 Task: Explore Airbnb accommodation in Lukuledi, Tanzania from 21st December, 2023 to 23rd December, 2023 for 1 adult. Place can be private room with 1  bedroom having 1 bed and 1 bathroom. Property type can be hotel.
Action: Mouse moved to (445, 89)
Screenshot: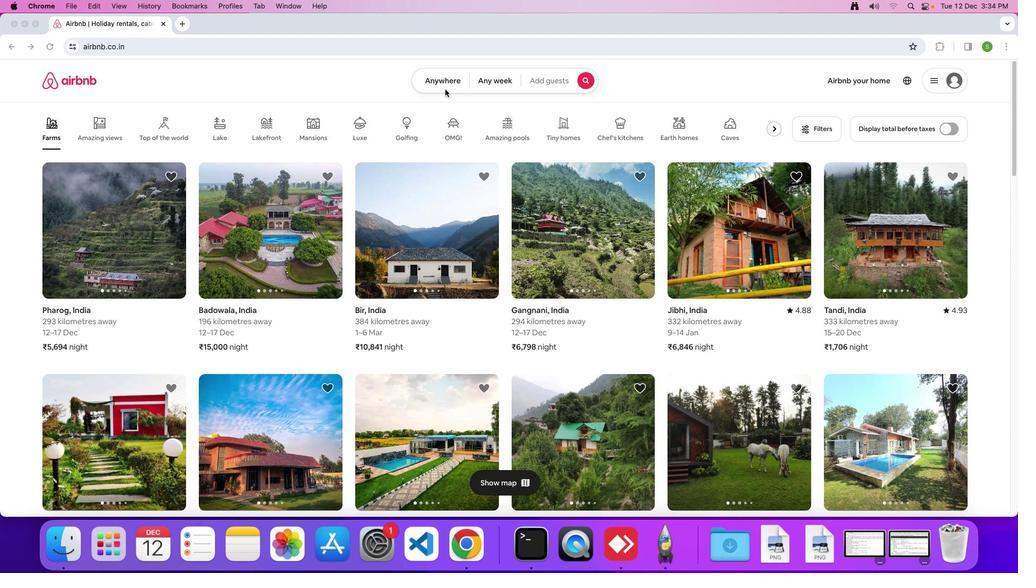 
Action: Mouse pressed left at (445, 89)
Screenshot: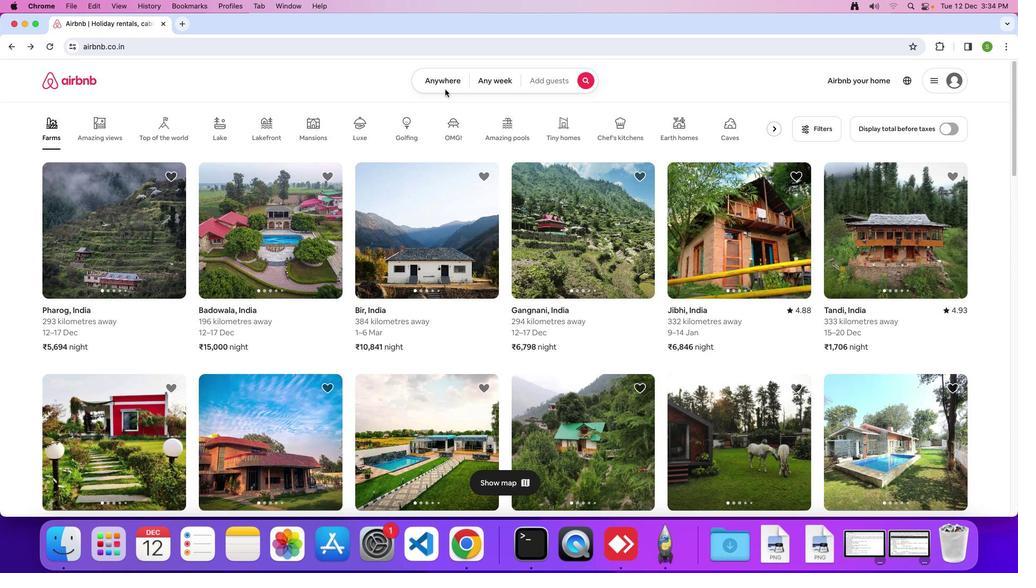 
Action: Mouse pressed left at (445, 89)
Screenshot: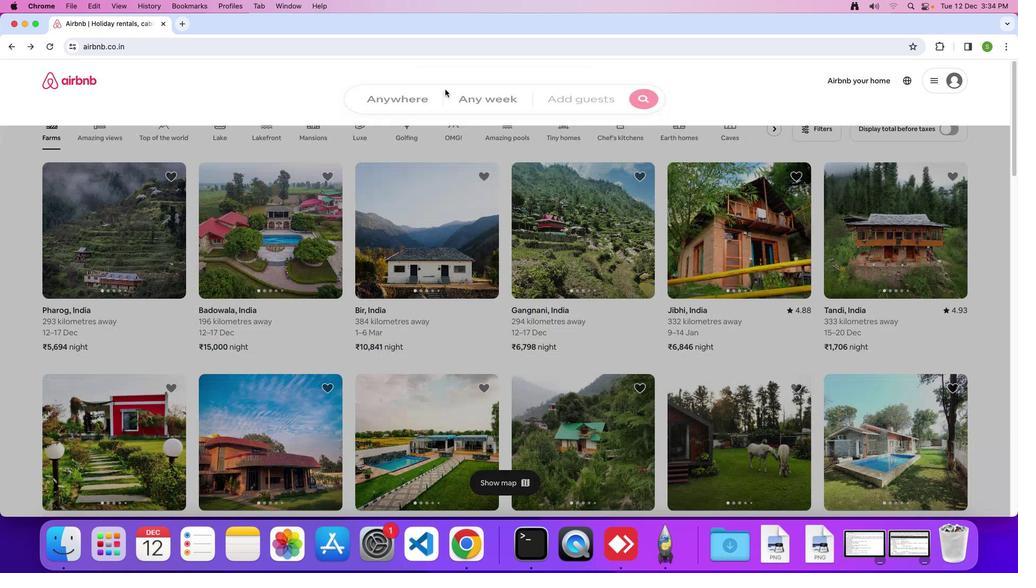 
Action: Mouse moved to (390, 118)
Screenshot: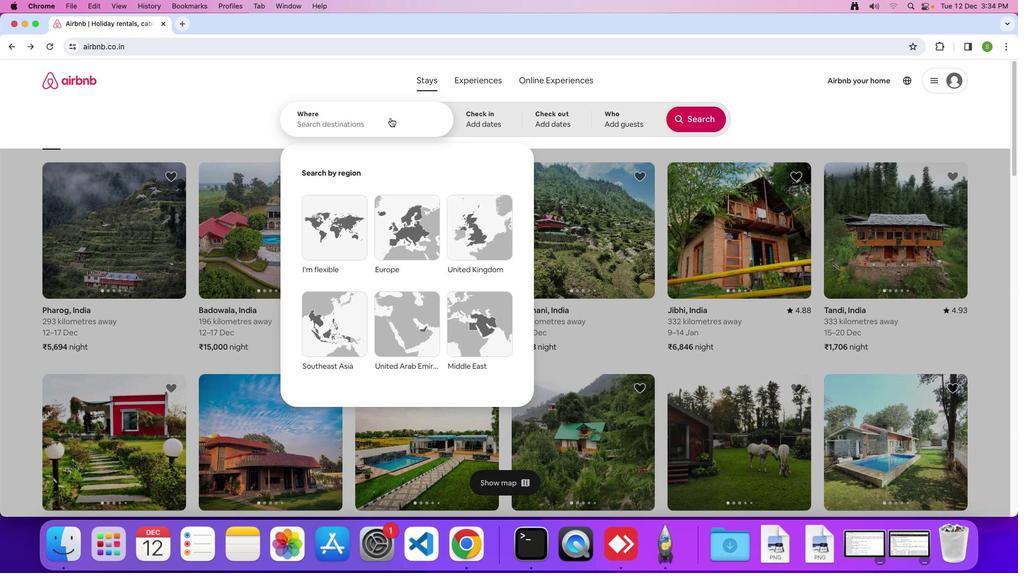 
Action: Mouse pressed left at (390, 118)
Screenshot: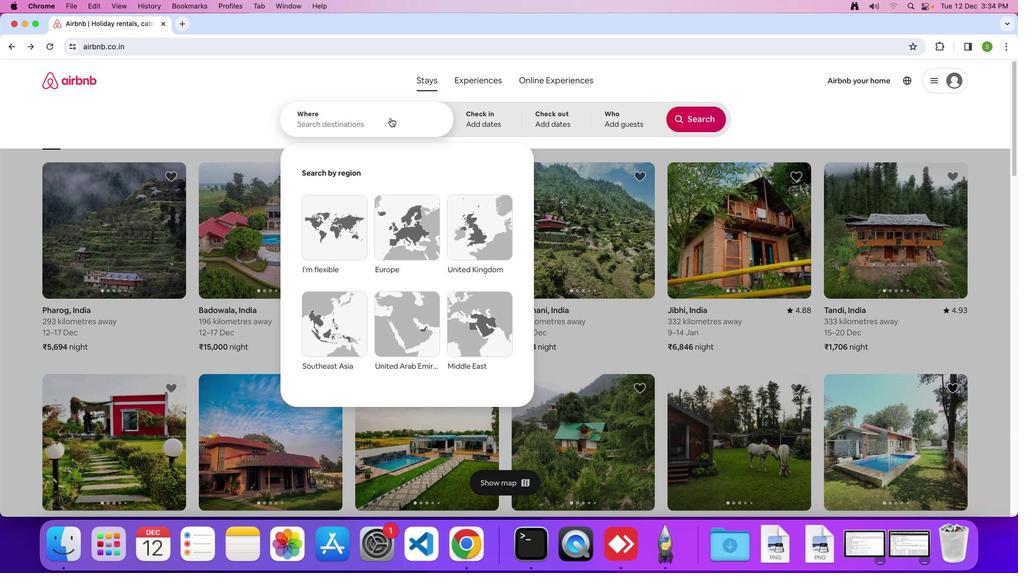 
Action: Key pressed 'L'Key.caps_lock'u''k''u''l''e''d''i'','Key.spaceKey.shift'T''a''n''z''a''n''i''a'Key.enter
Screenshot: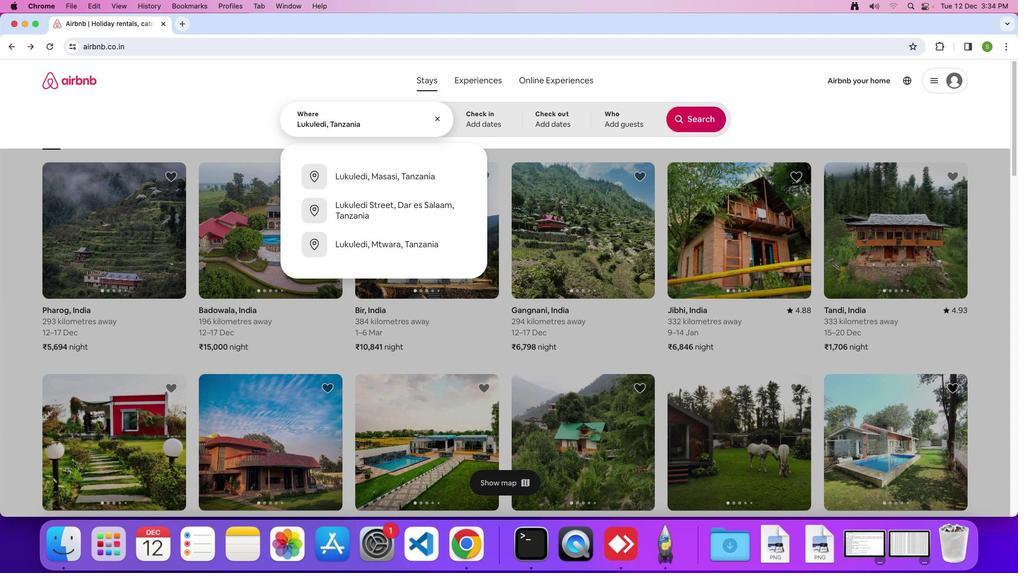 
Action: Mouse moved to (426, 327)
Screenshot: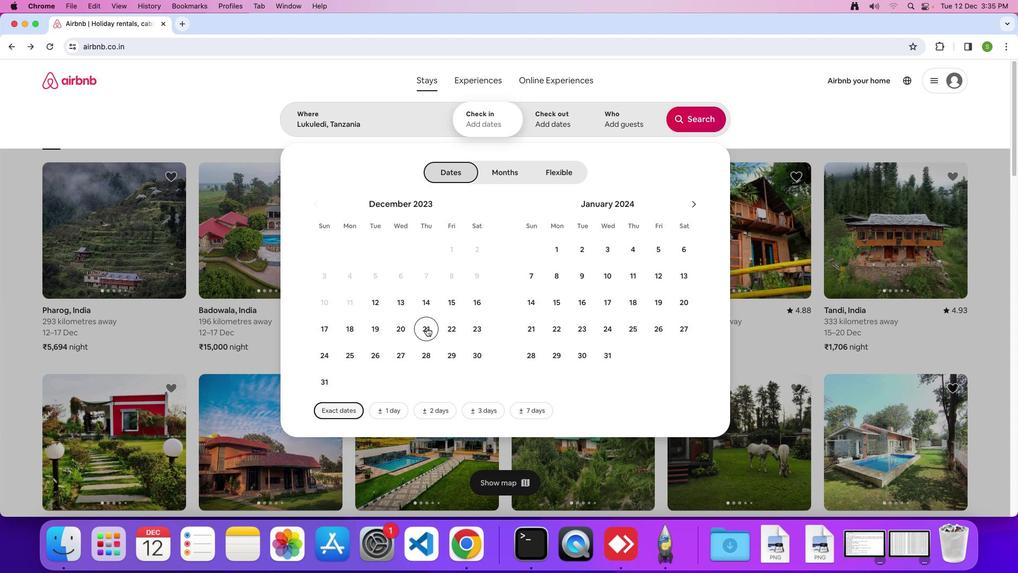 
Action: Mouse pressed left at (426, 327)
Screenshot: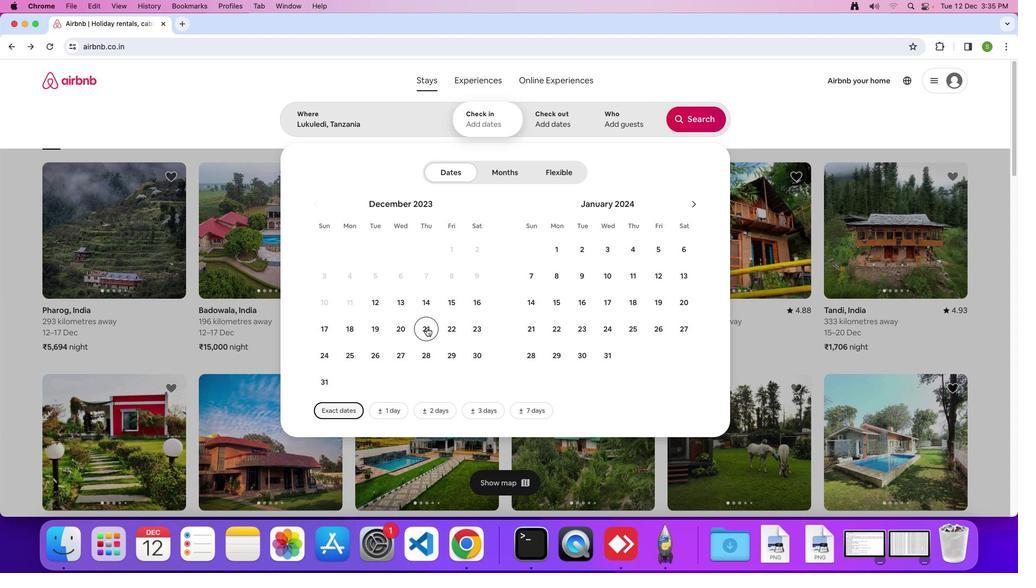 
Action: Mouse moved to (475, 332)
Screenshot: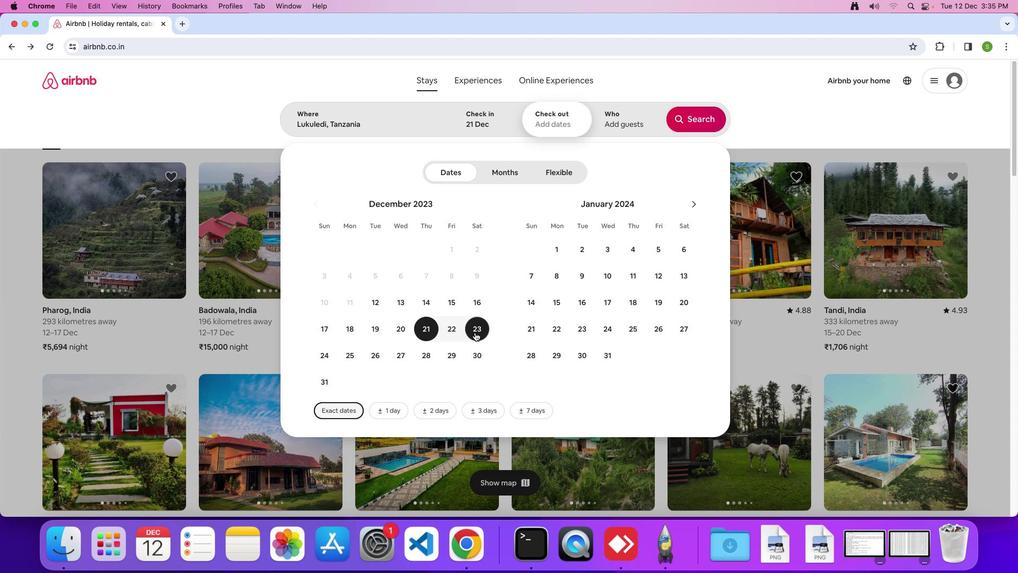 
Action: Mouse pressed left at (475, 332)
Screenshot: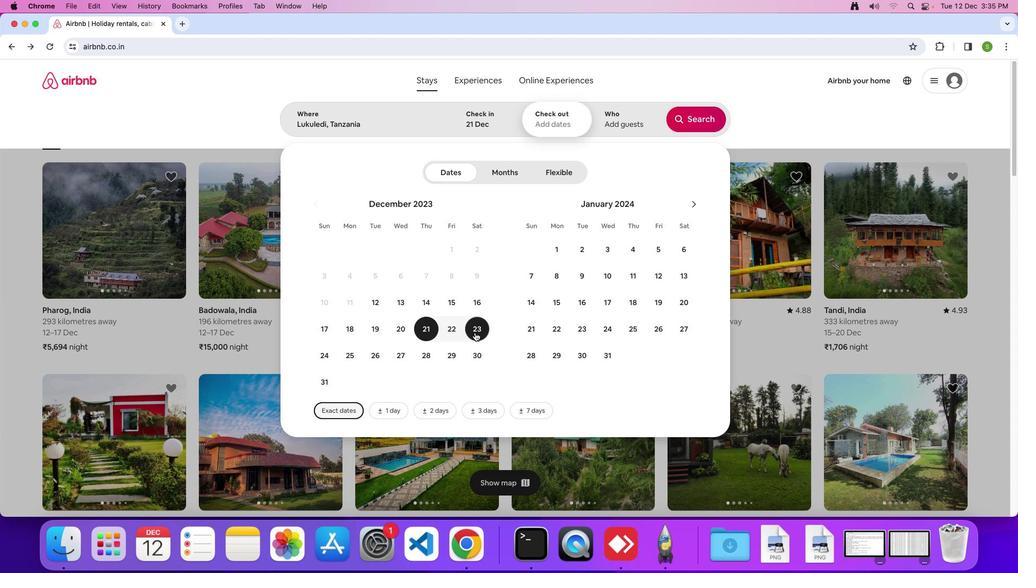 
Action: Mouse moved to (610, 127)
Screenshot: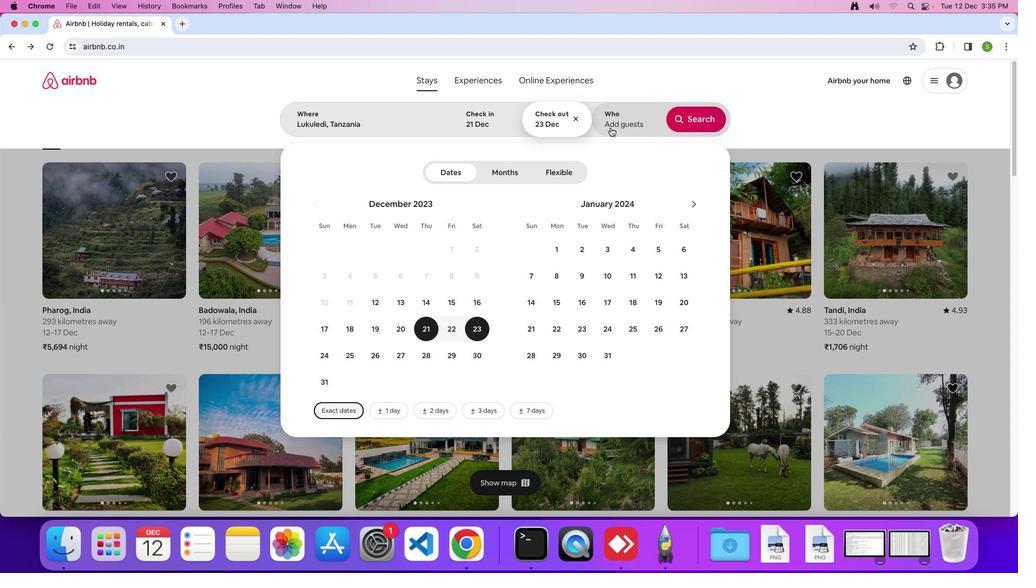 
Action: Mouse pressed left at (610, 127)
Screenshot: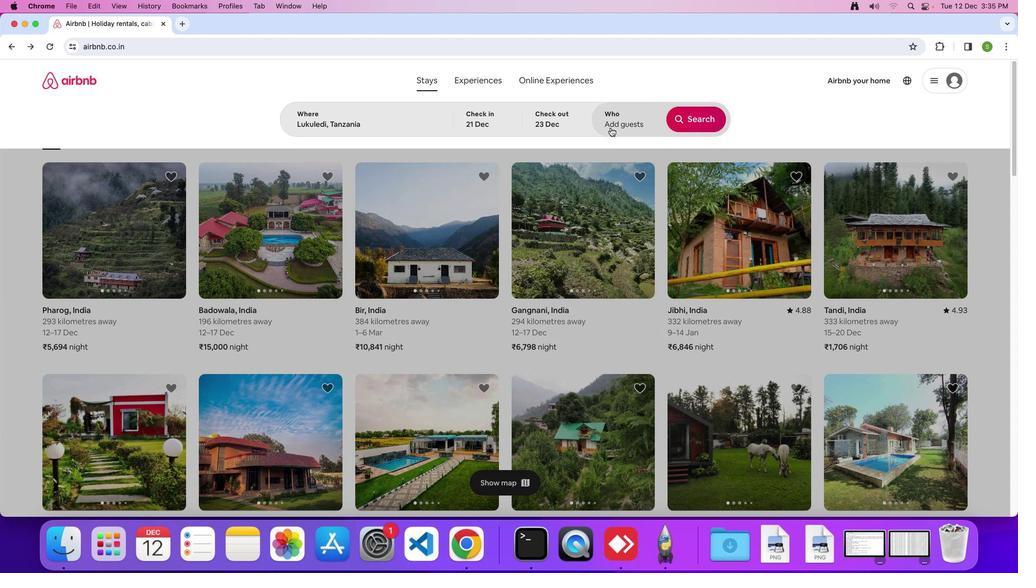 
Action: Mouse moved to (699, 176)
Screenshot: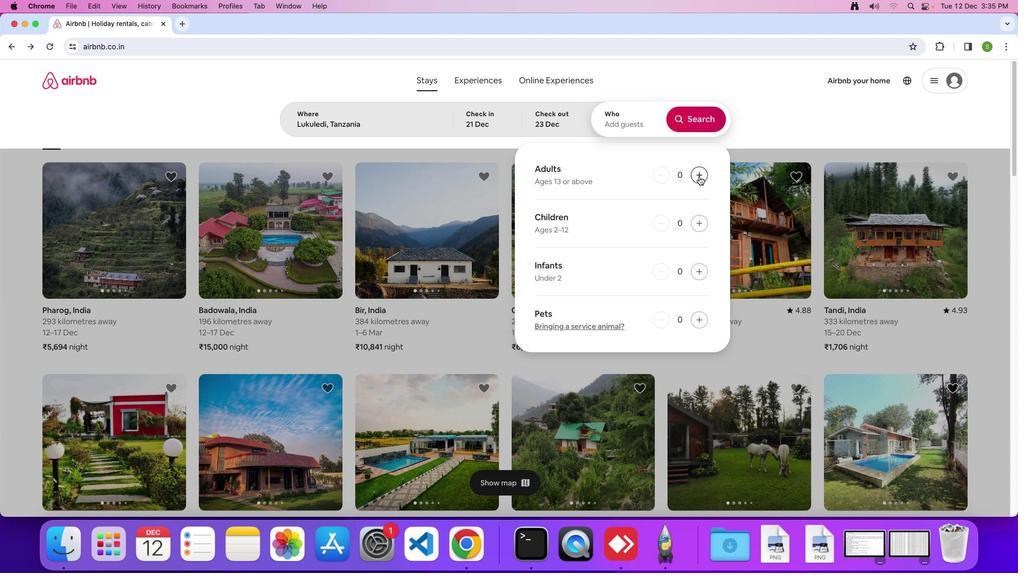 
Action: Mouse pressed left at (699, 176)
Screenshot: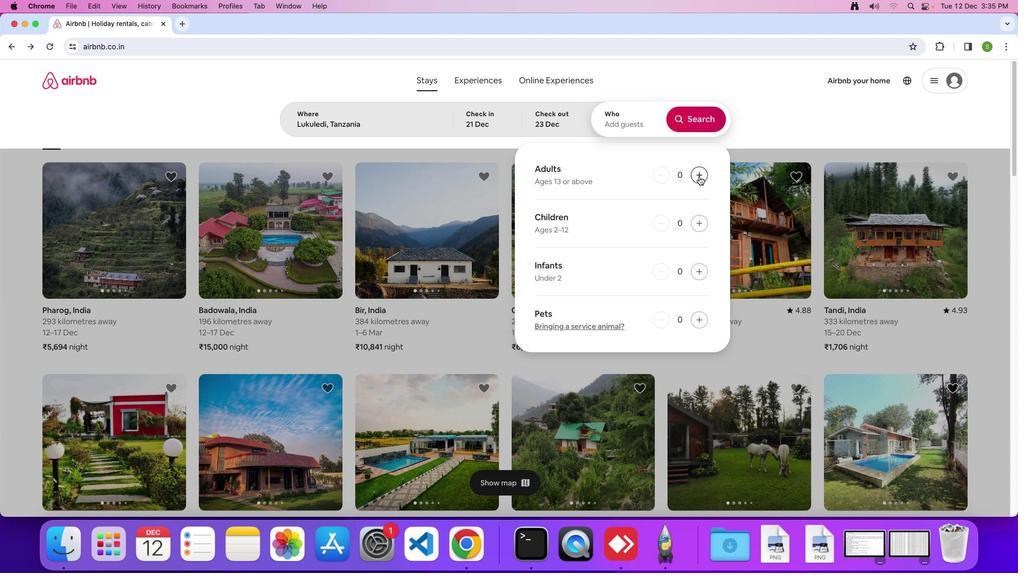
Action: Mouse moved to (692, 120)
Screenshot: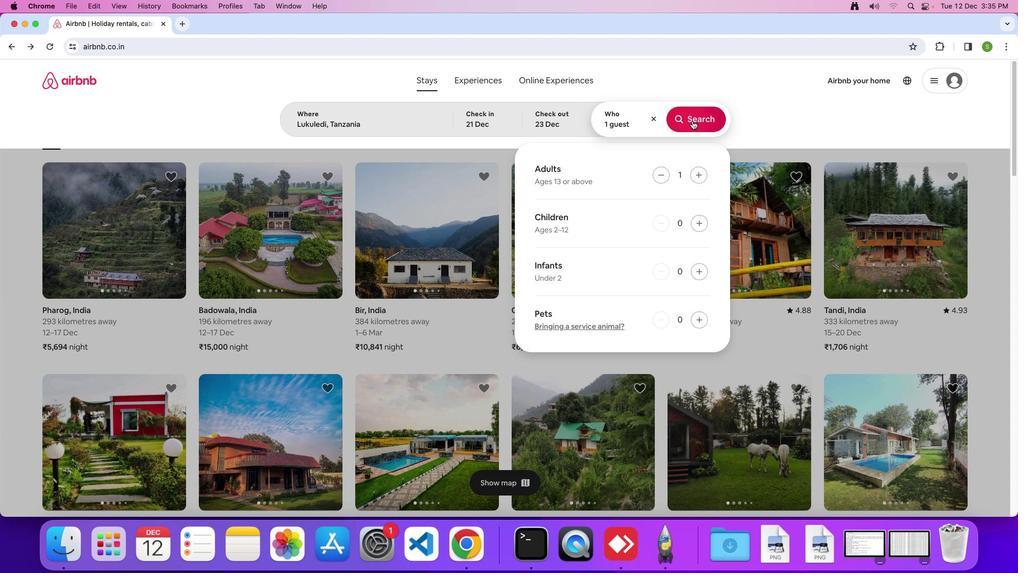 
Action: Mouse pressed left at (692, 120)
Screenshot: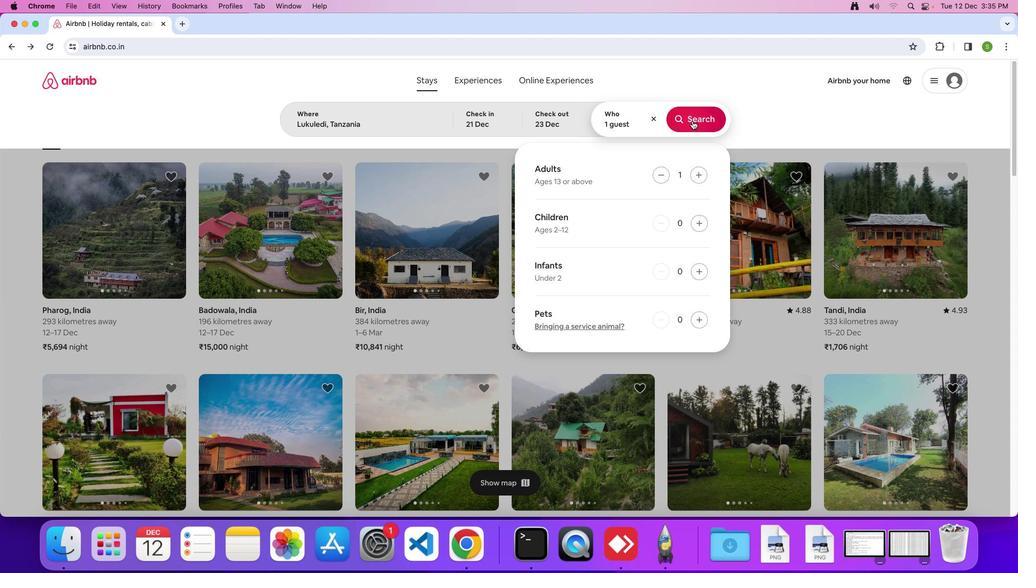 
Action: Mouse moved to (836, 119)
Screenshot: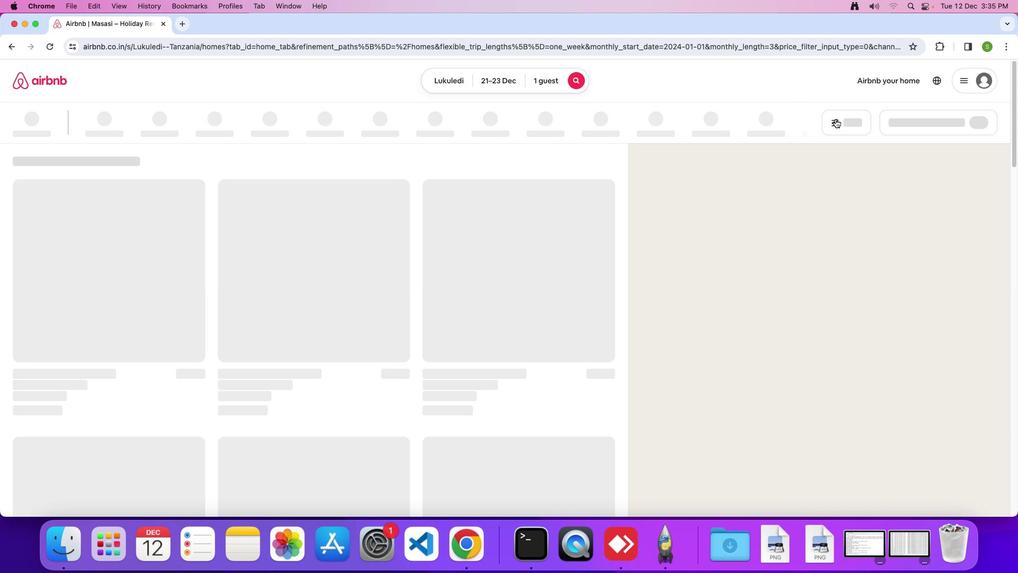 
Action: Mouse pressed left at (836, 119)
Screenshot: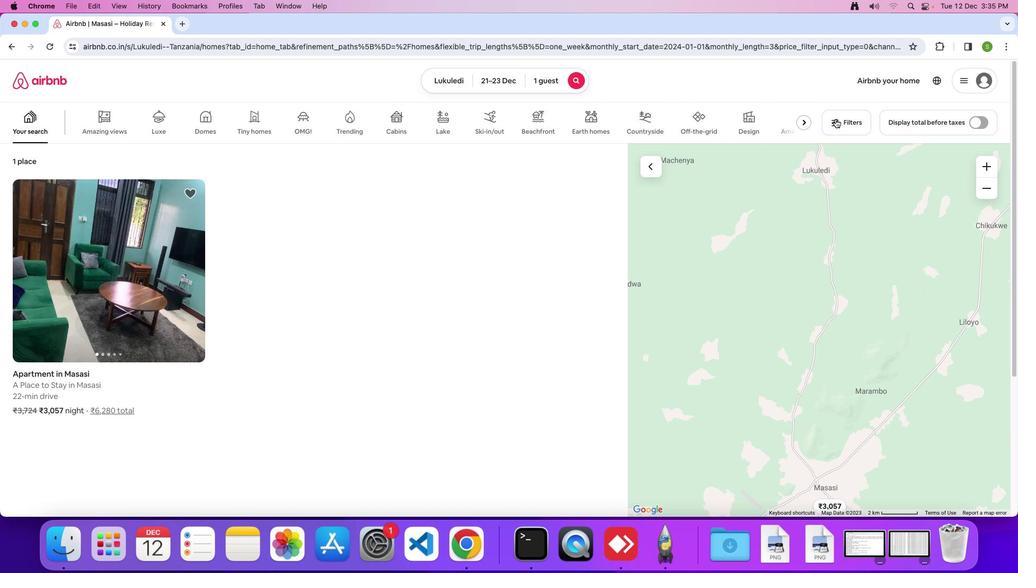 
Action: Mouse moved to (512, 309)
Screenshot: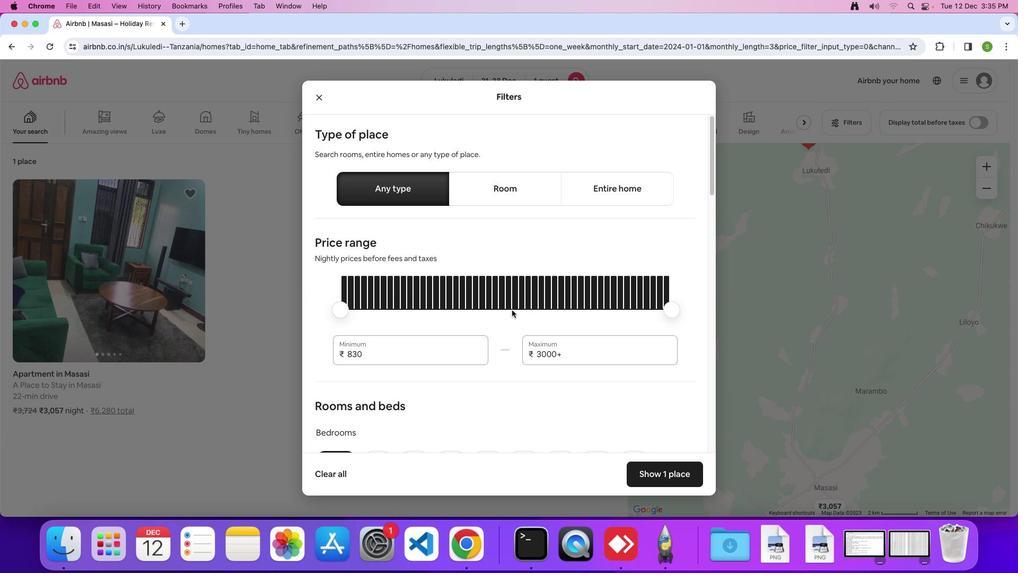
Action: Mouse scrolled (512, 309) with delta (0, 0)
Screenshot: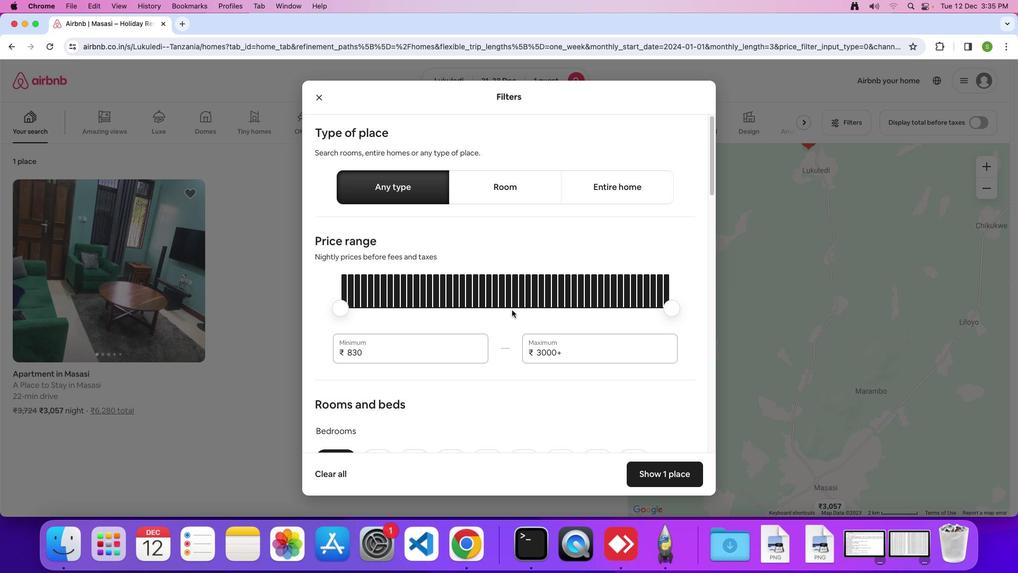
Action: Mouse scrolled (512, 309) with delta (0, 0)
Screenshot: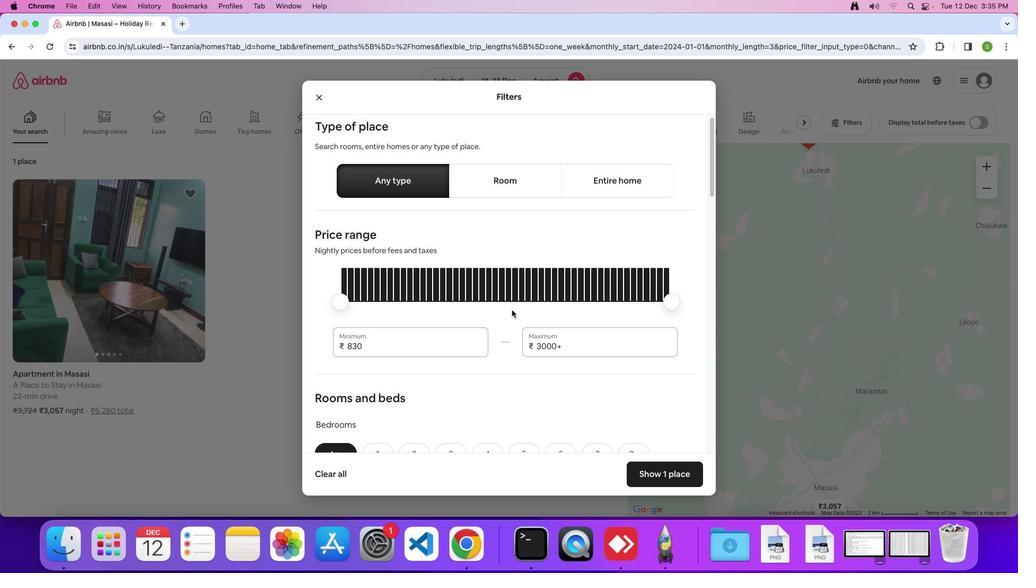 
Action: Mouse scrolled (512, 309) with delta (0, 0)
Screenshot: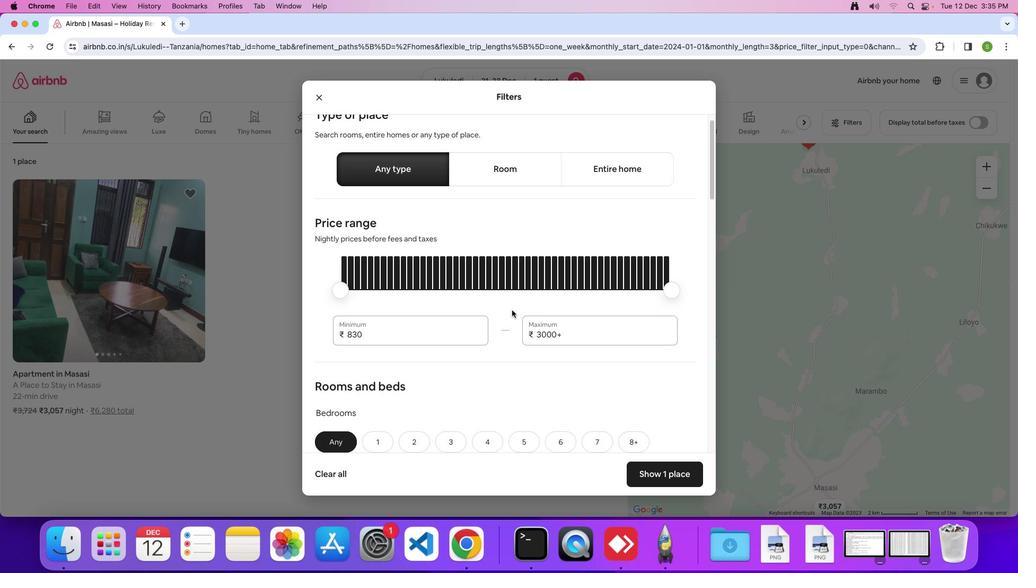 
Action: Mouse scrolled (512, 309) with delta (0, 0)
Screenshot: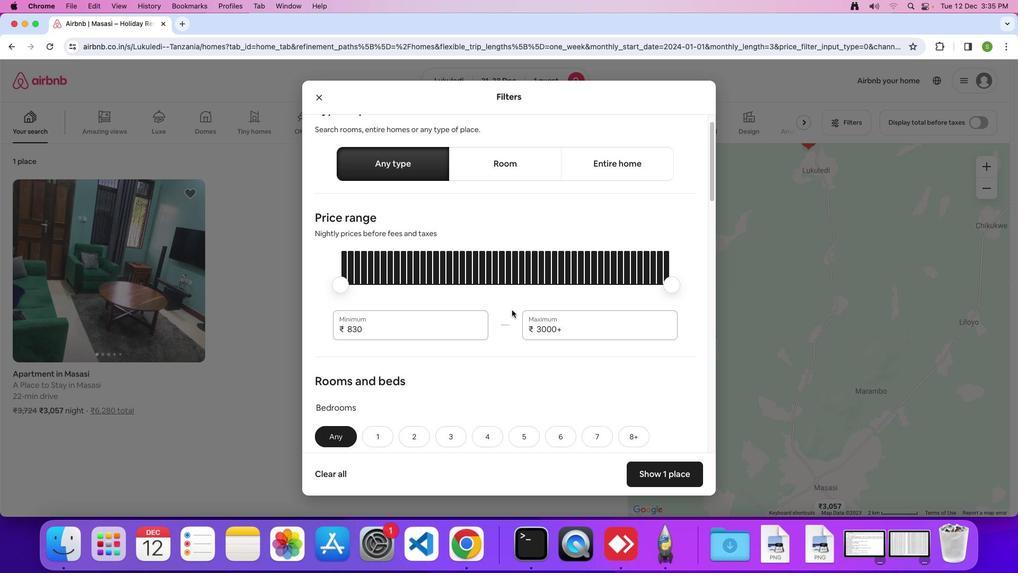 
Action: Mouse scrolled (512, 309) with delta (0, -1)
Screenshot: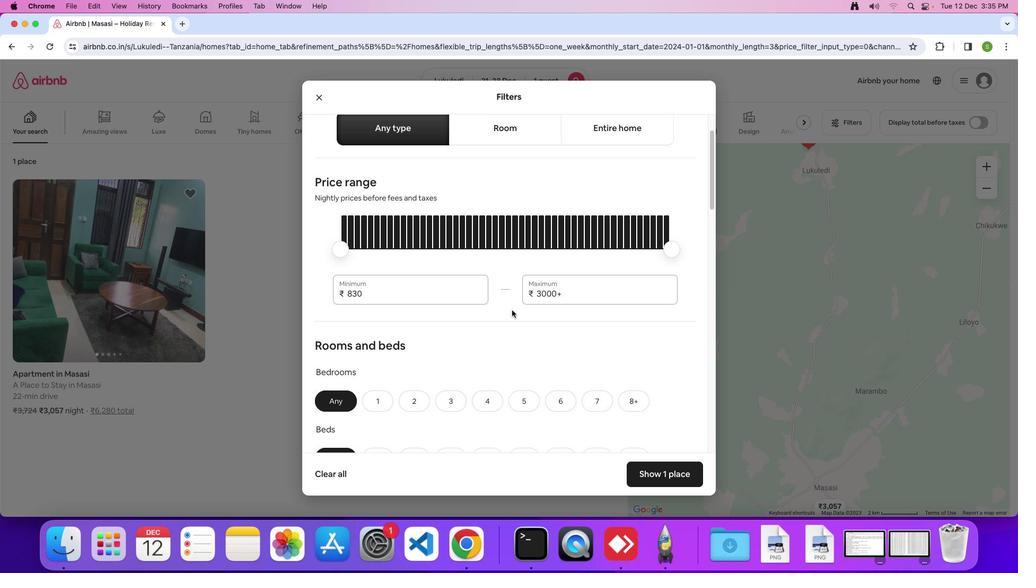
Action: Mouse scrolled (512, 309) with delta (0, -1)
Screenshot: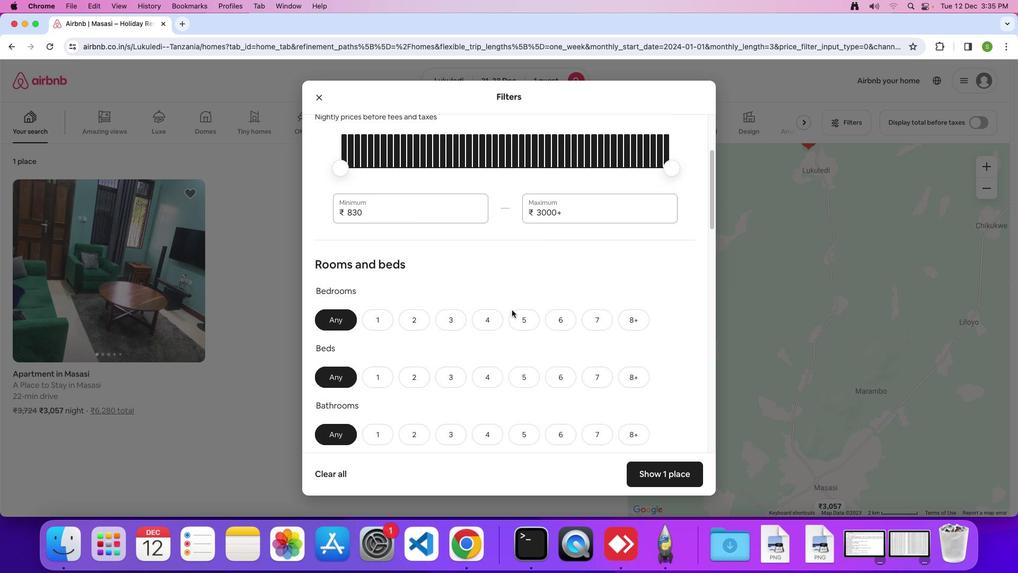
Action: Mouse scrolled (512, 309) with delta (0, 0)
Screenshot: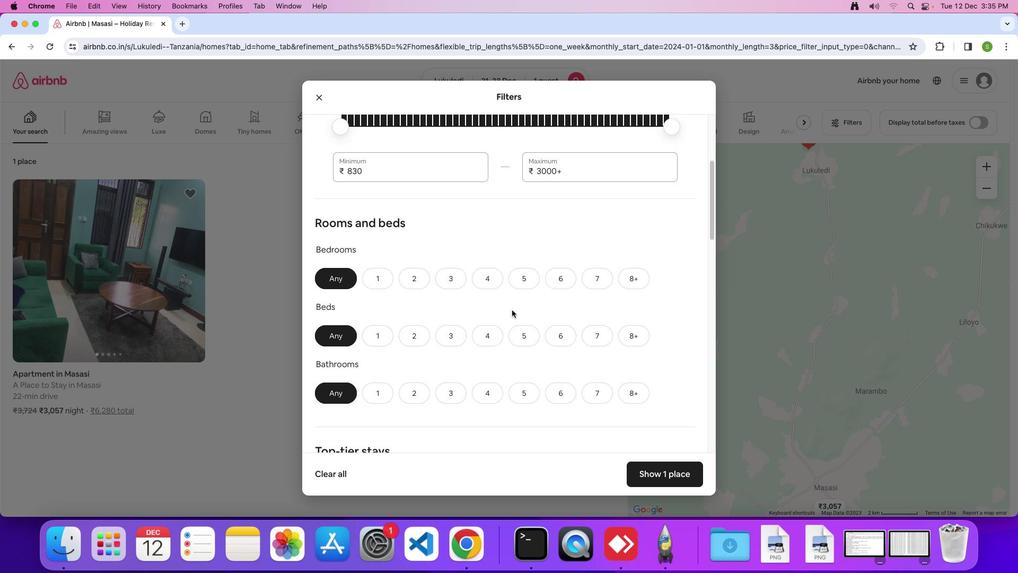 
Action: Mouse scrolled (512, 309) with delta (0, 0)
Screenshot: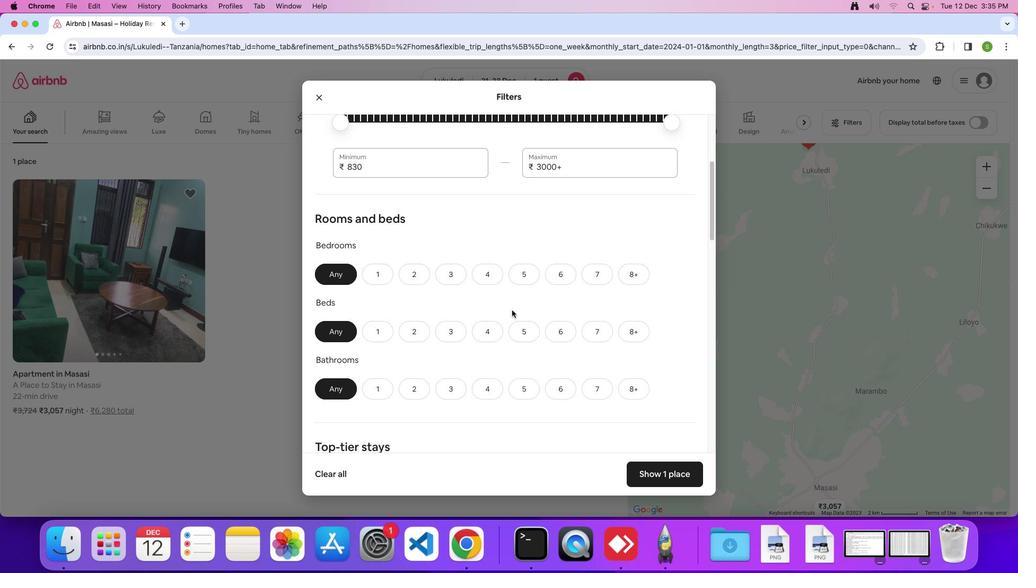 
Action: Mouse moved to (374, 265)
Screenshot: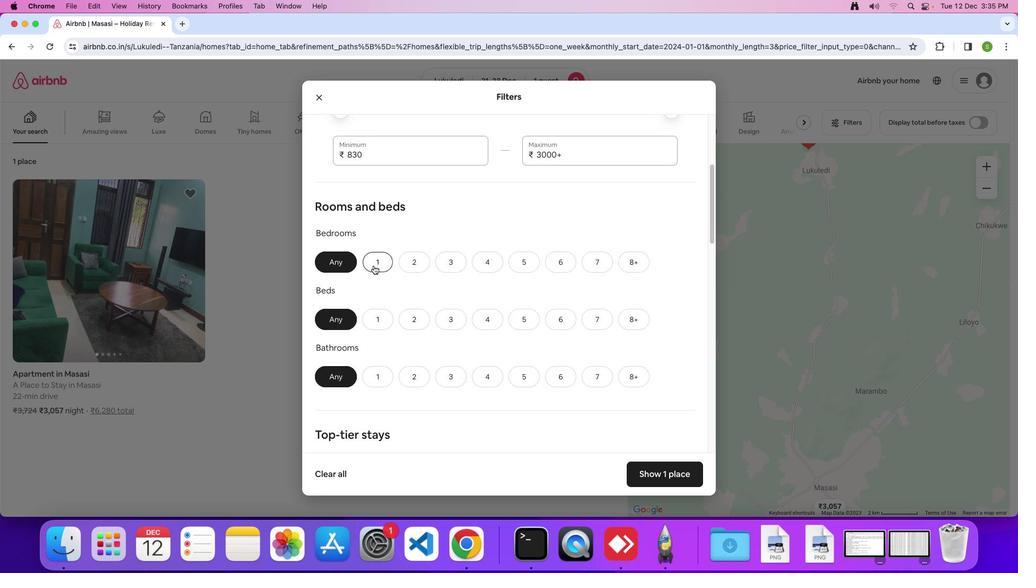 
Action: Mouse pressed left at (374, 265)
Screenshot: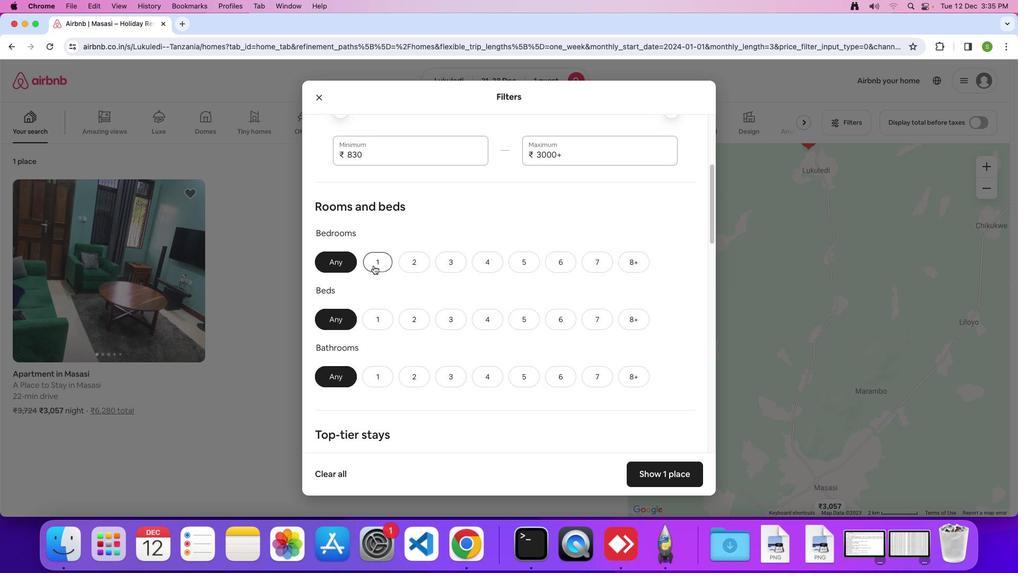 
Action: Mouse moved to (380, 323)
Screenshot: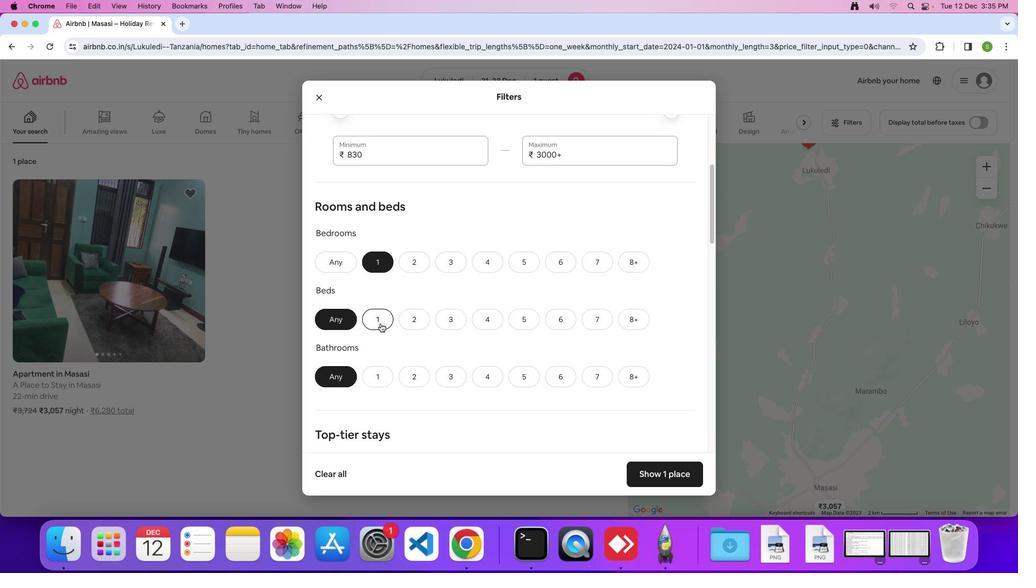 
Action: Mouse pressed left at (380, 323)
Screenshot: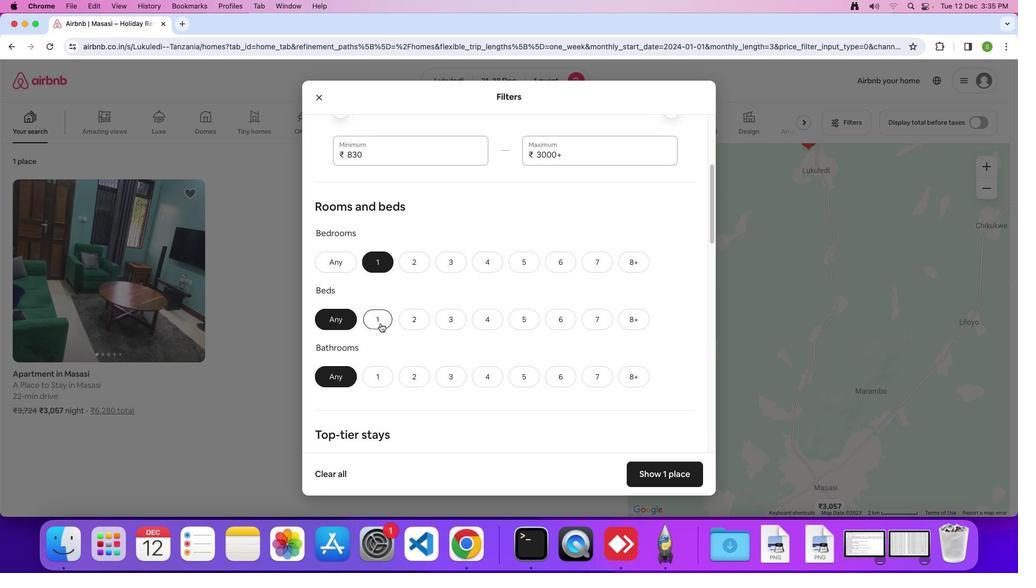 
Action: Mouse moved to (375, 372)
Screenshot: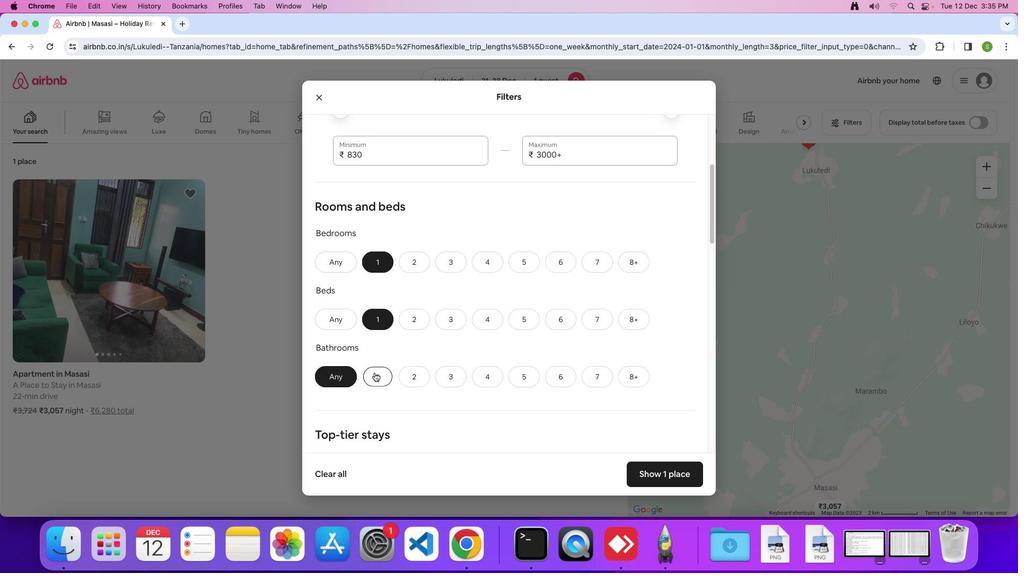 
Action: Mouse pressed left at (375, 372)
Screenshot: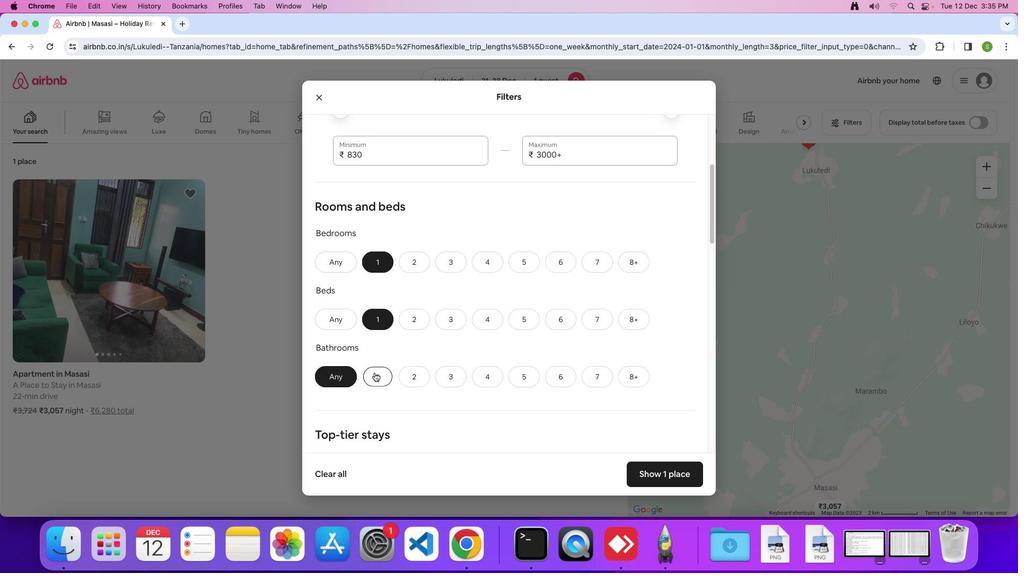 
Action: Mouse moved to (505, 321)
Screenshot: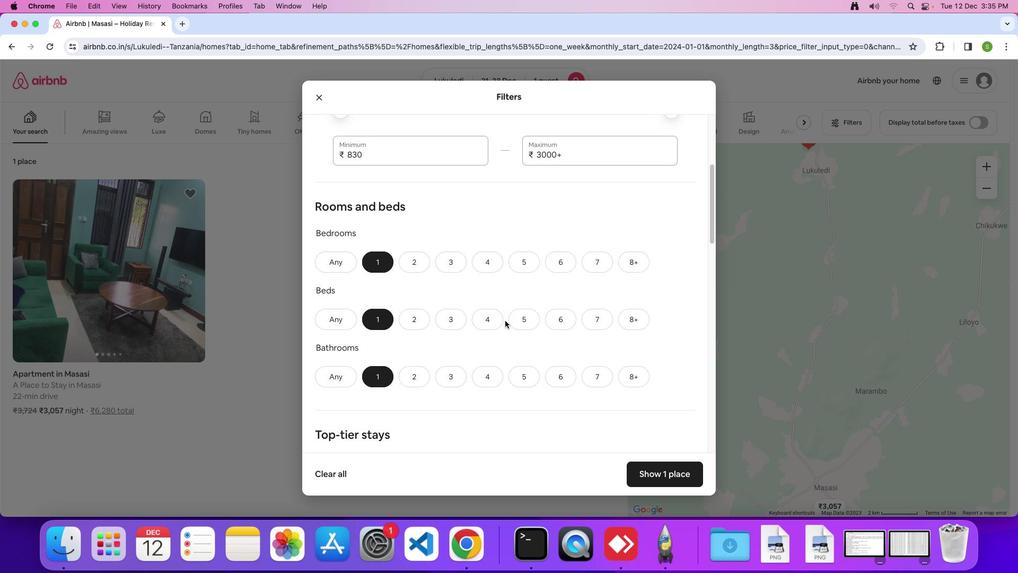 
Action: Mouse scrolled (505, 321) with delta (0, 0)
Screenshot: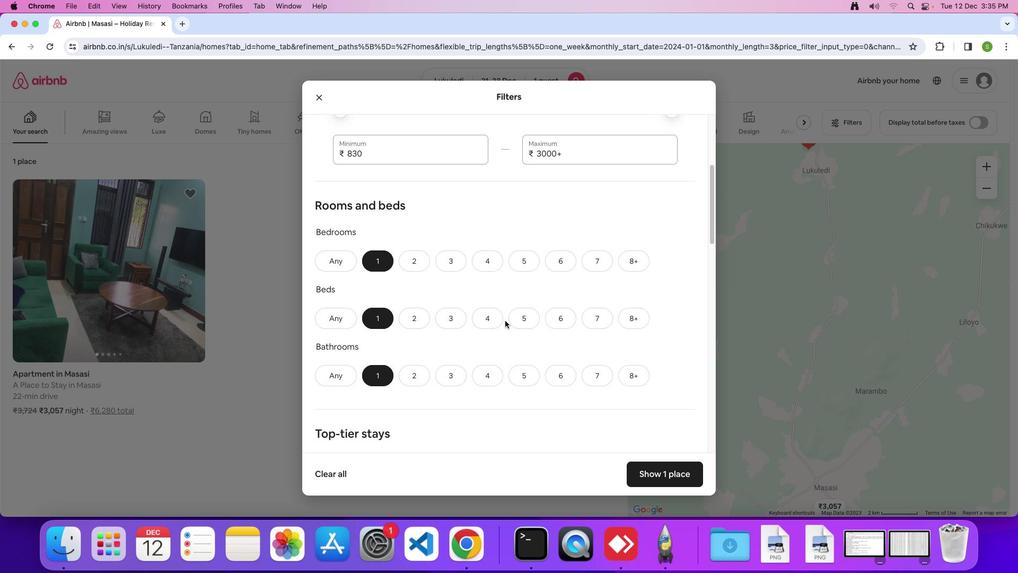 
Action: Mouse scrolled (505, 321) with delta (0, 0)
Screenshot: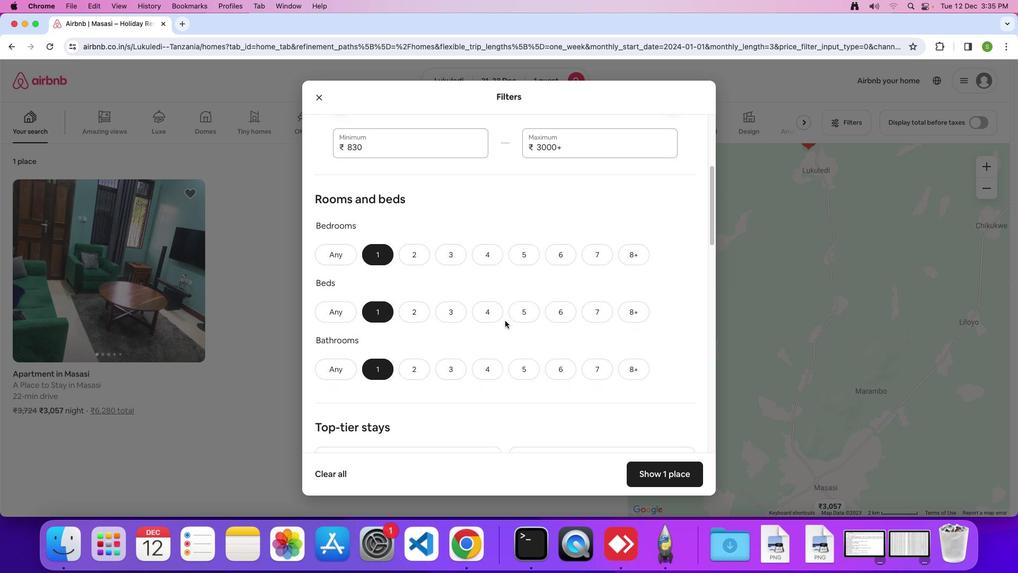 
Action: Mouse scrolled (505, 321) with delta (0, 0)
Screenshot: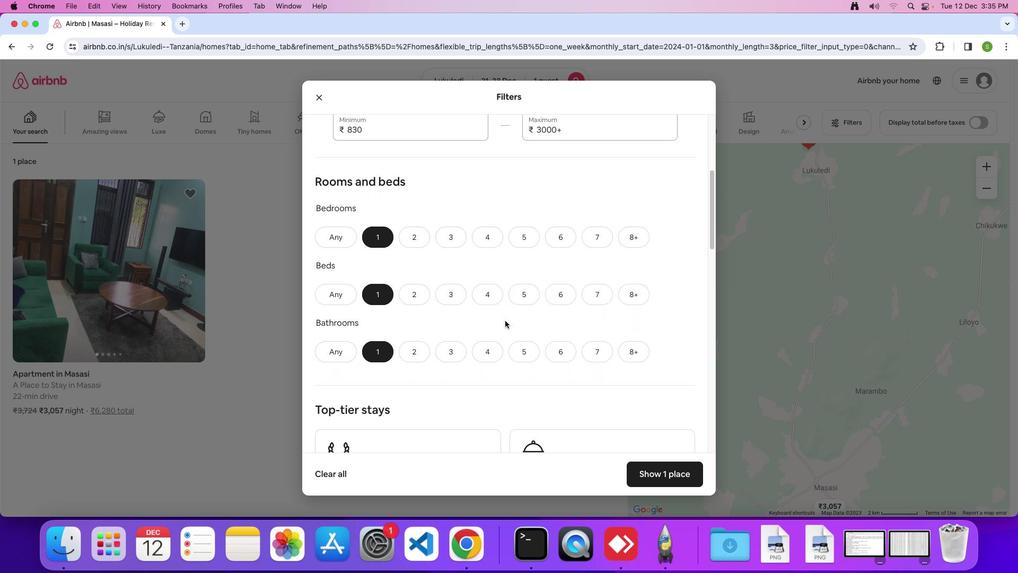 
Action: Mouse scrolled (505, 321) with delta (0, 0)
Screenshot: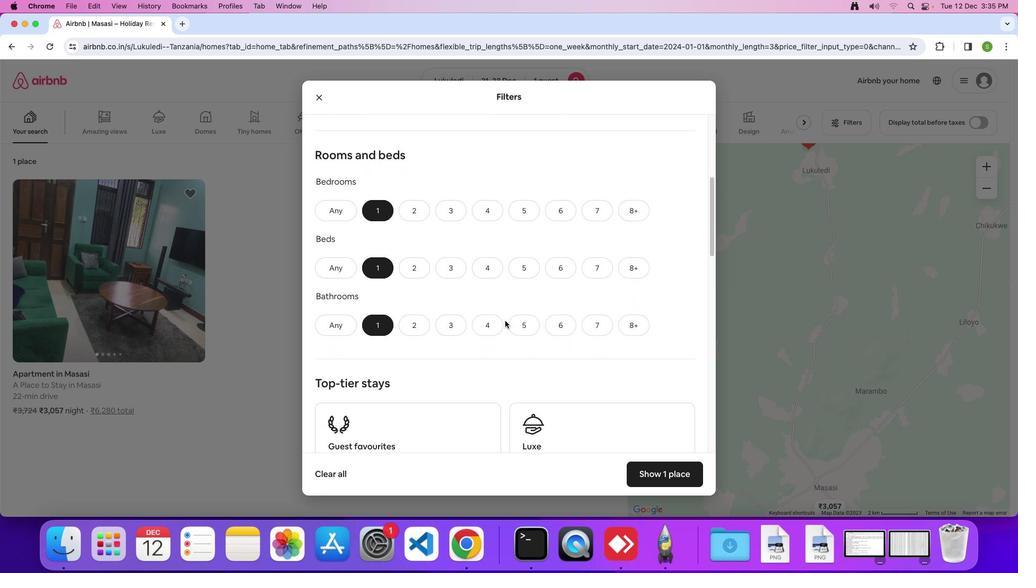 
Action: Mouse scrolled (505, 321) with delta (0, 0)
Screenshot: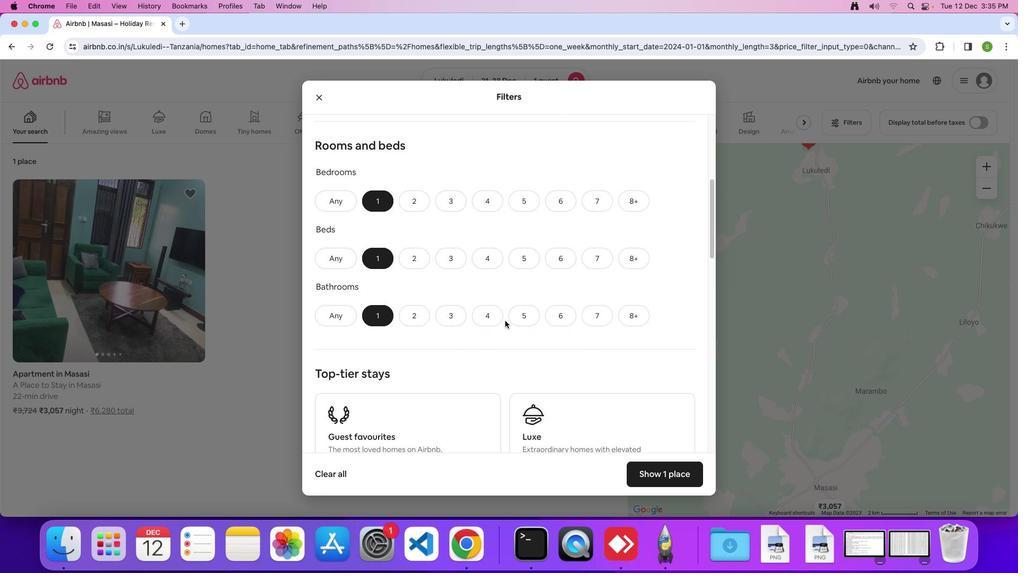 
Action: Mouse scrolled (505, 321) with delta (0, 0)
Screenshot: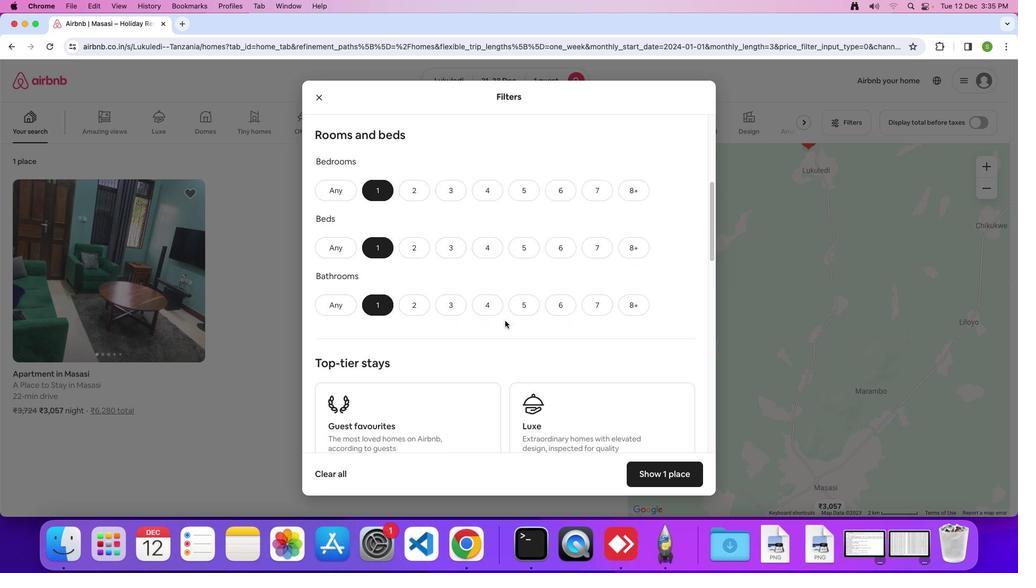 
Action: Mouse scrolled (505, 321) with delta (0, 0)
Screenshot: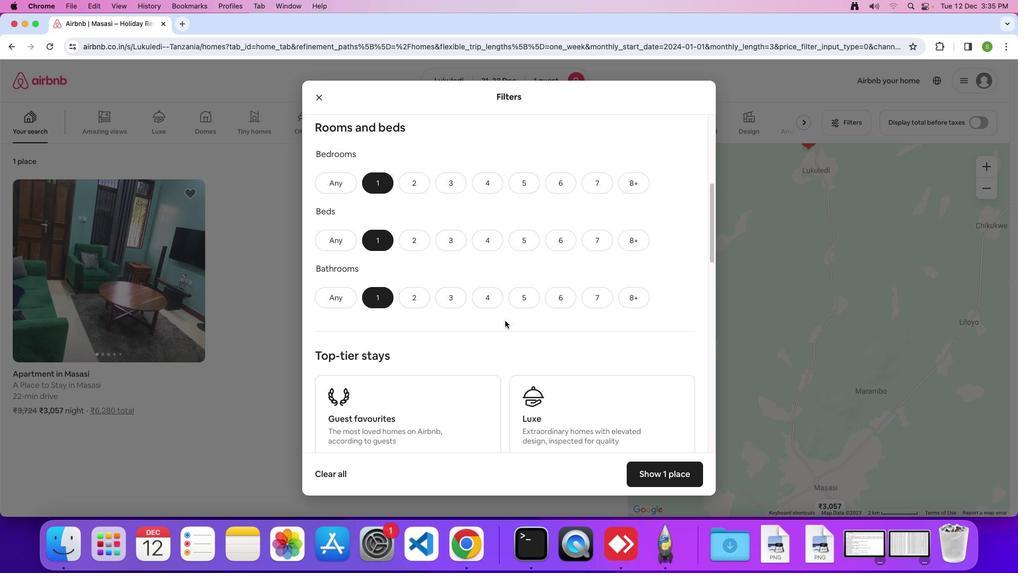 
Action: Mouse scrolled (505, 321) with delta (0, 0)
Screenshot: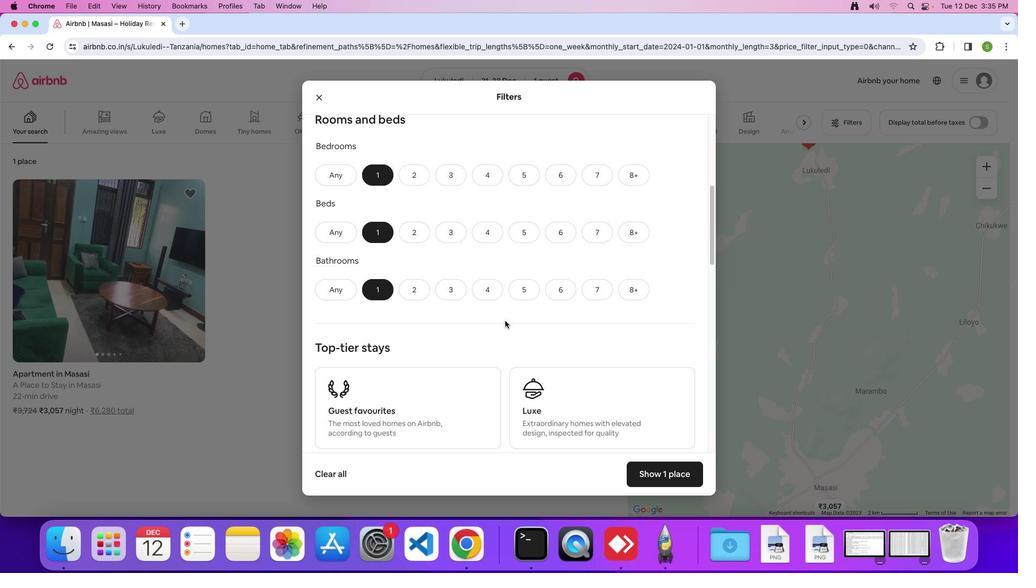 
Action: Mouse scrolled (505, 321) with delta (0, 0)
Screenshot: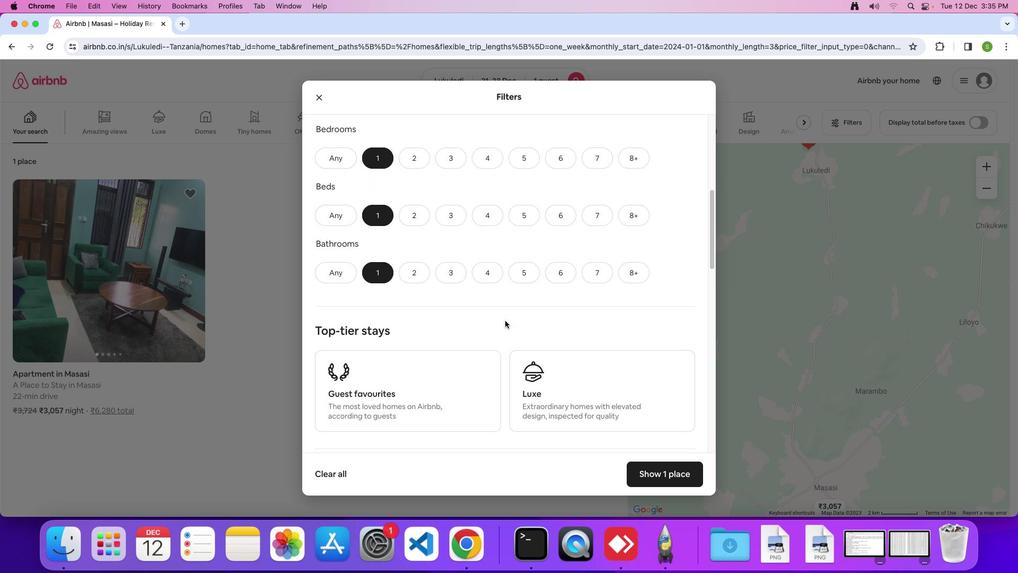 
Action: Mouse scrolled (505, 321) with delta (0, 0)
Screenshot: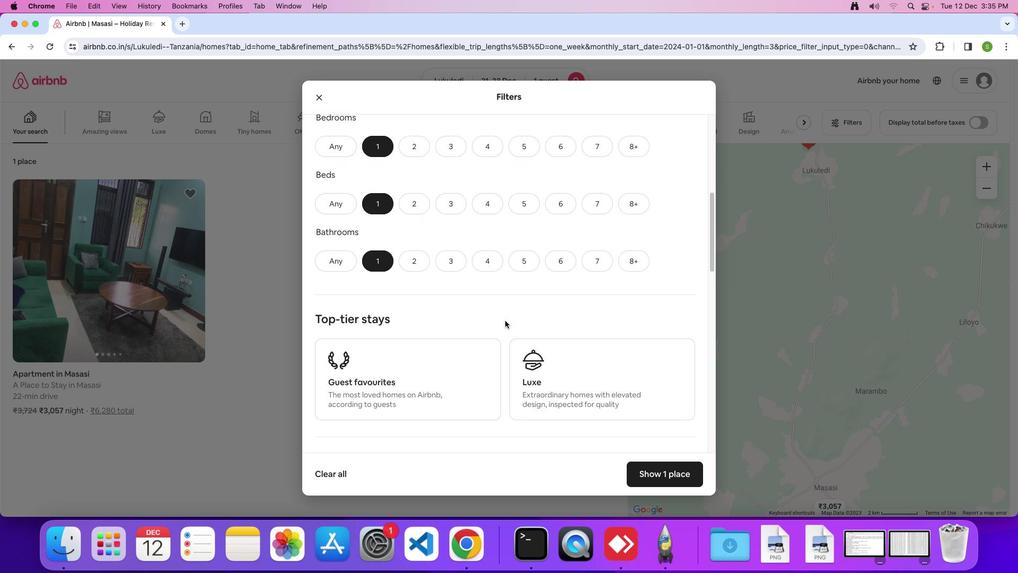 
Action: Mouse scrolled (505, 321) with delta (0, 0)
Screenshot: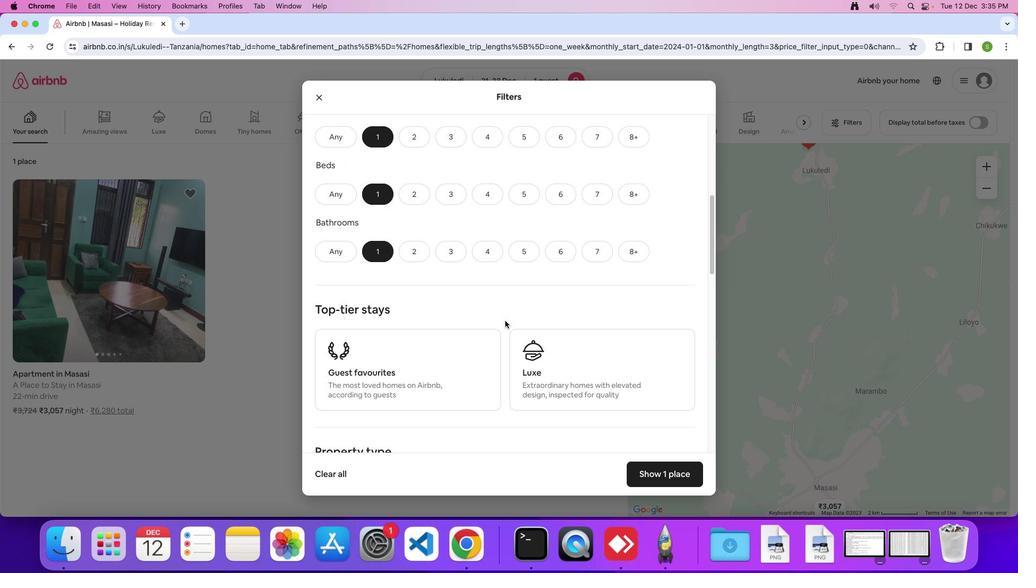 
Action: Mouse scrolled (505, 321) with delta (0, 0)
Screenshot: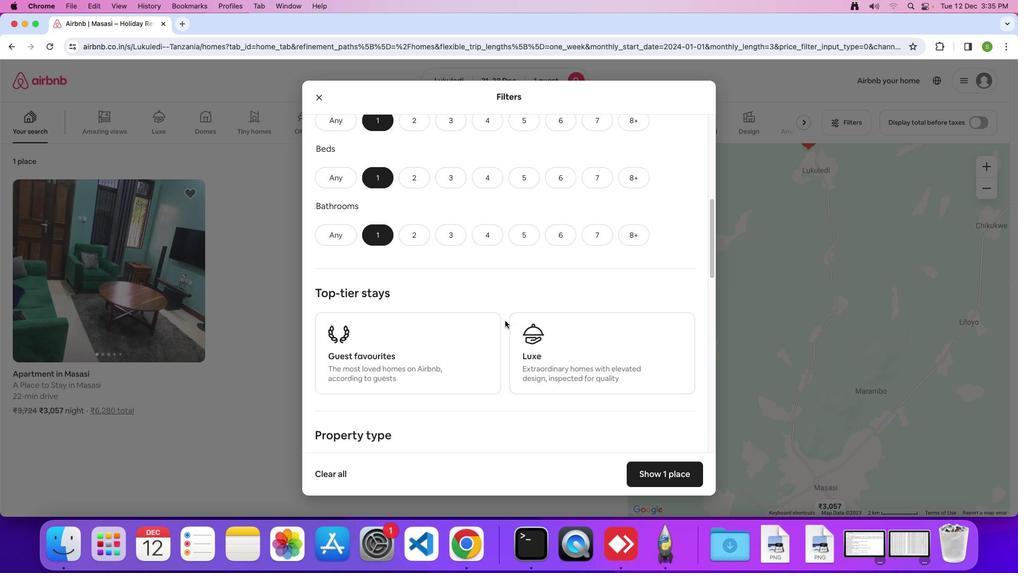 
Action: Mouse scrolled (505, 321) with delta (0, 0)
Screenshot: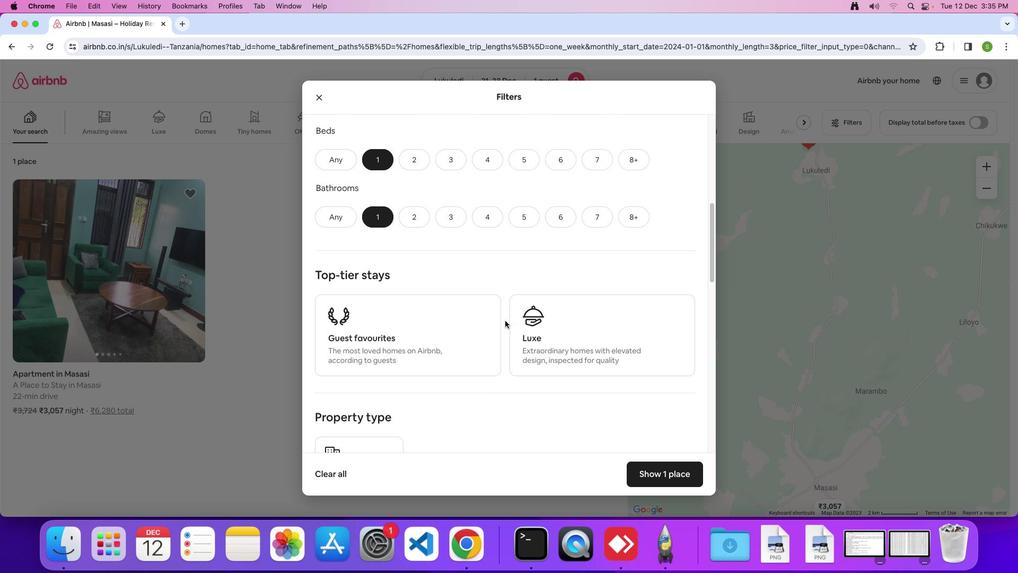 
Action: Mouse scrolled (505, 321) with delta (0, -1)
Screenshot: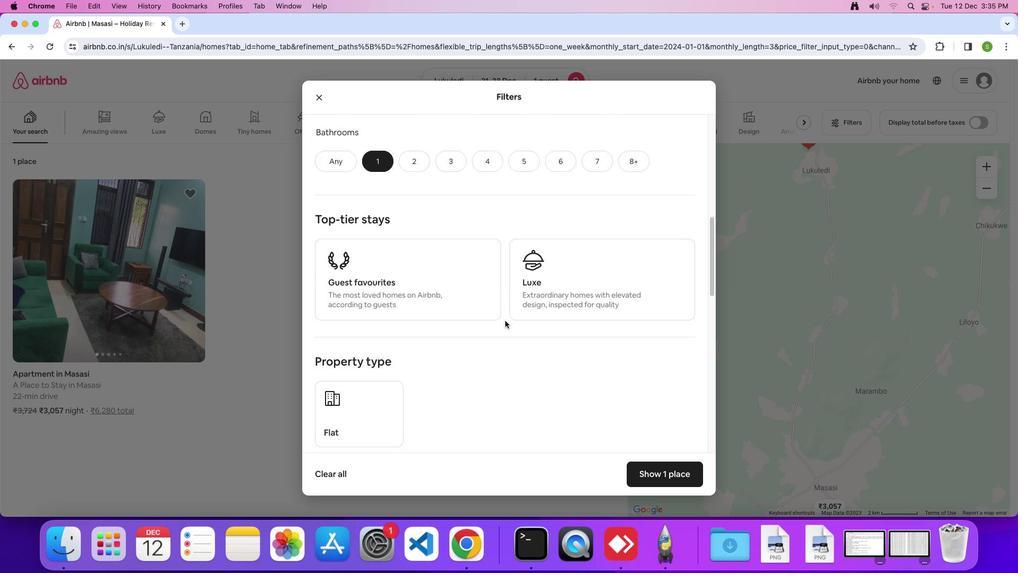 
Action: Mouse scrolled (505, 321) with delta (0, 0)
Screenshot: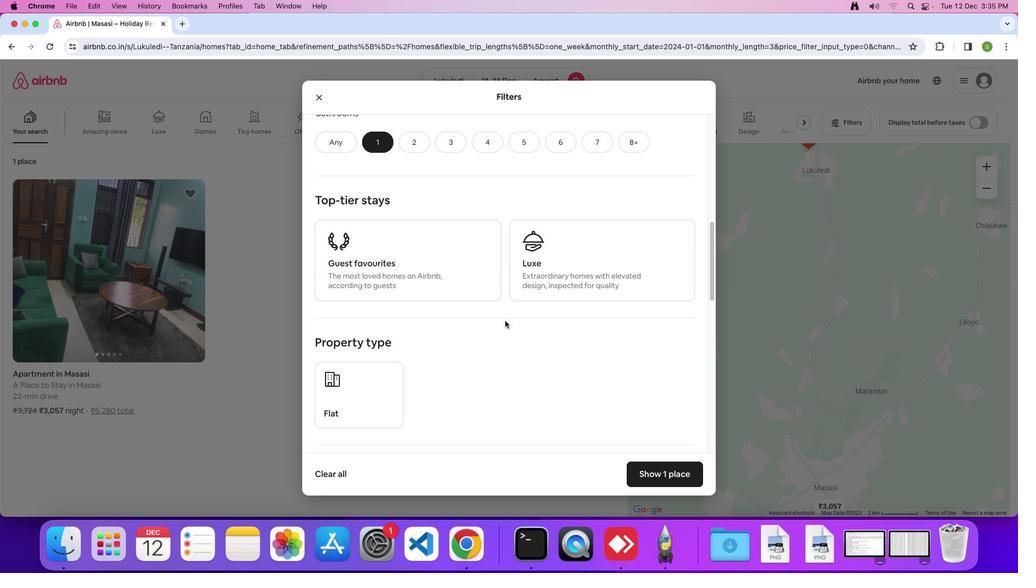 
Action: Mouse scrolled (505, 321) with delta (0, 0)
Screenshot: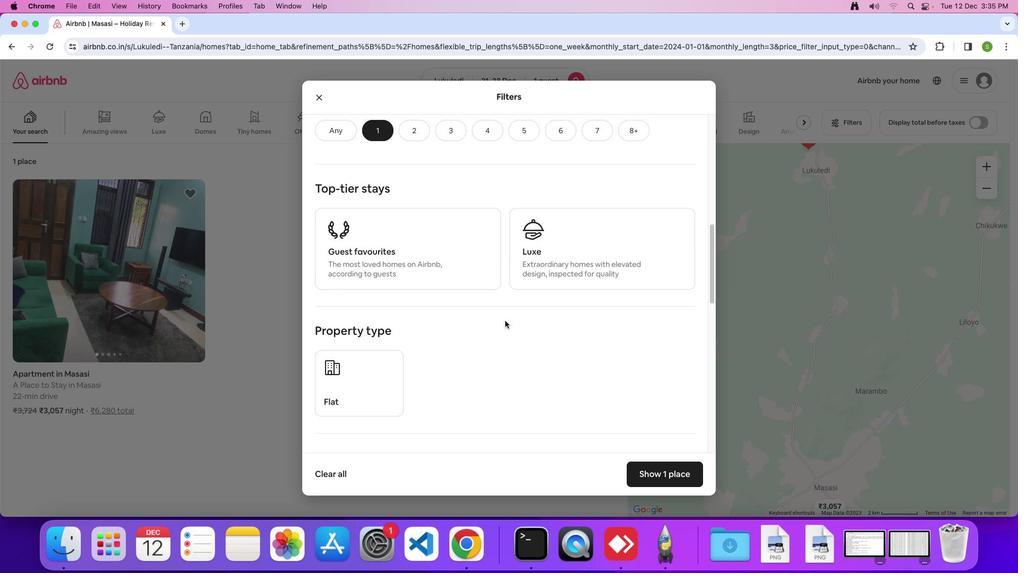 
Action: Mouse scrolled (505, 321) with delta (0, -1)
Screenshot: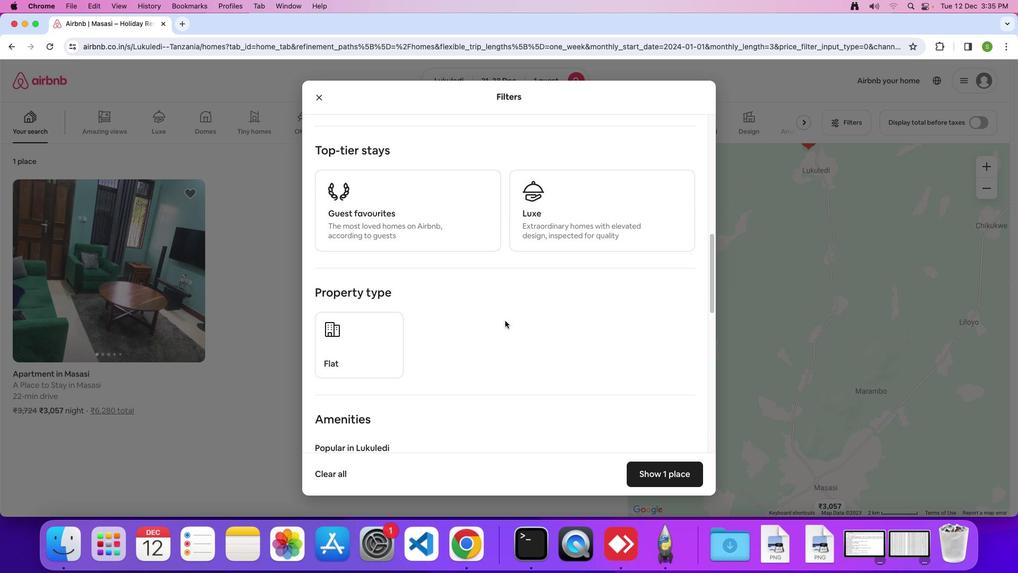 
Action: Mouse scrolled (505, 321) with delta (0, 0)
Screenshot: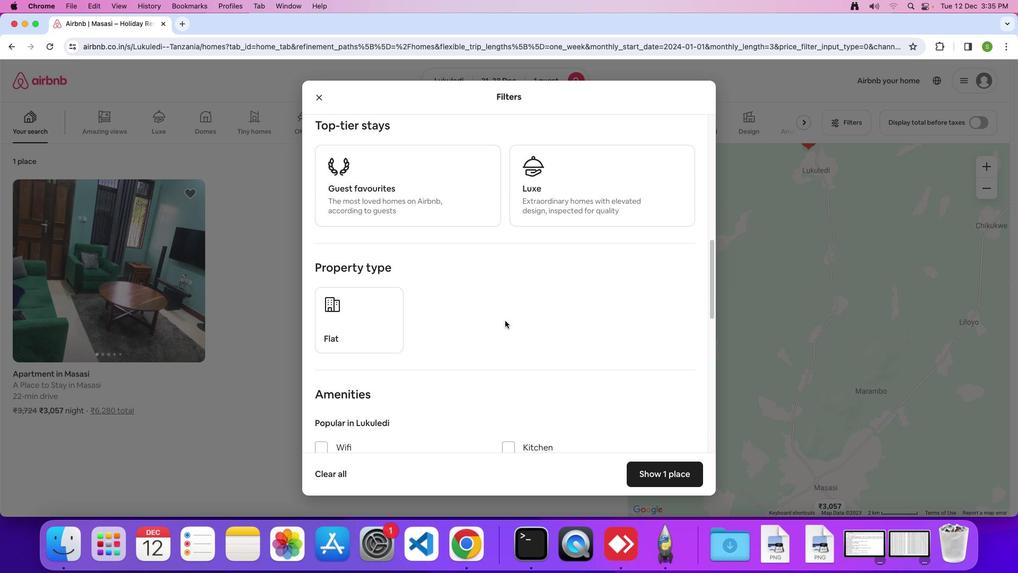 
Action: Mouse scrolled (505, 321) with delta (0, 0)
Screenshot: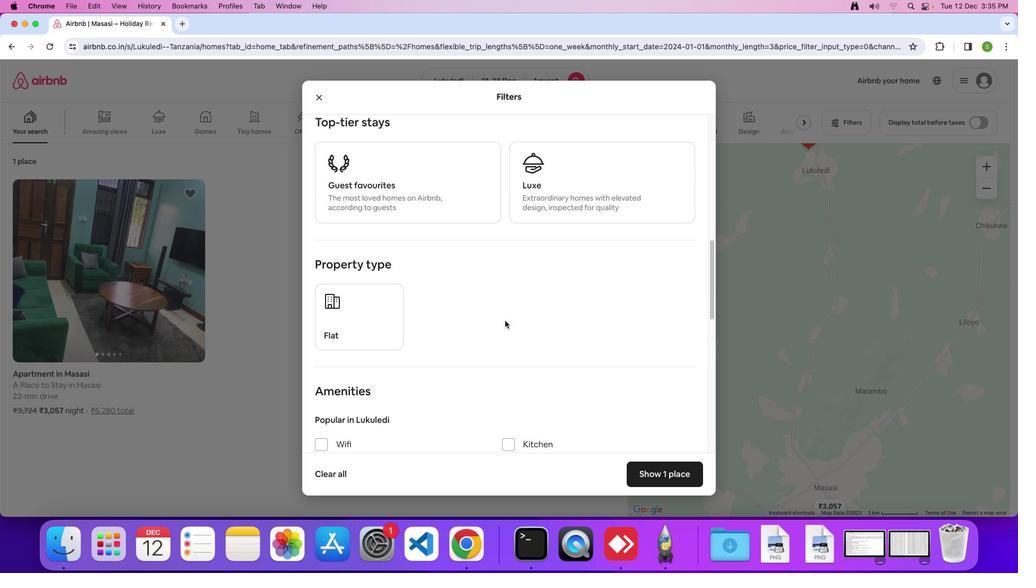 
Action: Mouse scrolled (505, 321) with delta (0, 0)
Screenshot: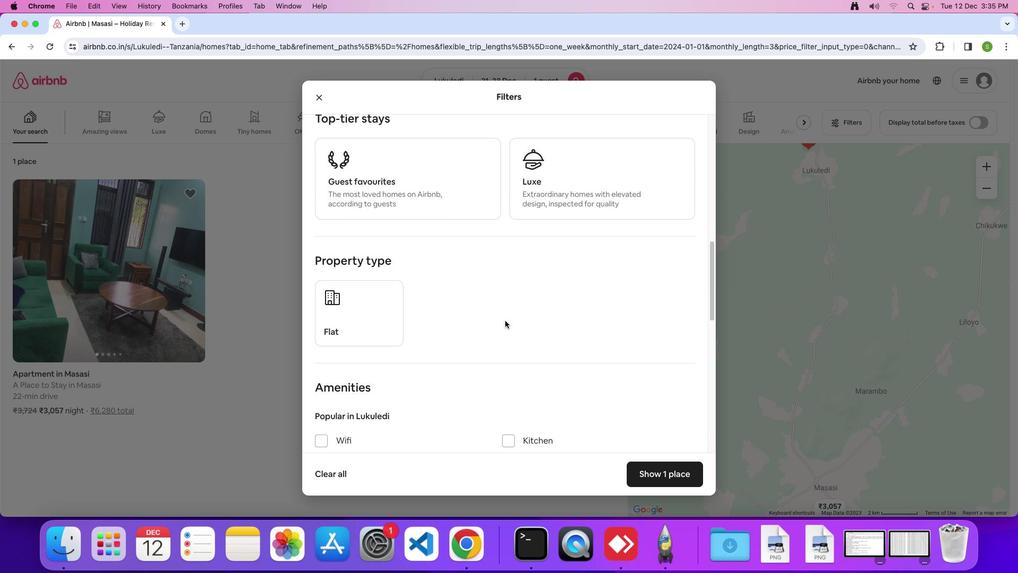 
Action: Mouse scrolled (505, 321) with delta (0, 0)
Screenshot: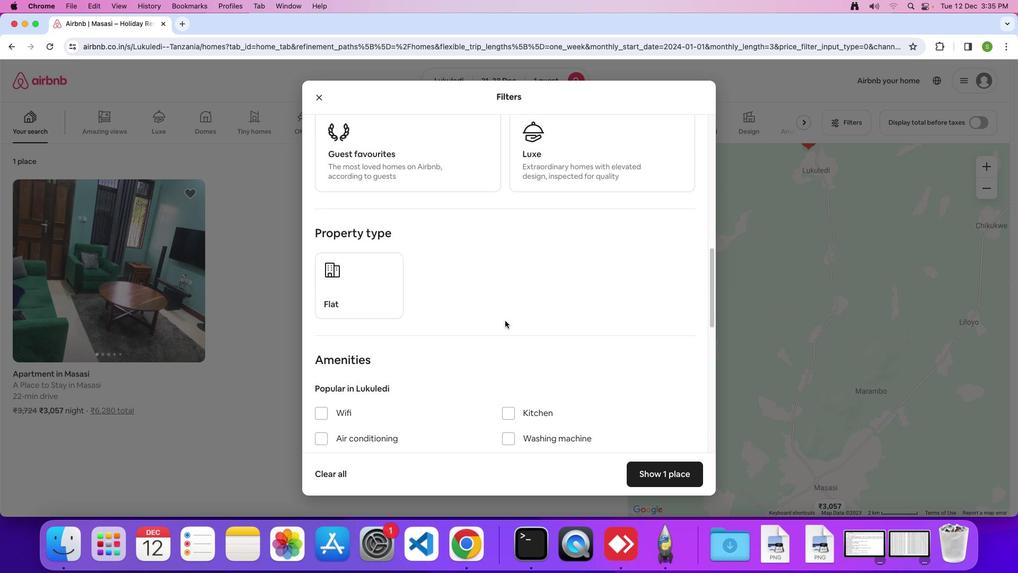 
Action: Mouse scrolled (505, 321) with delta (0, 0)
Screenshot: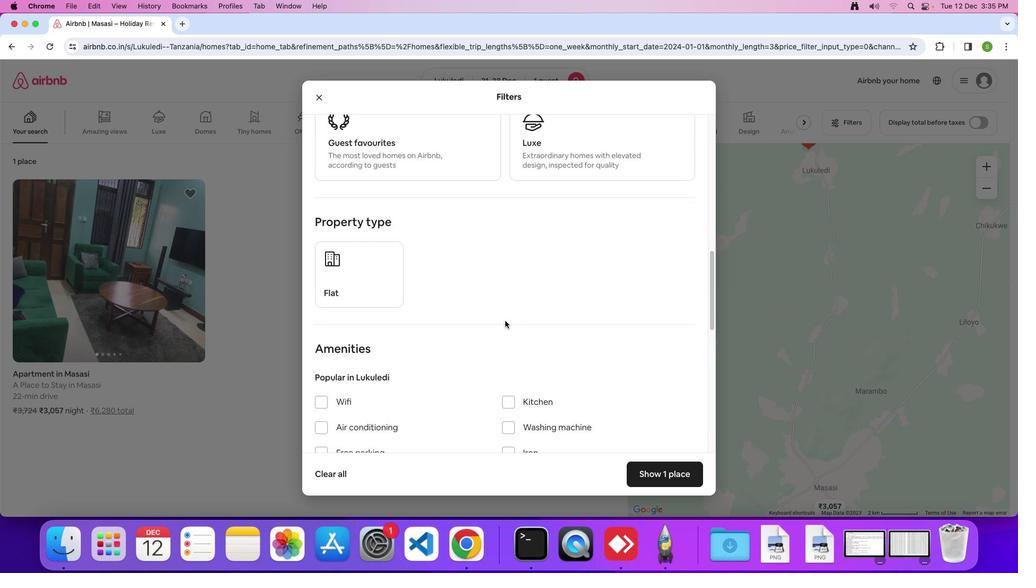 
Action: Mouse scrolled (505, 321) with delta (0, -1)
Screenshot: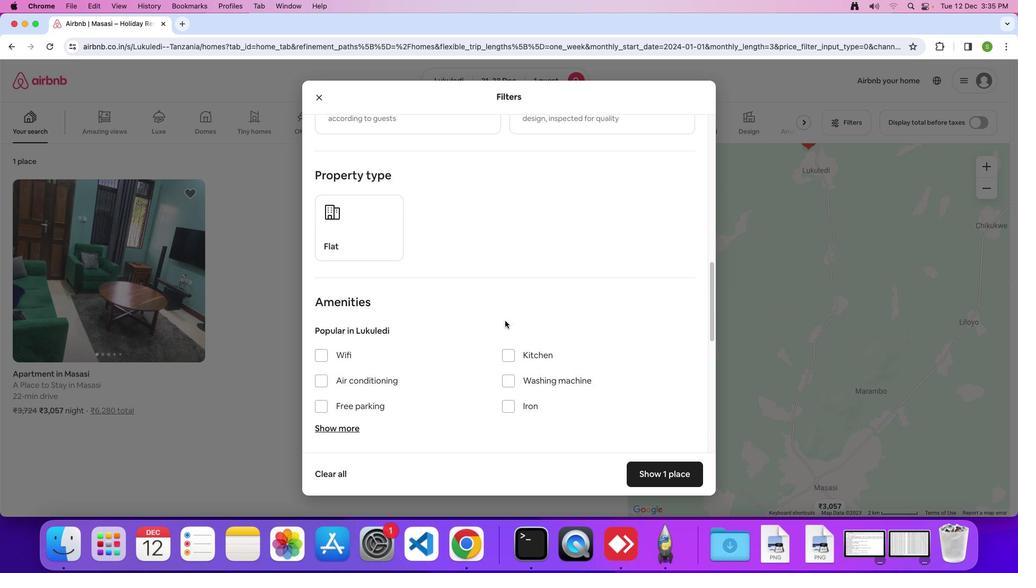 
Action: Mouse scrolled (505, 321) with delta (0, 0)
Screenshot: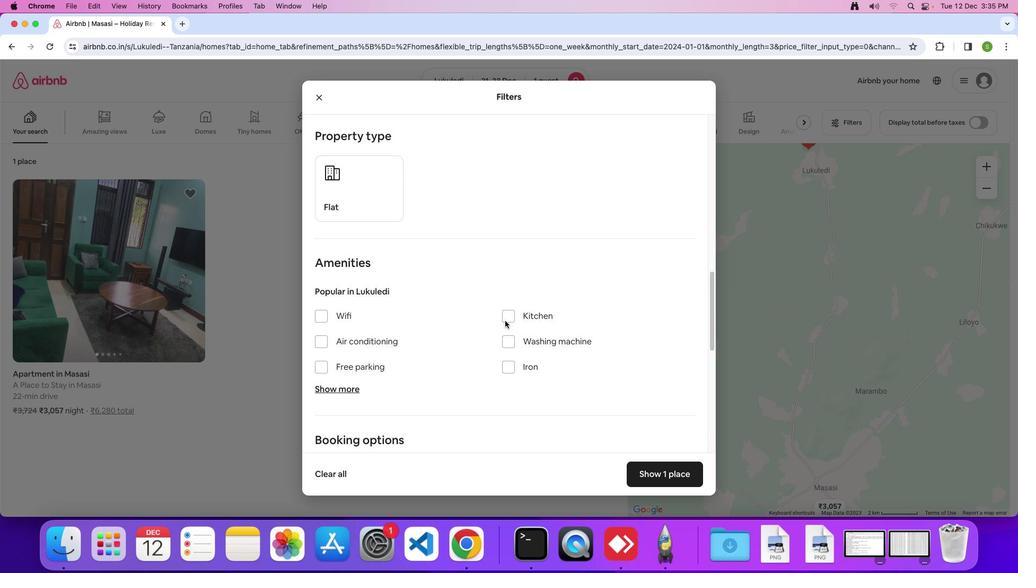 
Action: Mouse scrolled (505, 321) with delta (0, 0)
Screenshot: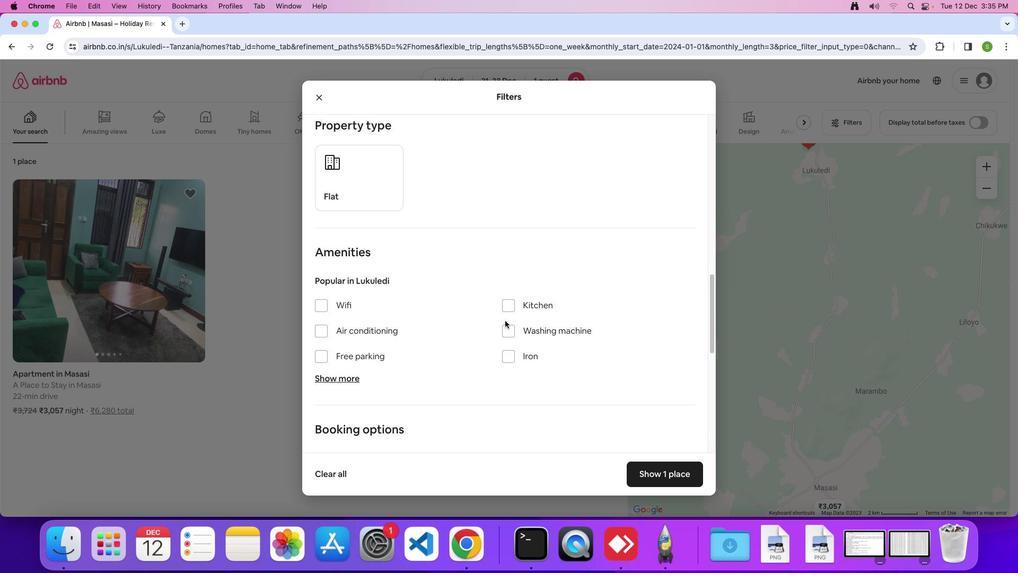 
Action: Mouse scrolled (505, 321) with delta (0, -1)
Screenshot: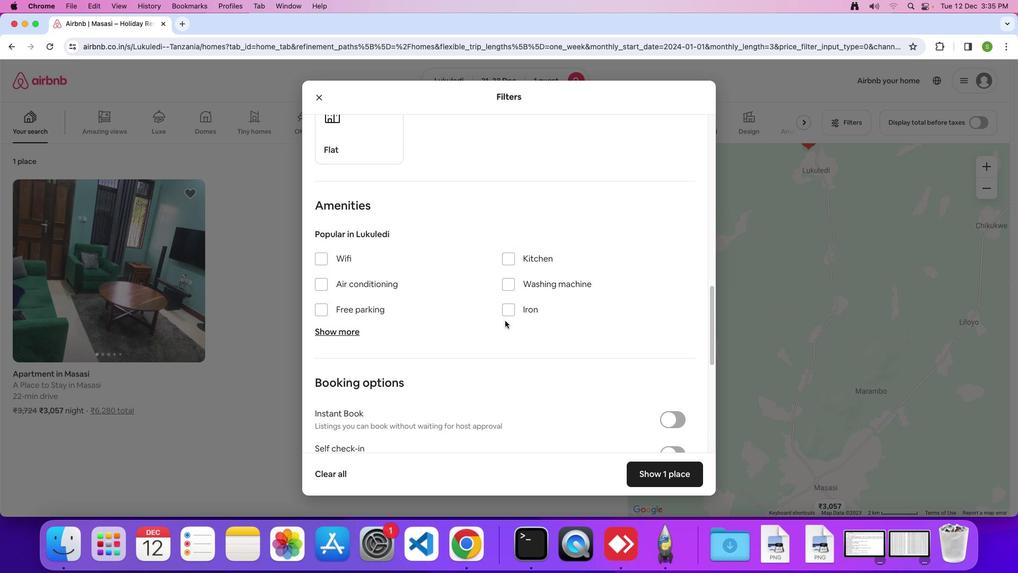 
Action: Mouse scrolled (505, 321) with delta (0, 0)
Screenshot: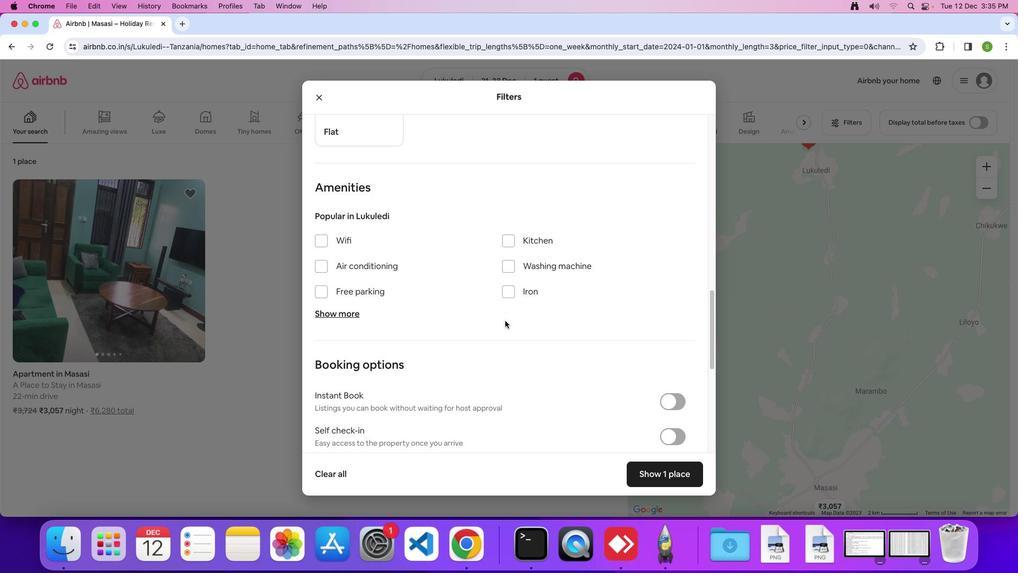 
Action: Mouse scrolled (505, 321) with delta (0, 0)
Screenshot: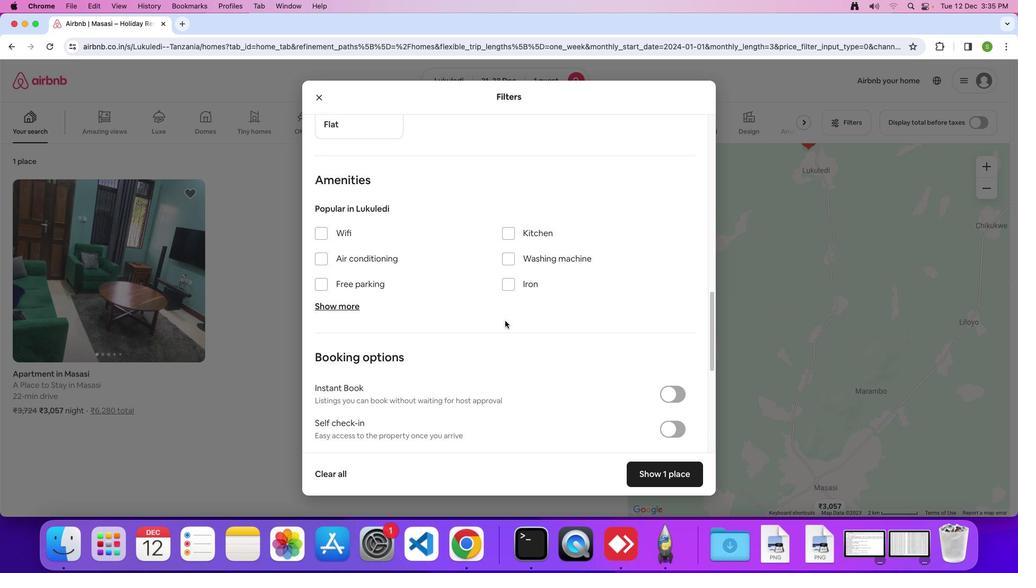 
Action: Mouse scrolled (505, 321) with delta (0, 0)
Screenshot: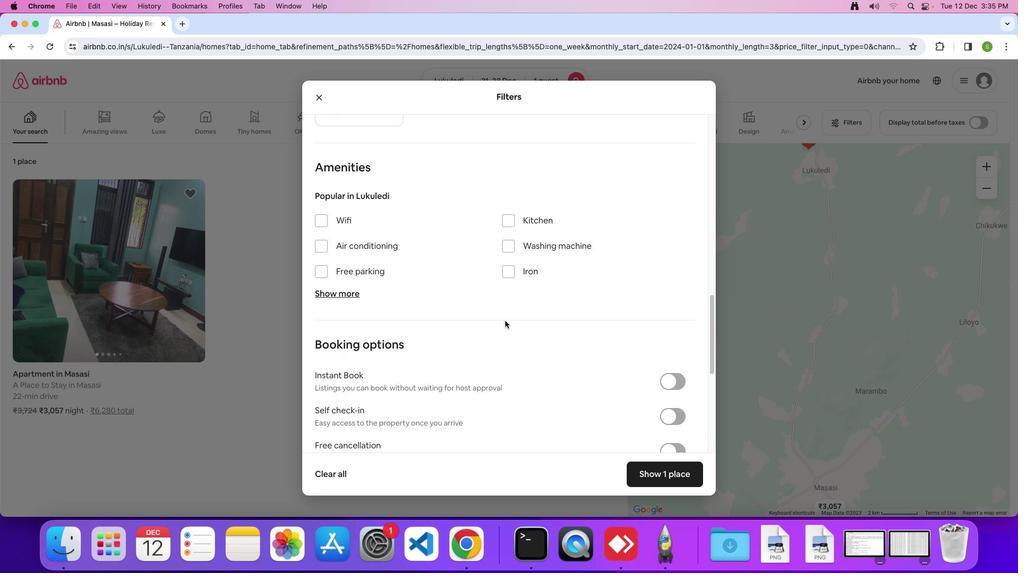 
Action: Mouse scrolled (505, 321) with delta (0, 0)
Screenshot: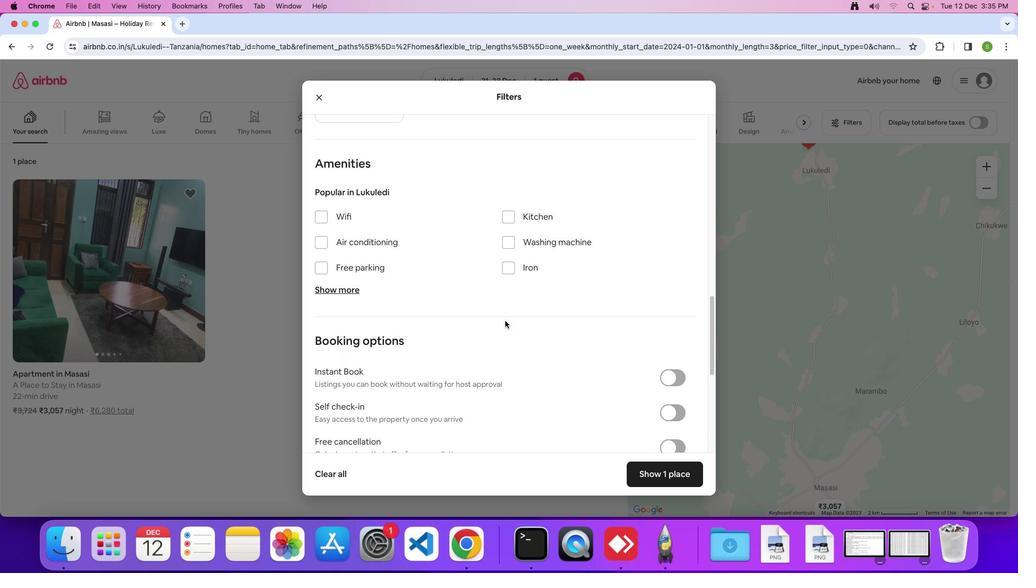 
Action: Mouse scrolled (505, 321) with delta (0, -1)
Screenshot: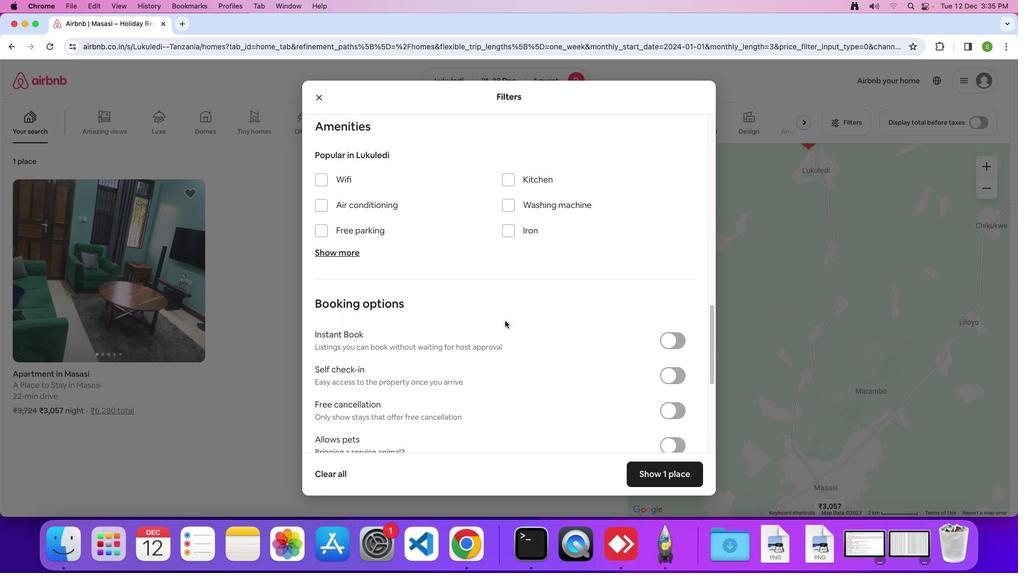 
Action: Mouse scrolled (505, 321) with delta (0, 0)
Screenshot: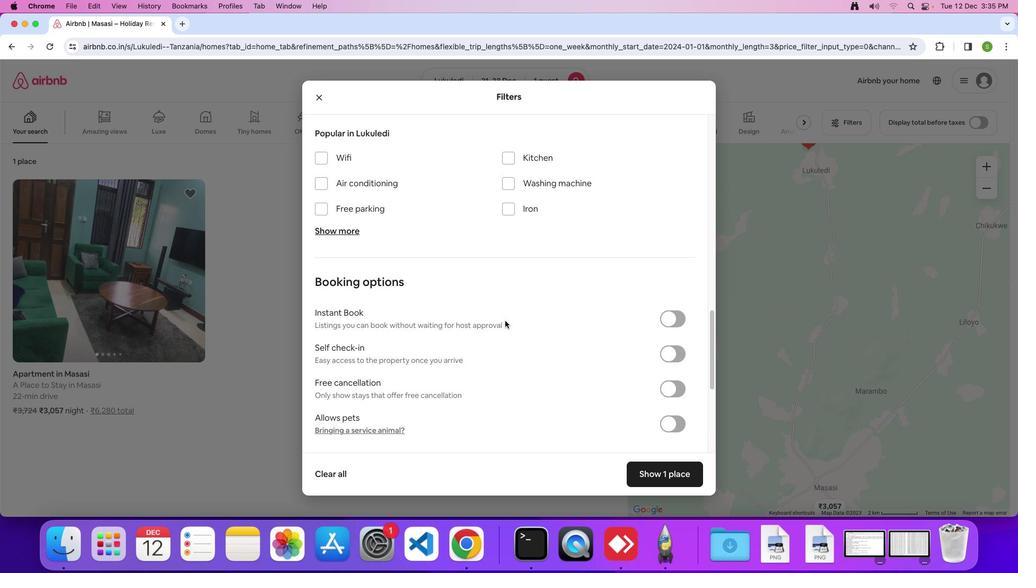 
Action: Mouse scrolled (505, 321) with delta (0, 0)
Screenshot: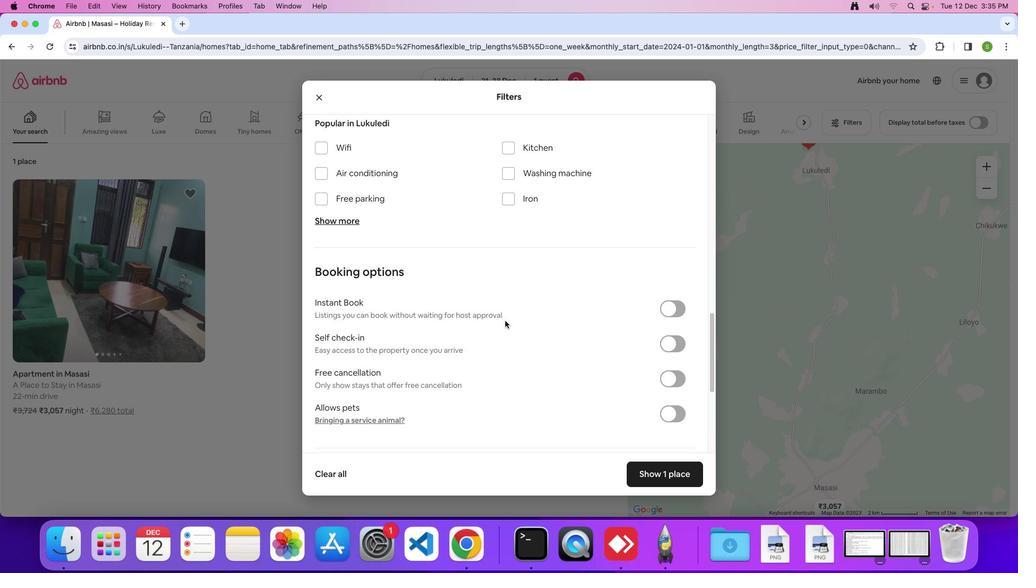 
Action: Mouse scrolled (505, 321) with delta (0, 0)
Screenshot: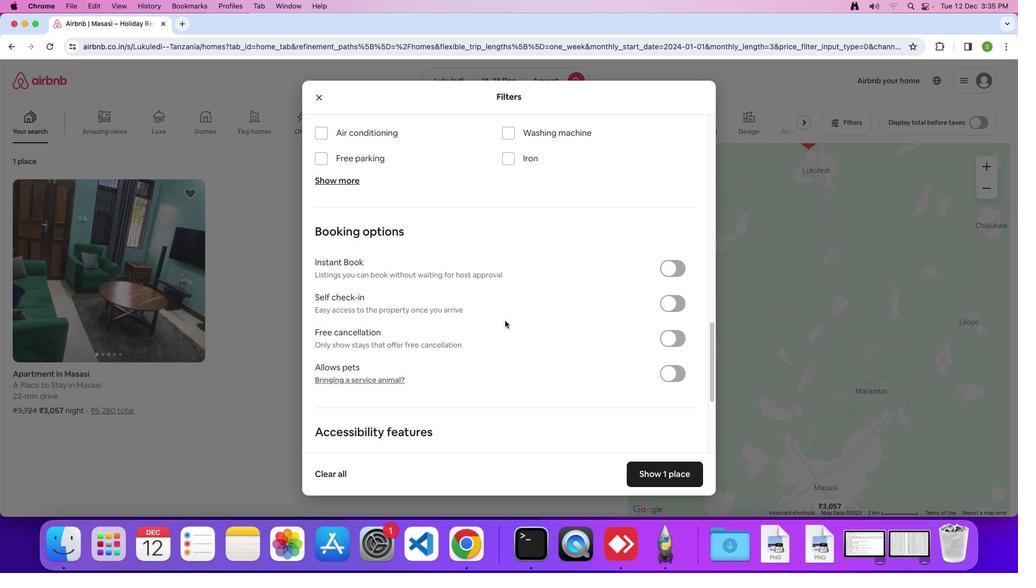 
Action: Mouse scrolled (505, 321) with delta (0, 0)
Screenshot: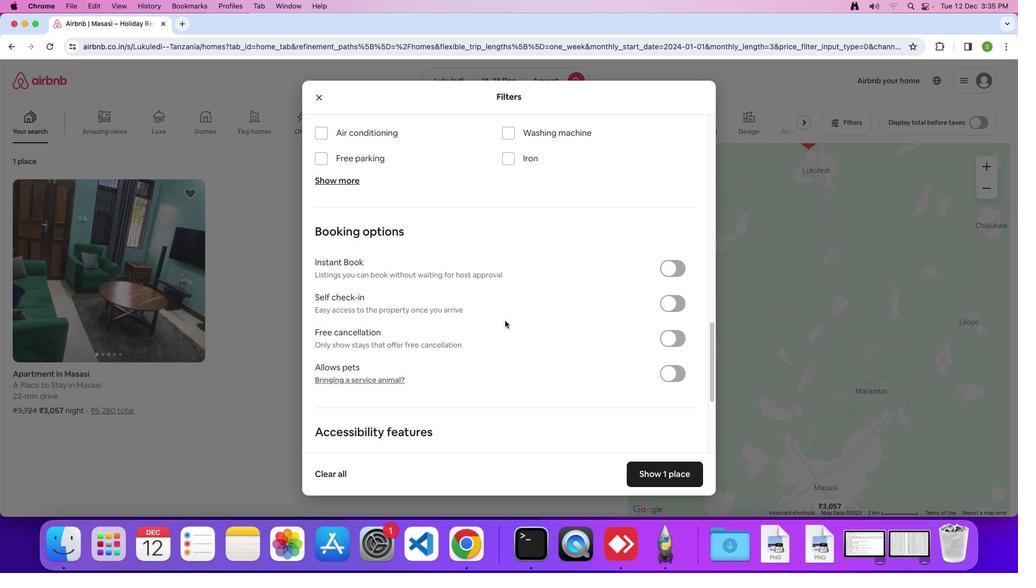 
Action: Mouse scrolled (505, 321) with delta (0, -1)
Screenshot: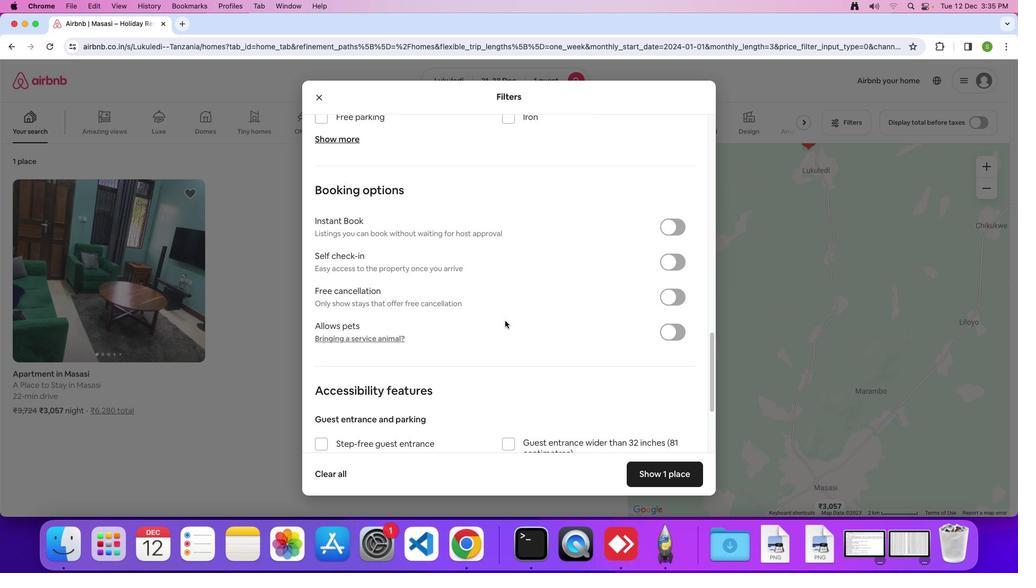 
Action: Mouse scrolled (505, 321) with delta (0, 0)
Screenshot: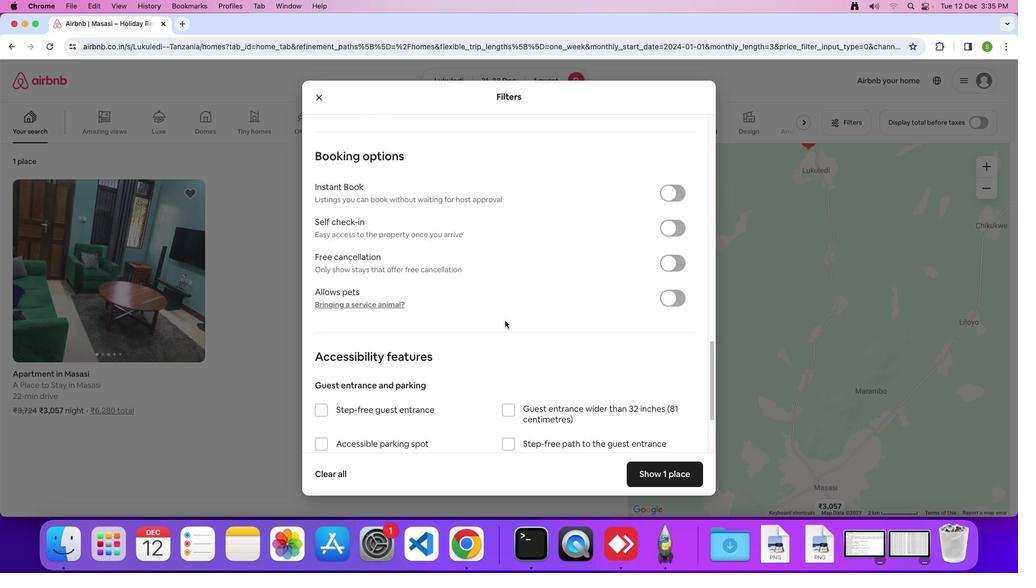
Action: Mouse scrolled (505, 321) with delta (0, 0)
Screenshot: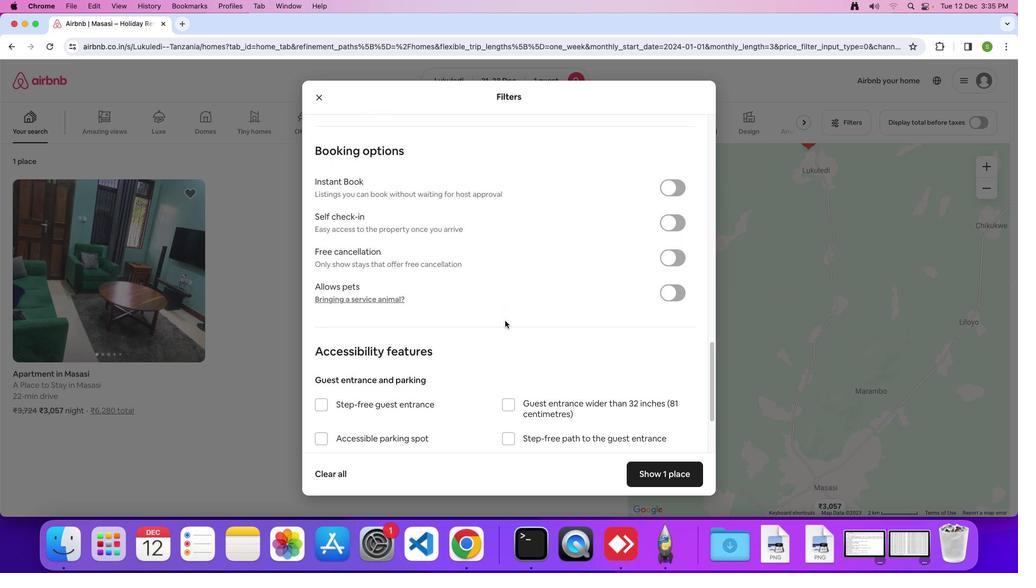 
Action: Mouse scrolled (505, 321) with delta (0, 0)
Screenshot: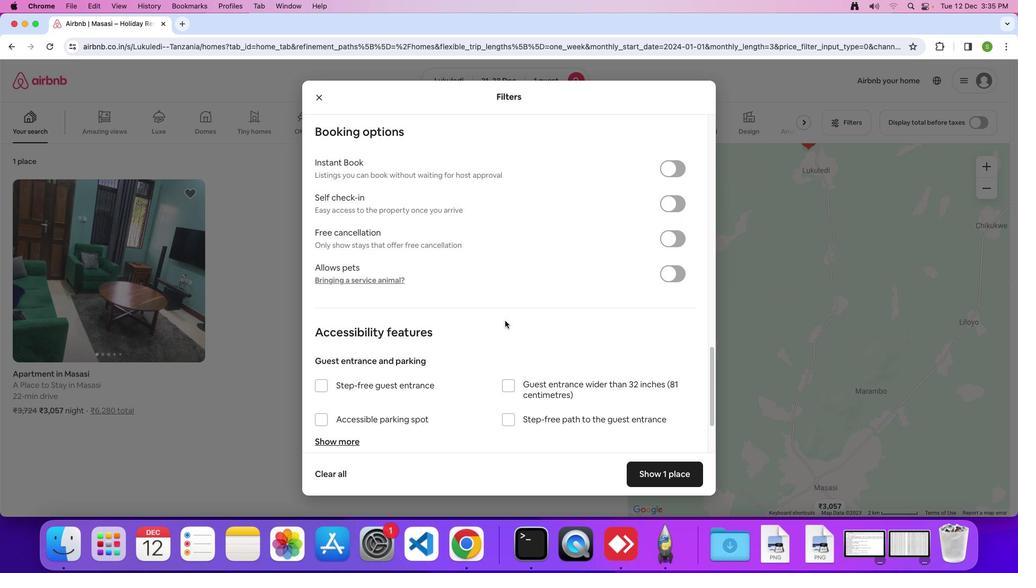 
Action: Mouse scrolled (505, 321) with delta (0, 0)
Screenshot: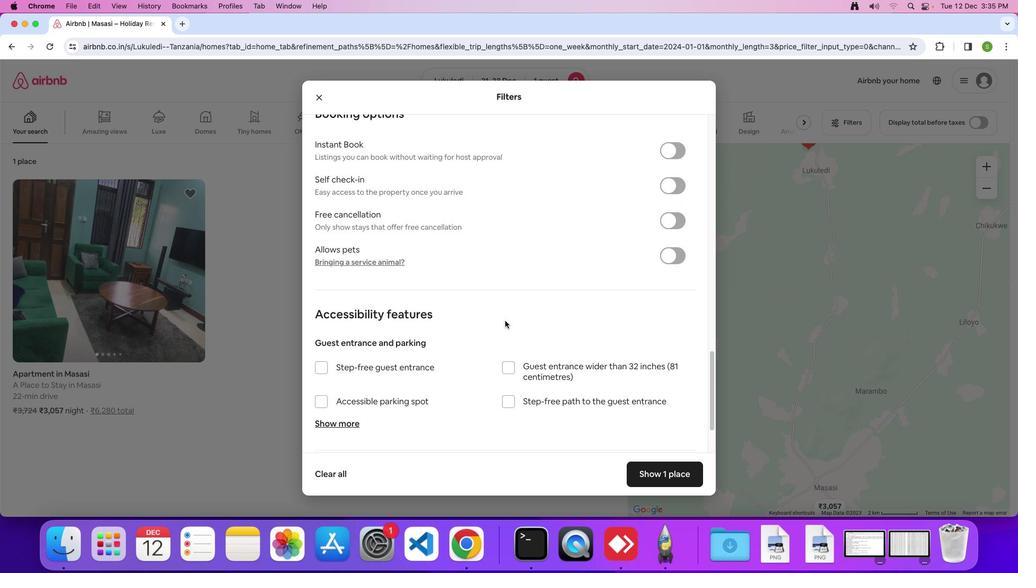 
Action: Mouse scrolled (505, 321) with delta (0, -1)
Screenshot: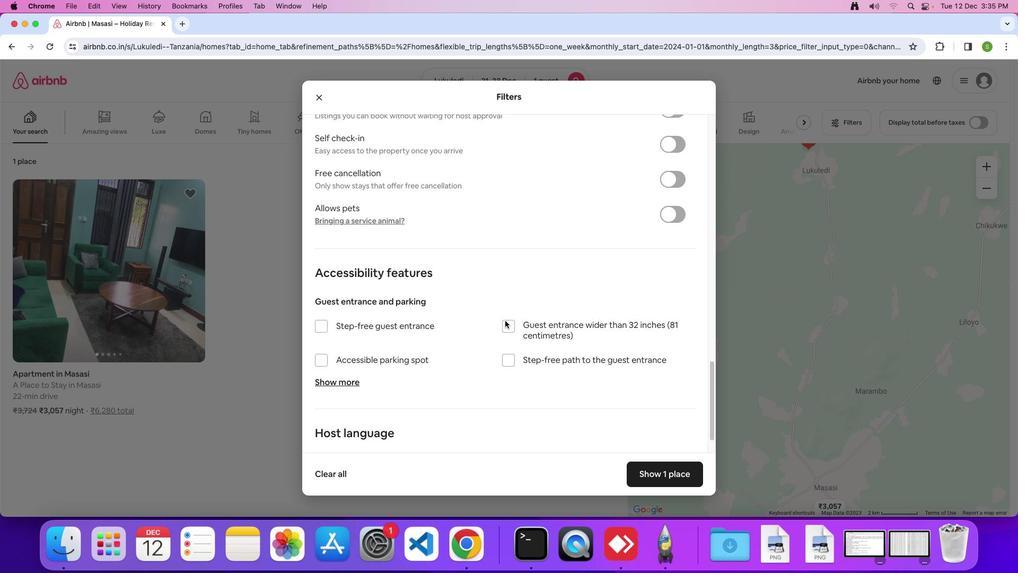 
Action: Mouse scrolled (505, 321) with delta (0, 0)
Screenshot: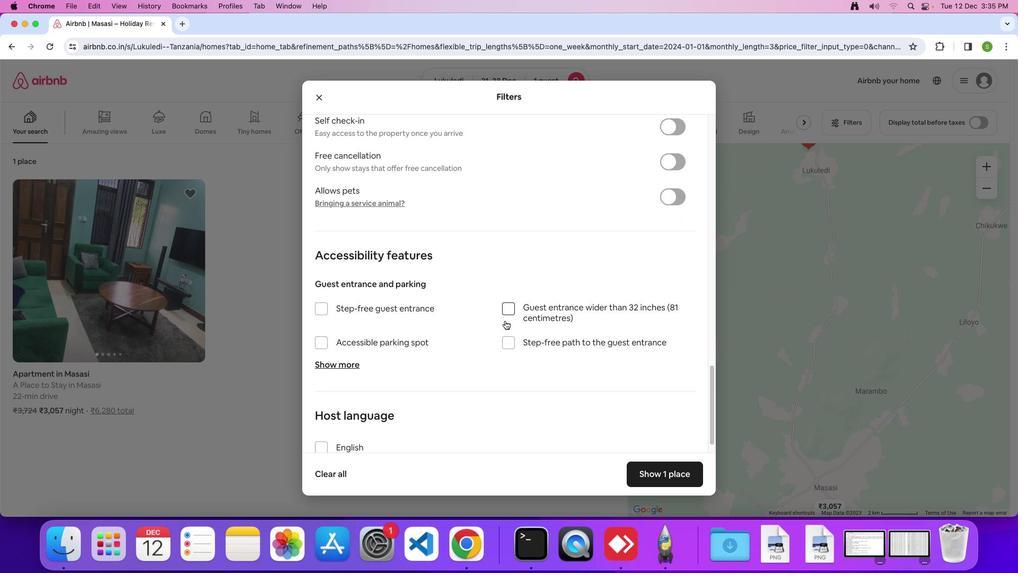 
Action: Mouse scrolled (505, 321) with delta (0, 0)
Screenshot: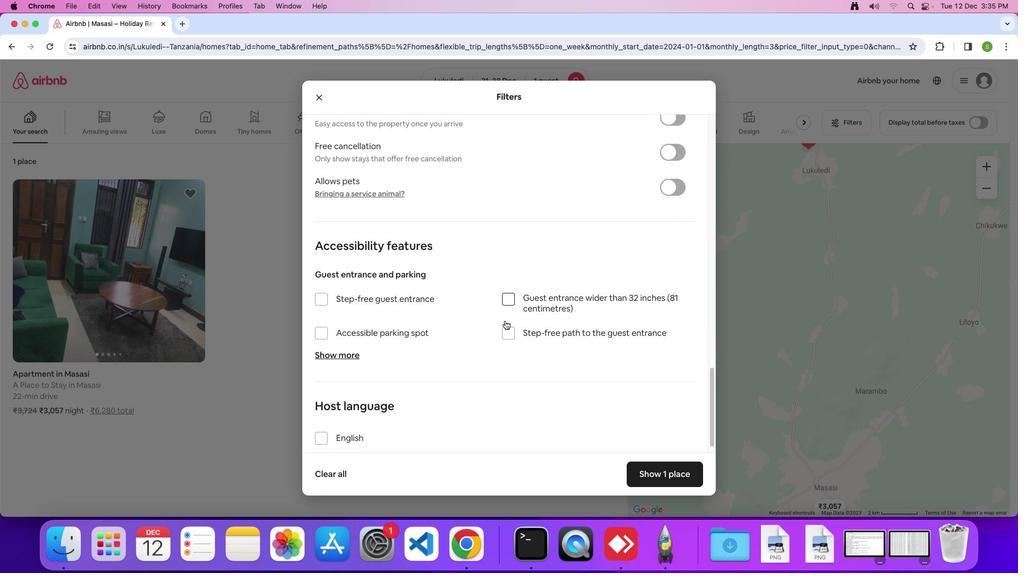 
Action: Mouse scrolled (505, 321) with delta (0, 0)
Screenshot: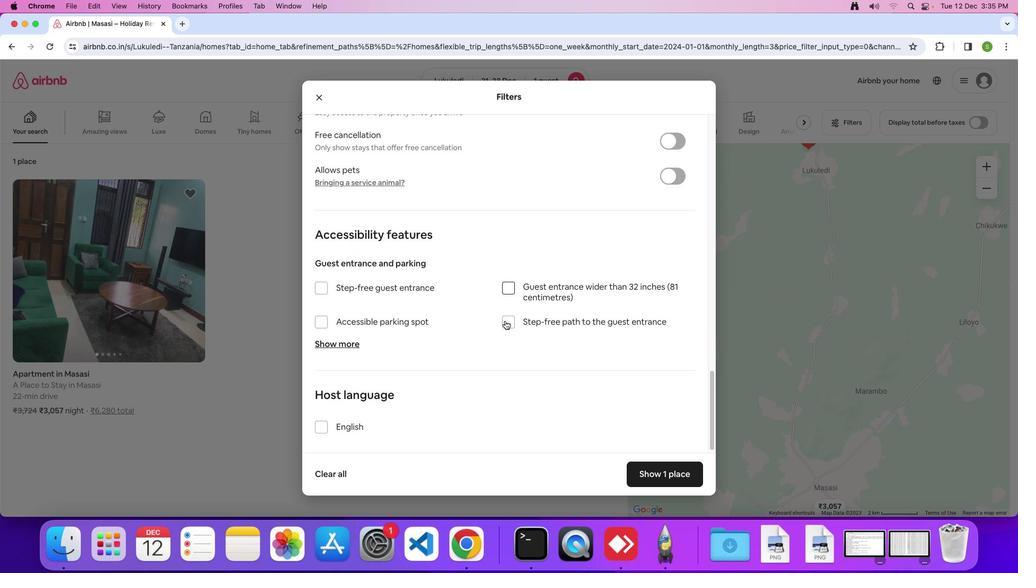 
Action: Mouse scrolled (505, 321) with delta (0, 0)
Screenshot: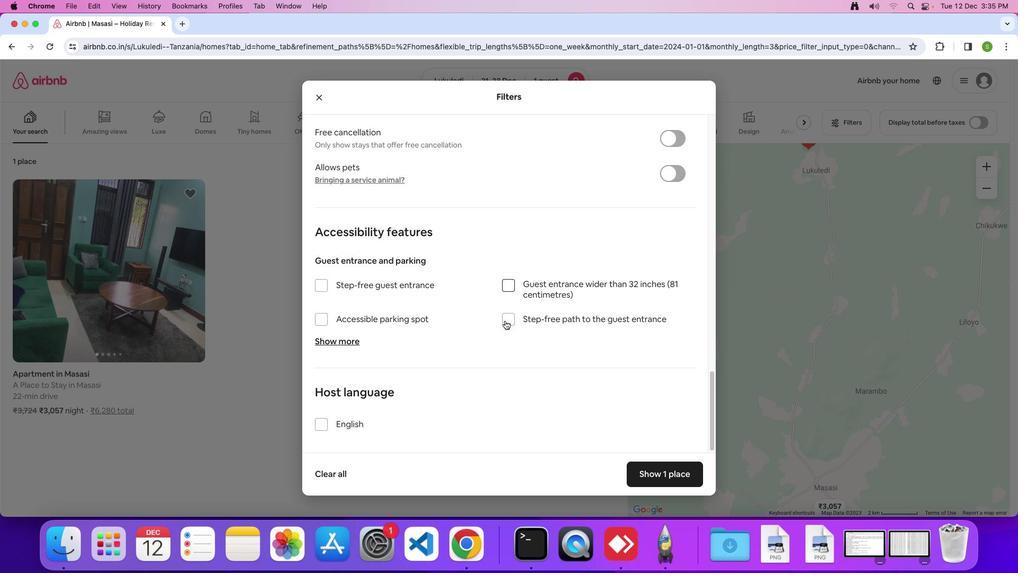 
Action: Mouse scrolled (505, 321) with delta (0, -1)
Screenshot: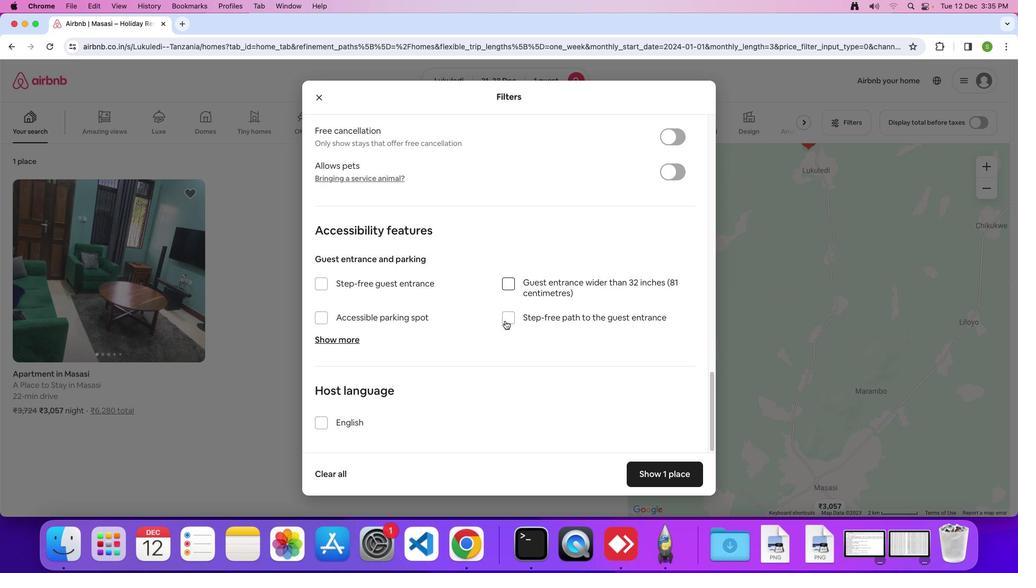 
Action: Mouse scrolled (505, 321) with delta (0, 0)
Screenshot: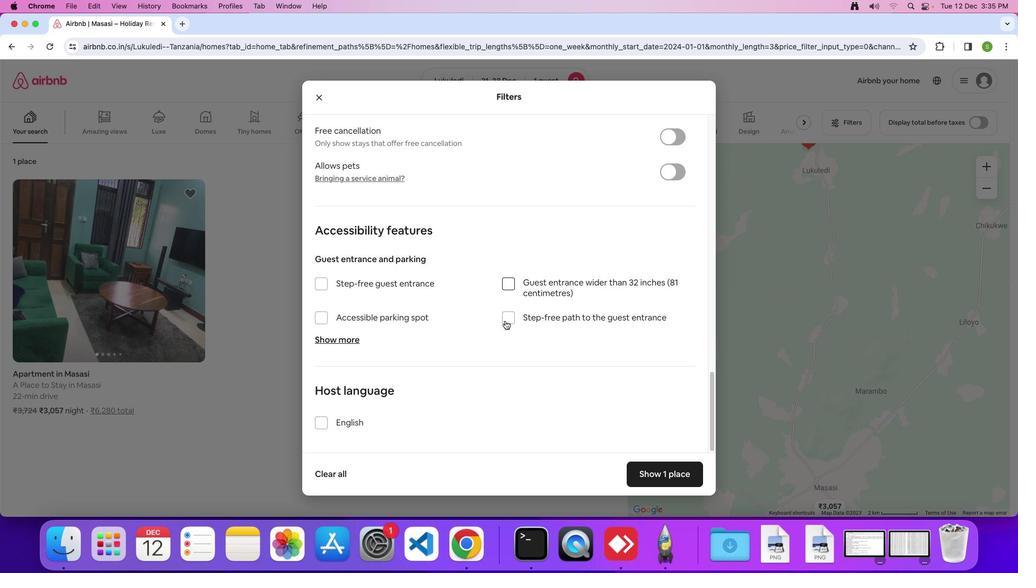 
Action: Mouse scrolled (505, 321) with delta (0, 0)
Screenshot: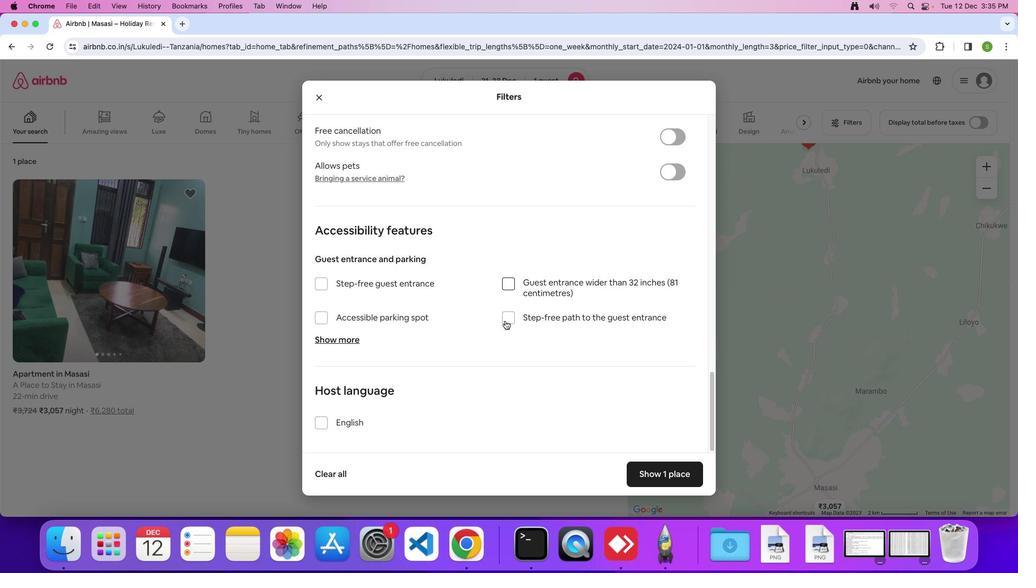 
Action: Mouse scrolled (505, 321) with delta (0, -1)
Screenshot: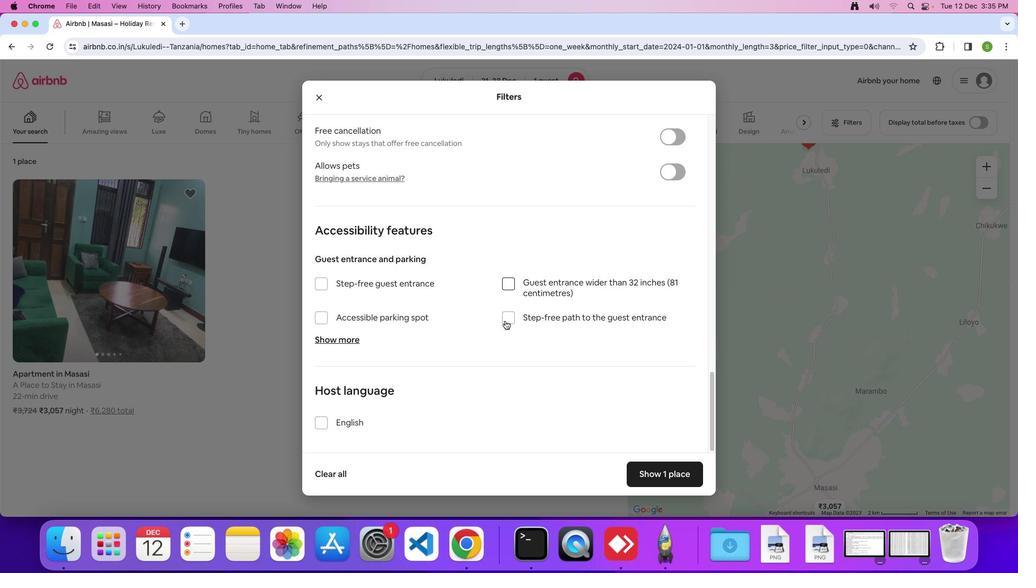 
Action: Mouse moved to (654, 469)
Screenshot: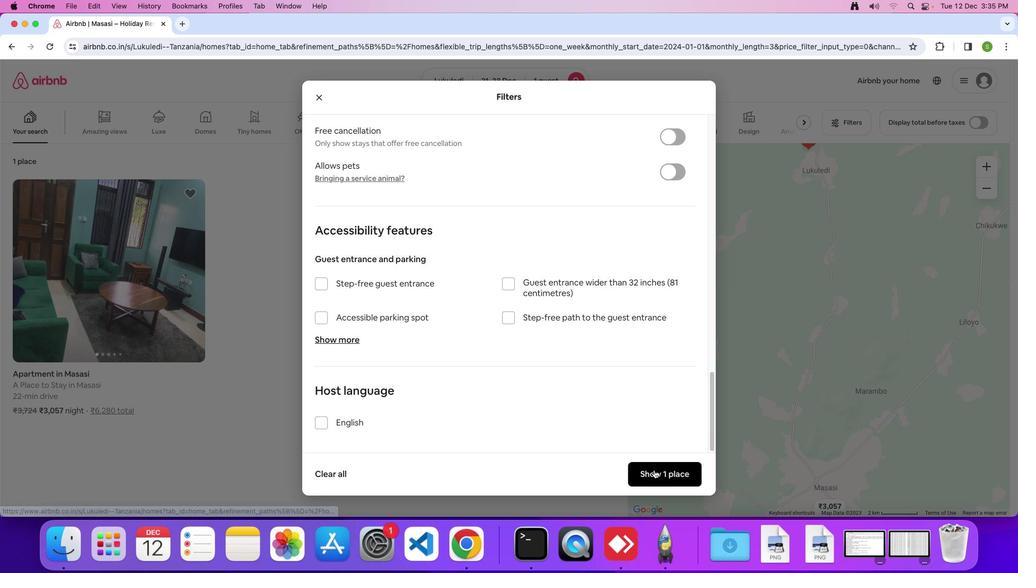 
Action: Mouse pressed left at (654, 469)
Screenshot: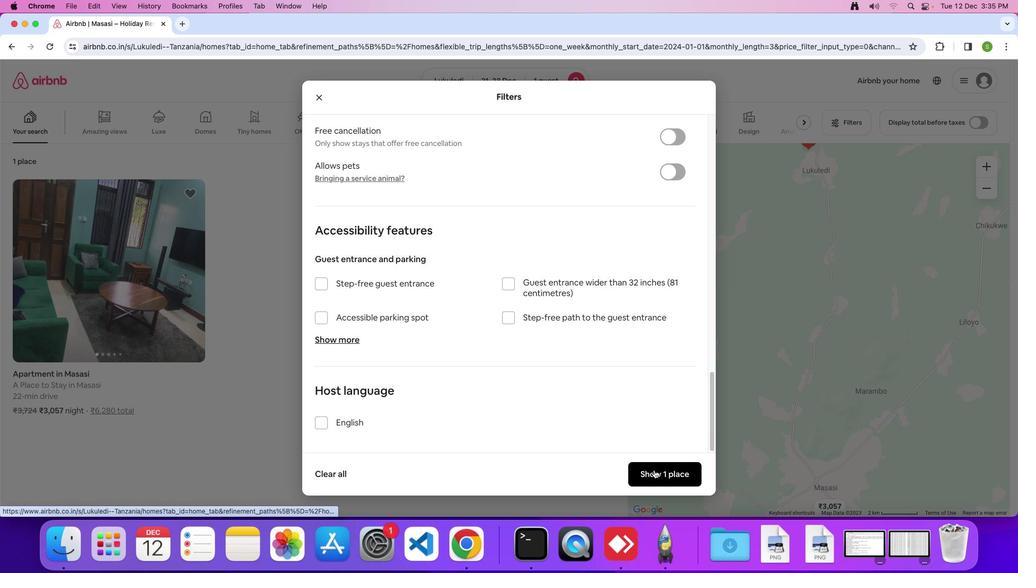 
Action: Mouse moved to (121, 263)
Screenshot: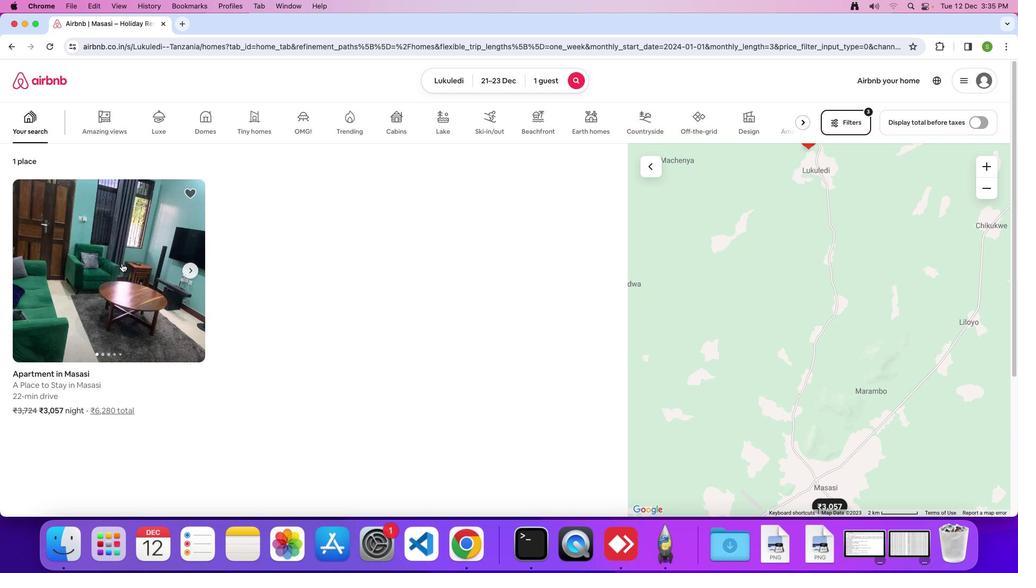 
Action: Mouse pressed left at (121, 263)
Screenshot: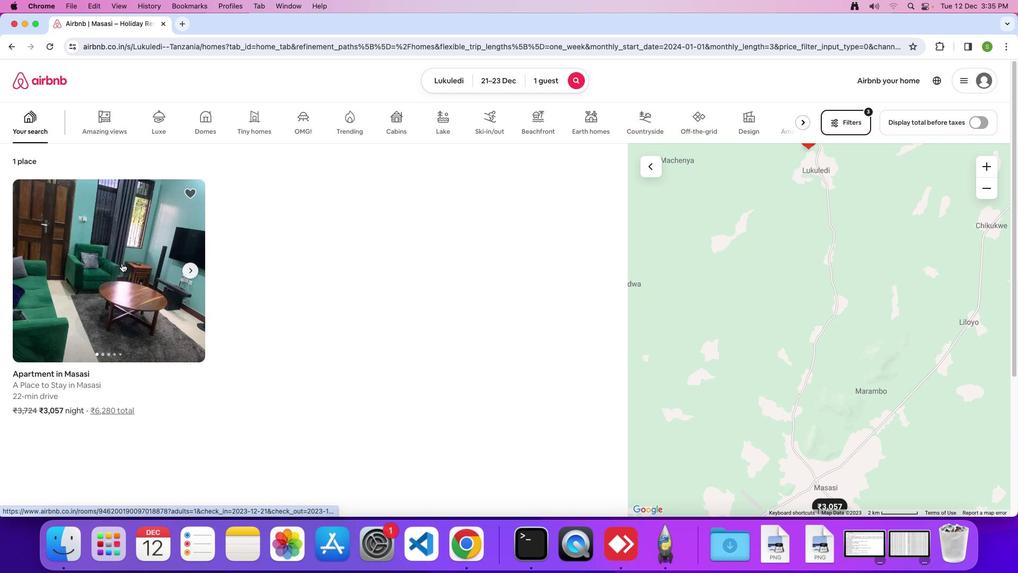 
Action: Mouse moved to (396, 232)
Screenshot: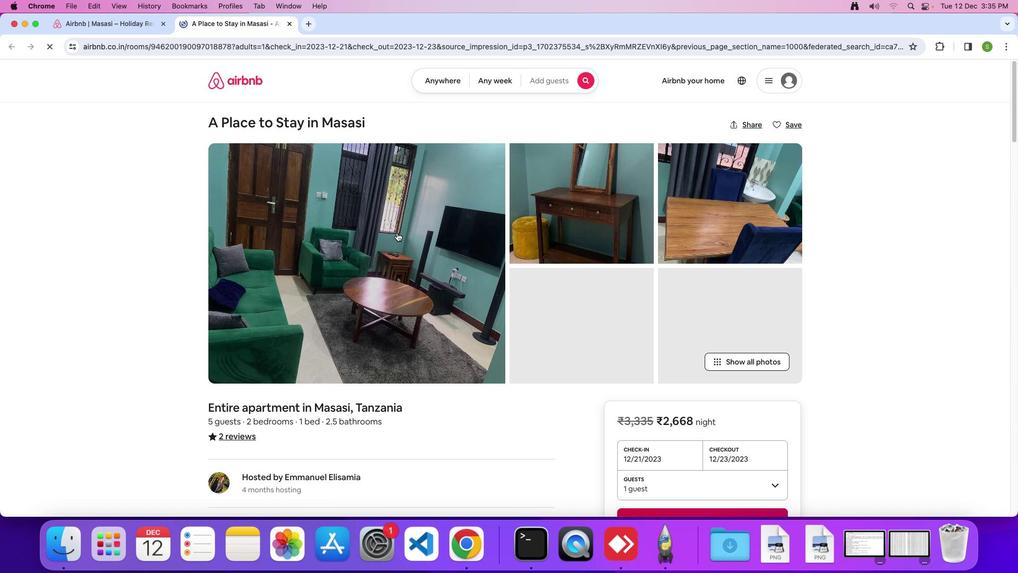 
Action: Mouse pressed left at (396, 232)
Screenshot: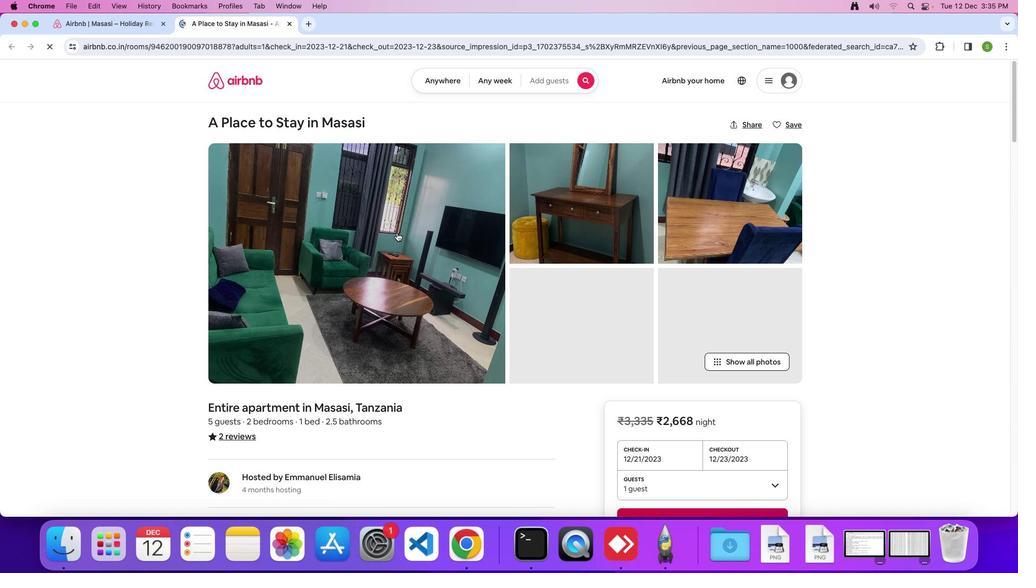 
Action: Mouse moved to (465, 305)
Screenshot: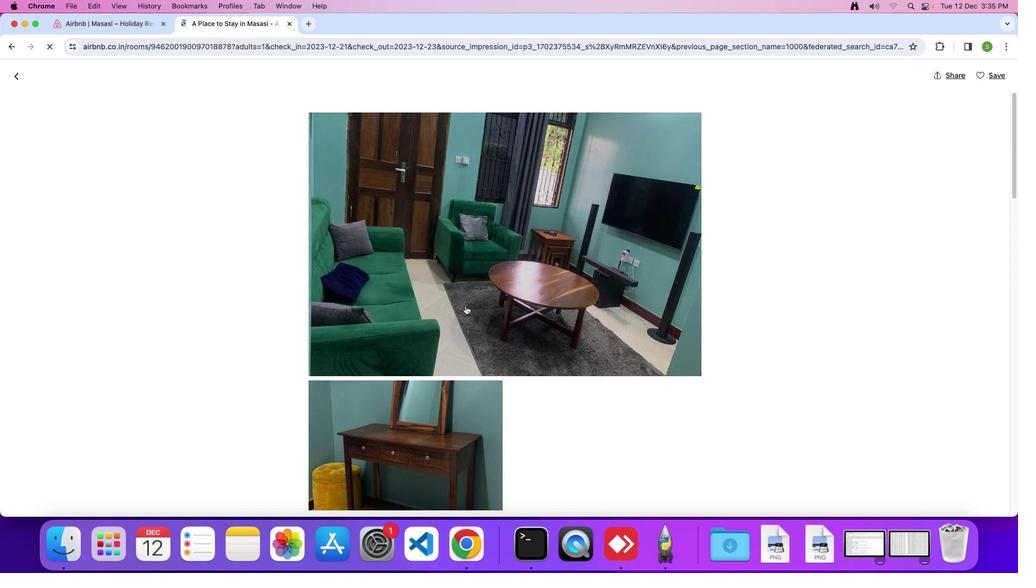 
Action: Mouse scrolled (465, 305) with delta (0, 0)
Screenshot: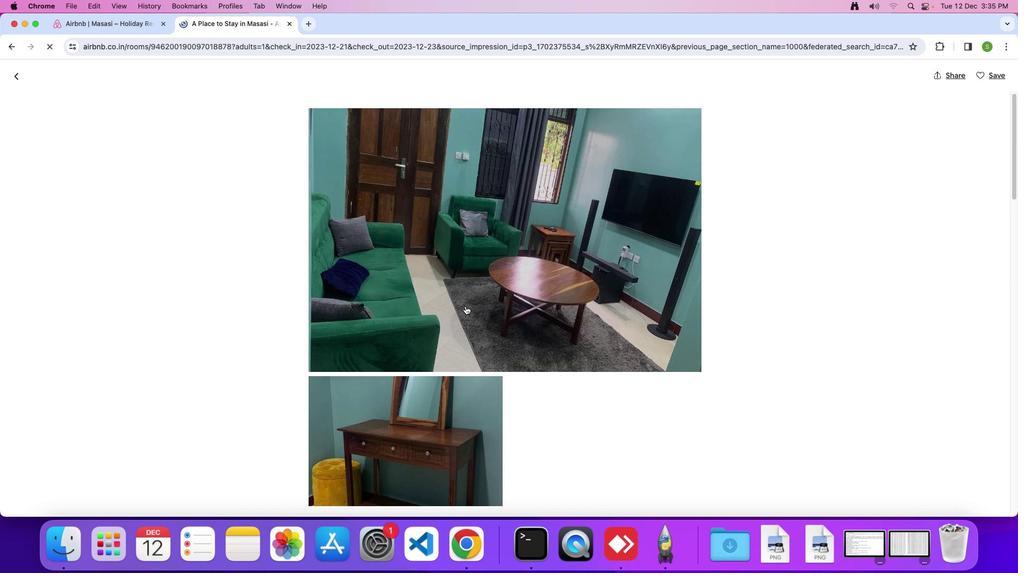 
Action: Mouse scrolled (465, 305) with delta (0, 0)
Screenshot: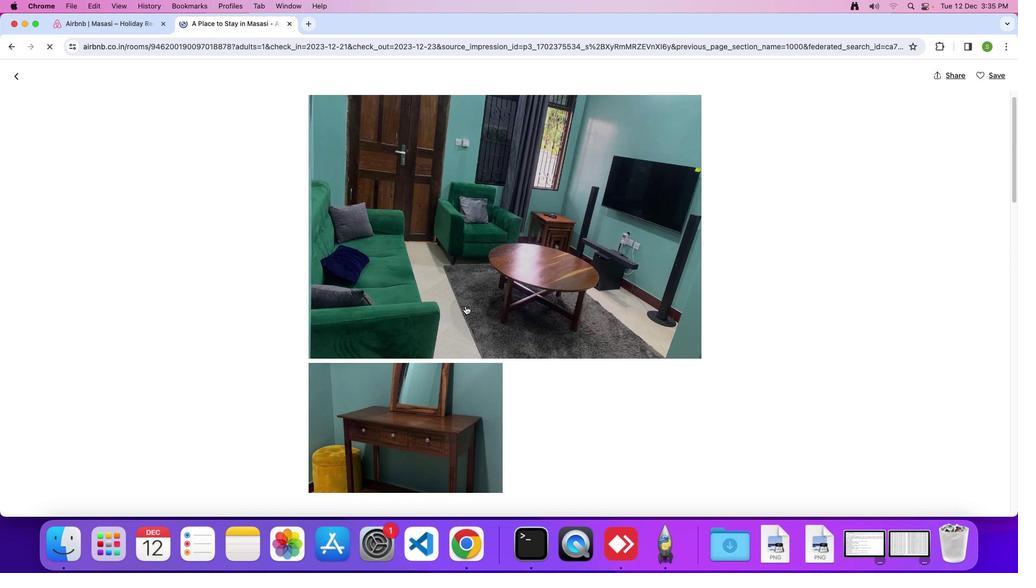 
Action: Mouse scrolled (465, 305) with delta (0, -1)
Screenshot: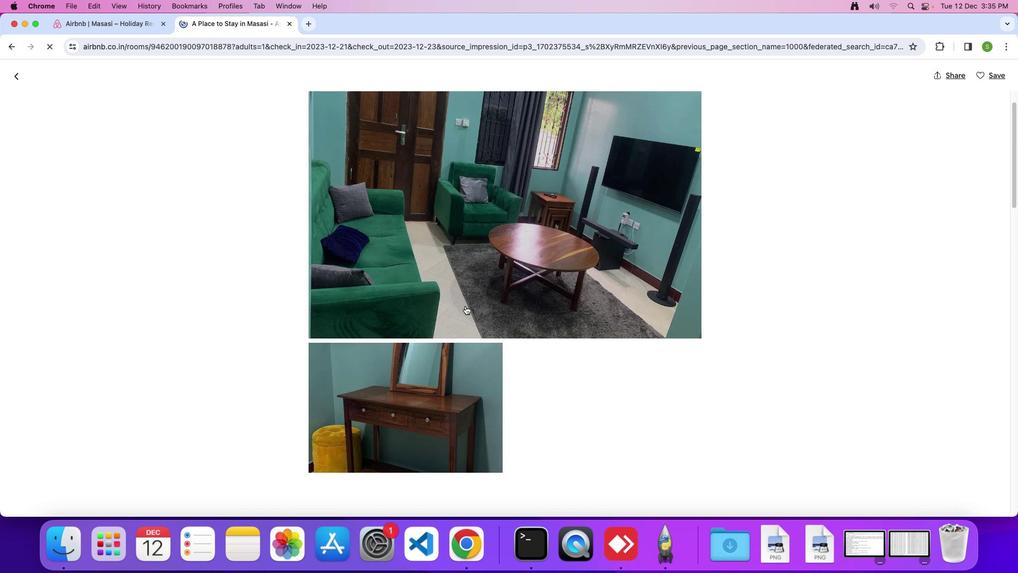 
Action: Mouse scrolled (465, 305) with delta (0, 0)
Screenshot: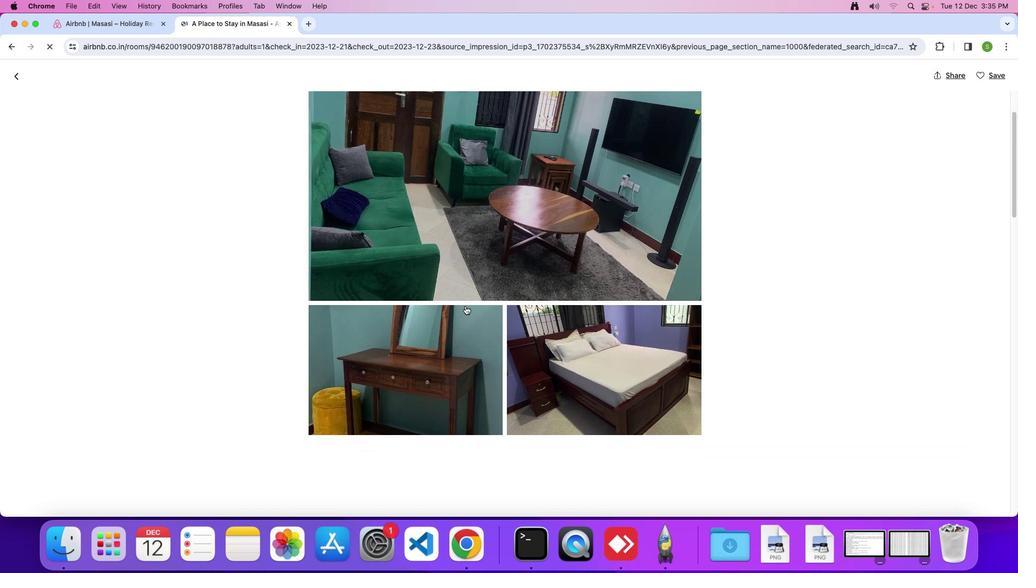 
Action: Mouse scrolled (465, 305) with delta (0, 0)
Screenshot: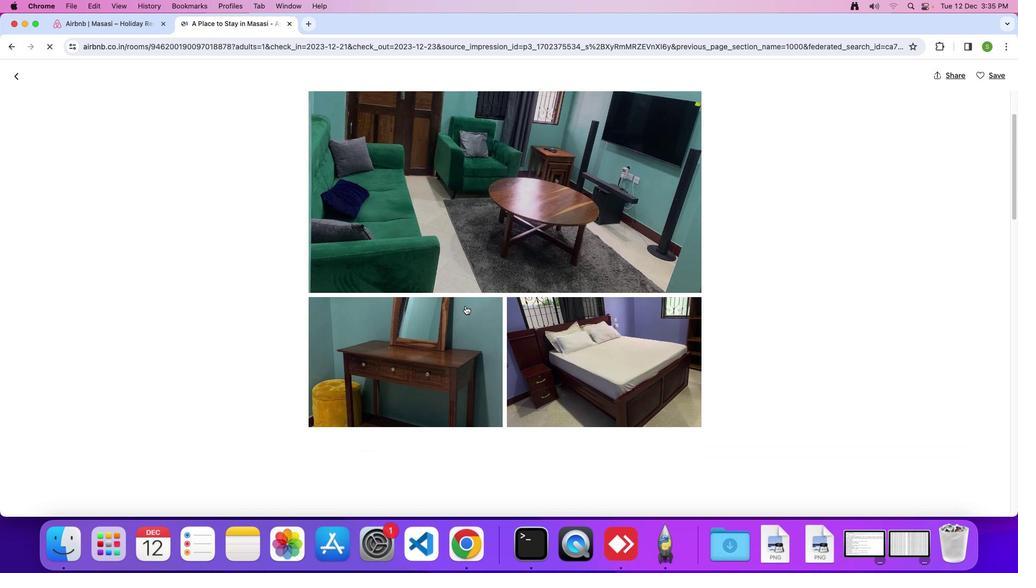 
Action: Mouse scrolled (465, 305) with delta (0, -1)
Screenshot: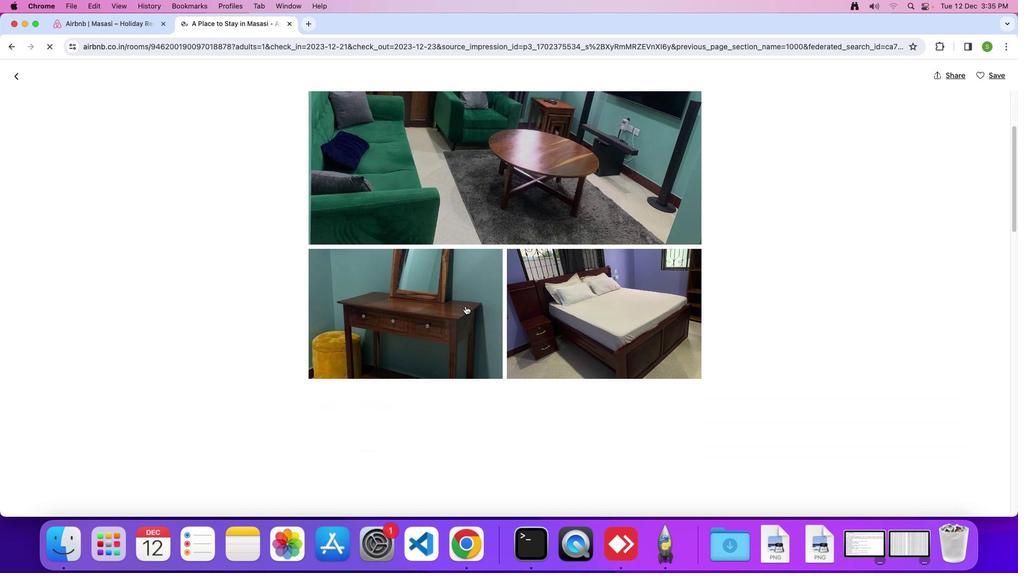 
Action: Mouse scrolled (465, 305) with delta (0, 0)
Screenshot: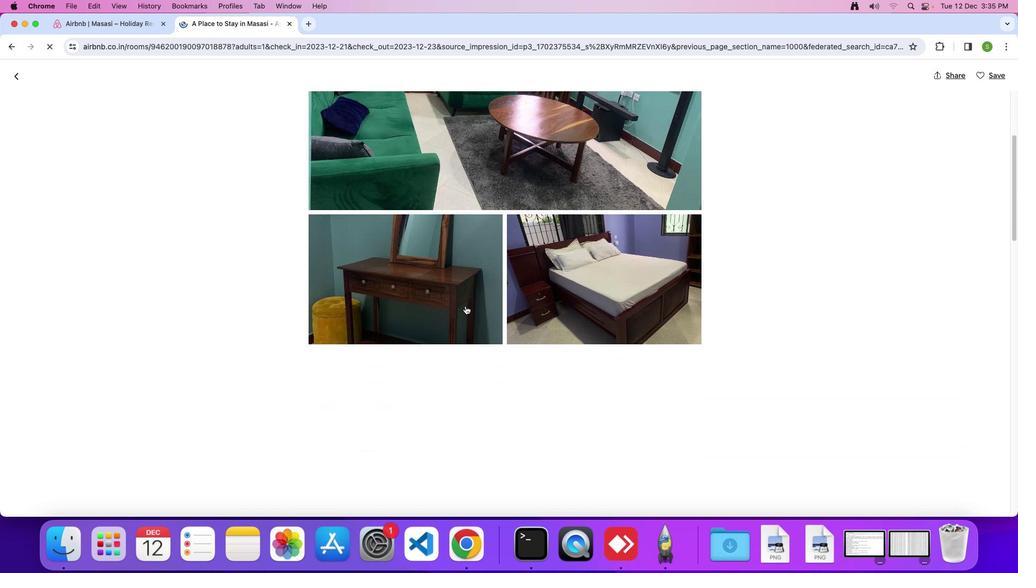 
Action: Mouse scrolled (465, 305) with delta (0, 0)
Screenshot: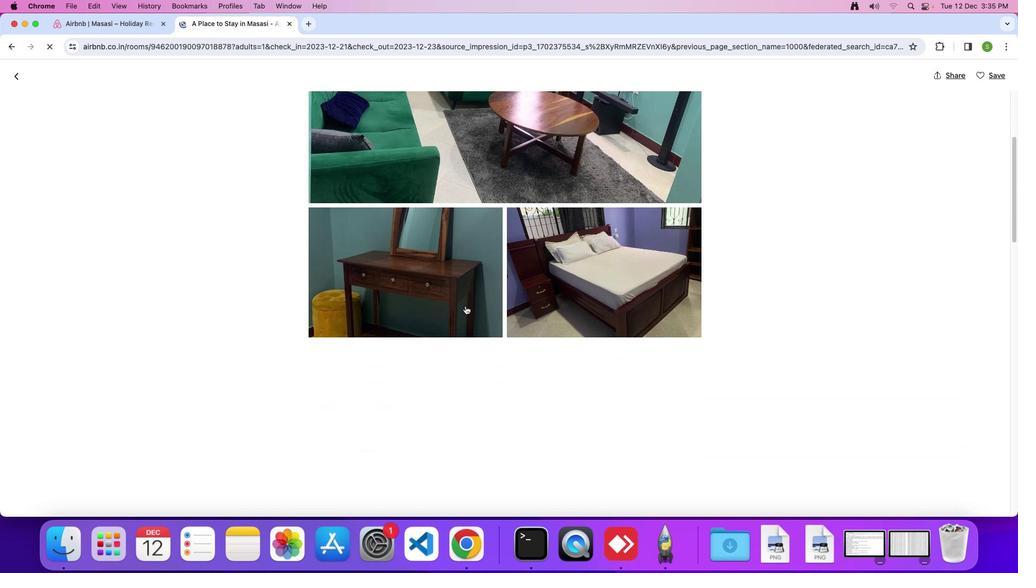 
Action: Mouse scrolled (465, 305) with delta (0, 0)
Screenshot: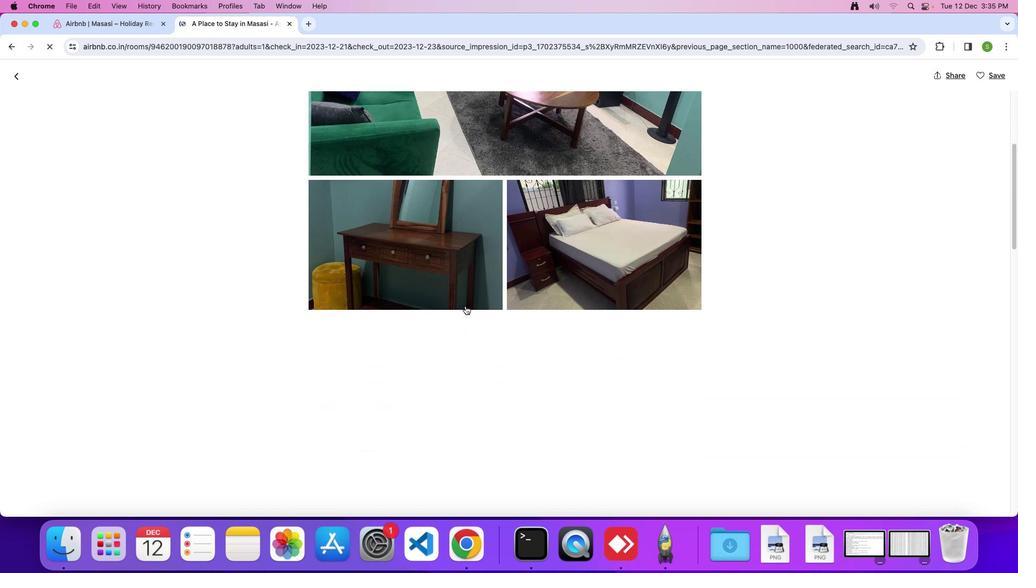 
Action: Mouse scrolled (465, 305) with delta (0, 0)
Screenshot: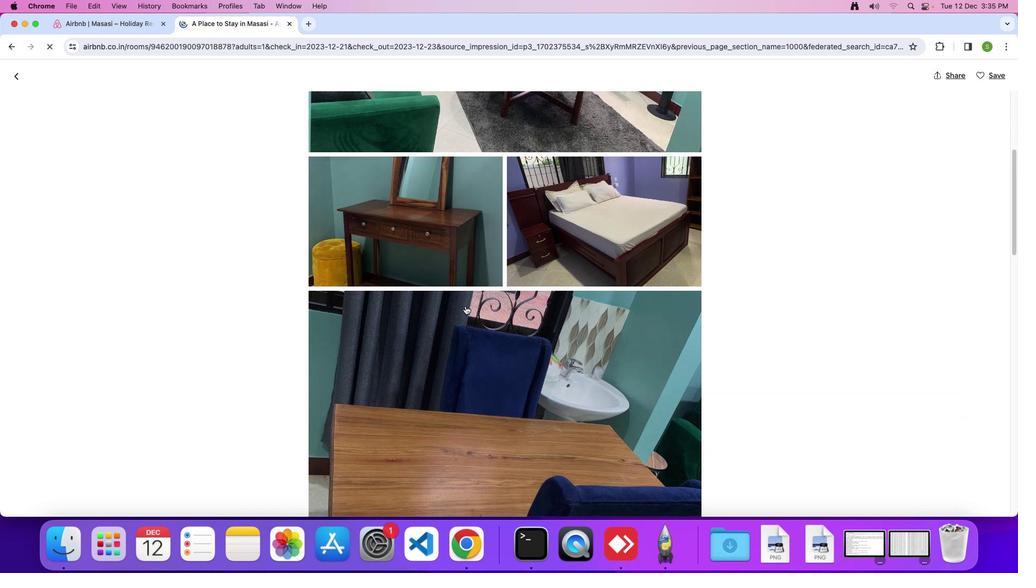 
Action: Mouse scrolled (465, 305) with delta (0, 0)
Screenshot: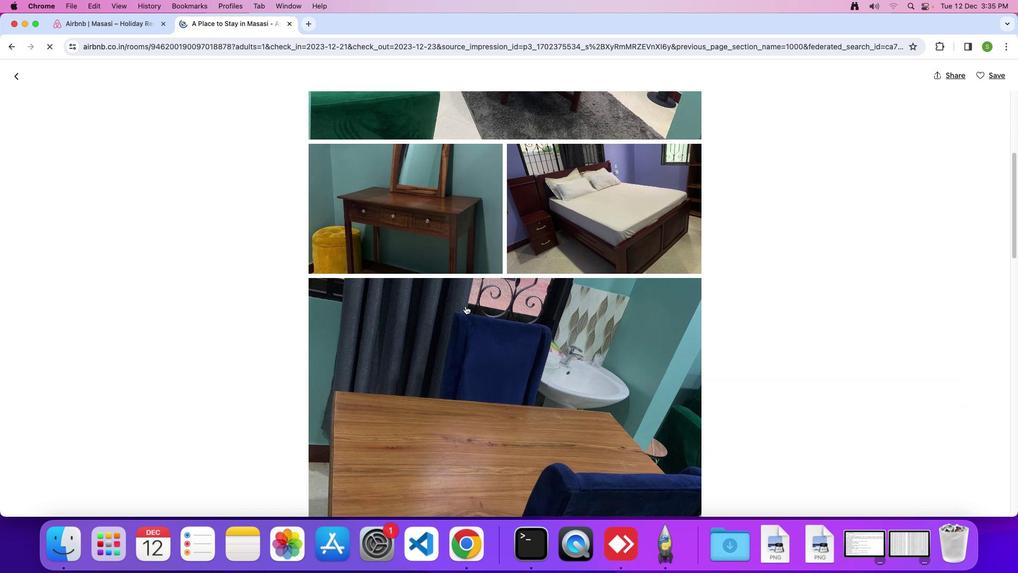 
Action: Mouse scrolled (465, 305) with delta (0, -1)
Screenshot: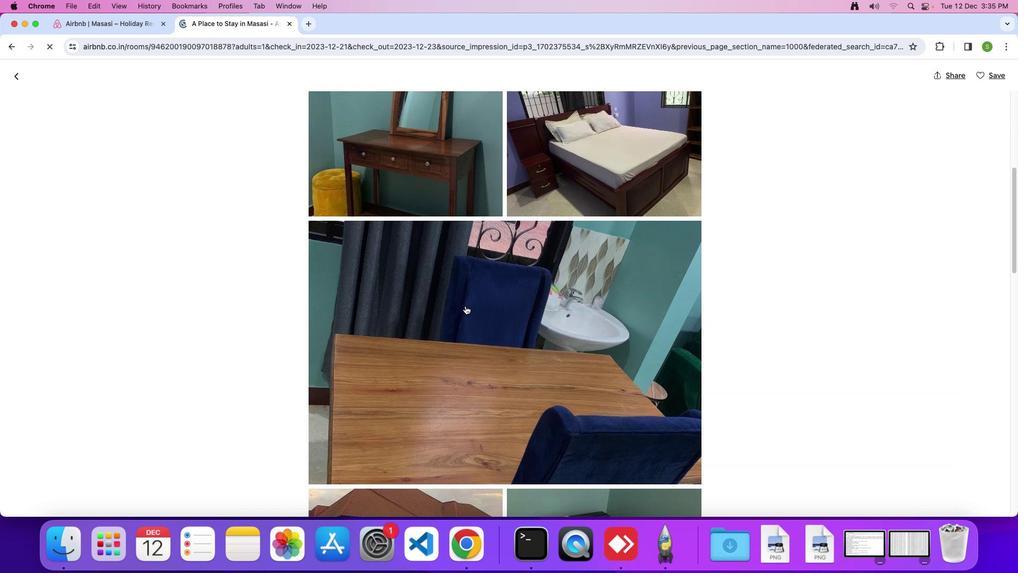 
Action: Mouse scrolled (465, 305) with delta (0, 0)
Screenshot: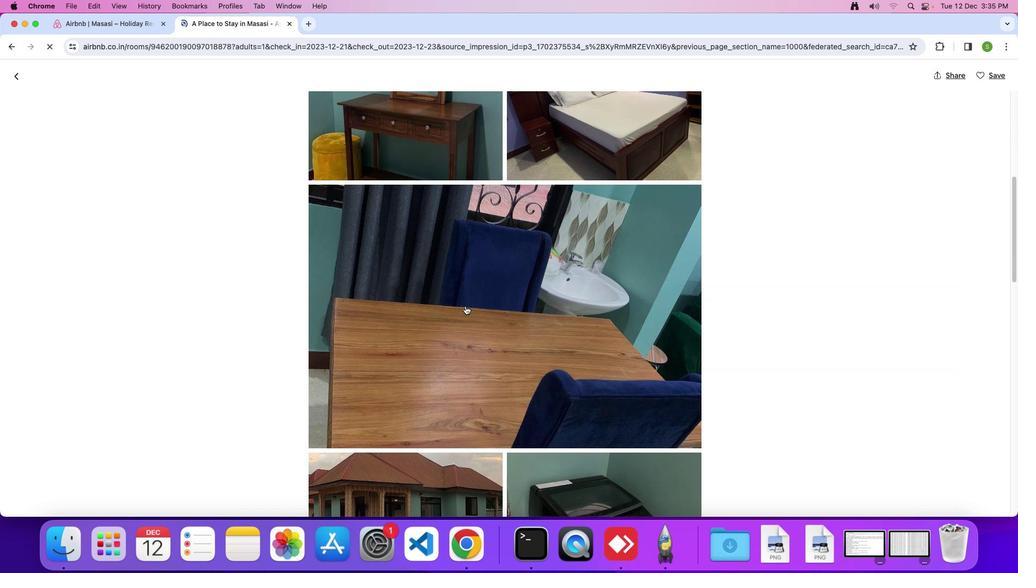 
Action: Mouse scrolled (465, 305) with delta (0, 0)
Screenshot: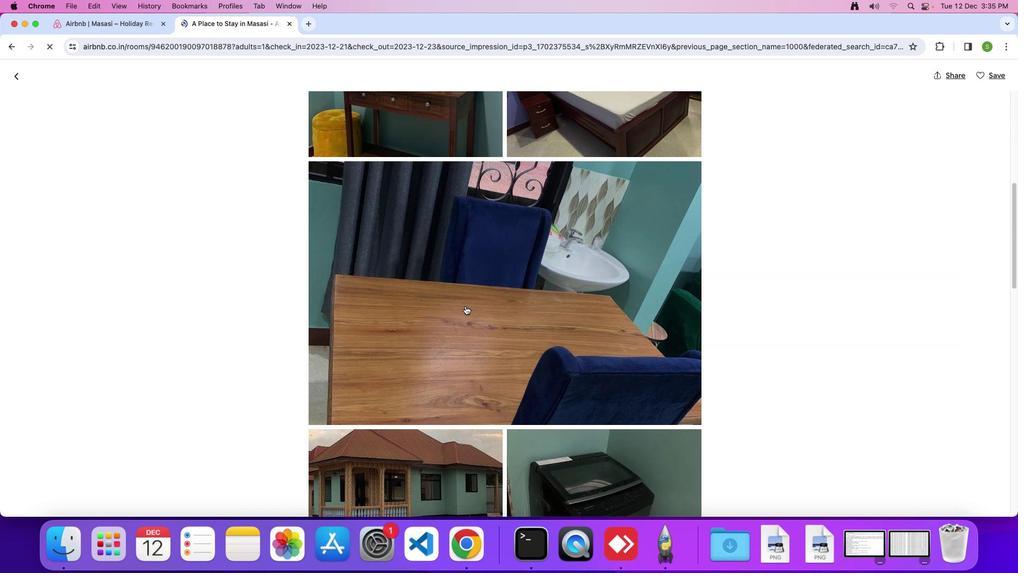 
Action: Mouse scrolled (465, 305) with delta (0, -1)
Screenshot: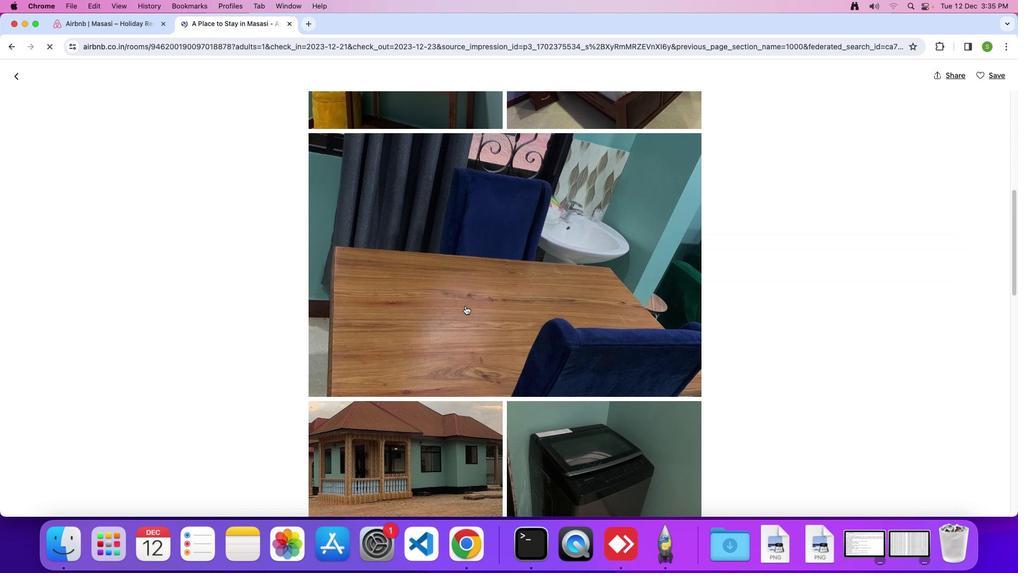 
Action: Mouse scrolled (465, 305) with delta (0, 0)
Screenshot: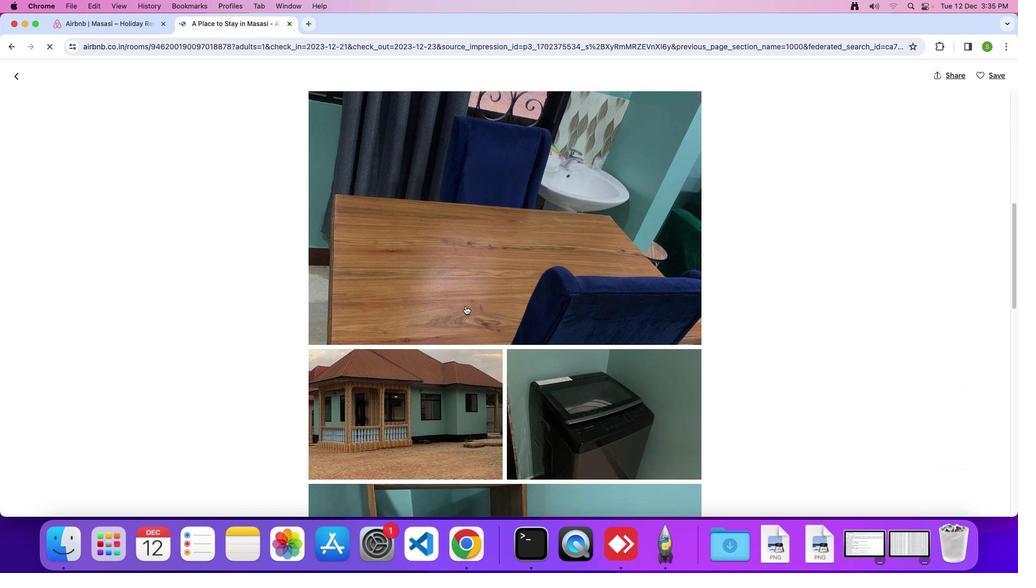 
Action: Mouse scrolled (465, 305) with delta (0, 0)
Screenshot: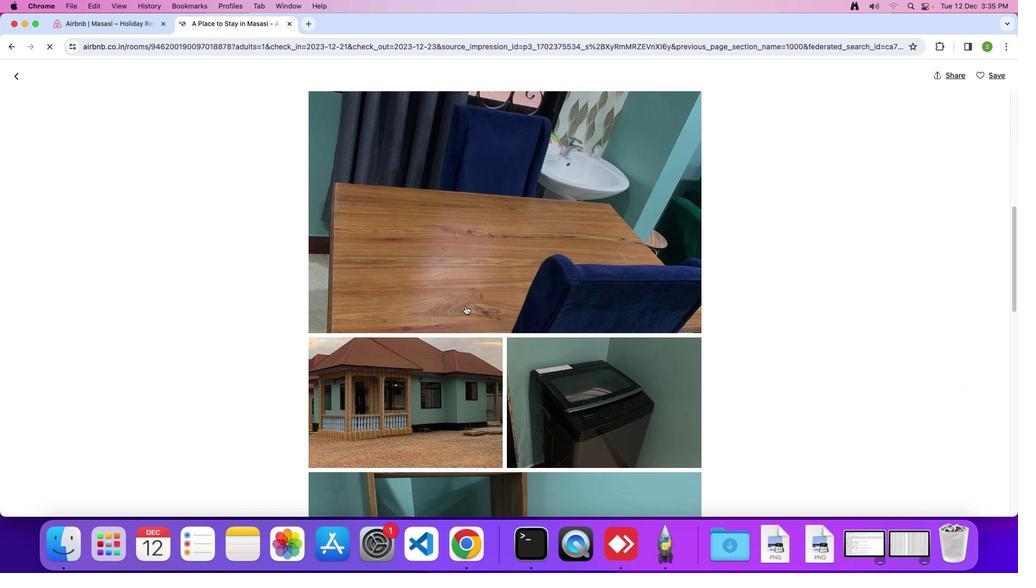 
Action: Mouse scrolled (465, 305) with delta (0, -1)
Screenshot: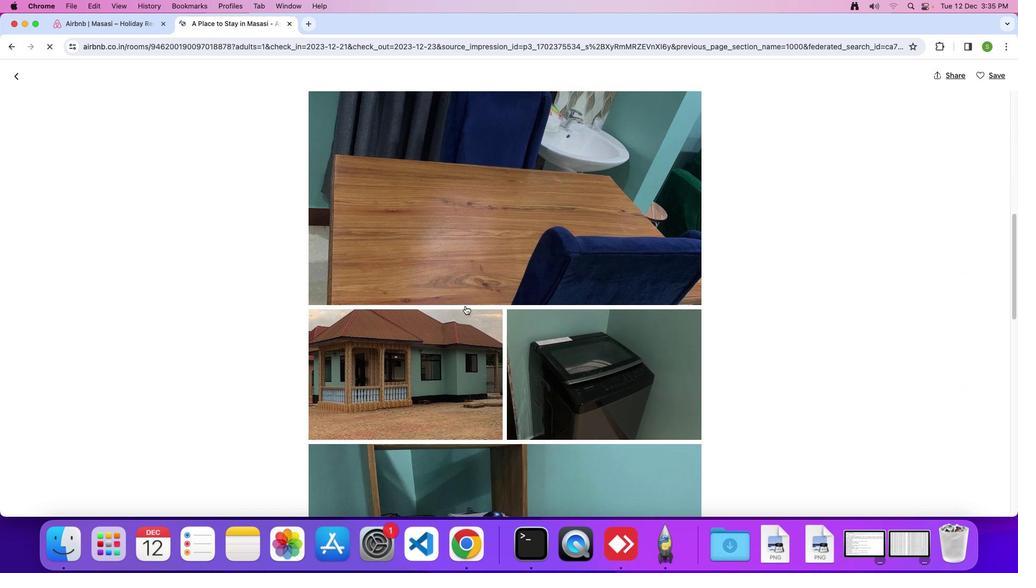 
Action: Mouse scrolled (465, 305) with delta (0, 0)
Screenshot: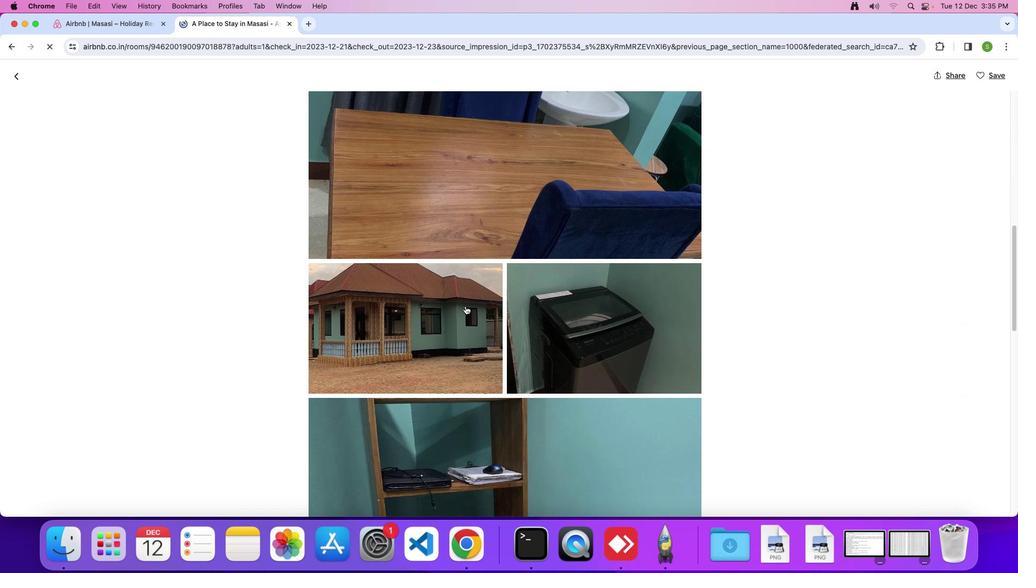
Action: Mouse scrolled (465, 305) with delta (0, 0)
Screenshot: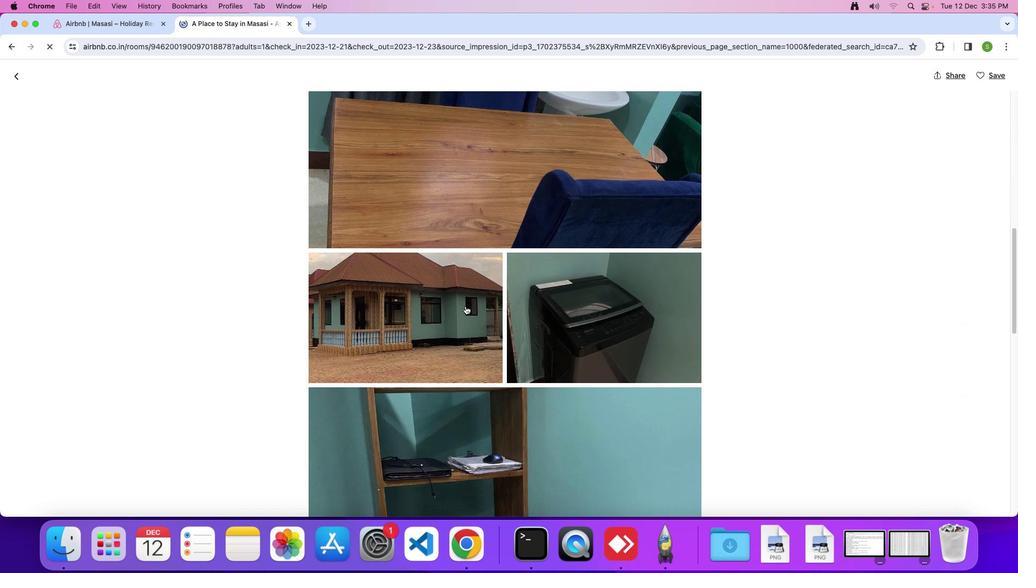 
Action: Mouse scrolled (465, 305) with delta (0, -1)
Screenshot: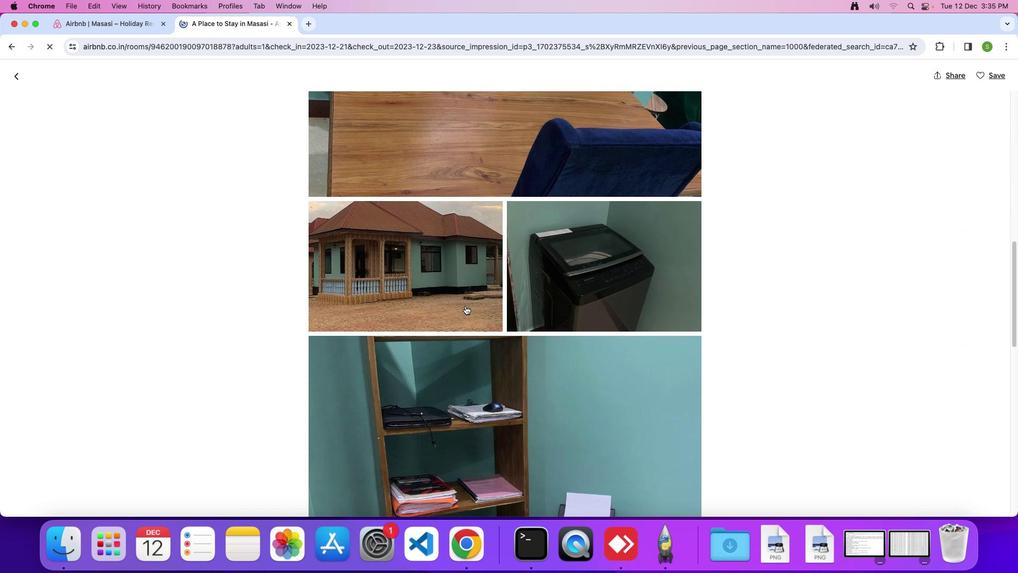 
Action: Mouse scrolled (465, 305) with delta (0, 0)
Screenshot: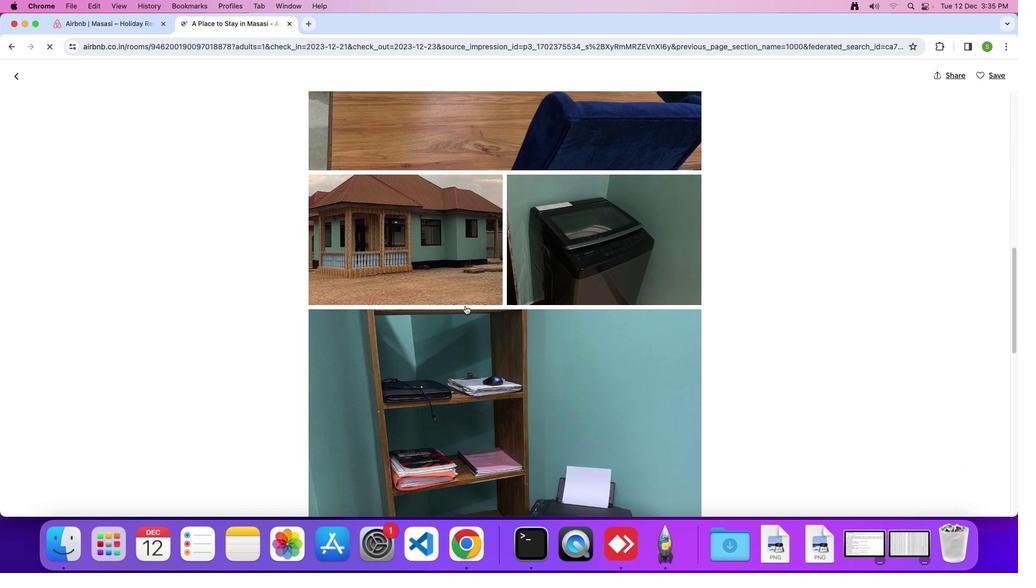 
Action: Mouse scrolled (465, 305) with delta (0, 0)
Screenshot: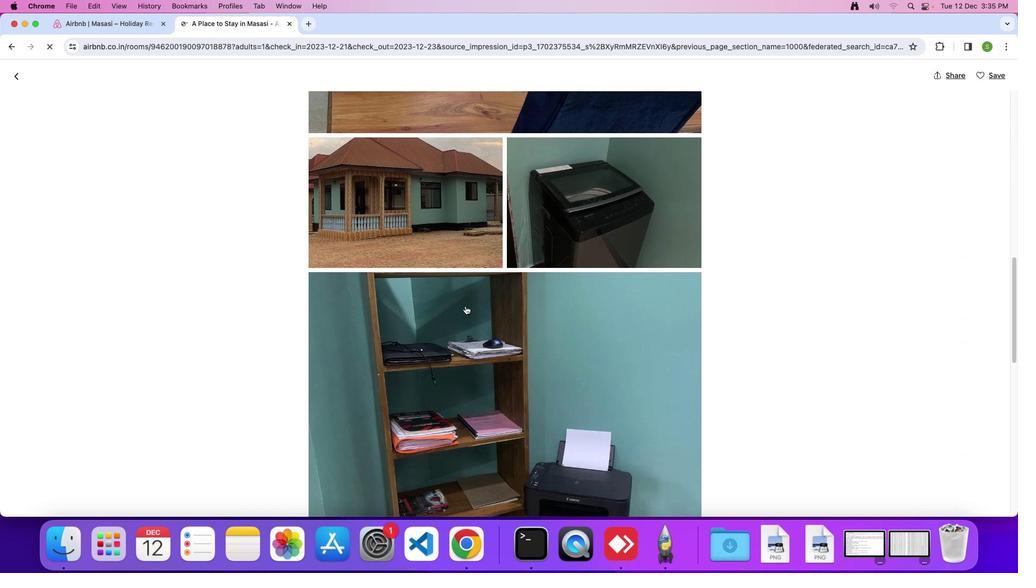 
Action: Mouse scrolled (465, 305) with delta (0, -1)
Screenshot: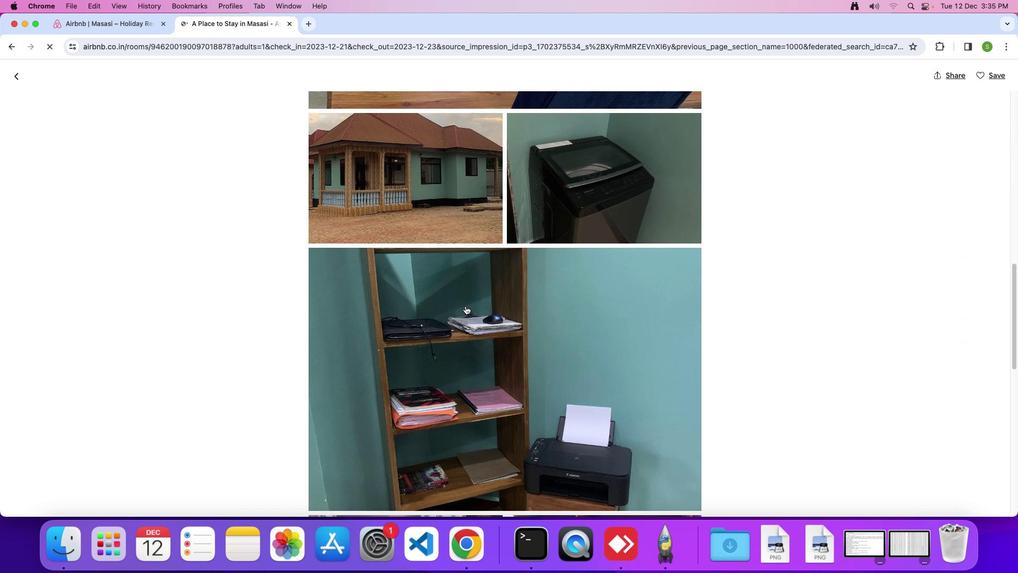 
Action: Mouse scrolled (465, 305) with delta (0, 0)
Screenshot: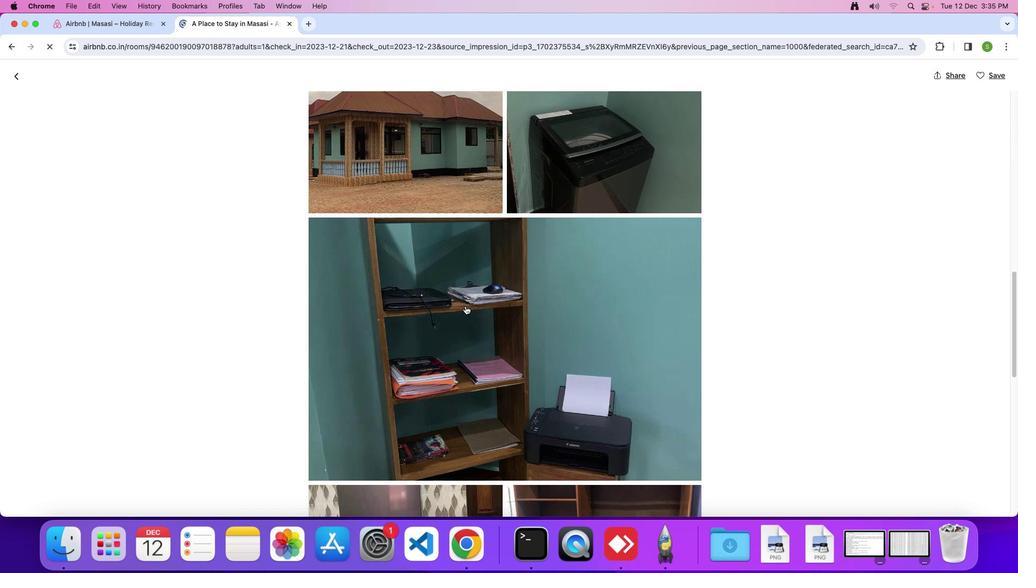 
Action: Mouse scrolled (465, 305) with delta (0, 0)
Screenshot: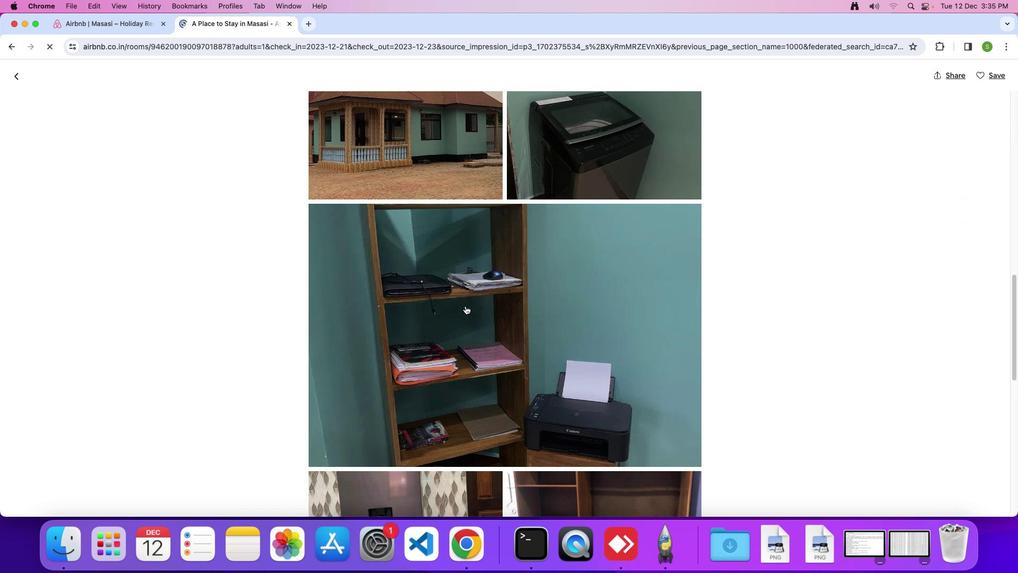 
Action: Mouse scrolled (465, 305) with delta (0, -1)
Screenshot: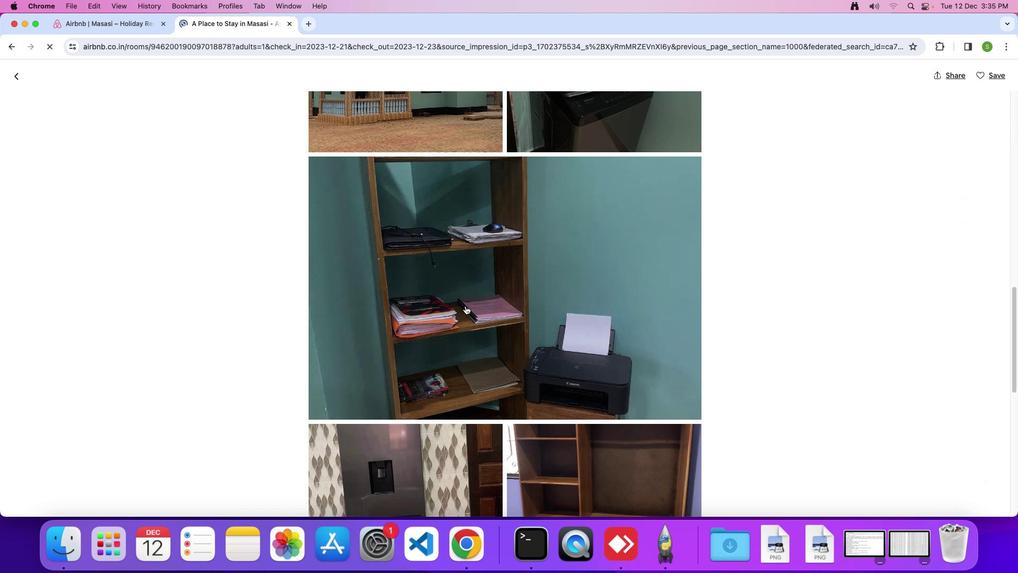 
Action: Mouse scrolled (465, 305) with delta (0, 0)
Screenshot: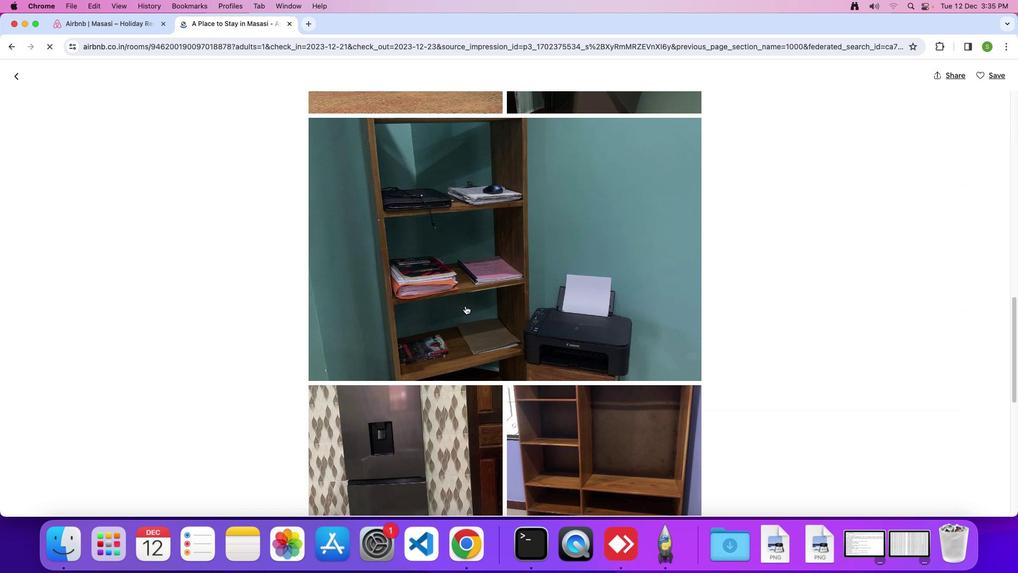 
Action: Mouse scrolled (465, 305) with delta (0, 0)
Screenshot: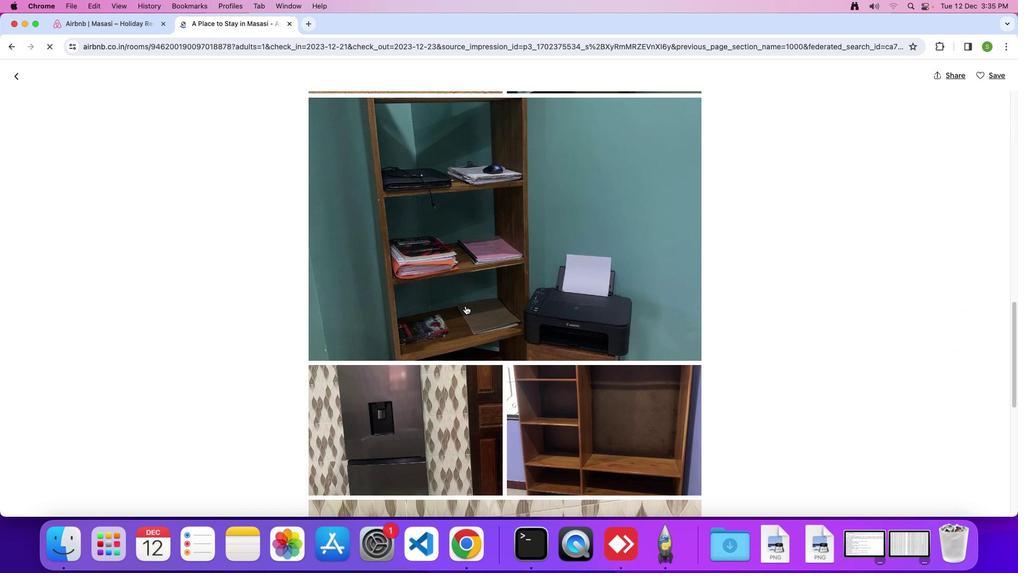 
Action: Mouse scrolled (465, 305) with delta (0, -1)
Screenshot: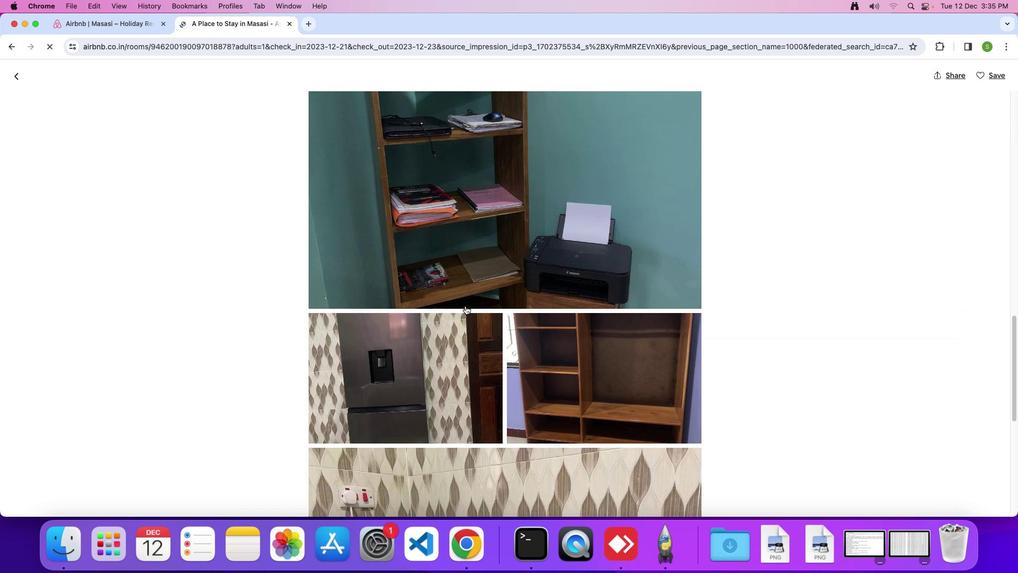 
Action: Mouse scrolled (465, 305) with delta (0, 0)
Screenshot: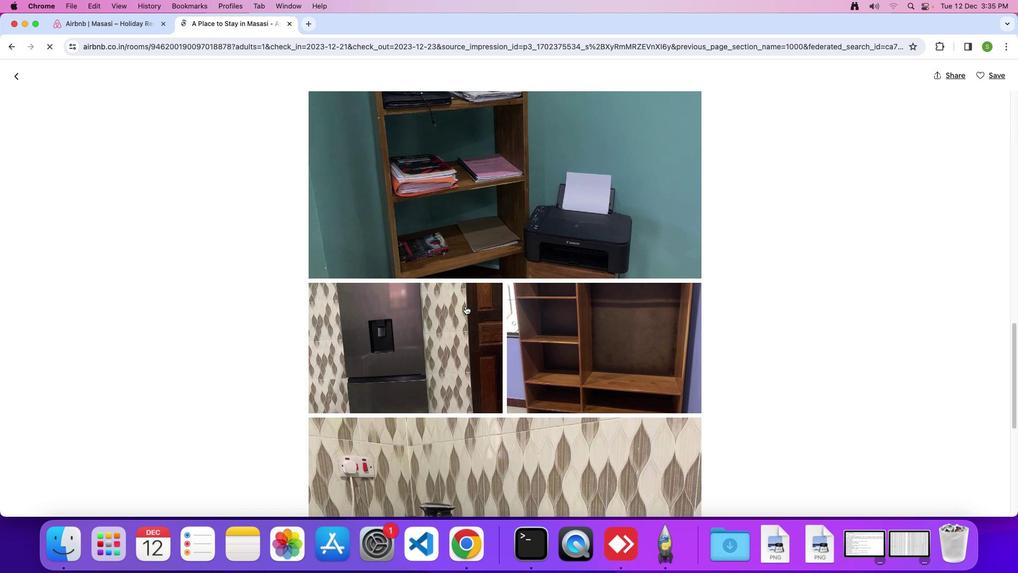 
Action: Mouse scrolled (465, 305) with delta (0, 0)
Screenshot: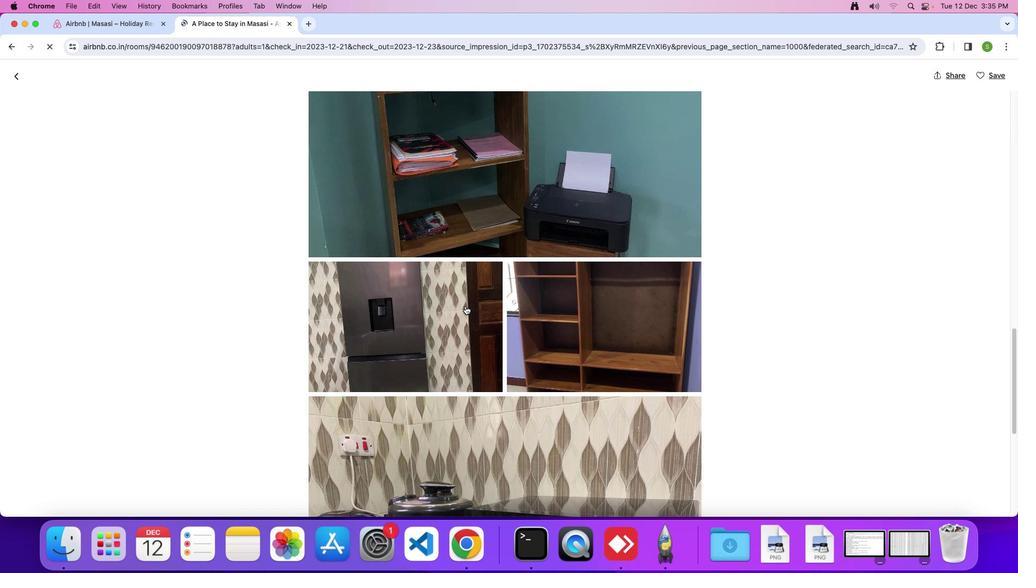 
Action: Mouse scrolled (465, 305) with delta (0, -1)
Screenshot: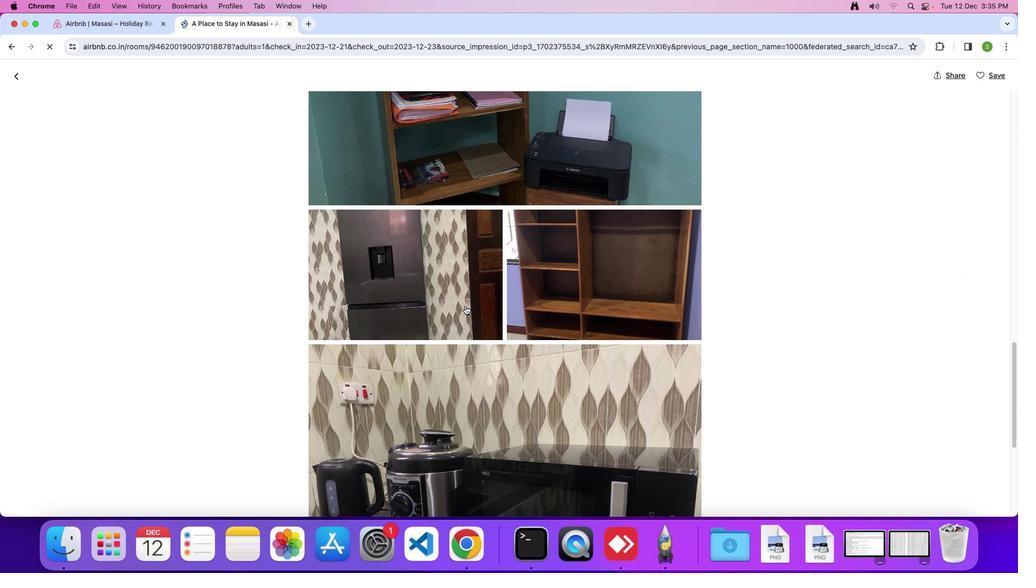 
Action: Mouse scrolled (465, 305) with delta (0, 0)
Screenshot: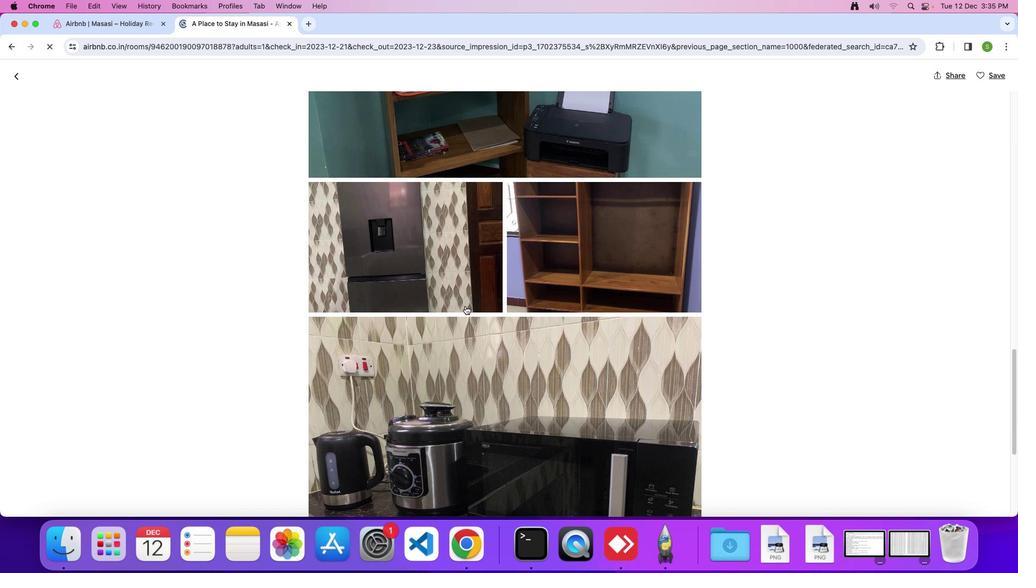 
Action: Mouse scrolled (465, 305) with delta (0, 0)
Screenshot: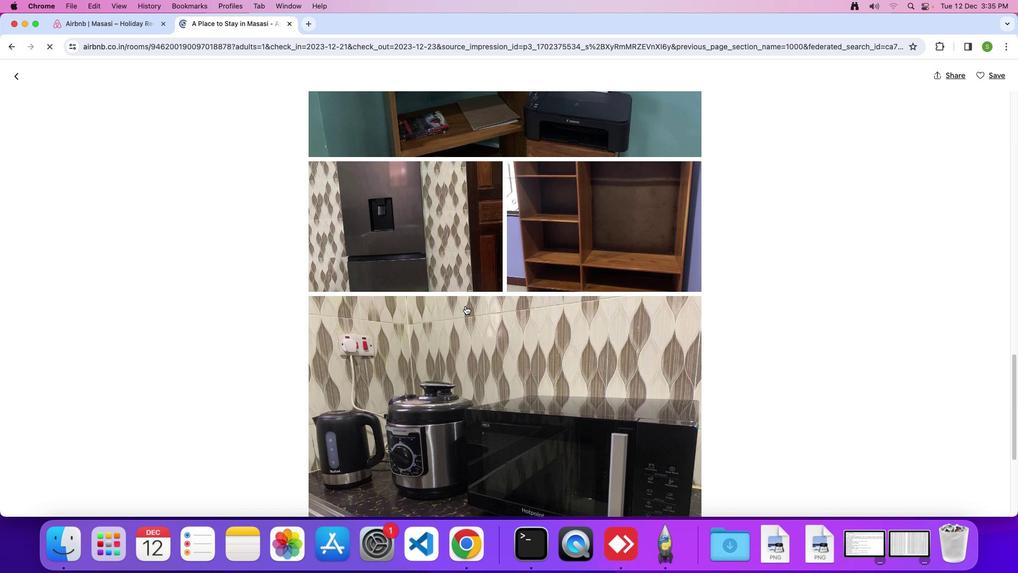 
Action: Mouse scrolled (465, 305) with delta (0, -1)
Screenshot: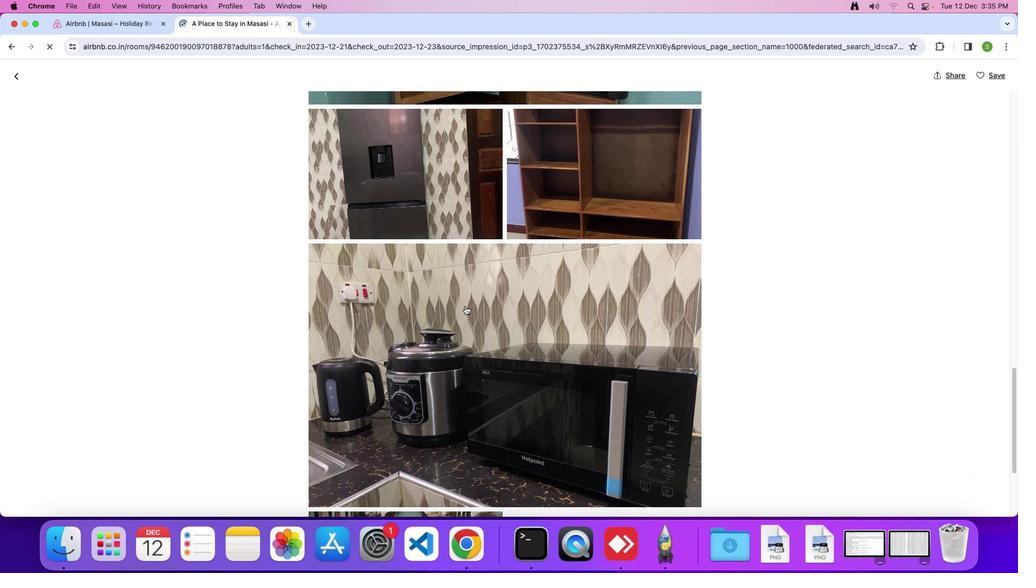 
Action: Mouse scrolled (465, 305) with delta (0, 0)
Screenshot: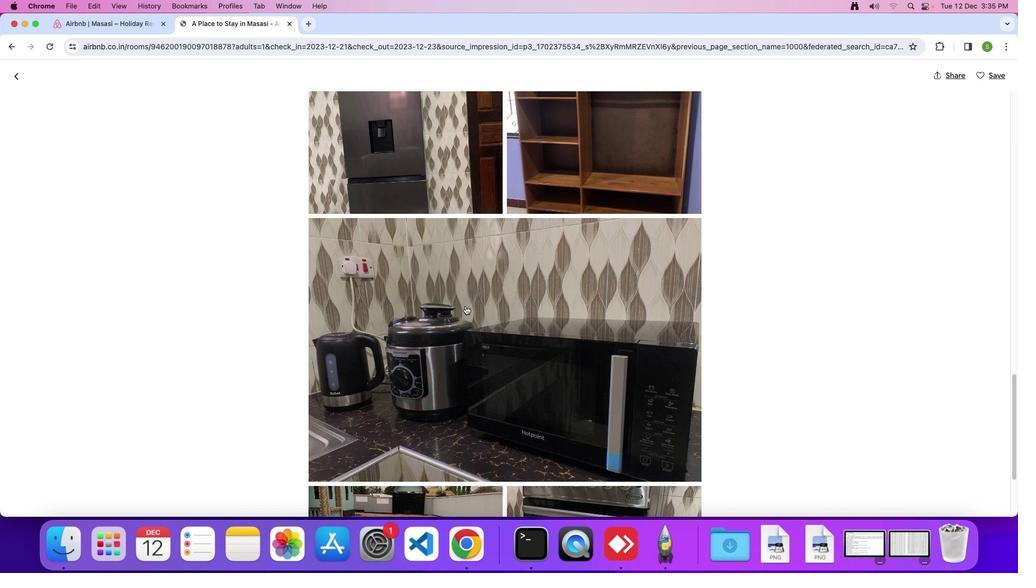 
Action: Mouse scrolled (465, 305) with delta (0, 0)
Screenshot: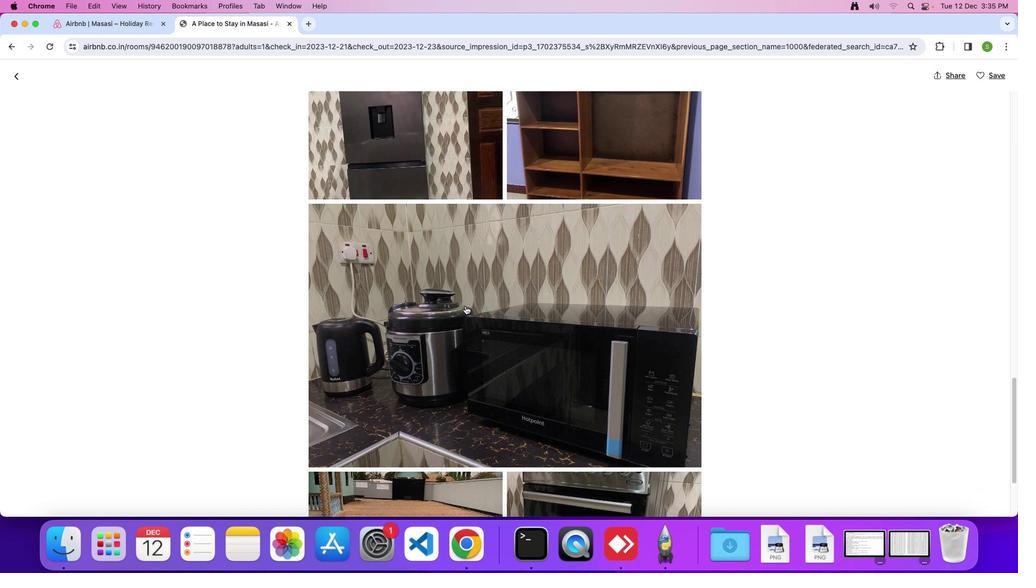 
Action: Mouse scrolled (465, 305) with delta (0, -1)
Screenshot: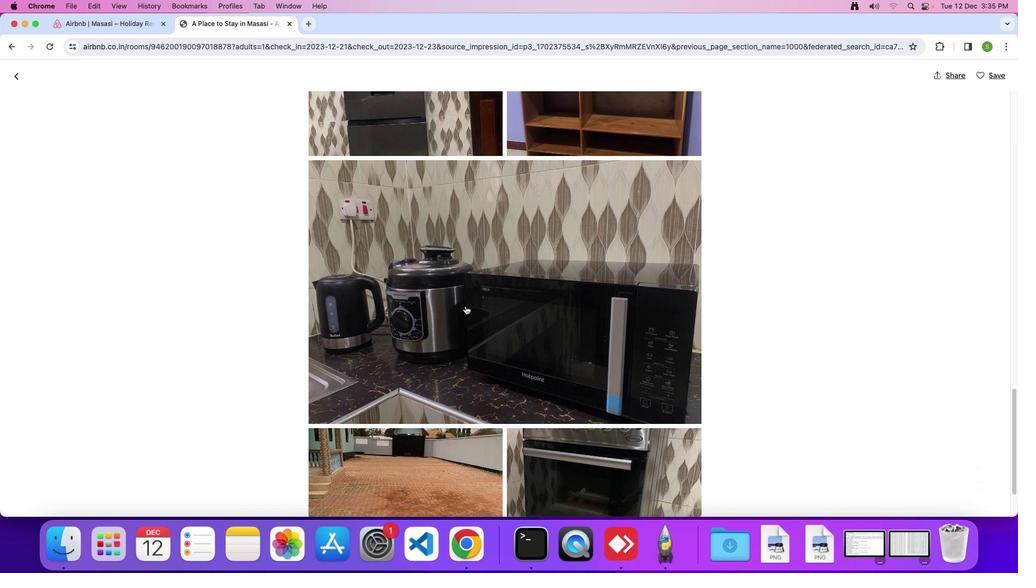 
Action: Mouse scrolled (465, 305) with delta (0, 0)
Screenshot: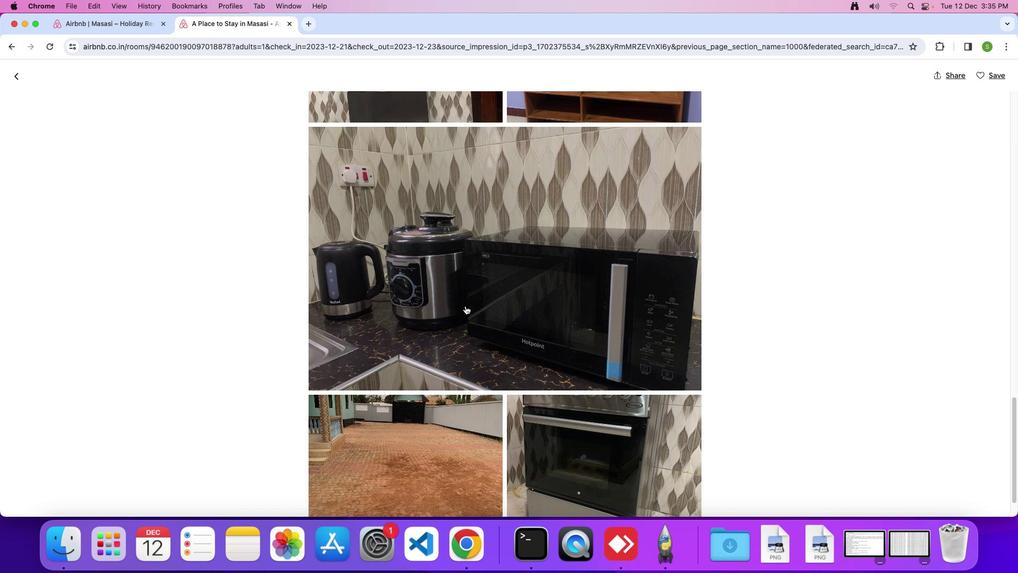 
Action: Mouse scrolled (465, 305) with delta (0, 0)
Screenshot: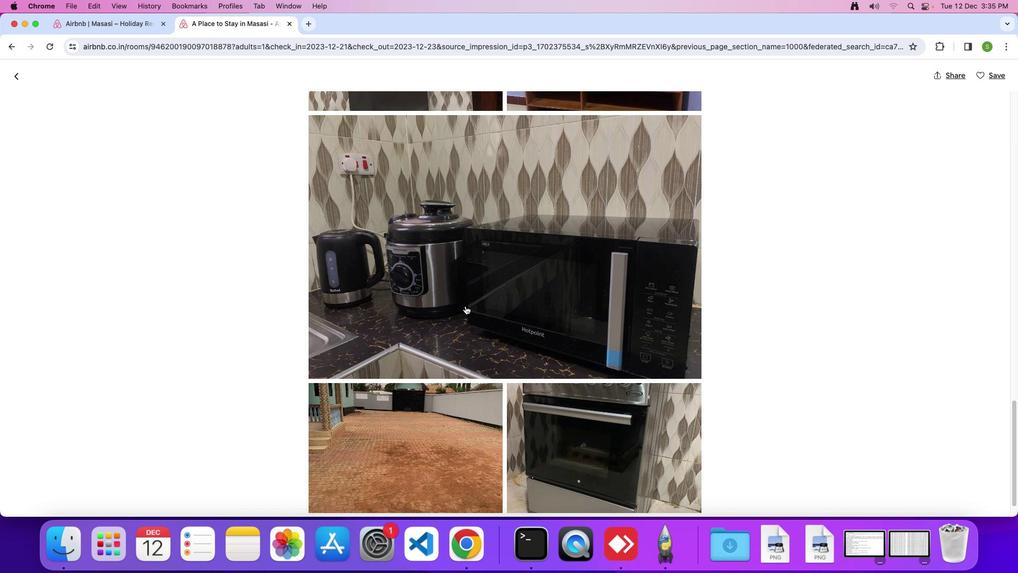 
Action: Mouse scrolled (465, 305) with delta (0, -1)
Screenshot: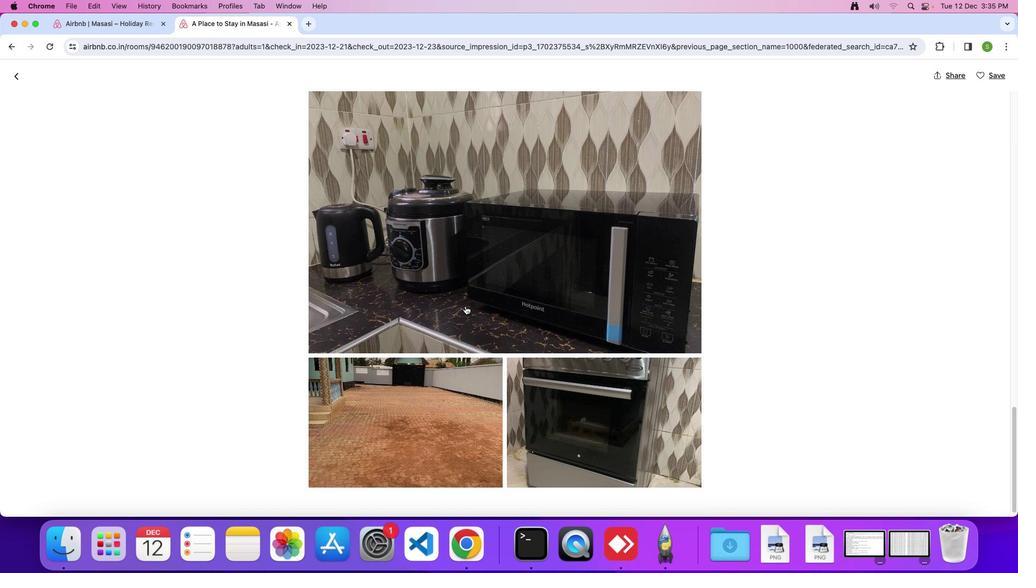 
Action: Mouse moved to (466, 299)
Screenshot: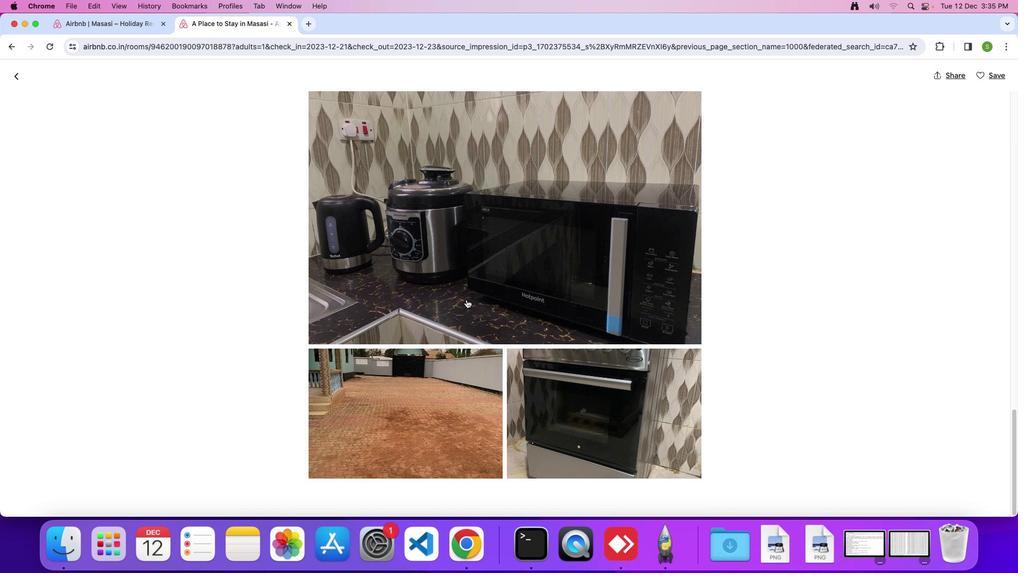 
Action: Mouse scrolled (466, 299) with delta (0, 0)
Screenshot: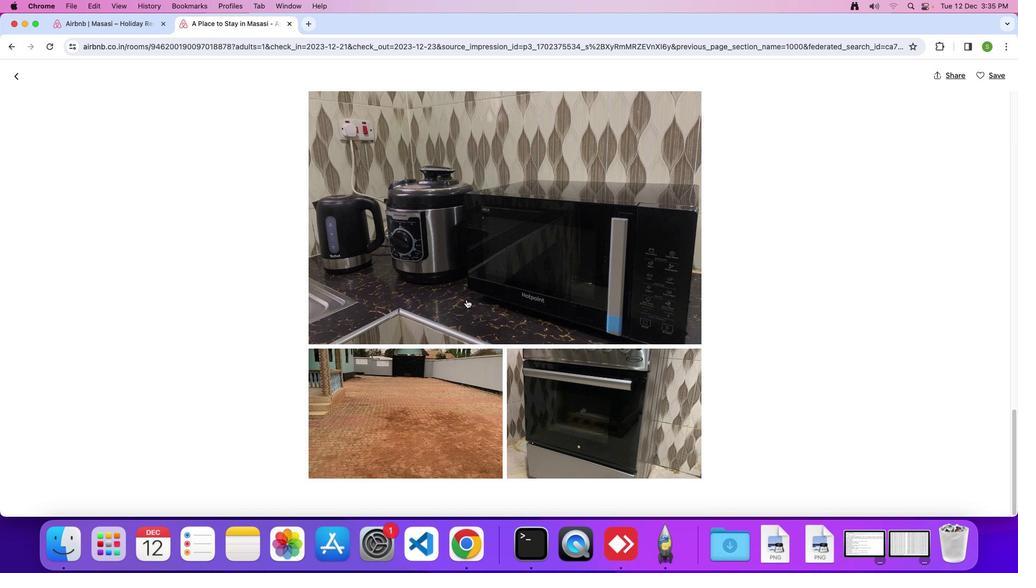 
Action: Mouse scrolled (466, 299) with delta (0, 0)
Screenshot: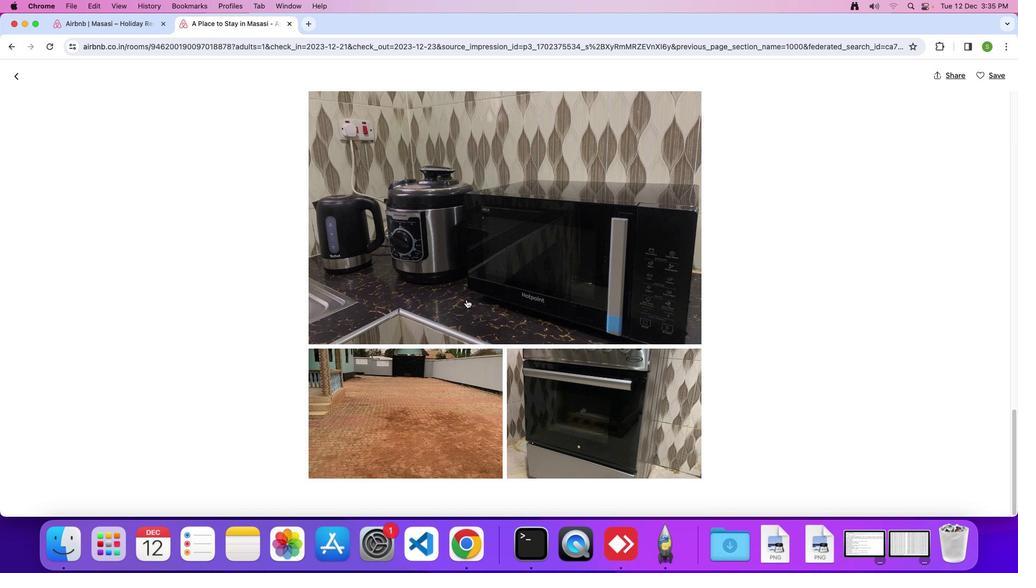 
Action: Mouse scrolled (466, 299) with delta (0, -1)
Screenshot: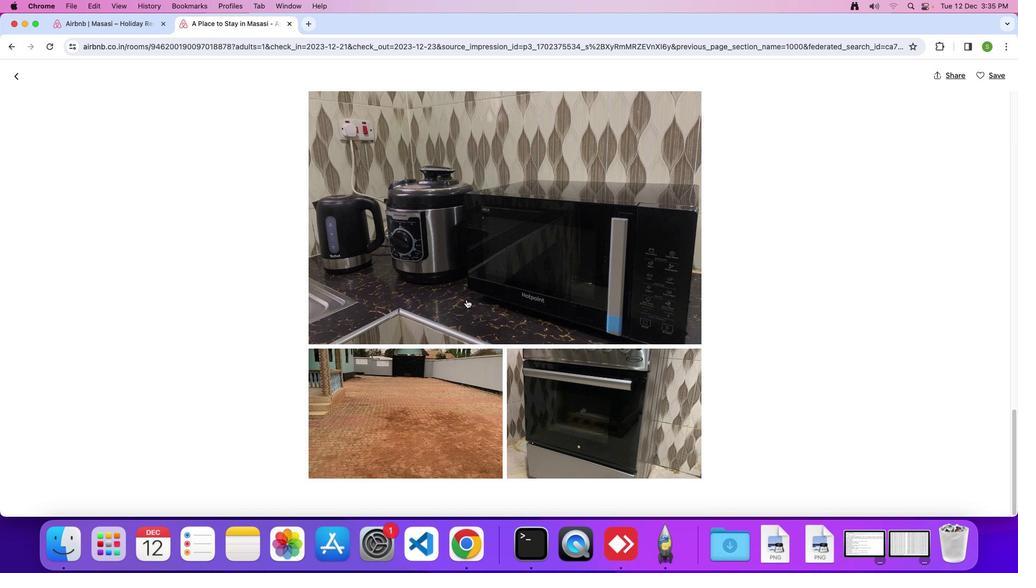 
Action: Mouse moved to (468, 297)
Screenshot: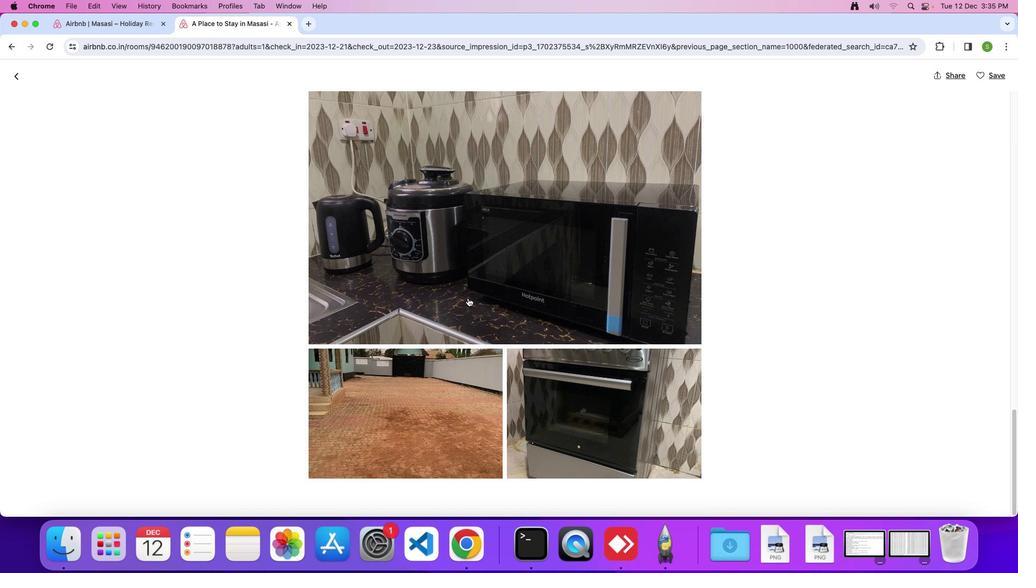 
Action: Mouse scrolled (468, 297) with delta (0, 0)
Screenshot: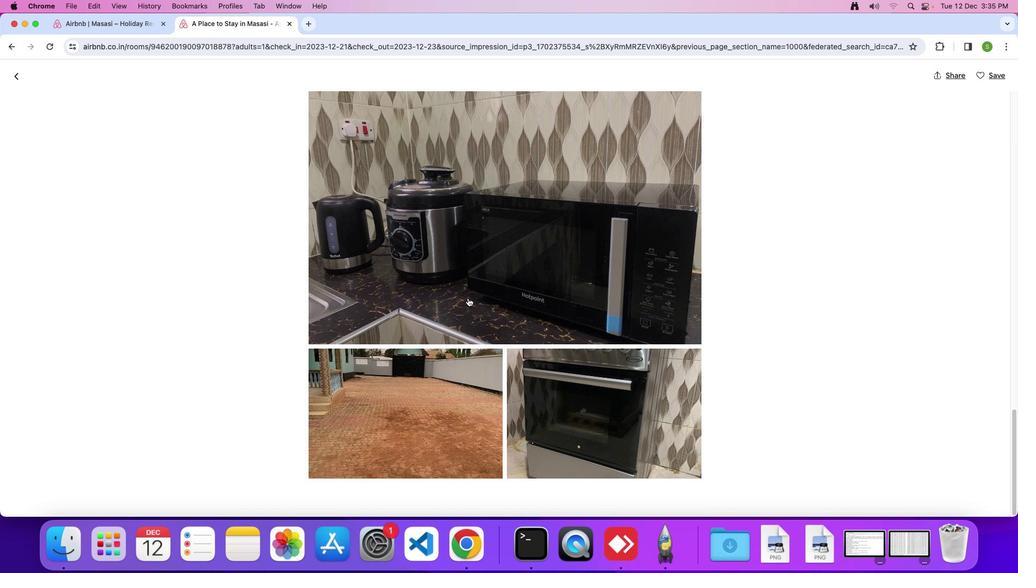 
Action: Mouse scrolled (468, 297) with delta (0, 0)
Screenshot: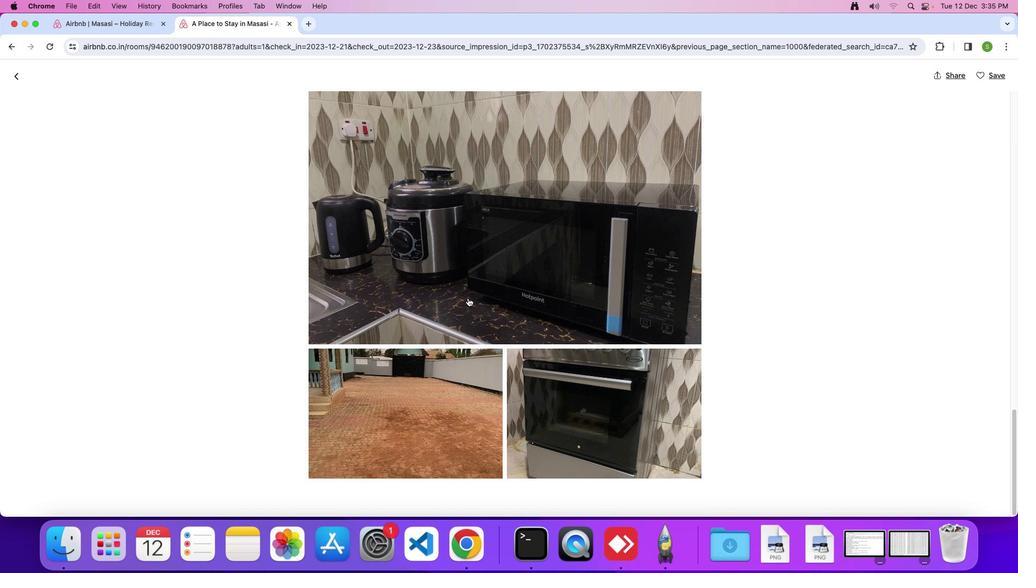 
Action: Mouse scrolled (468, 297) with delta (0, -1)
Screenshot: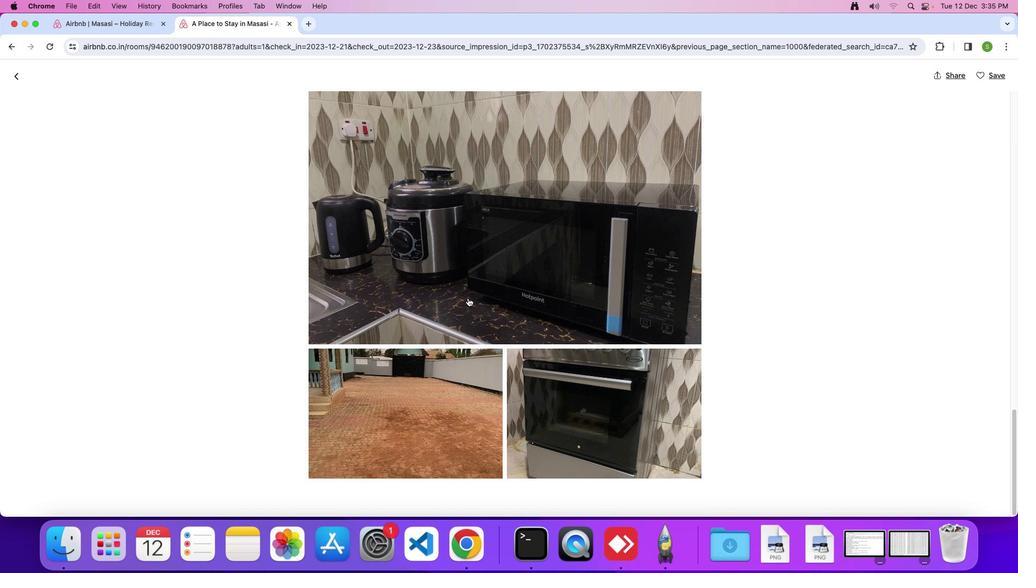 
Action: Mouse moved to (20, 79)
Screenshot: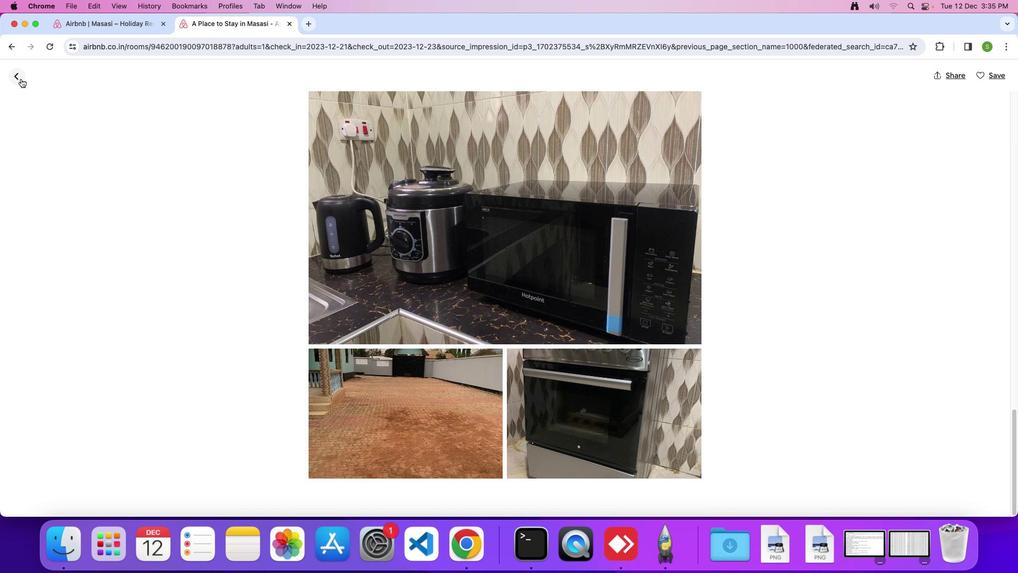 
Action: Mouse pressed left at (20, 79)
Screenshot: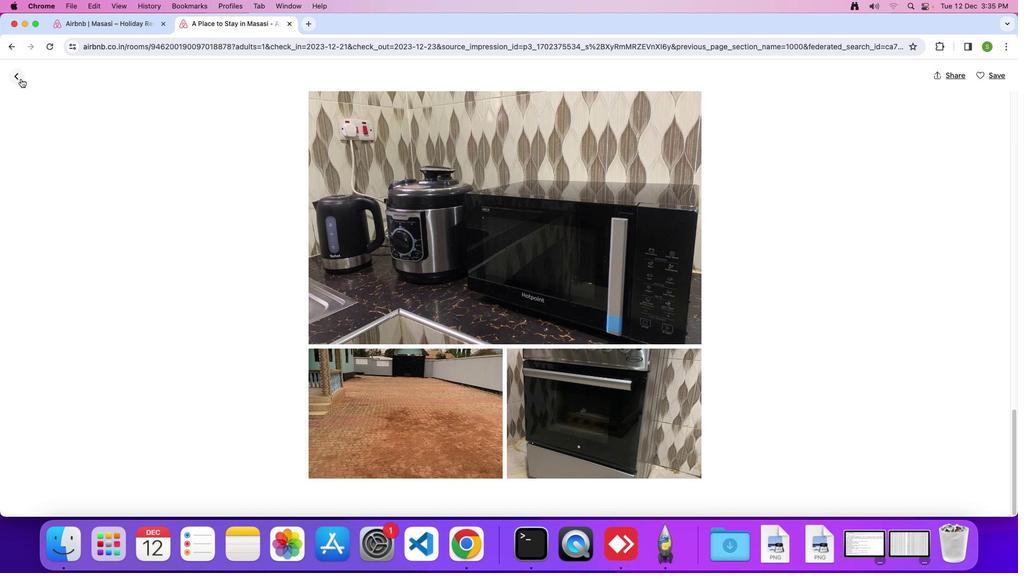 
Action: Mouse moved to (432, 273)
Screenshot: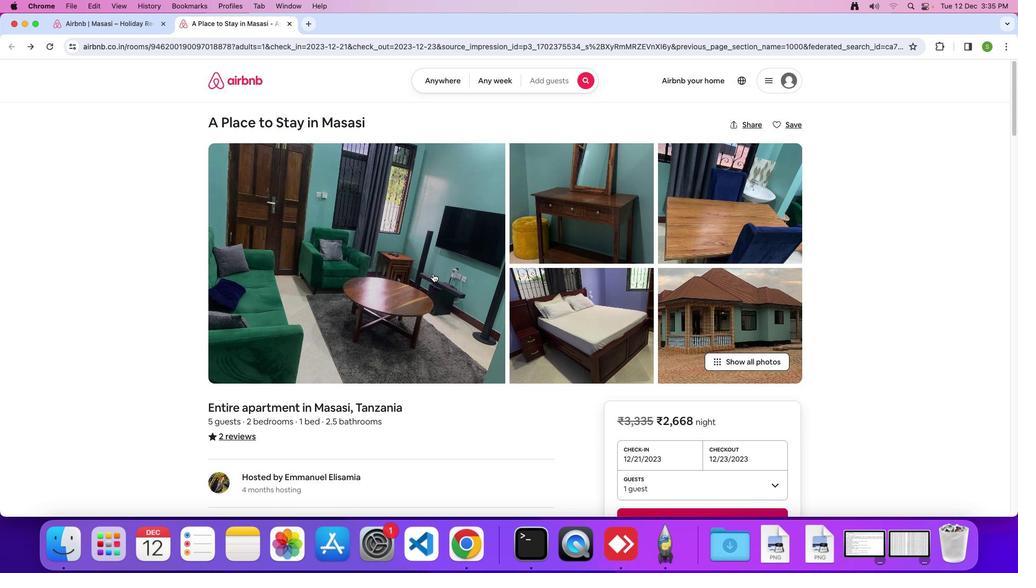 
Action: Mouse scrolled (432, 273) with delta (0, 0)
Screenshot: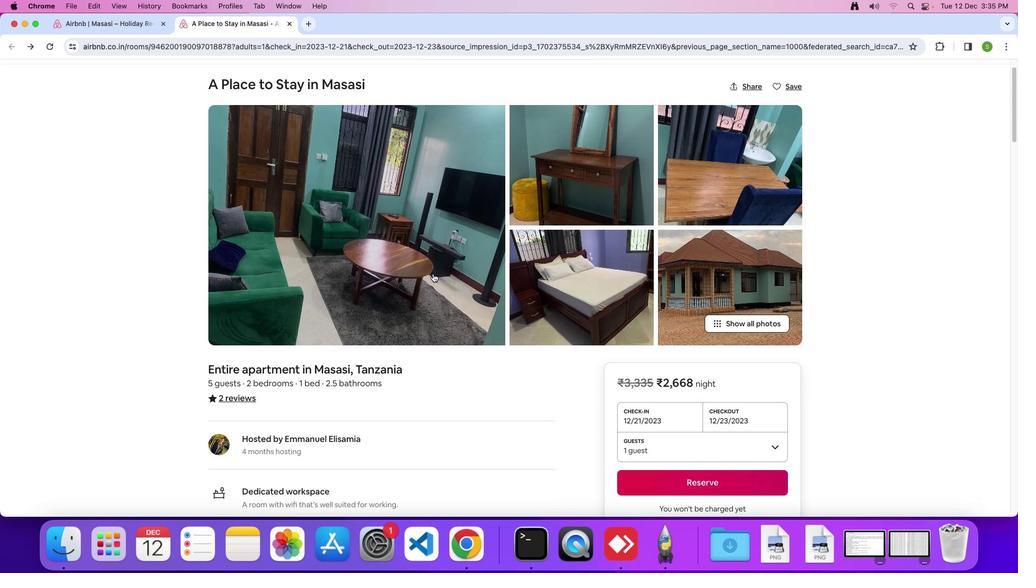 
Action: Mouse scrolled (432, 273) with delta (0, 0)
Screenshot: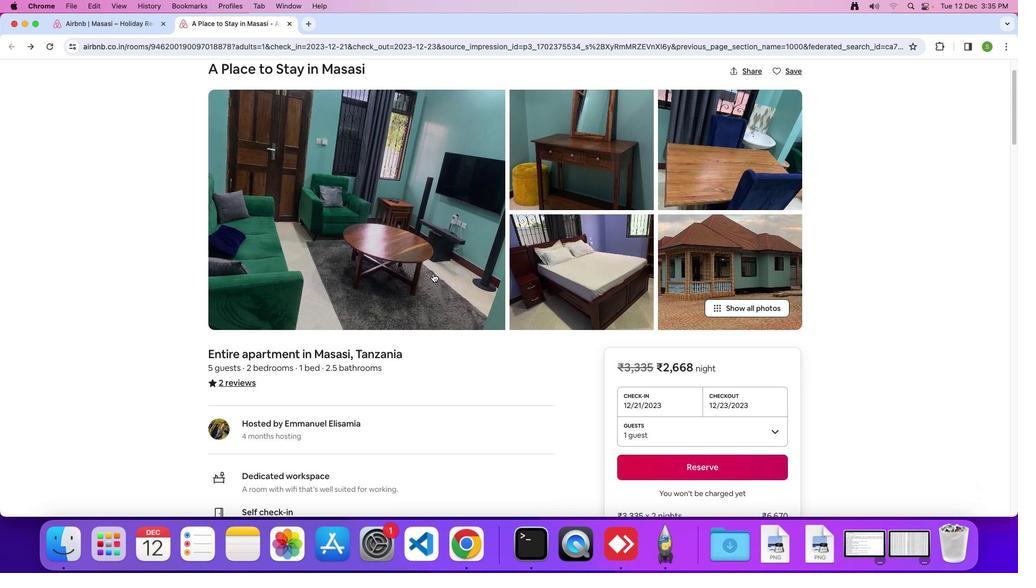 
Action: Mouse scrolled (432, 273) with delta (0, -1)
Screenshot: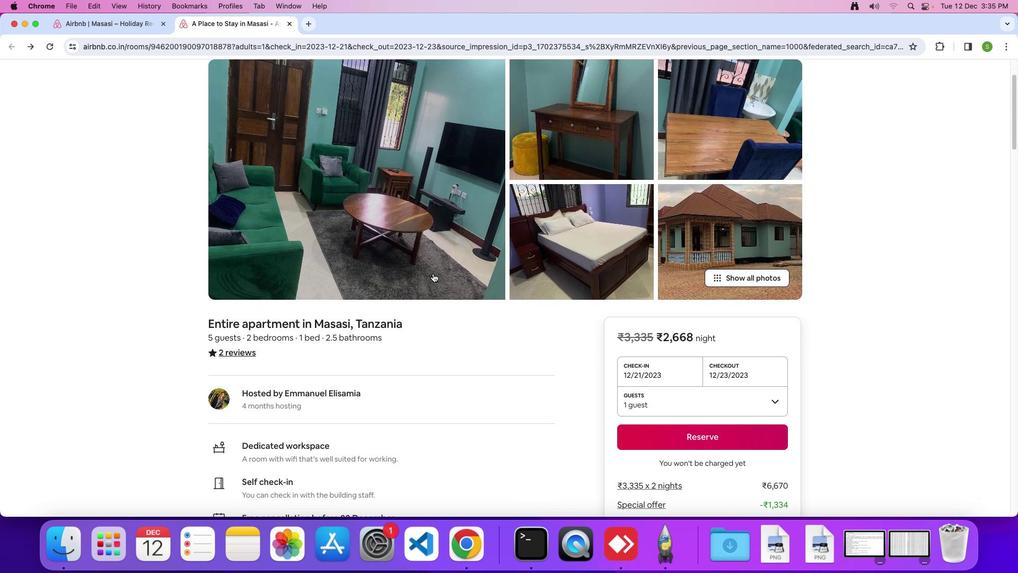 
Action: Mouse scrolled (432, 273) with delta (0, 0)
Screenshot: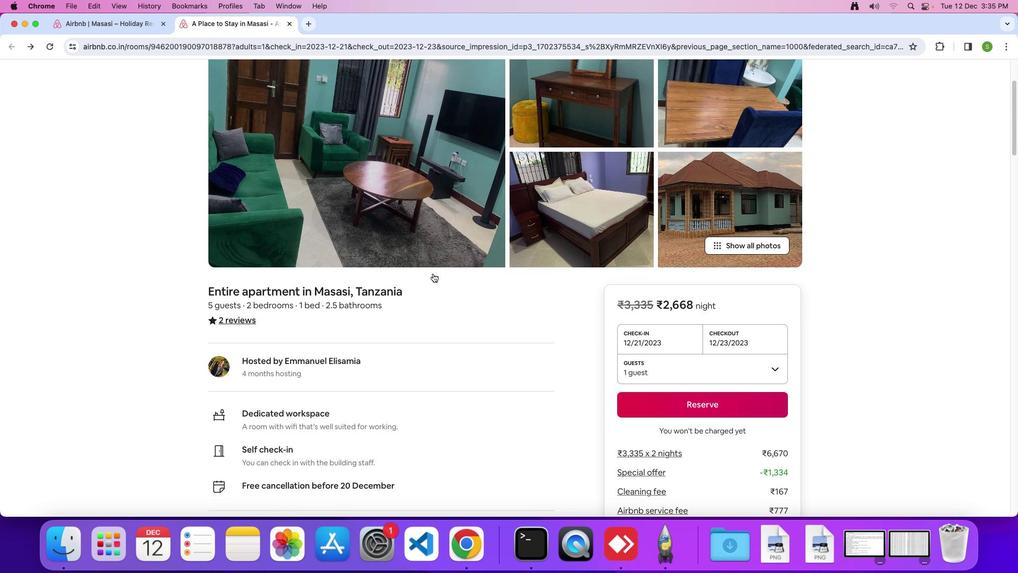 
Action: Mouse scrolled (432, 273) with delta (0, 0)
Screenshot: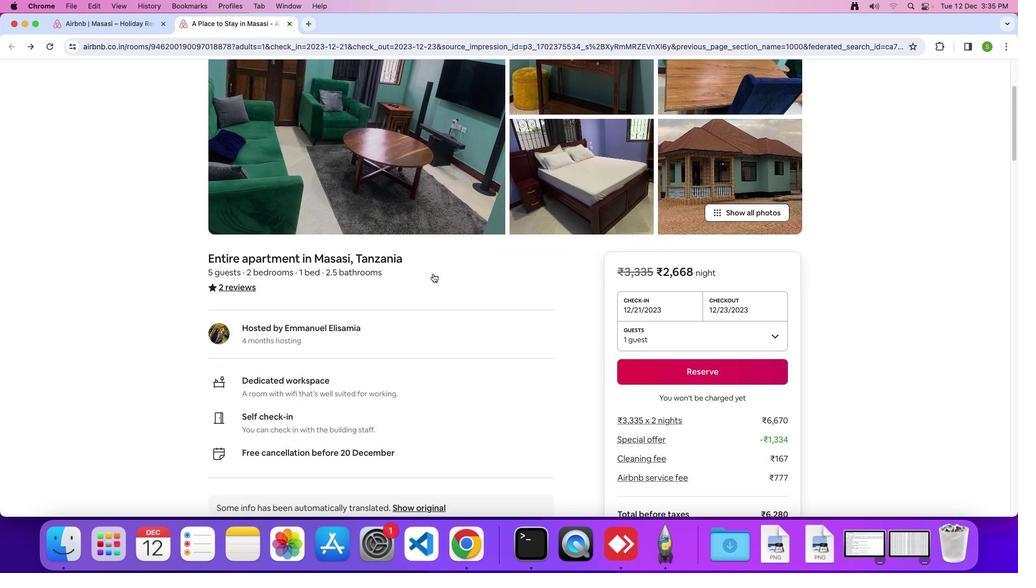 
Action: Mouse scrolled (432, 273) with delta (0, -1)
Screenshot: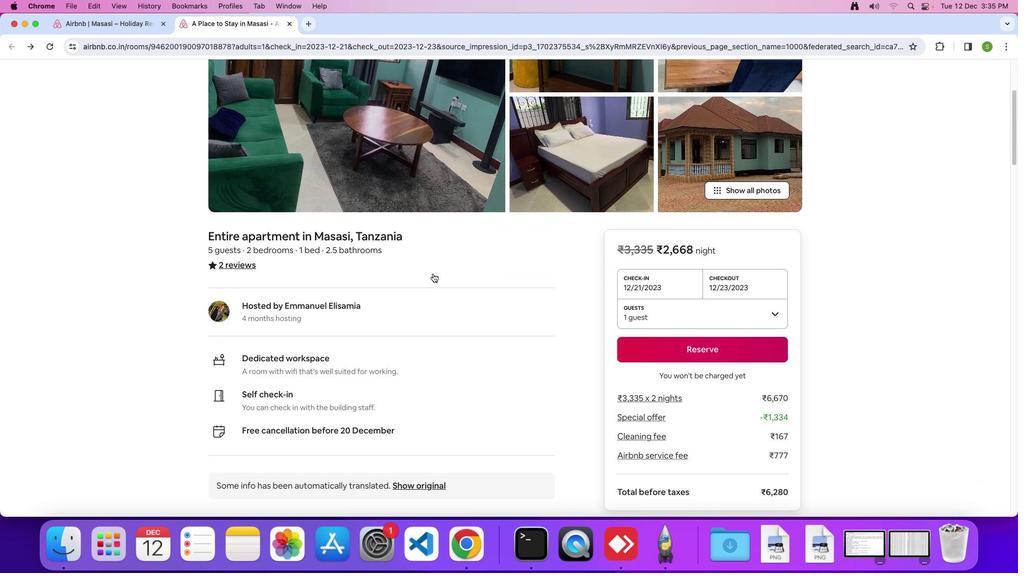 
Action: Mouse scrolled (432, 273) with delta (0, 0)
Screenshot: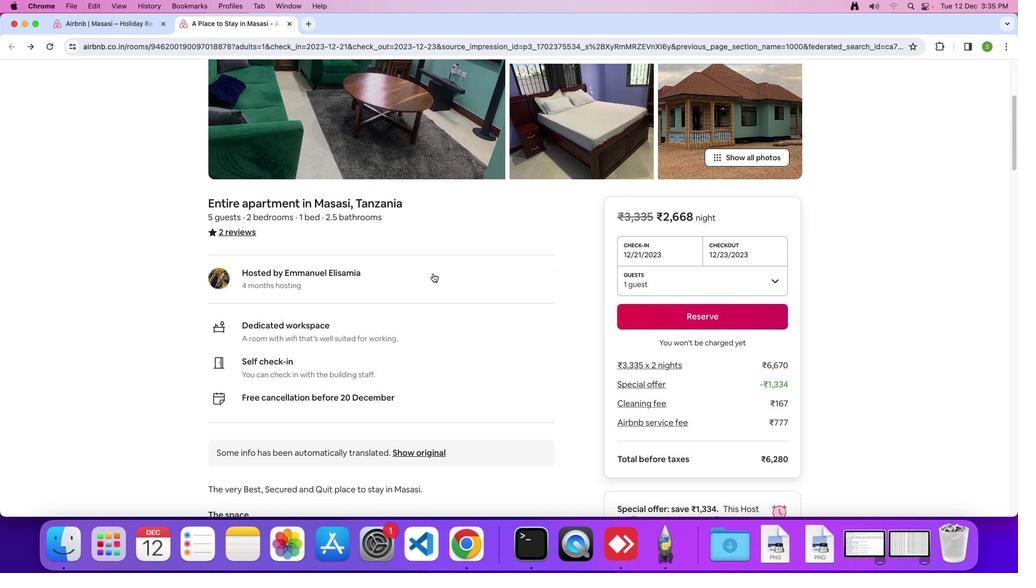 
Action: Mouse scrolled (432, 273) with delta (0, 0)
Screenshot: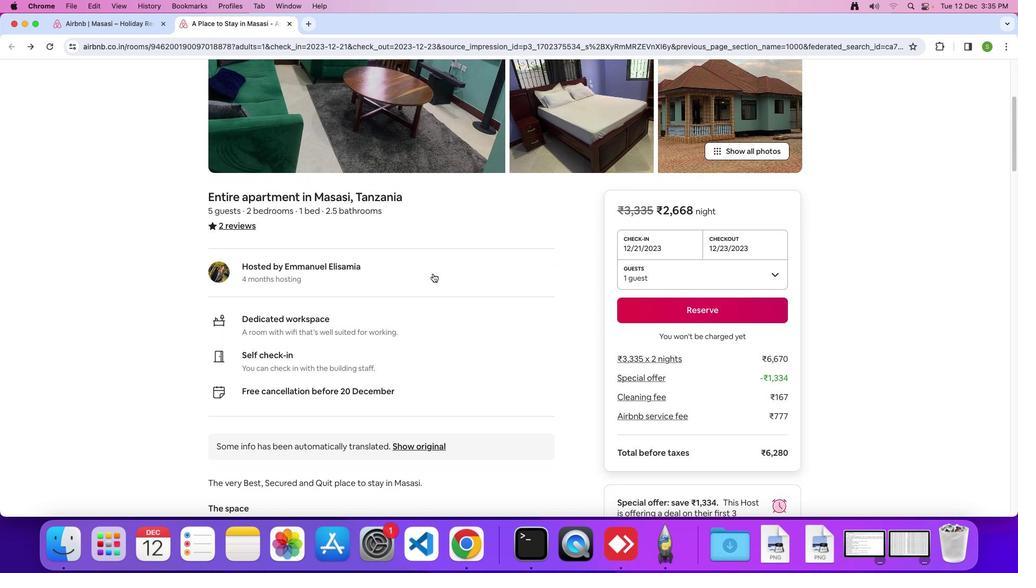 
Action: Mouse scrolled (432, 273) with delta (0, 0)
Screenshot: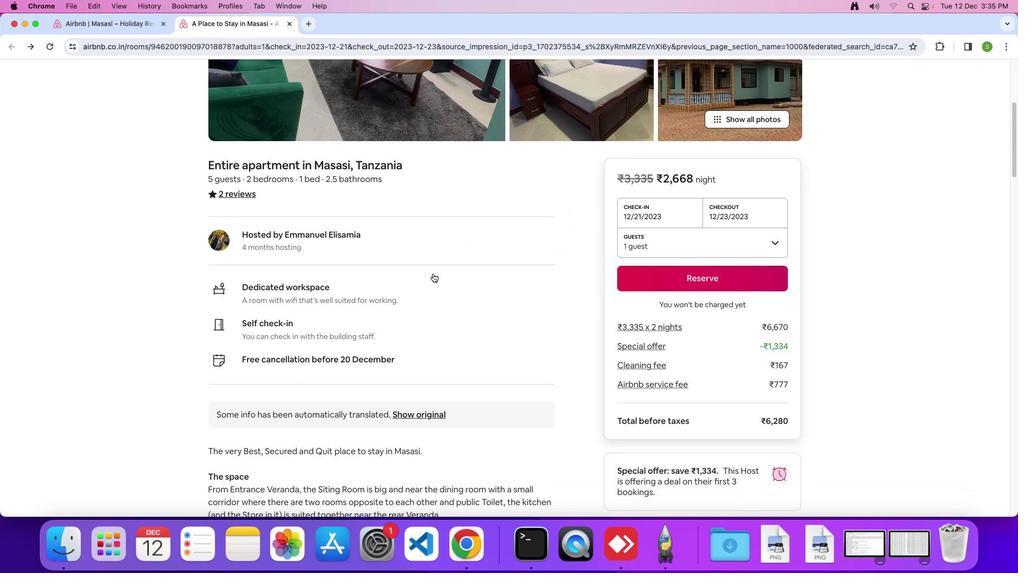 
Action: Mouse scrolled (432, 273) with delta (0, 0)
Screenshot: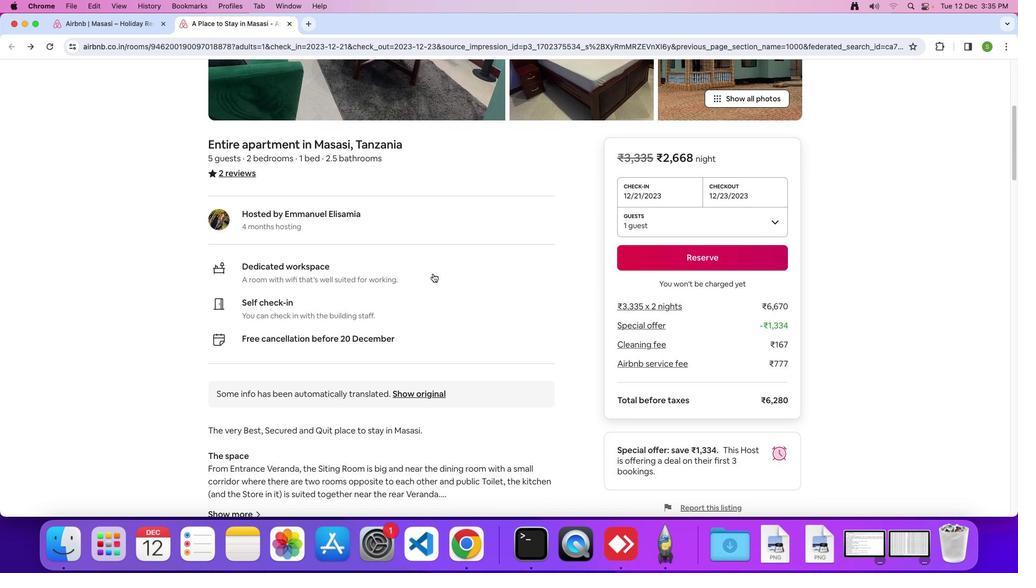 
Action: Mouse scrolled (432, 273) with delta (0, 0)
Screenshot: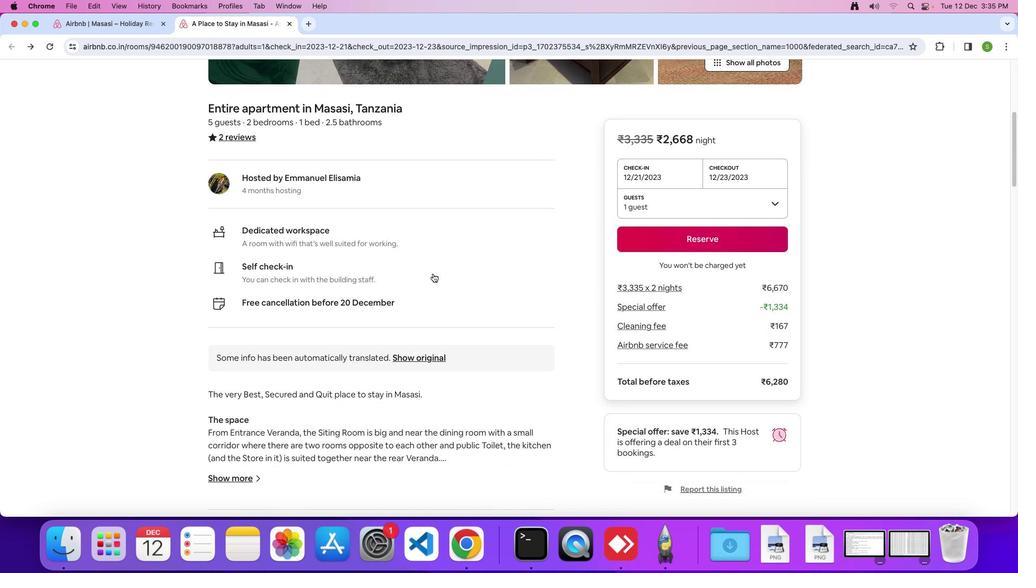 
Action: Mouse scrolled (432, 273) with delta (0, -1)
Screenshot: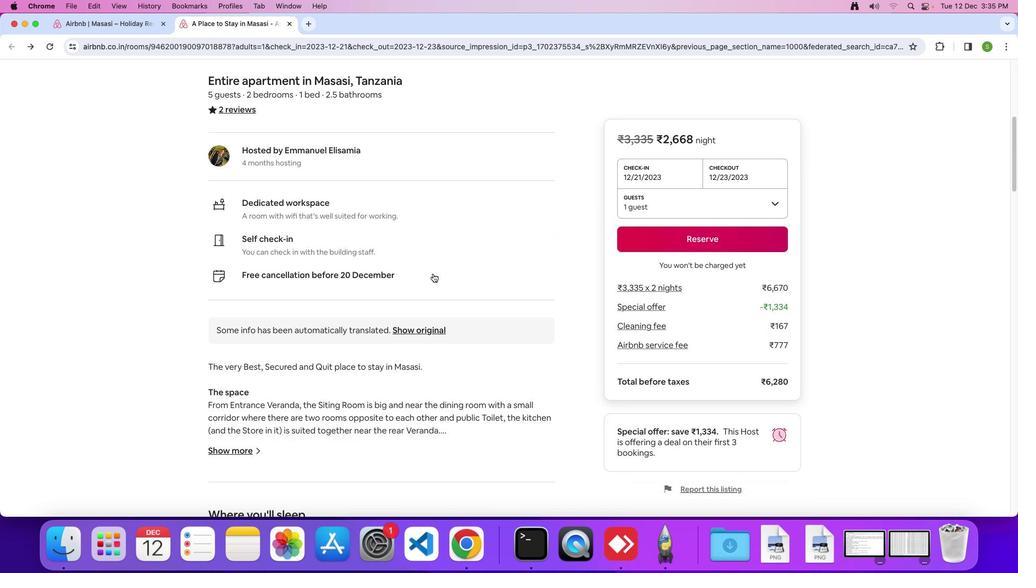 
Action: Mouse scrolled (432, 273) with delta (0, 0)
Screenshot: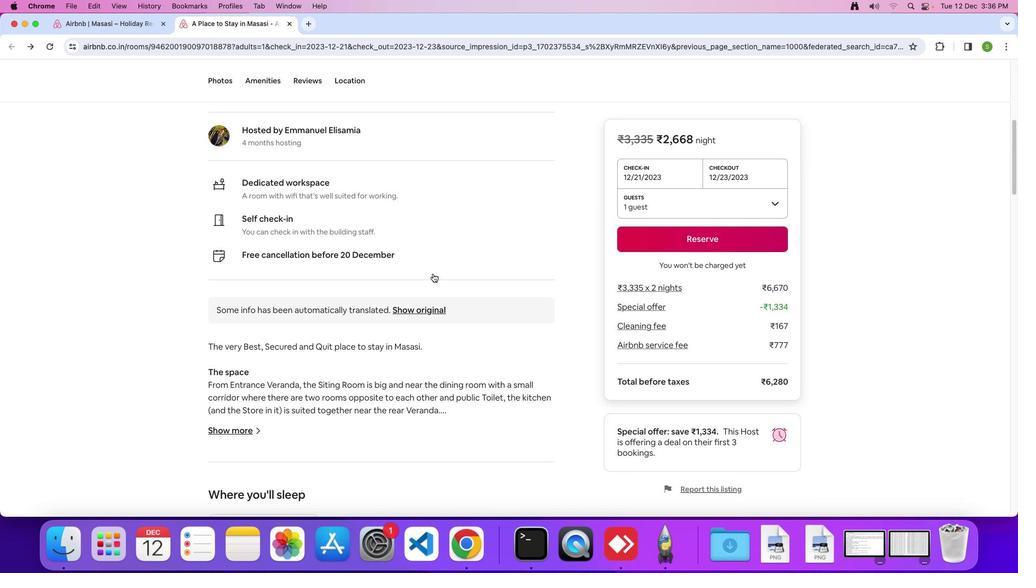 
Action: Mouse scrolled (432, 273) with delta (0, 0)
Screenshot: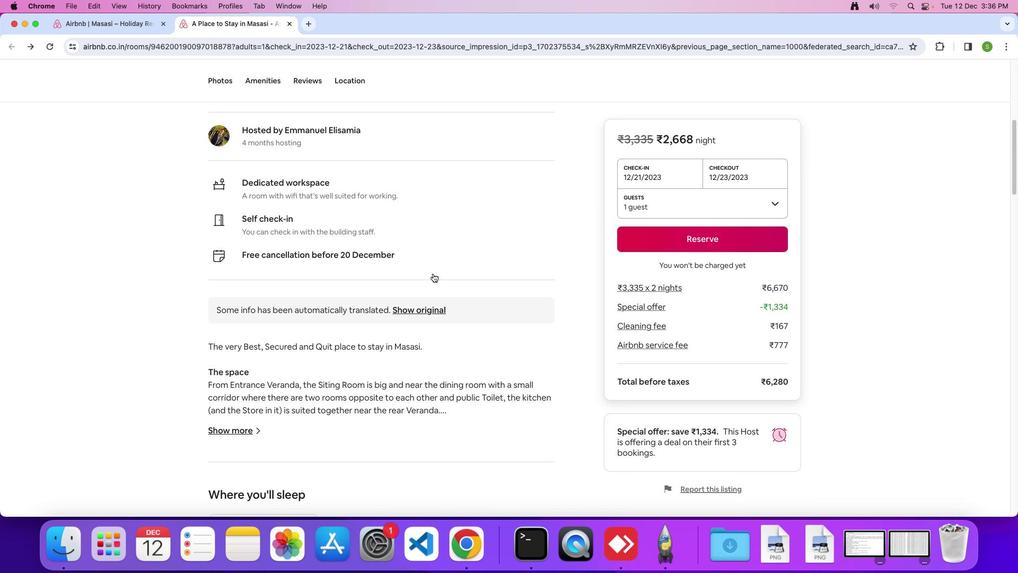 
Action: Mouse scrolled (432, 273) with delta (0, -1)
Screenshot: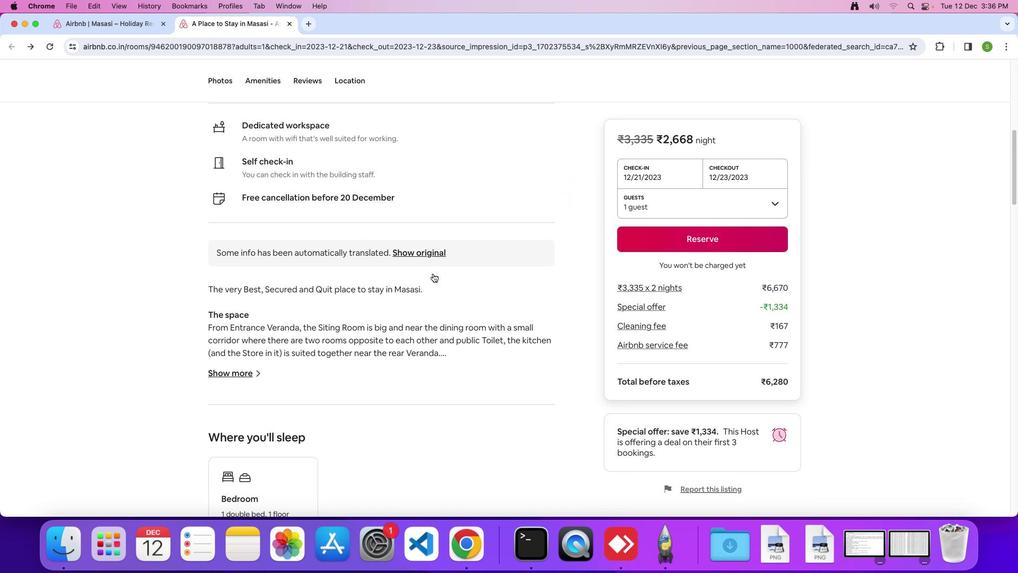 
Action: Mouse scrolled (432, 273) with delta (0, 0)
Screenshot: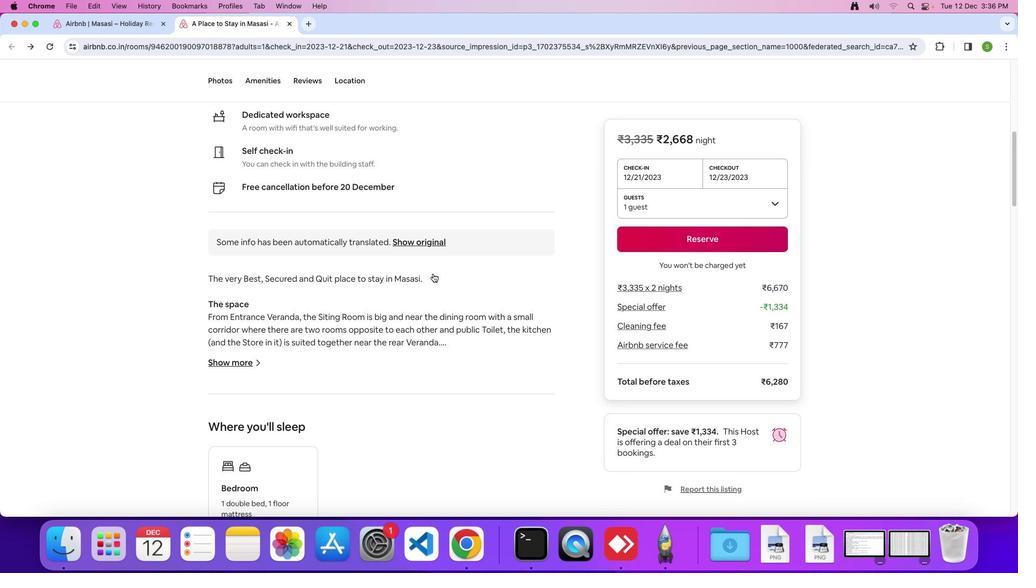 
Action: Mouse scrolled (432, 273) with delta (0, 0)
Screenshot: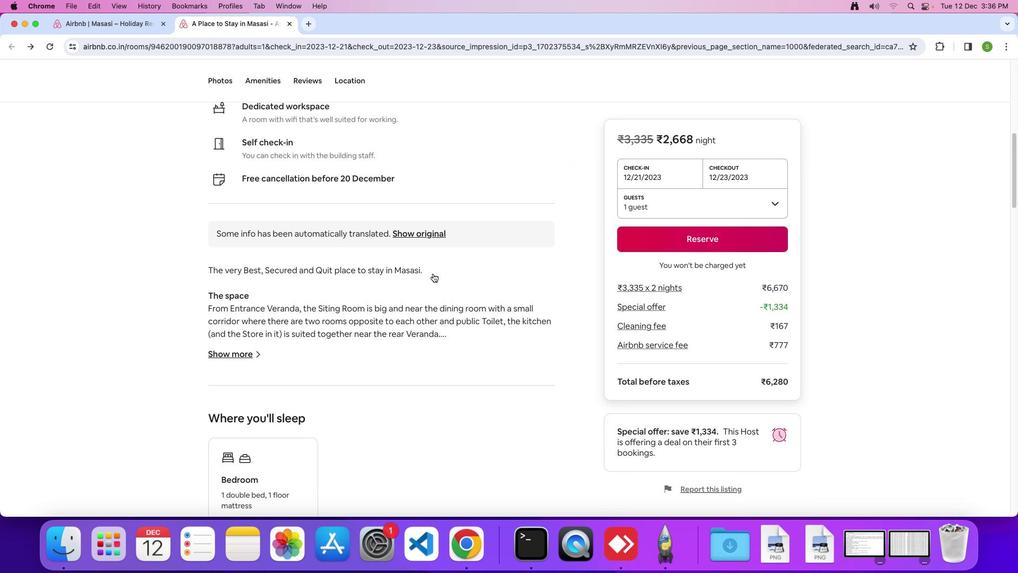 
Action: Mouse scrolled (432, 273) with delta (0, -1)
Screenshot: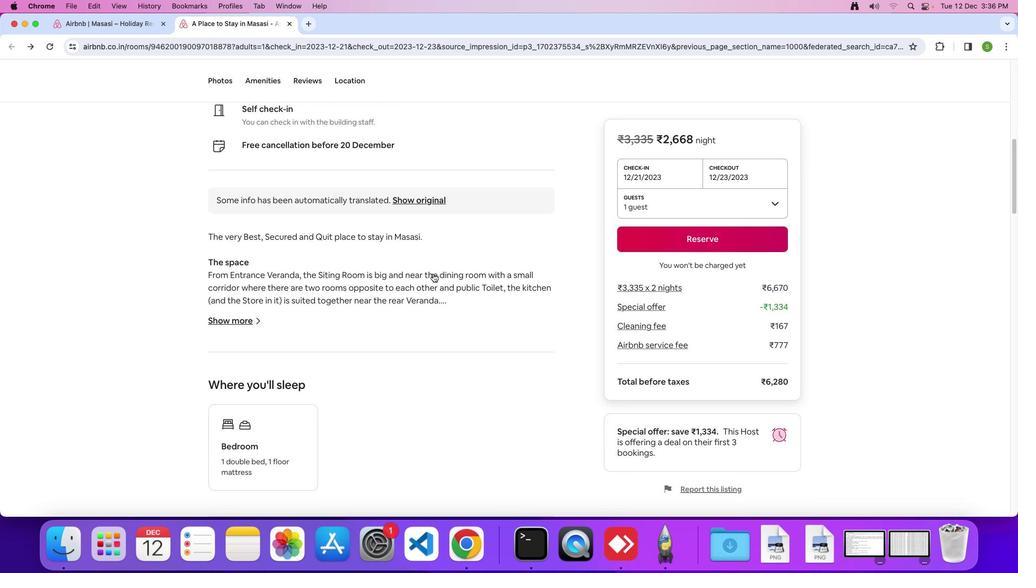 
Action: Mouse scrolled (432, 273) with delta (0, 0)
Screenshot: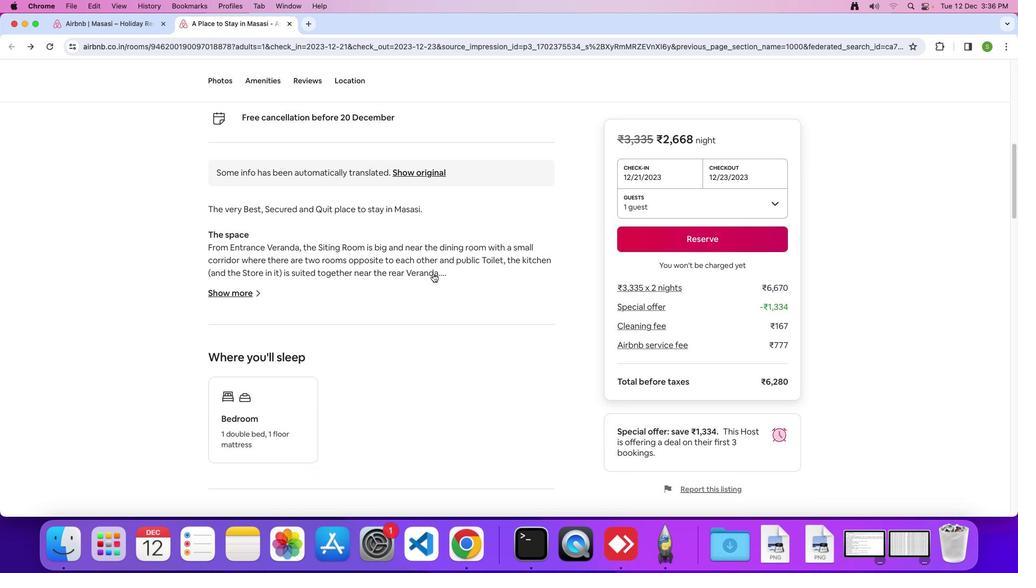 
Action: Mouse scrolled (432, 273) with delta (0, 0)
Screenshot: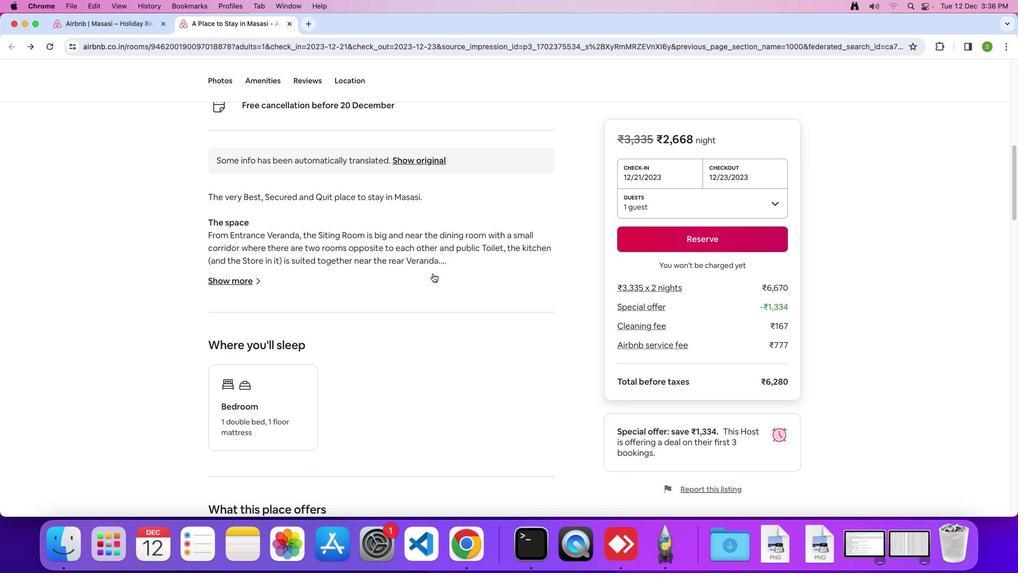
Action: Mouse scrolled (432, 273) with delta (0, -1)
Screenshot: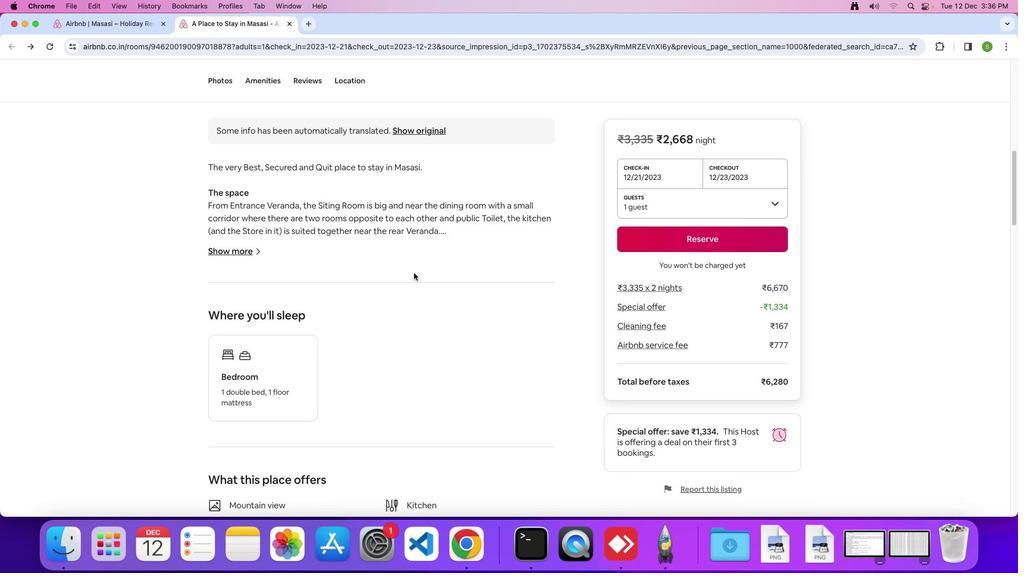 
Action: Mouse moved to (238, 236)
Screenshot: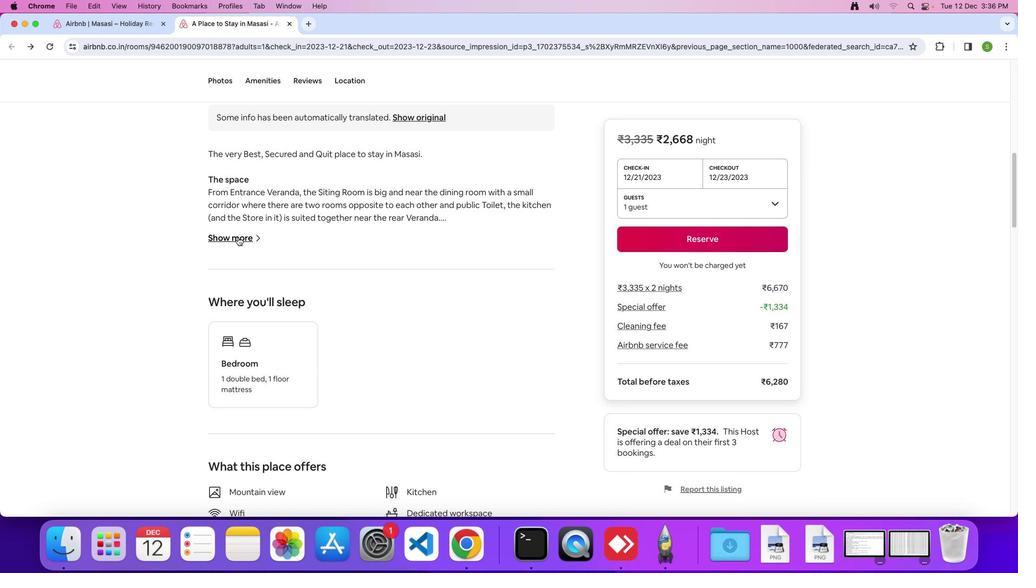 
Action: Mouse pressed left at (238, 236)
Screenshot: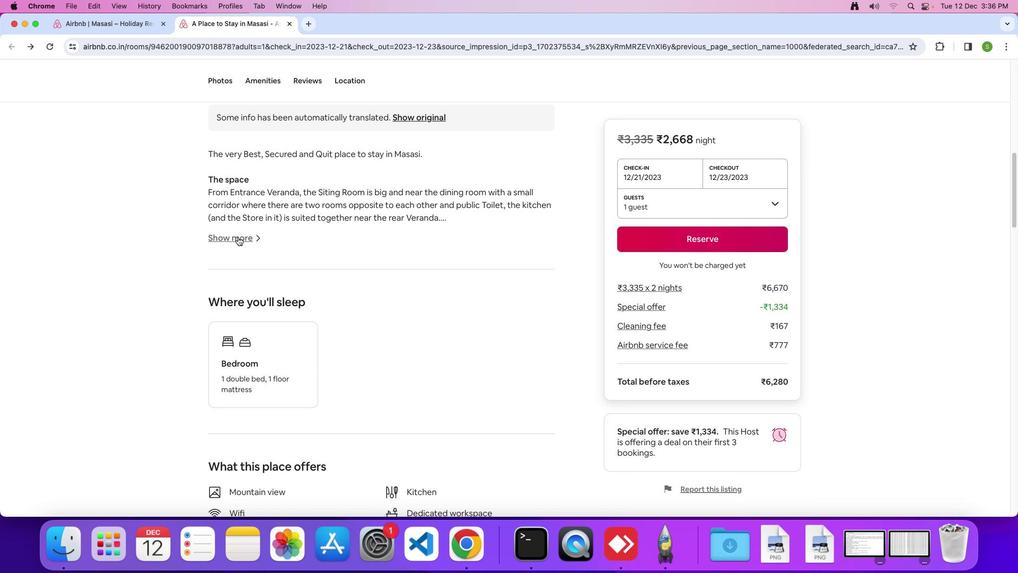 
Action: Mouse moved to (551, 240)
Screenshot: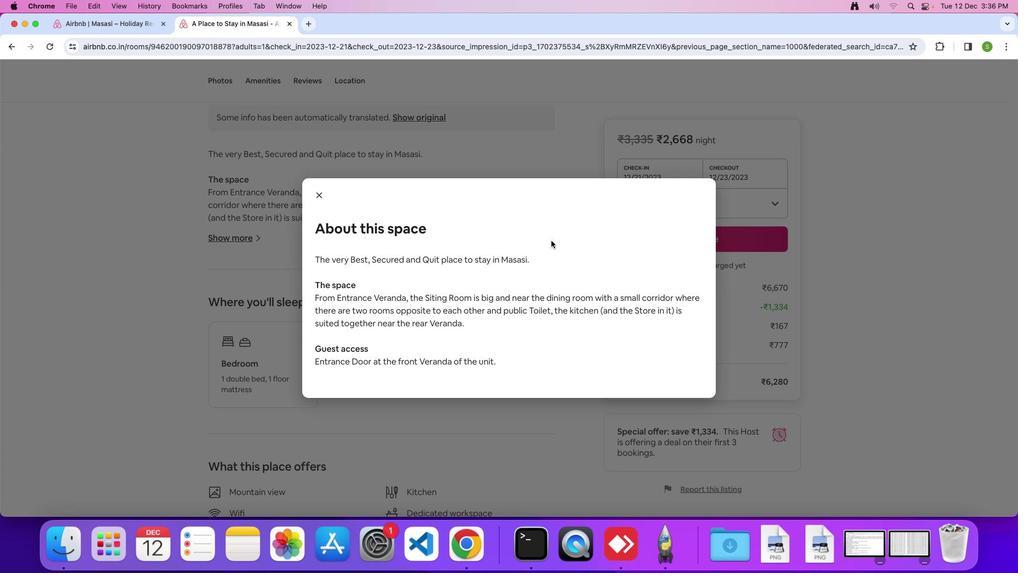 
Action: Mouse scrolled (551, 240) with delta (0, 0)
Screenshot: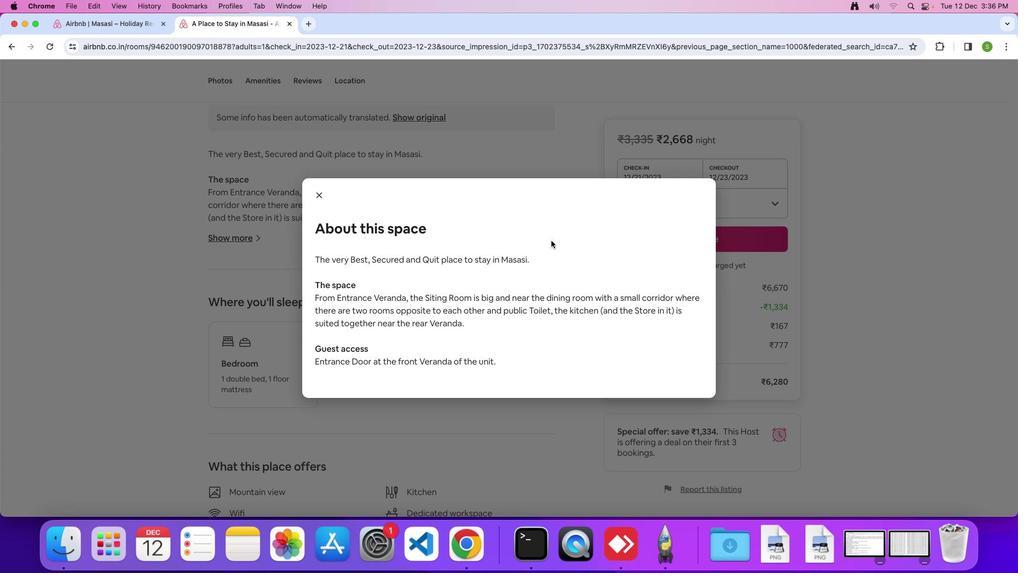 
Action: Mouse scrolled (551, 240) with delta (0, 0)
Screenshot: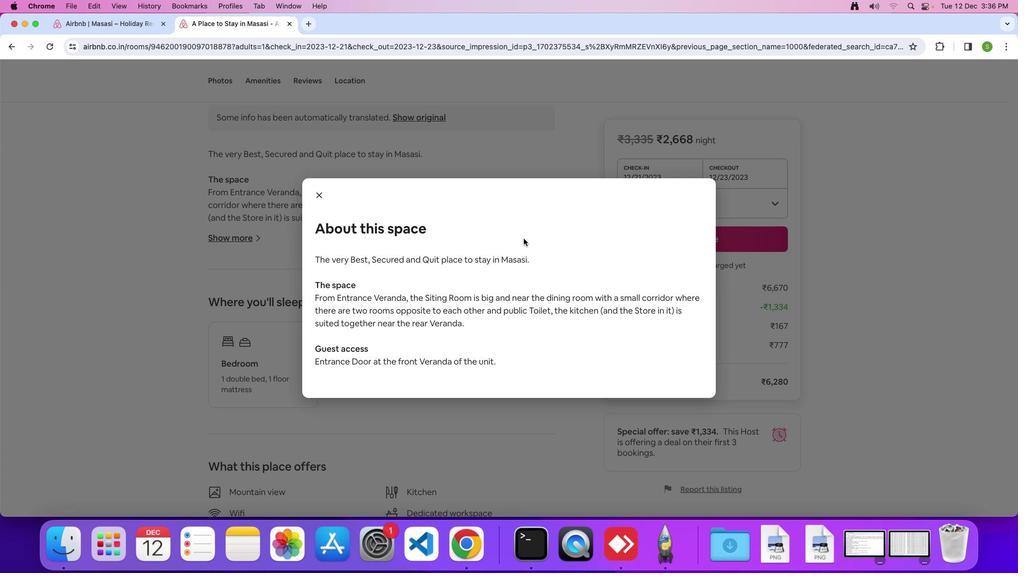 
Action: Mouse moved to (317, 192)
Screenshot: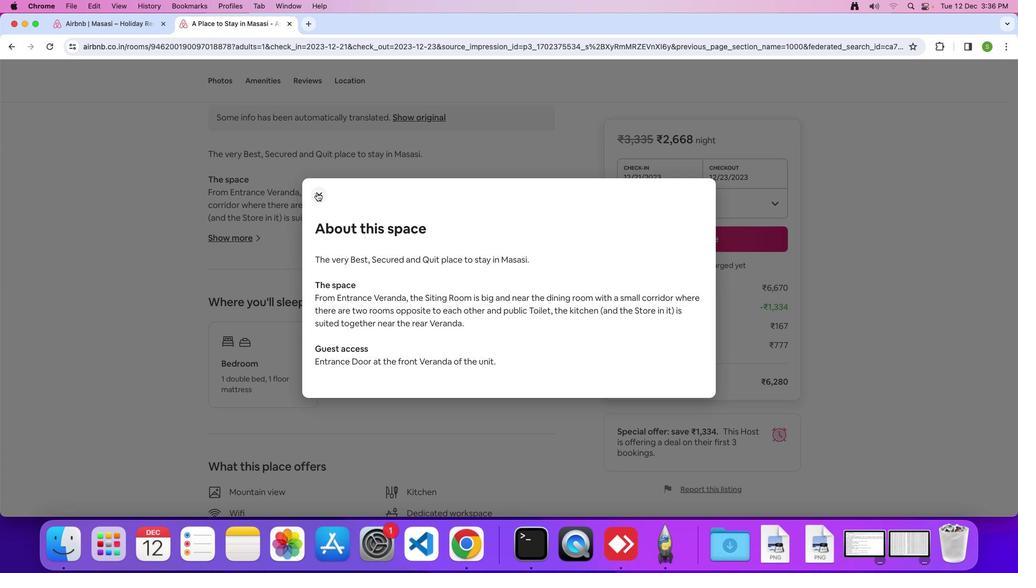 
Action: Mouse pressed left at (317, 192)
Screenshot: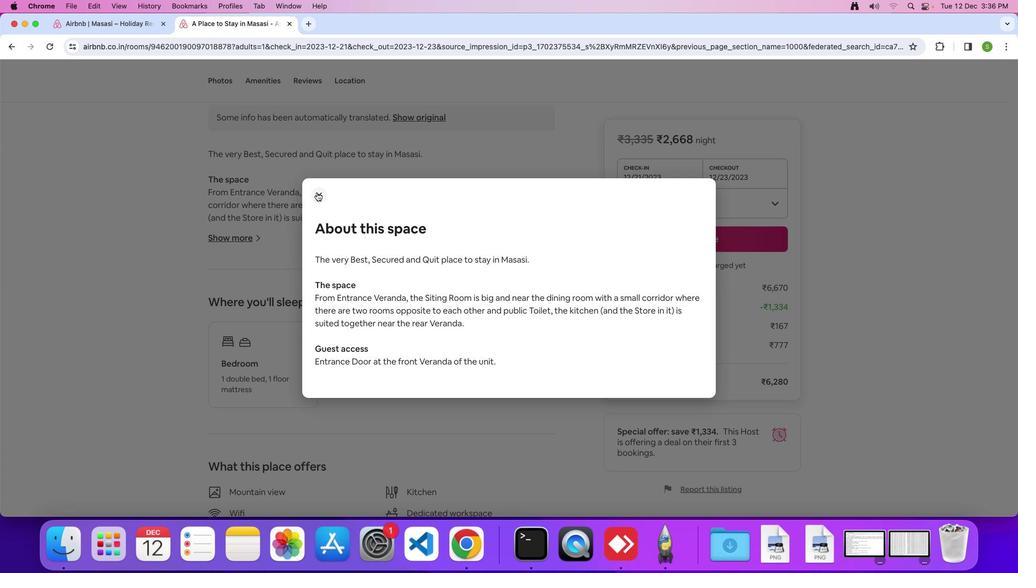 
Action: Mouse moved to (431, 315)
Screenshot: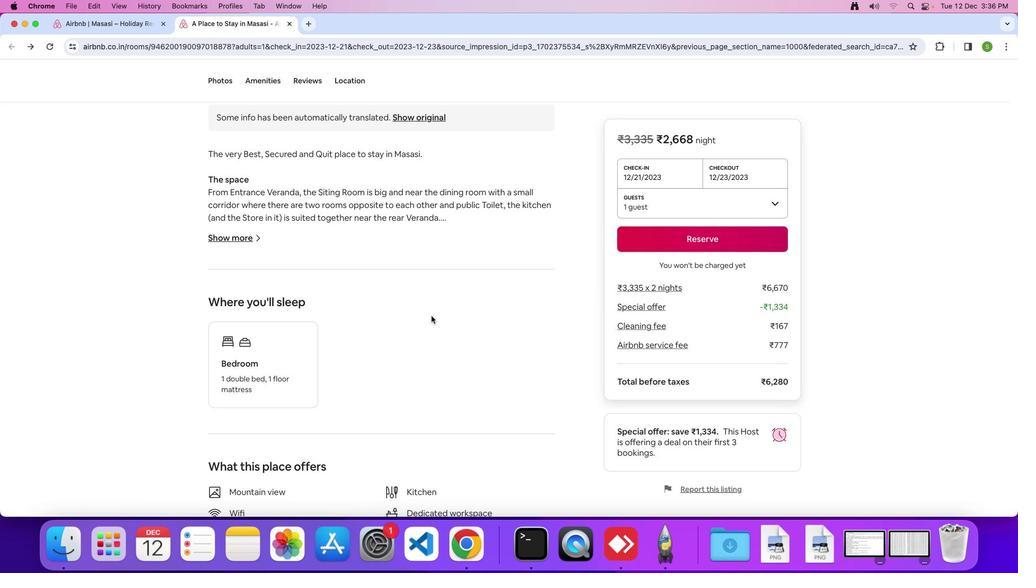 
Action: Mouse scrolled (431, 315) with delta (0, 0)
Screenshot: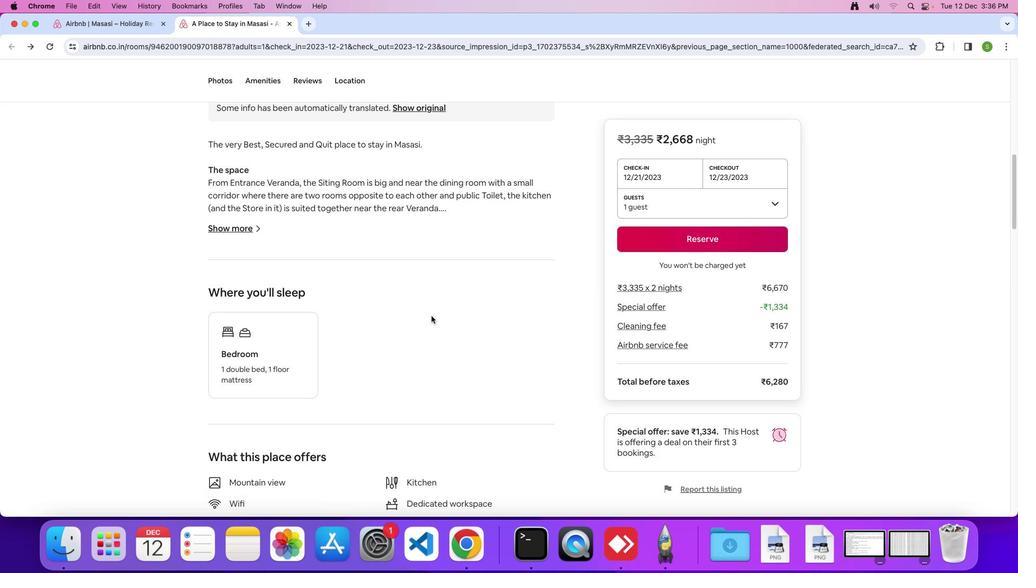 
Action: Mouse scrolled (431, 315) with delta (0, 0)
Screenshot: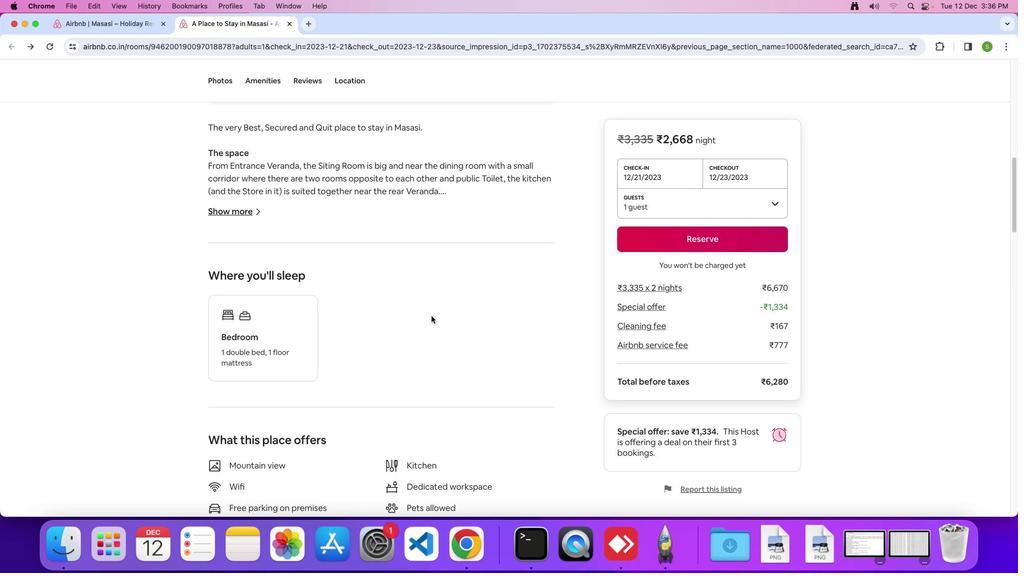 
Action: Mouse scrolled (431, 315) with delta (0, -1)
Screenshot: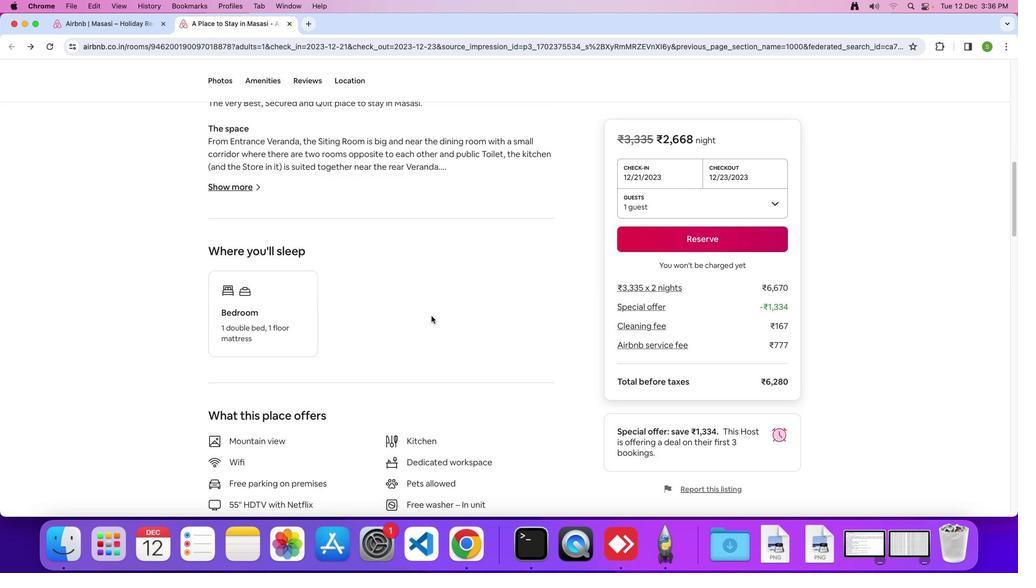 
Action: Mouse scrolled (431, 315) with delta (0, 0)
Screenshot: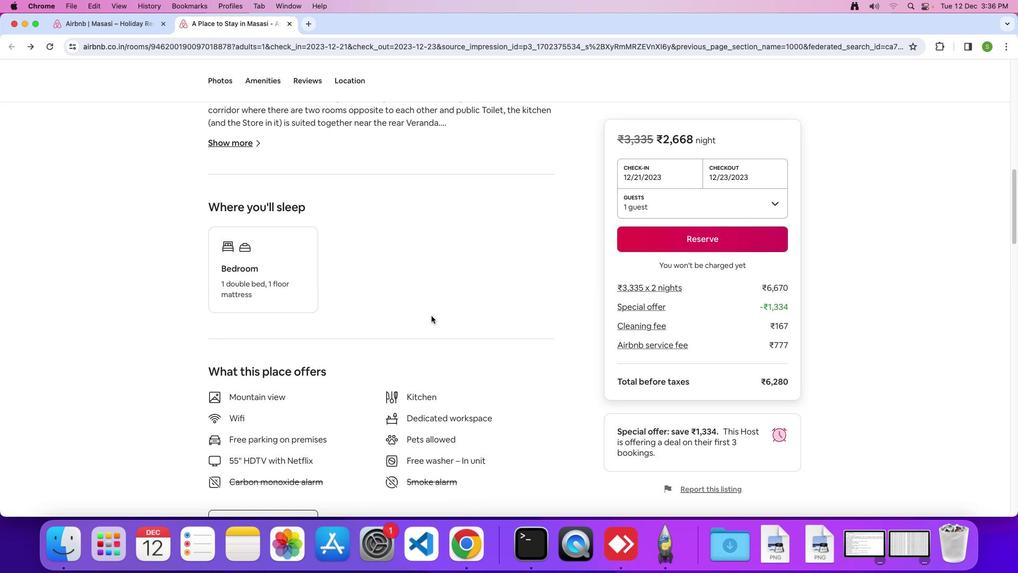 
Action: Mouse scrolled (431, 315) with delta (0, 0)
Screenshot: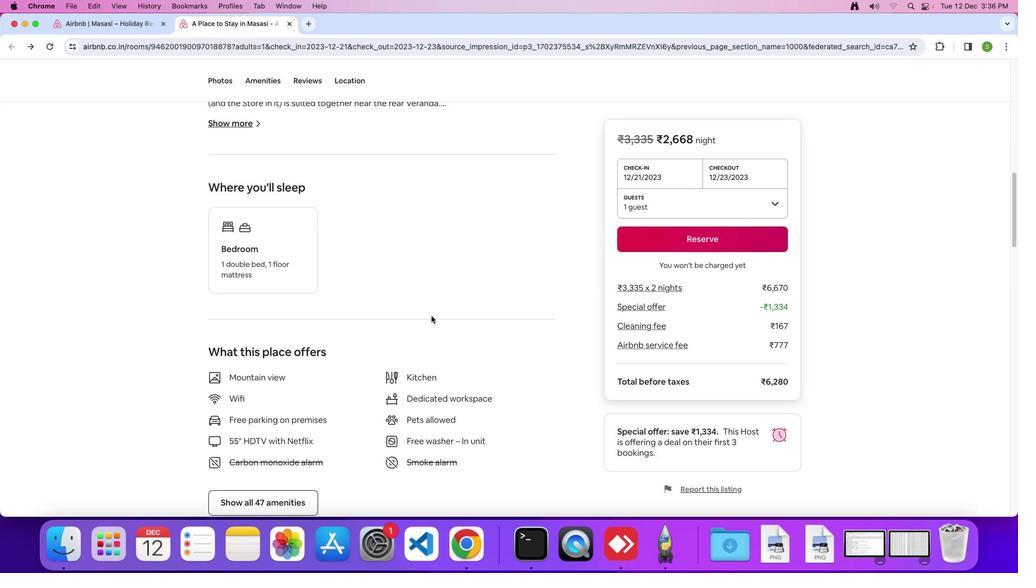 
Action: Mouse scrolled (431, 315) with delta (0, -1)
Screenshot: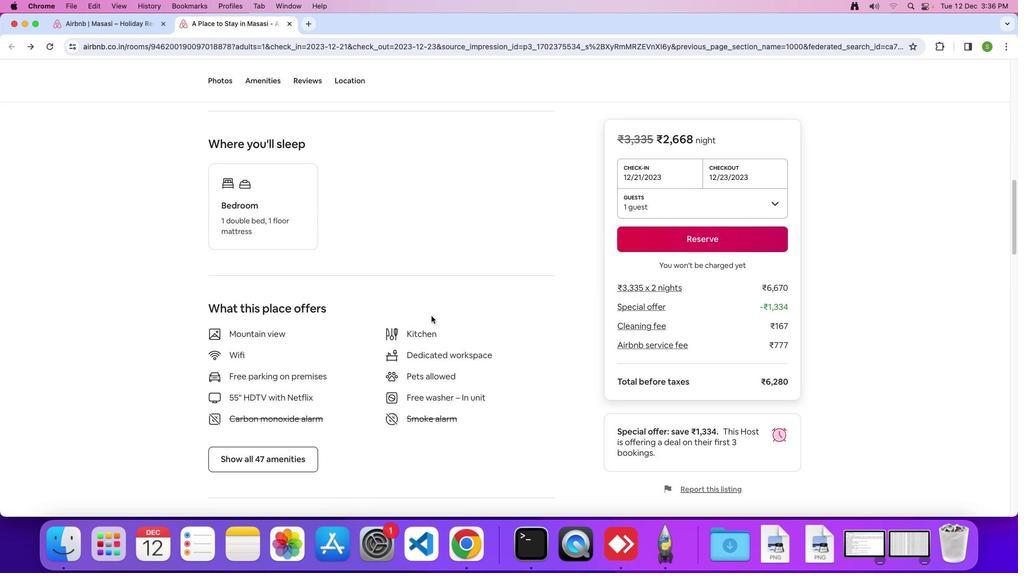 
Action: Mouse scrolled (431, 315) with delta (0, 0)
Screenshot: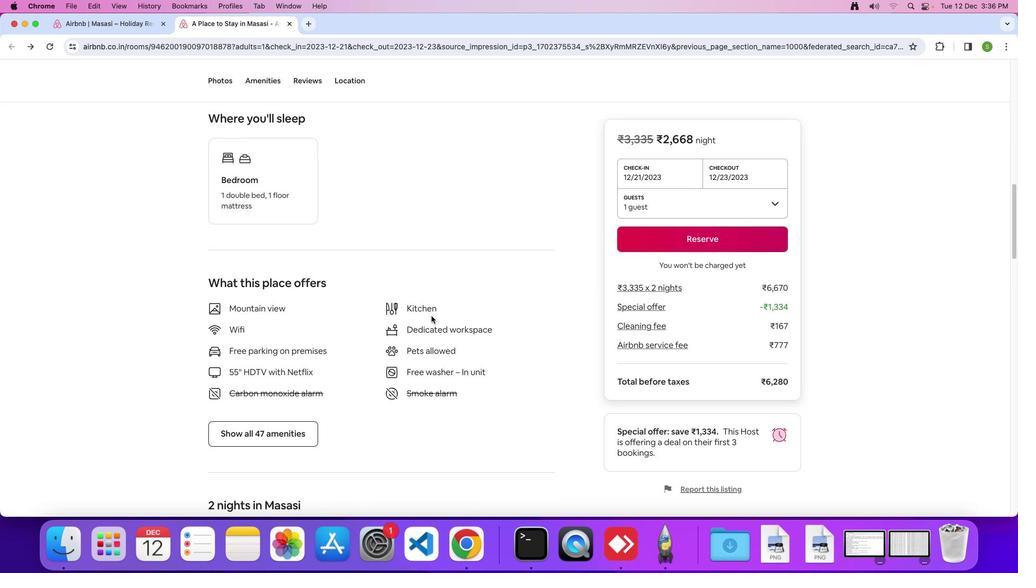 
Action: Mouse scrolled (431, 315) with delta (0, 0)
Screenshot: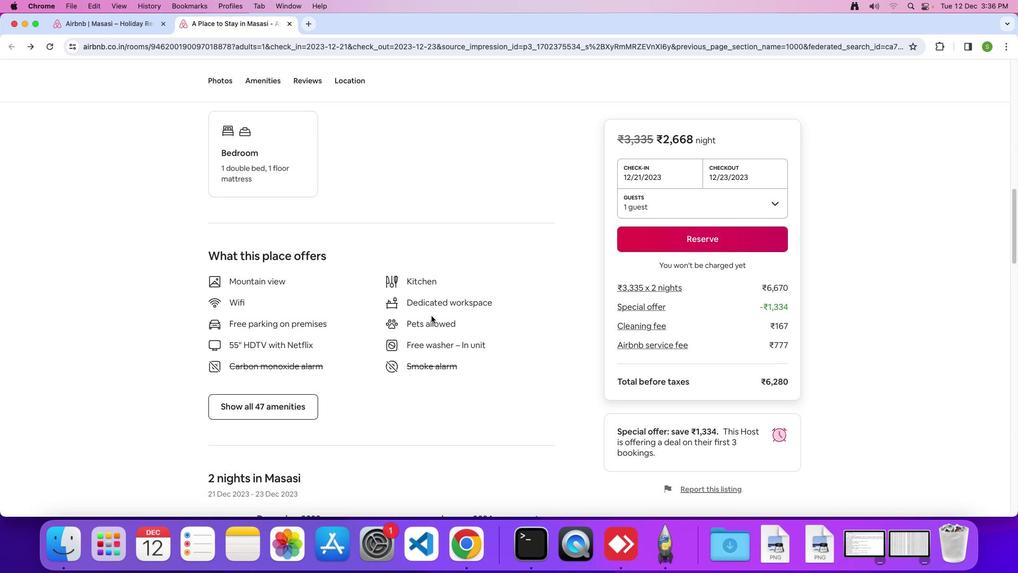 
Action: Mouse scrolled (431, 315) with delta (0, -1)
Screenshot: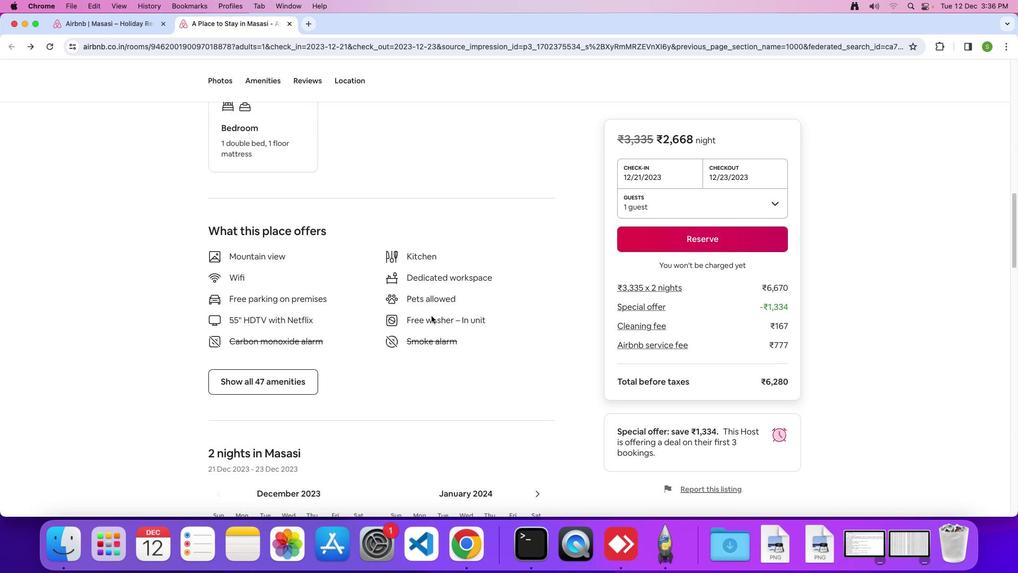 
Action: Mouse scrolled (431, 315) with delta (0, 0)
Screenshot: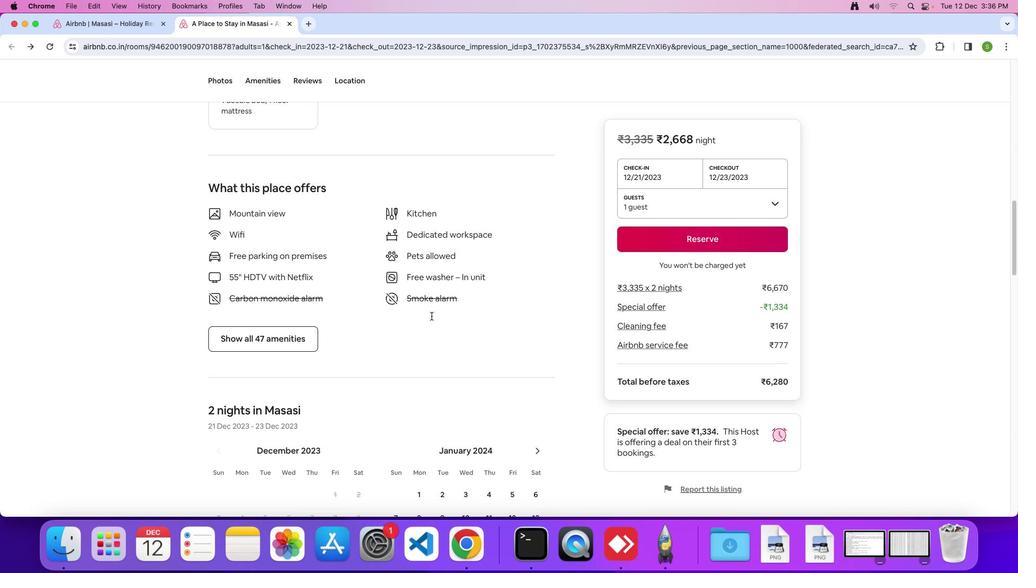 
Action: Mouse scrolled (431, 315) with delta (0, 0)
Screenshot: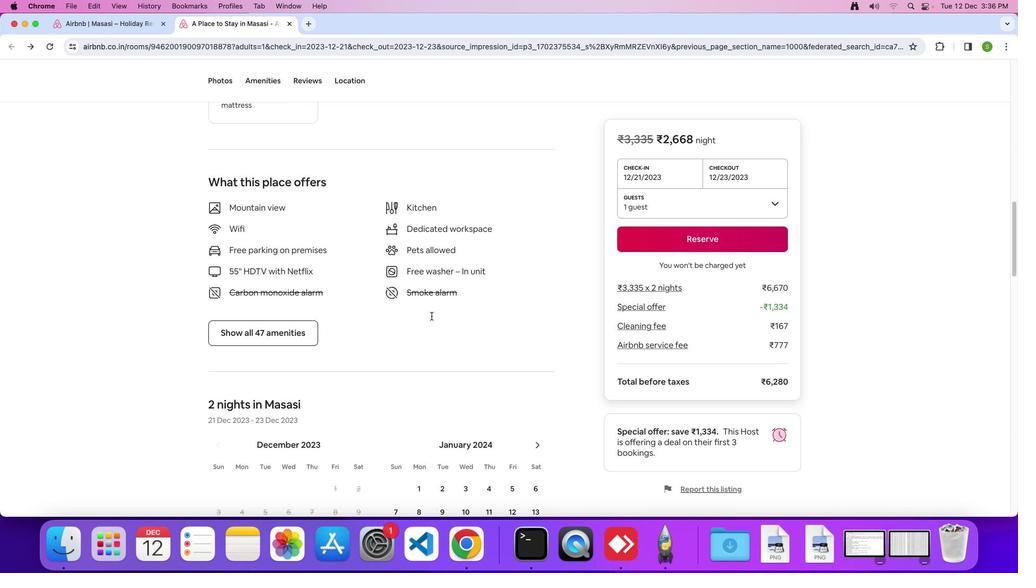 
Action: Mouse scrolled (431, 315) with delta (0, 0)
Screenshot: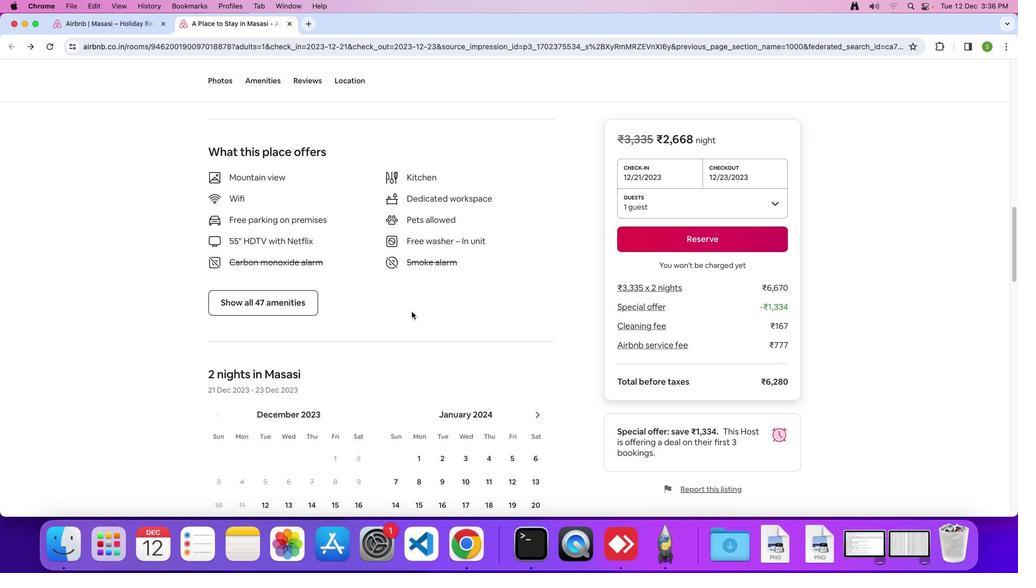 
Action: Mouse moved to (285, 288)
Screenshot: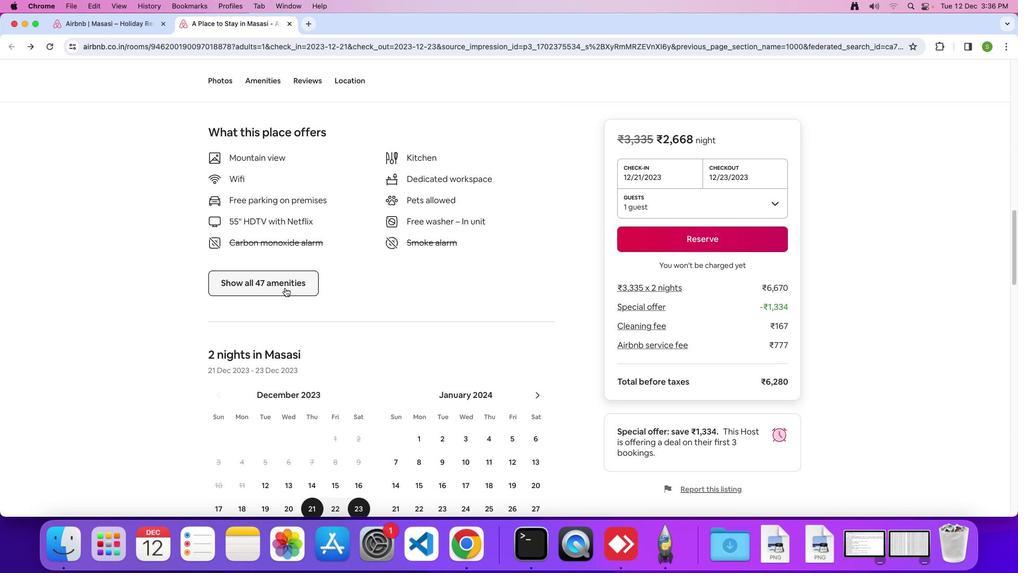 
Action: Mouse pressed left at (285, 288)
Screenshot: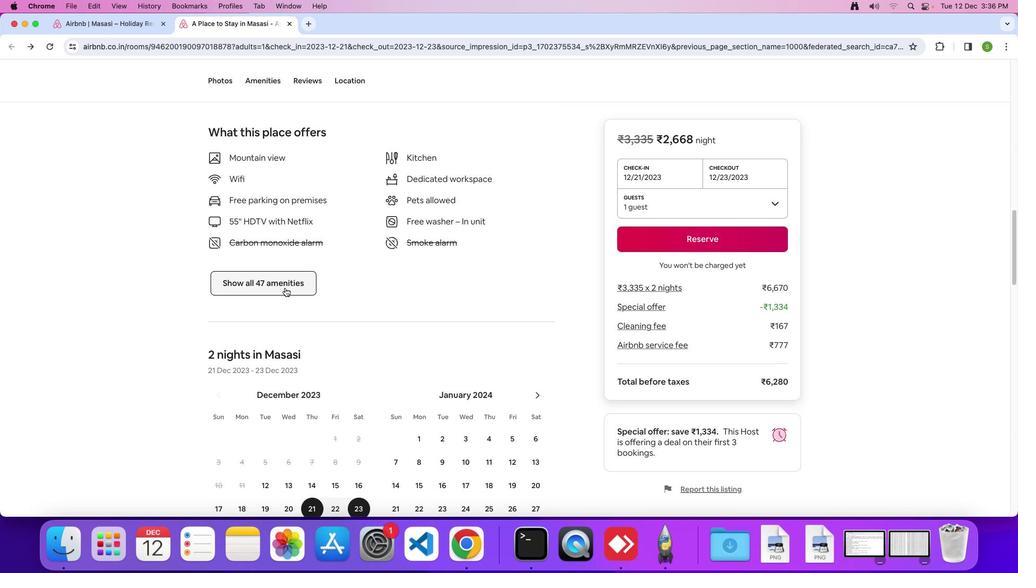 
Action: Mouse moved to (513, 254)
Screenshot: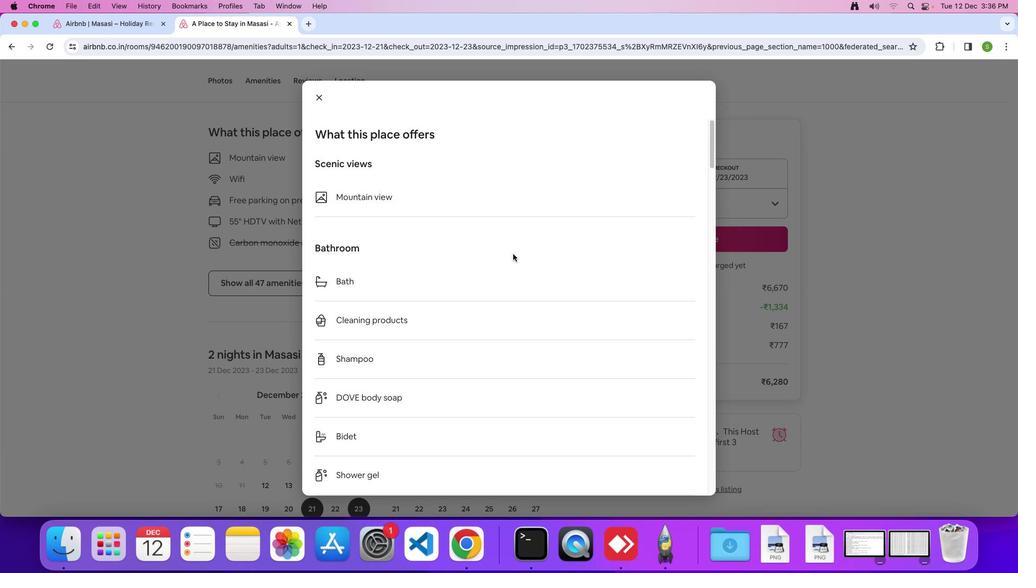 
Action: Mouse scrolled (513, 254) with delta (0, 0)
Screenshot: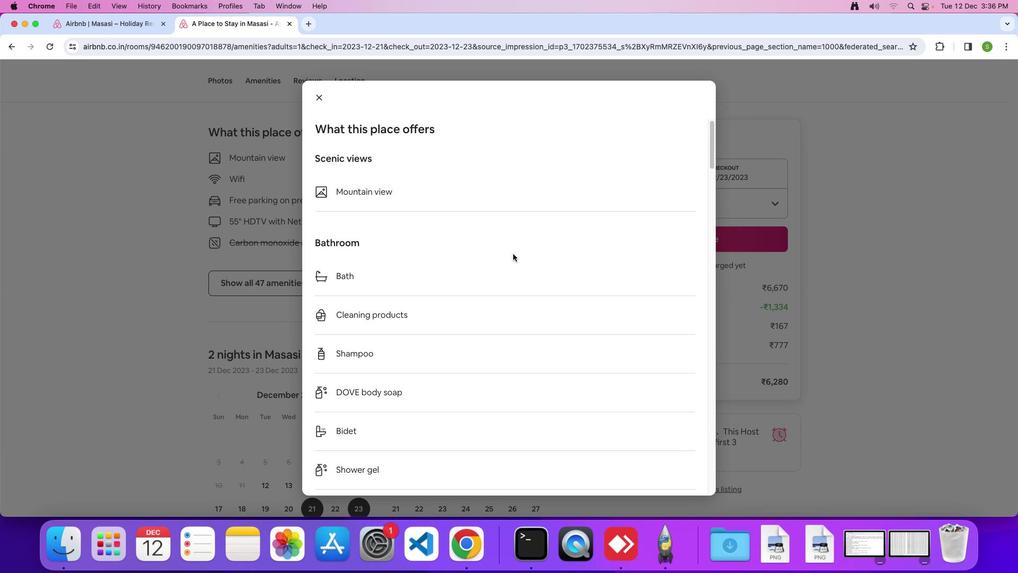 
Action: Mouse scrolled (513, 254) with delta (0, 0)
Screenshot: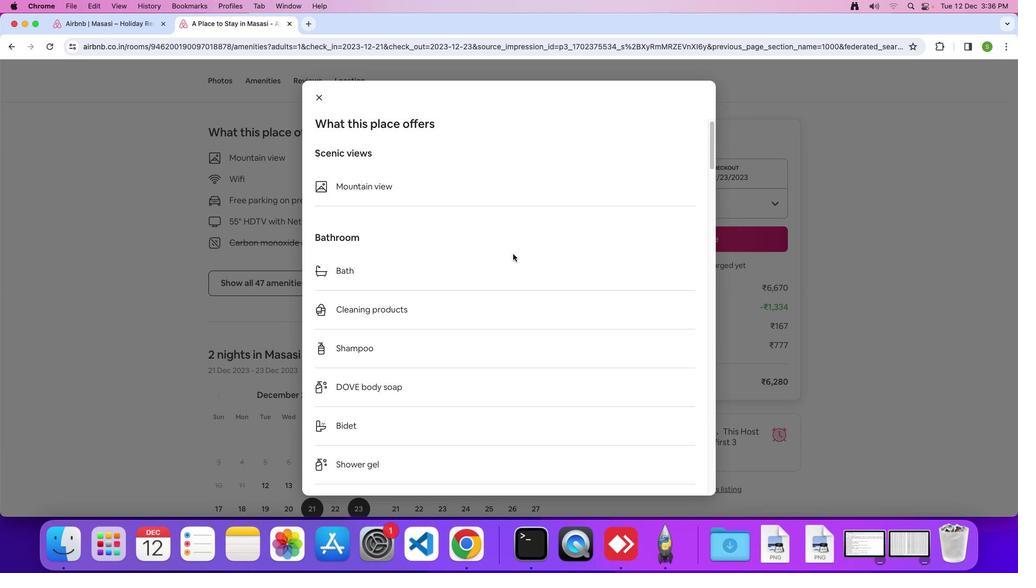 
Action: Mouse scrolled (513, 254) with delta (0, -1)
Screenshot: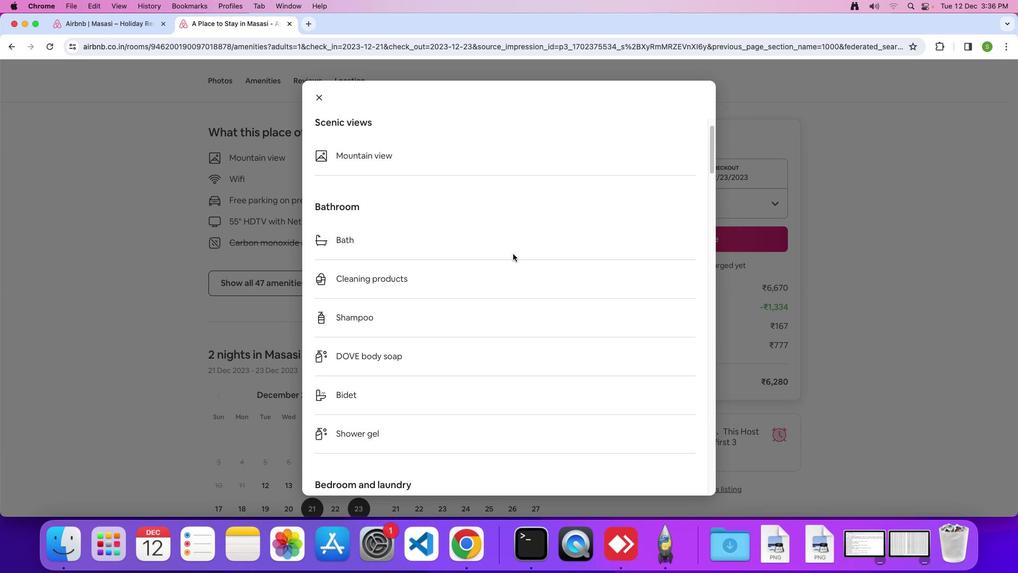 
Action: Mouse scrolled (513, 254) with delta (0, 0)
Screenshot: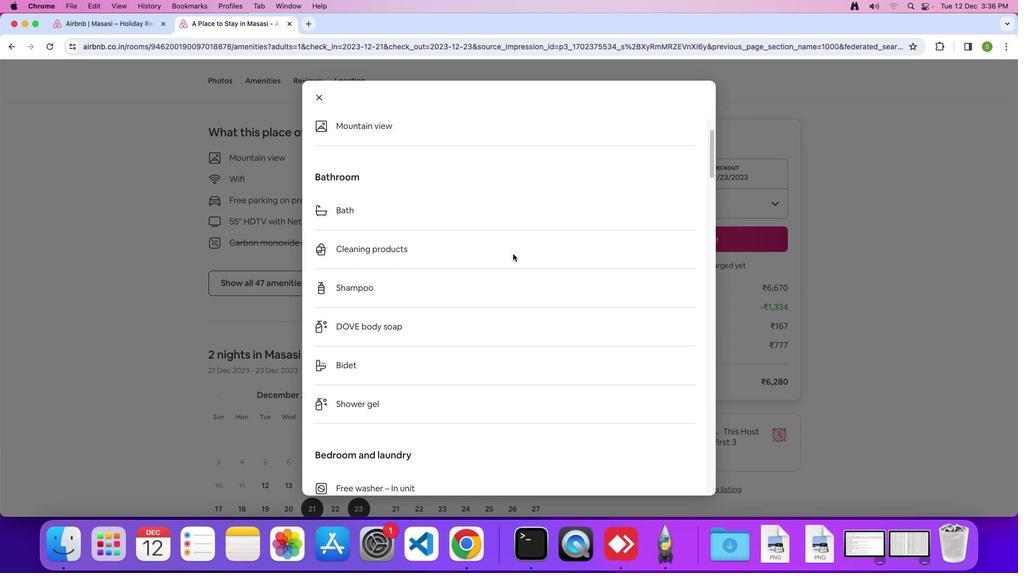
Action: Mouse scrolled (513, 254) with delta (0, 0)
Screenshot: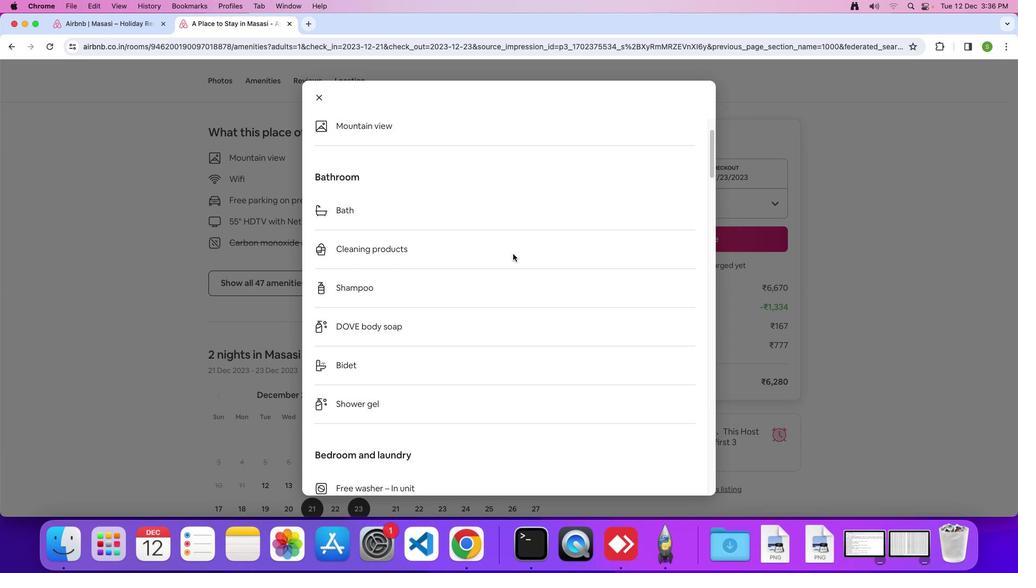 
Action: Mouse scrolled (513, 254) with delta (0, -1)
Screenshot: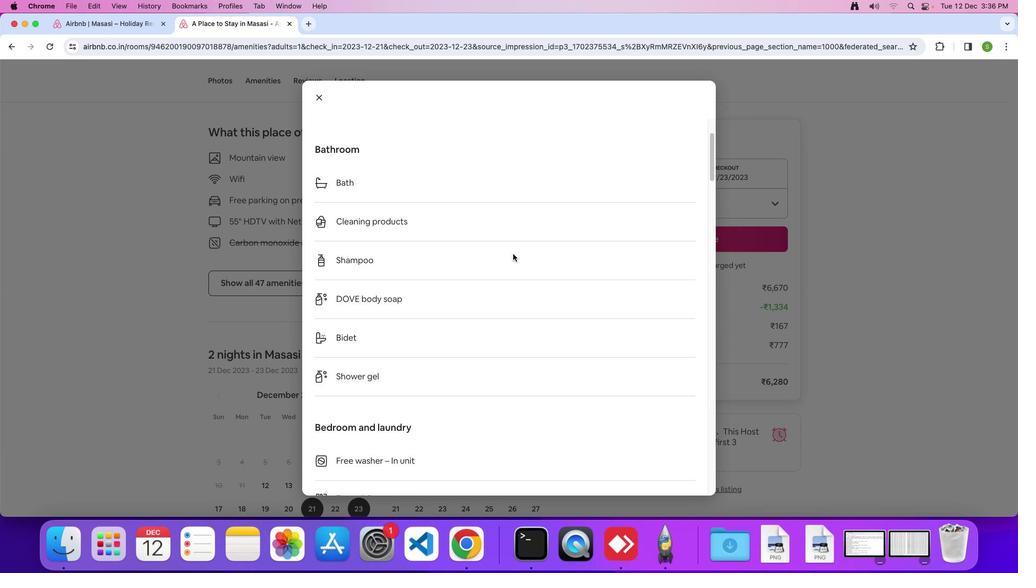 
Action: Mouse scrolled (513, 254) with delta (0, 0)
Screenshot: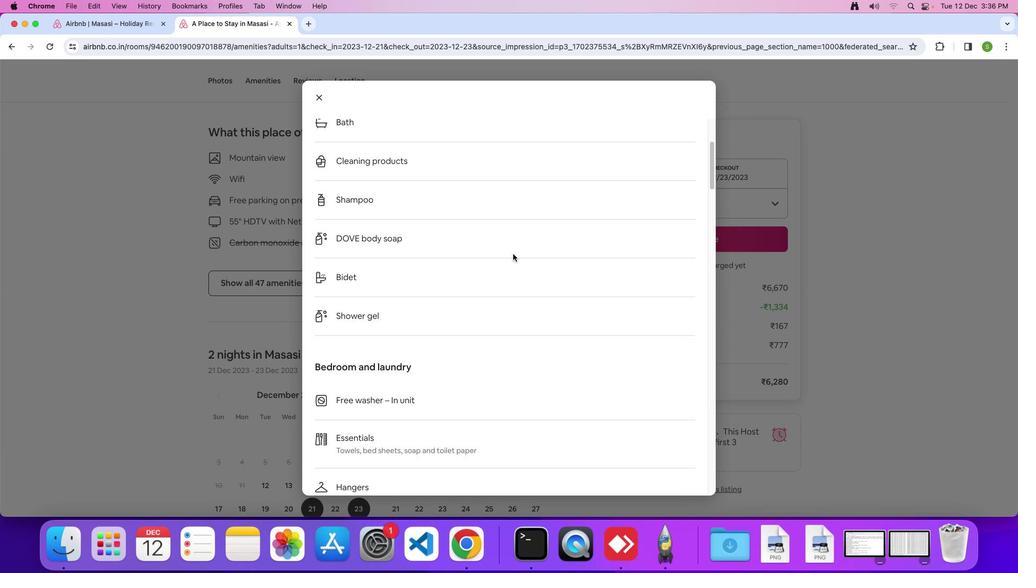 
Action: Mouse scrolled (513, 254) with delta (0, 0)
Screenshot: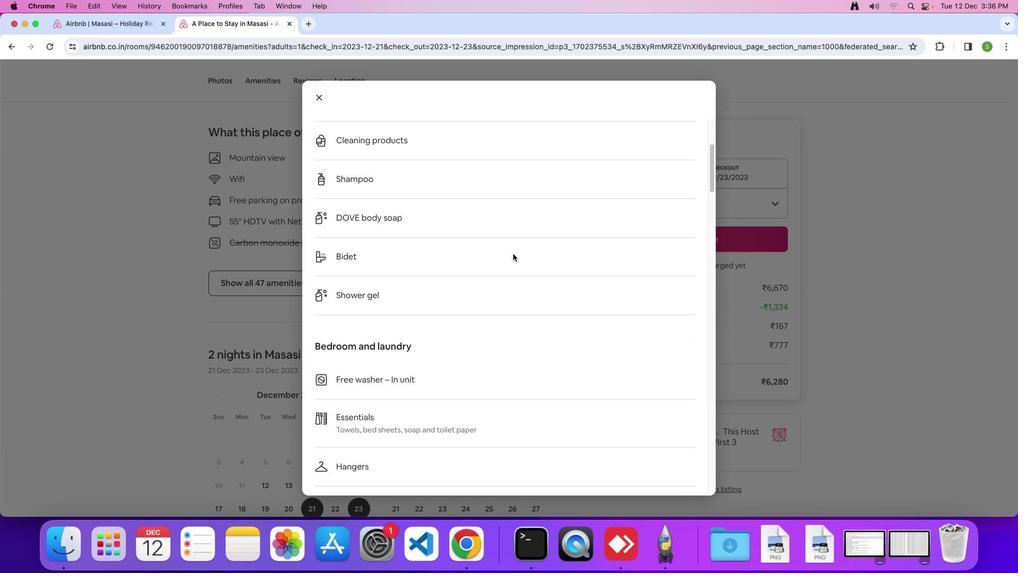 
Action: Mouse scrolled (513, 254) with delta (0, -1)
Screenshot: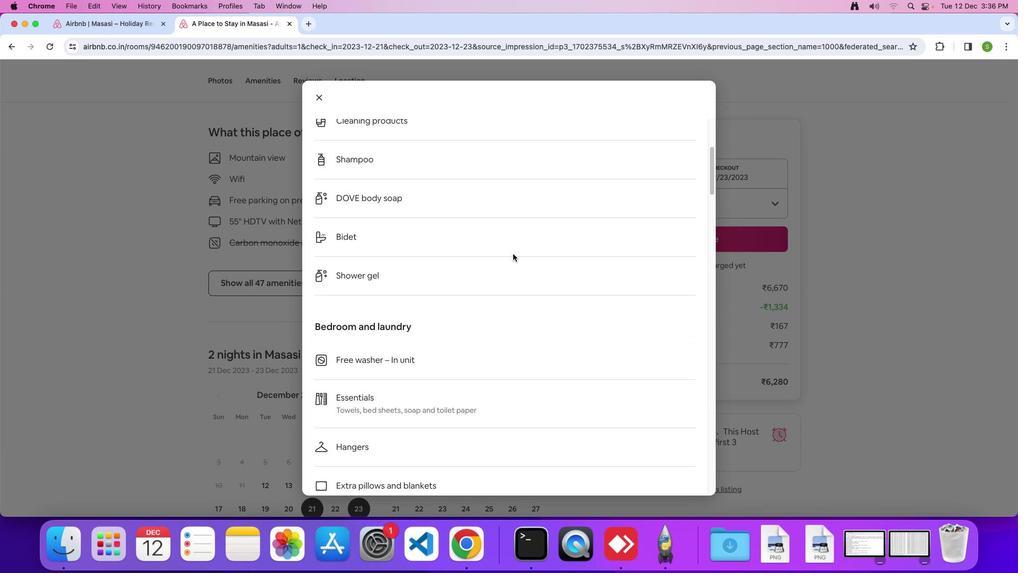 
Action: Mouse scrolled (513, 254) with delta (0, 0)
Screenshot: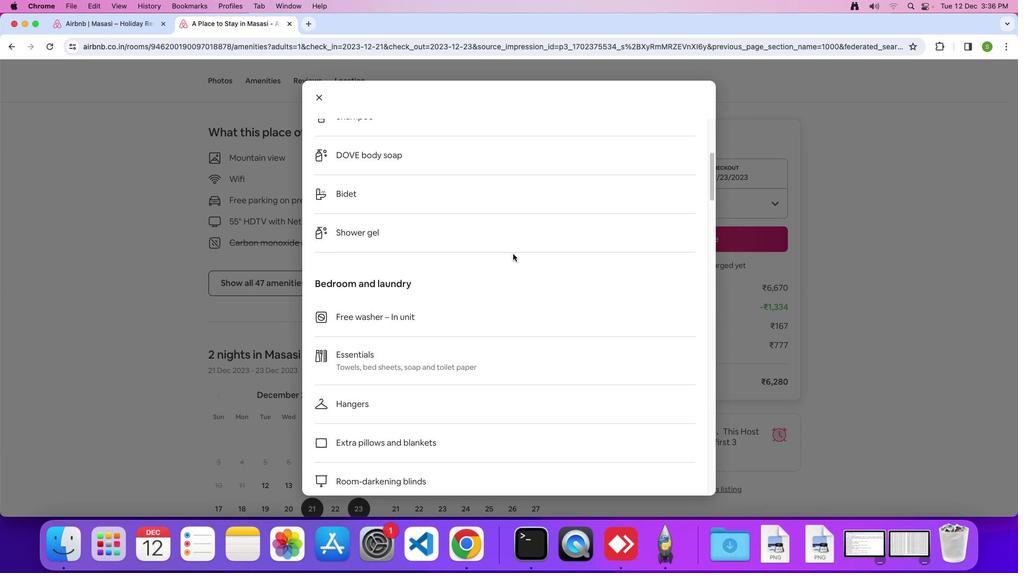 
Action: Mouse scrolled (513, 254) with delta (0, 0)
Screenshot: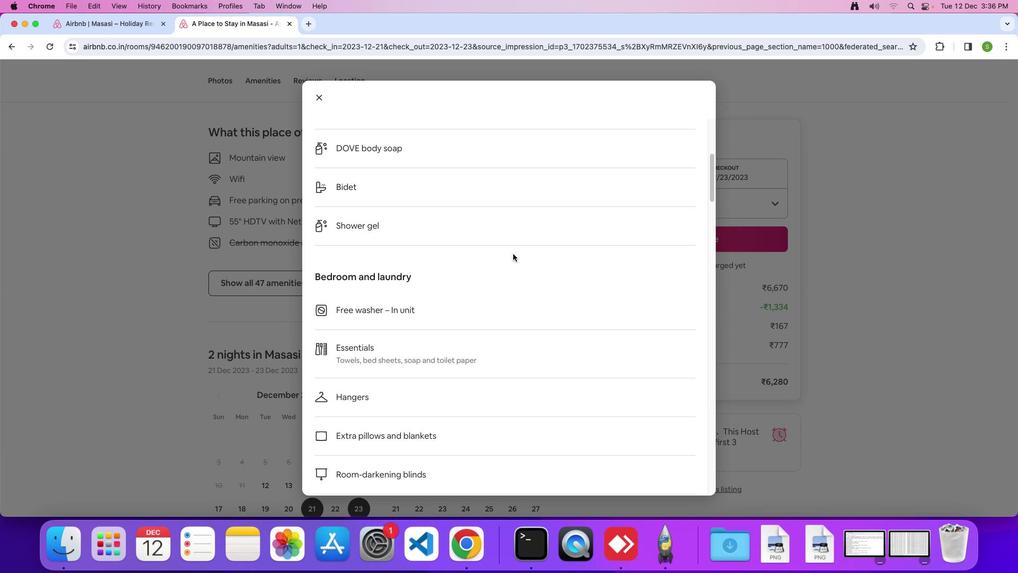 
Action: Mouse scrolled (513, 254) with delta (0, 0)
Screenshot: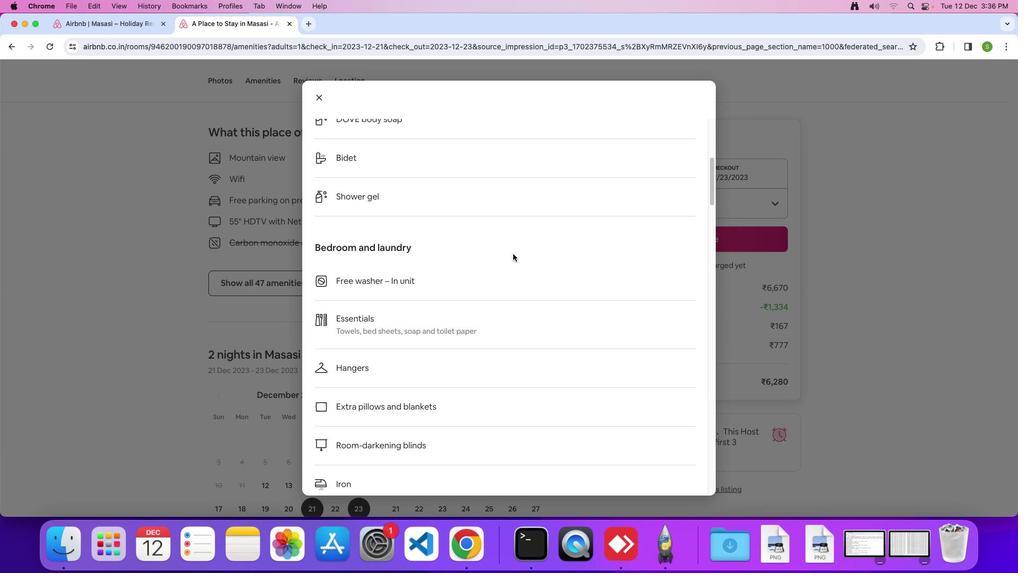 
Action: Mouse scrolled (513, 254) with delta (0, 0)
Screenshot: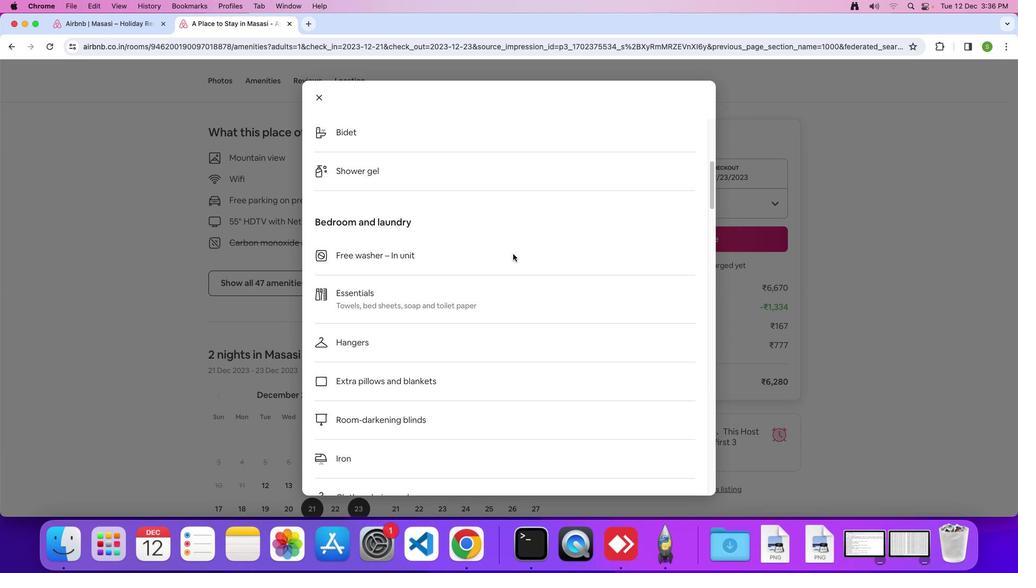 
Action: Mouse scrolled (513, 254) with delta (0, 0)
Screenshot: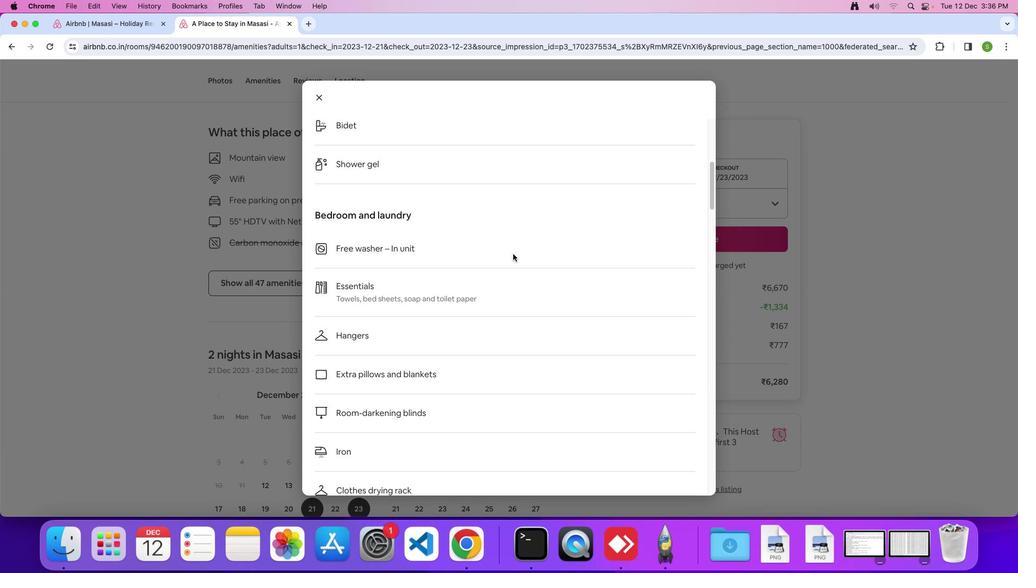 
Action: Mouse scrolled (513, 254) with delta (0, -1)
Screenshot: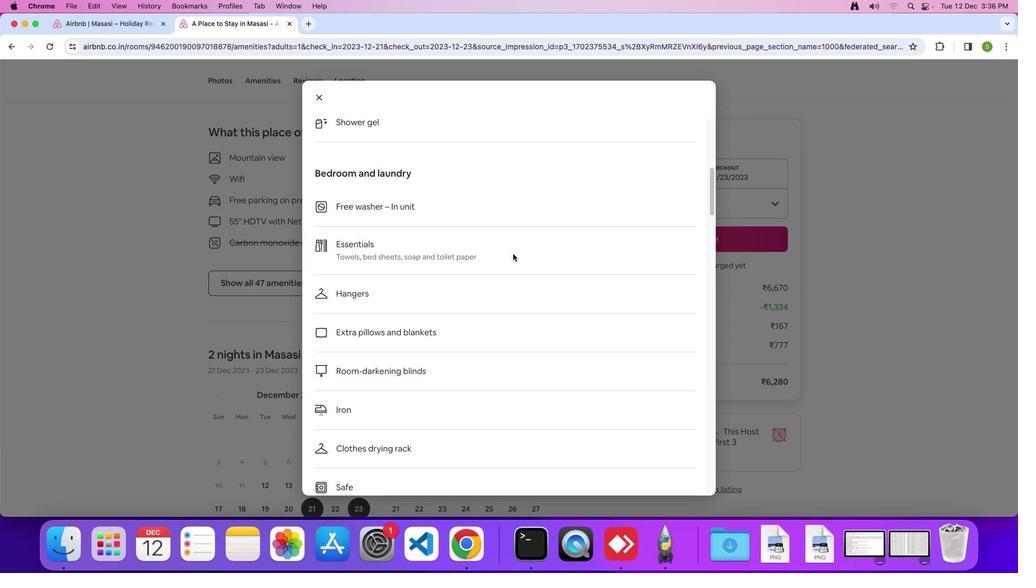 
Action: Mouse scrolled (513, 254) with delta (0, 0)
Screenshot: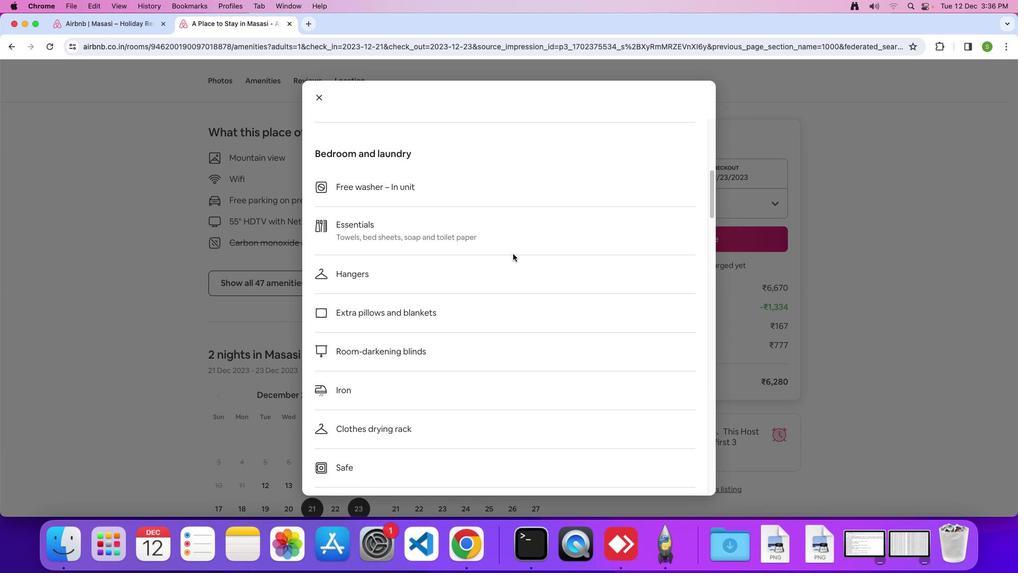 
Action: Mouse scrolled (513, 254) with delta (0, 0)
Screenshot: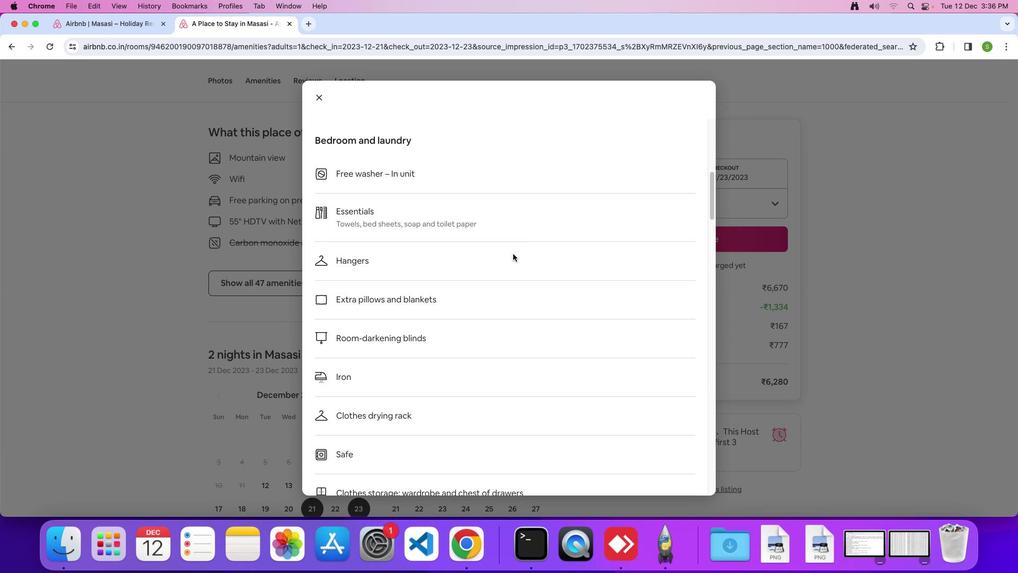 
Action: Mouse scrolled (513, 254) with delta (0, 0)
Screenshot: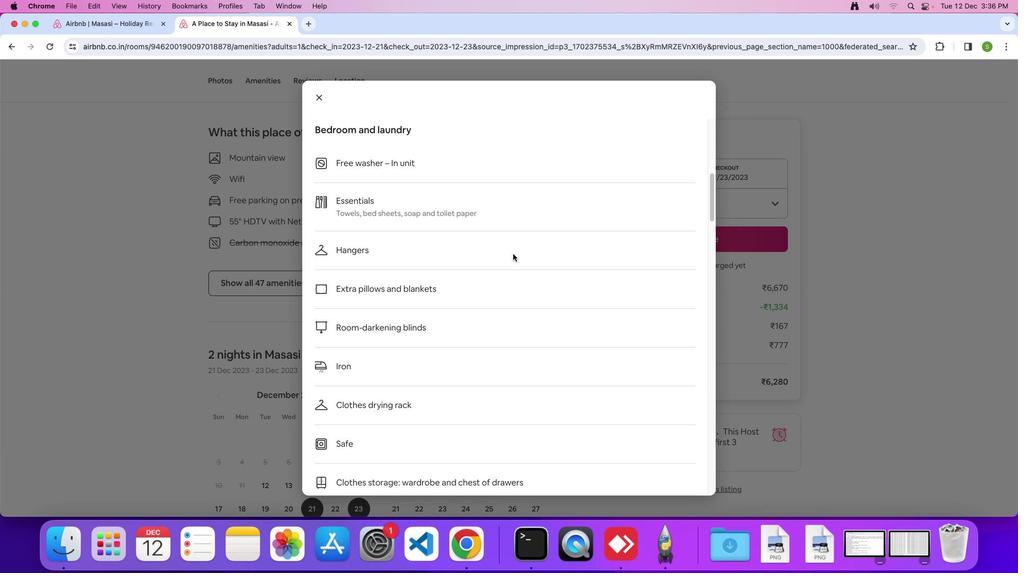 
Action: Mouse scrolled (513, 254) with delta (0, 0)
Screenshot: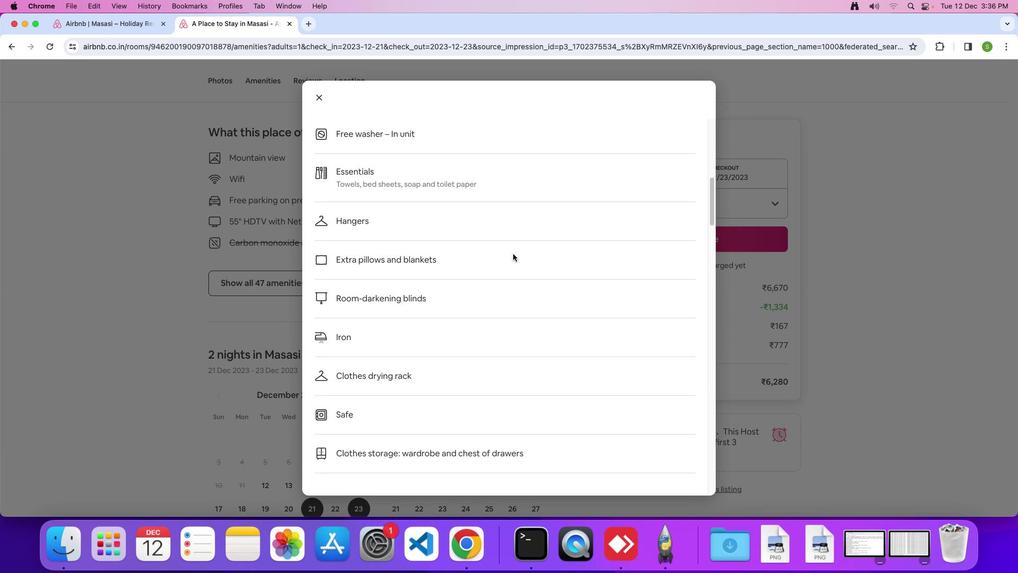 
Action: Mouse scrolled (513, 254) with delta (0, -1)
Screenshot: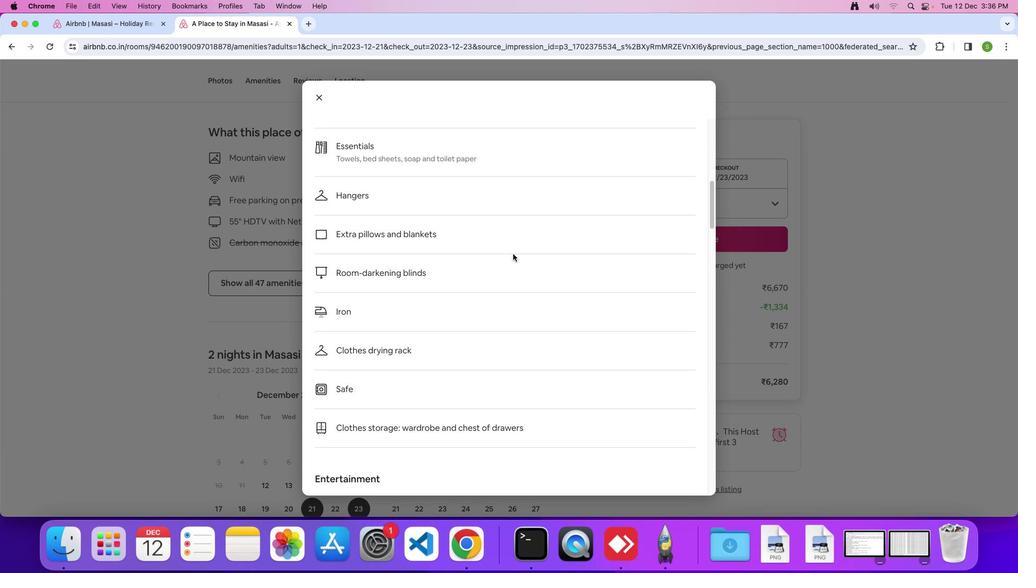 
Action: Mouse scrolled (513, 254) with delta (0, 0)
Screenshot: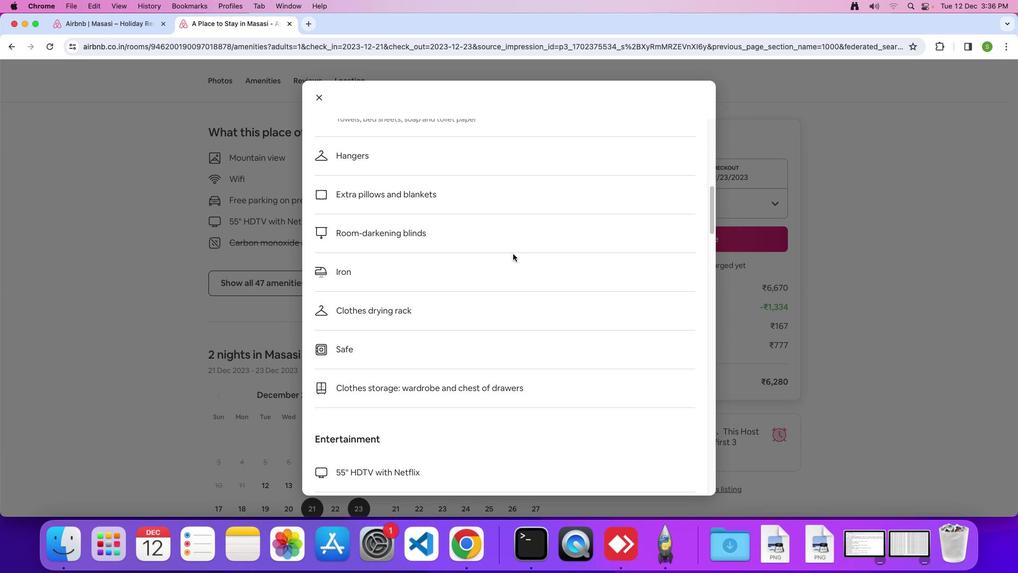 
Action: Mouse scrolled (513, 254) with delta (0, 0)
Screenshot: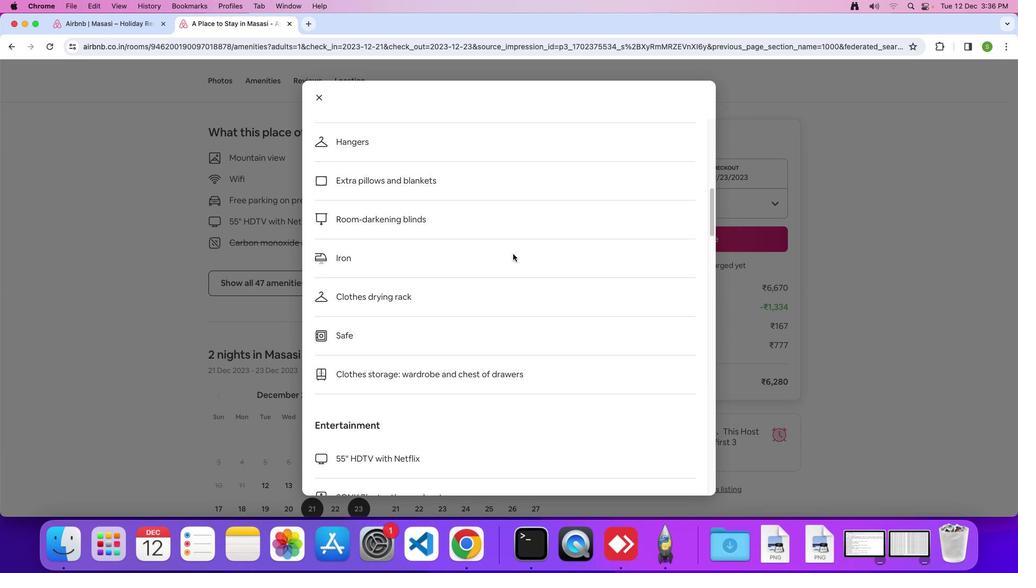 
Action: Mouse scrolled (513, 254) with delta (0, -1)
Screenshot: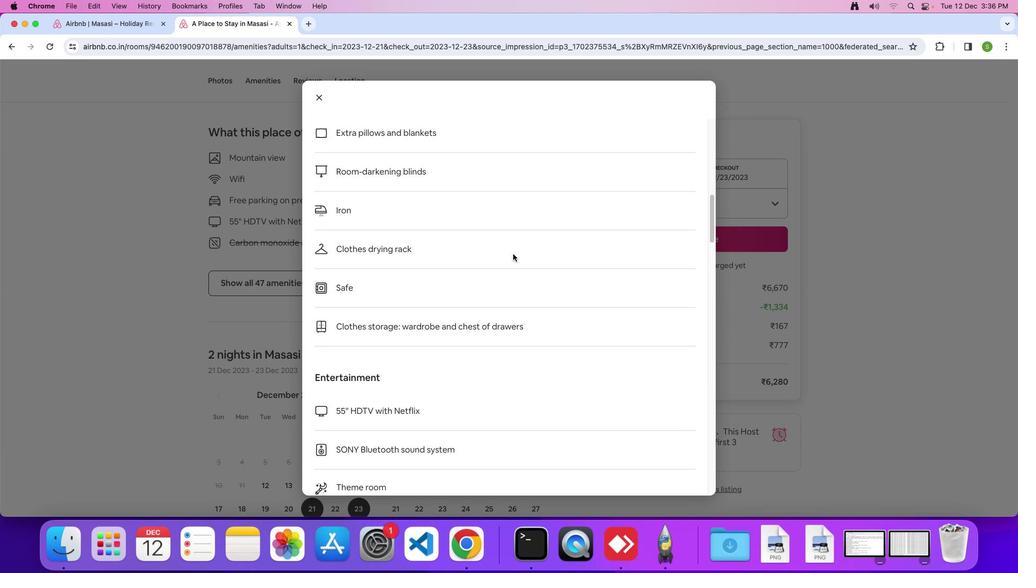
Action: Mouse moved to (513, 254)
Screenshot: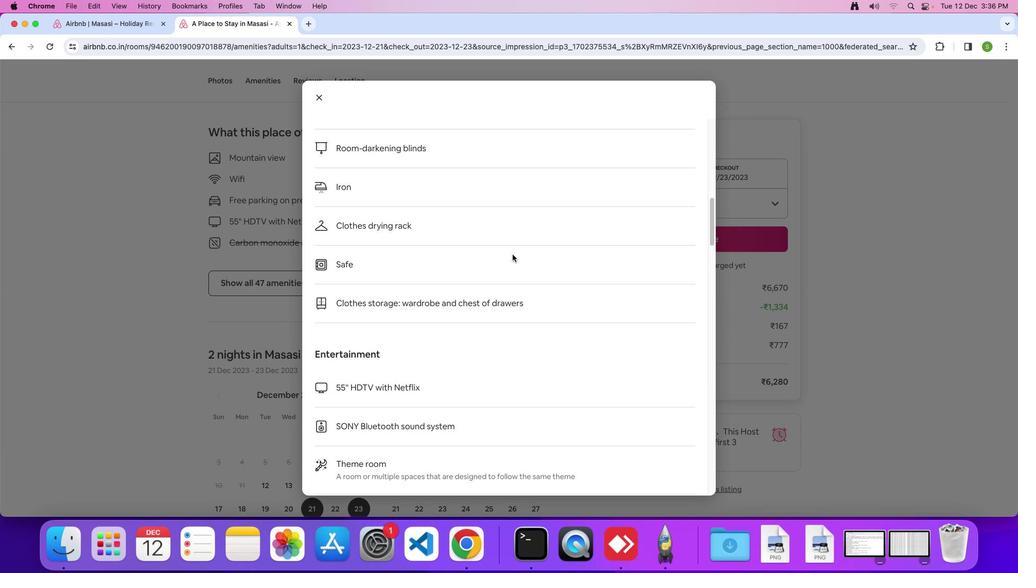 
Action: Mouse scrolled (513, 254) with delta (0, 0)
Screenshot: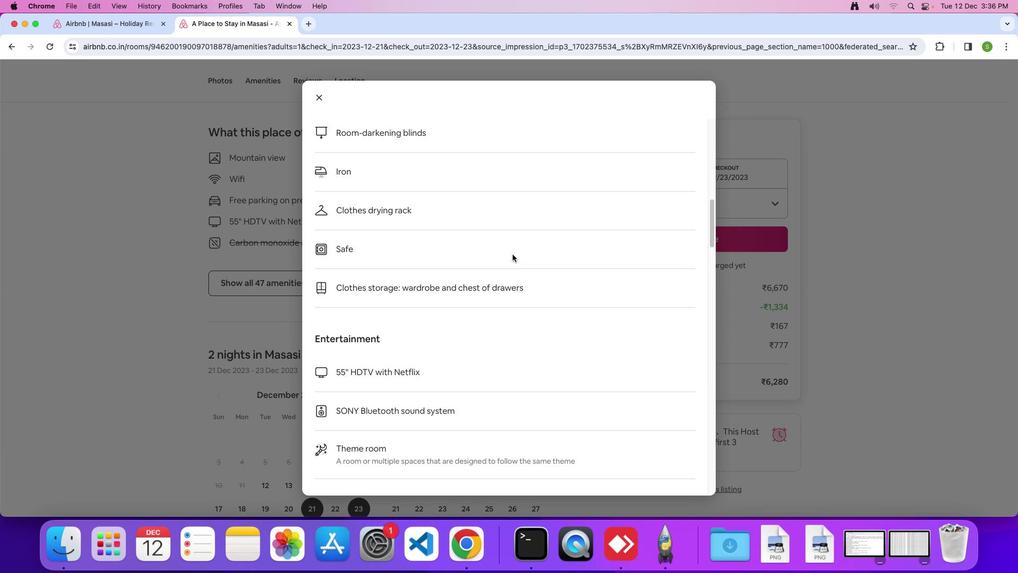 
Action: Mouse scrolled (513, 254) with delta (0, 0)
Screenshot: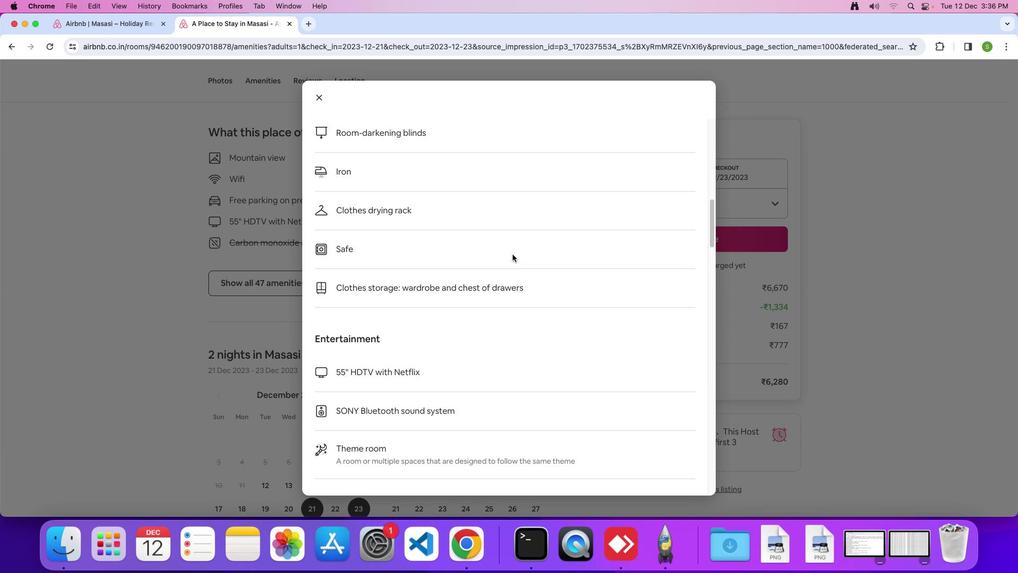 
Action: Mouse scrolled (513, 254) with delta (0, -1)
Screenshot: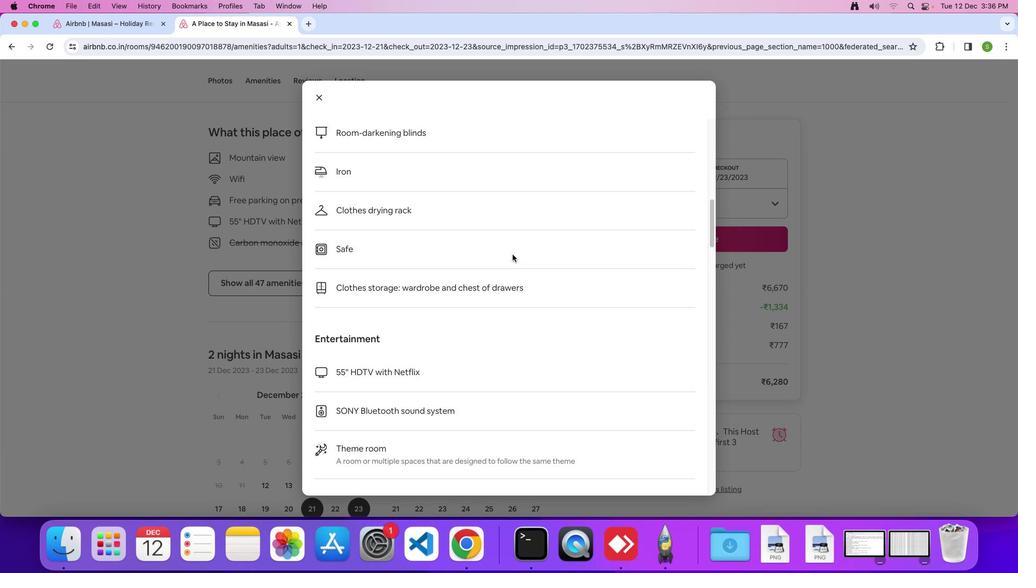 
Action: Mouse scrolled (513, 254) with delta (0, 0)
Screenshot: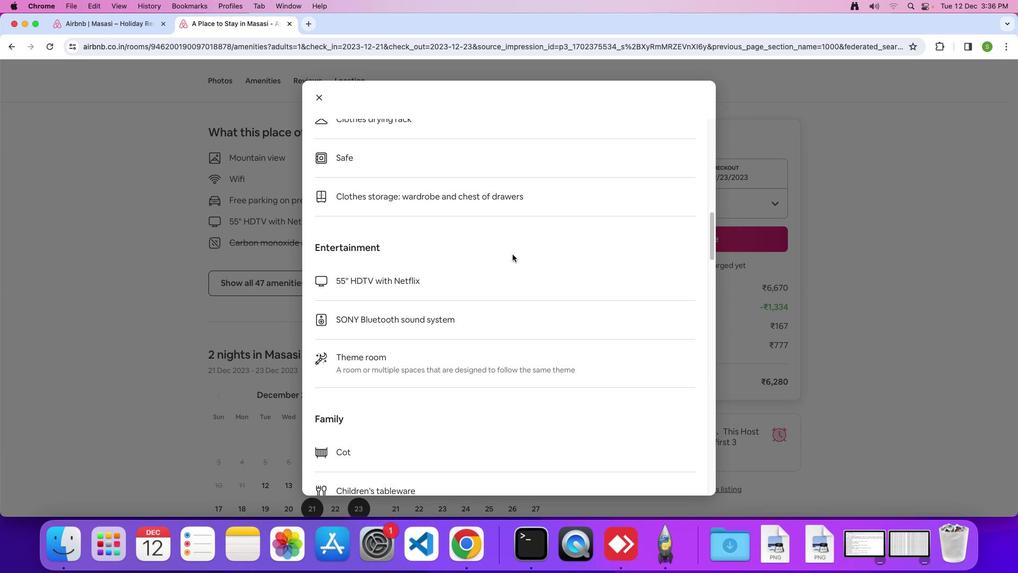 
Action: Mouse scrolled (513, 254) with delta (0, 0)
Screenshot: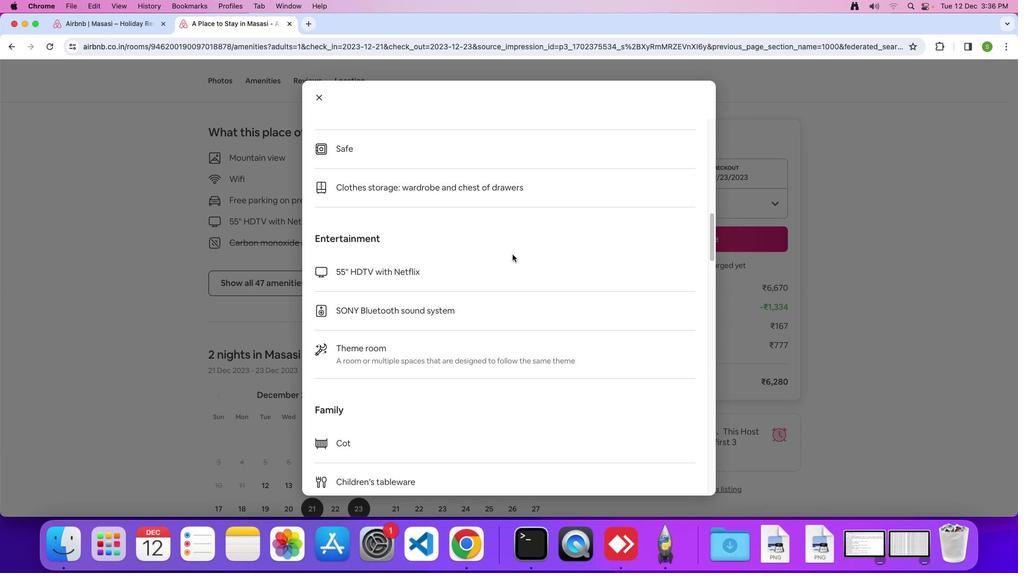 
Action: Mouse scrolled (513, 254) with delta (0, -1)
Screenshot: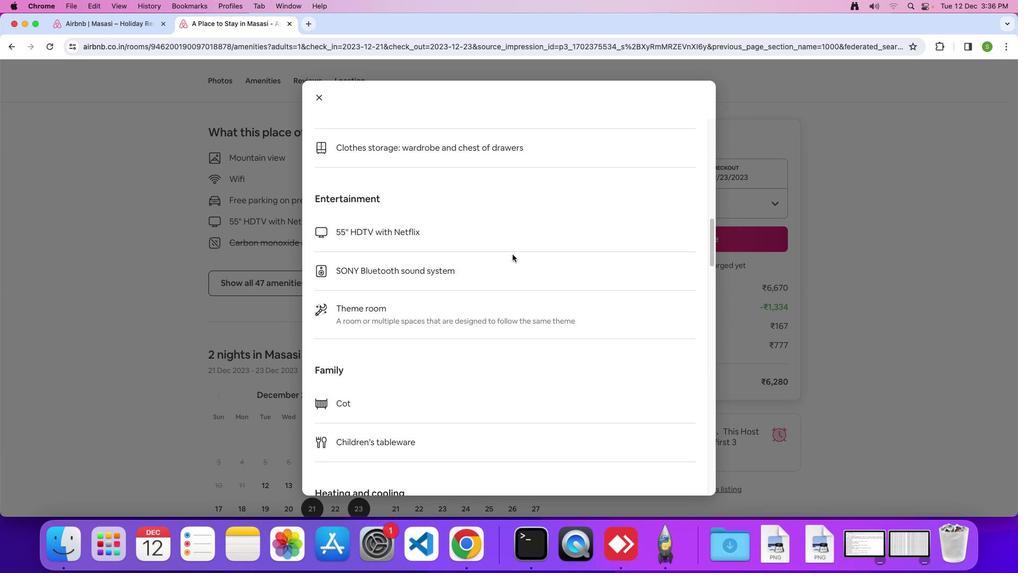 
Action: Mouse scrolled (513, 254) with delta (0, 0)
Screenshot: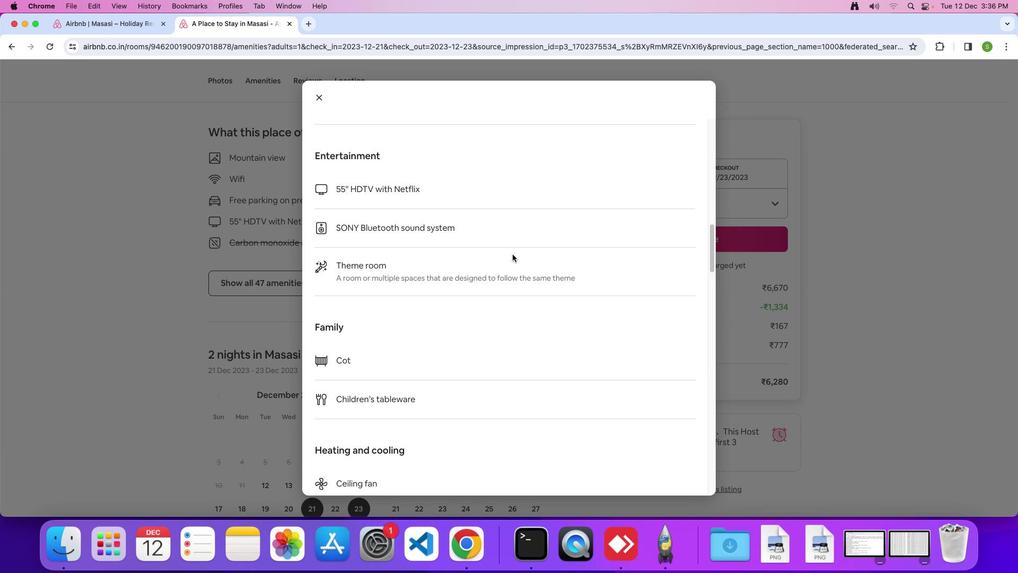 
Action: Mouse scrolled (513, 254) with delta (0, 0)
Screenshot: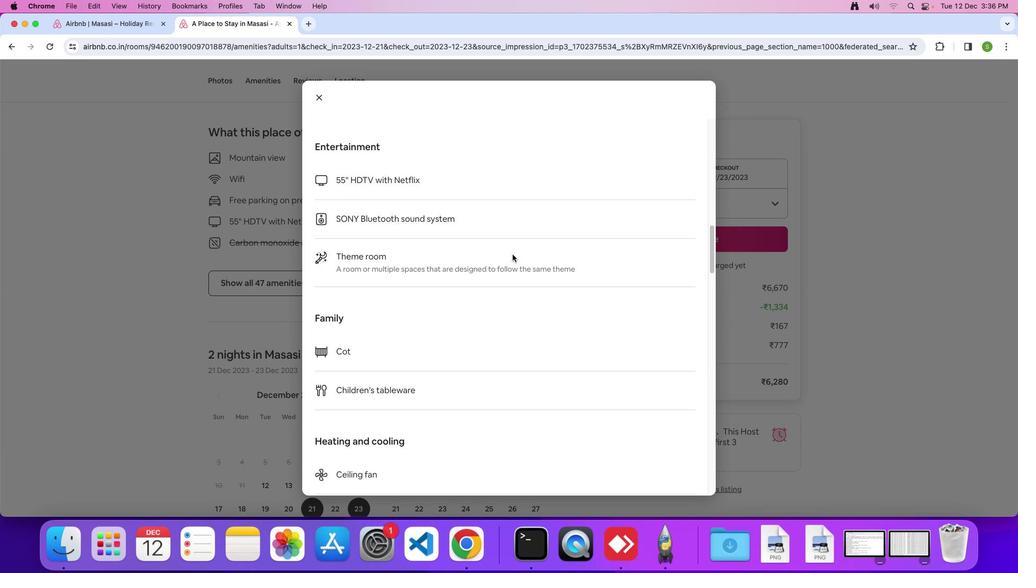 
Action: Mouse scrolled (513, 254) with delta (0, -1)
Screenshot: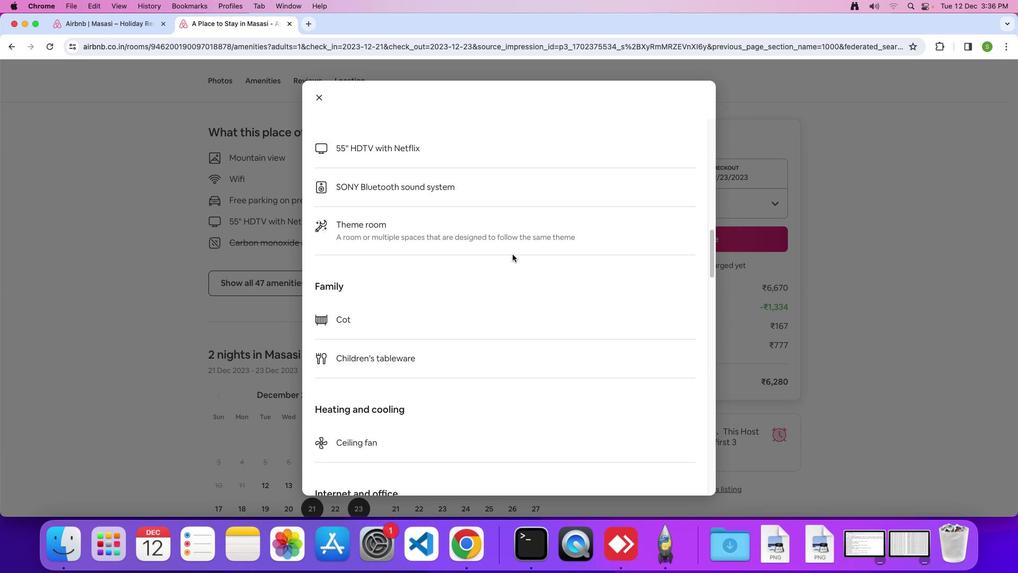 
Action: Mouse scrolled (513, 254) with delta (0, 0)
Screenshot: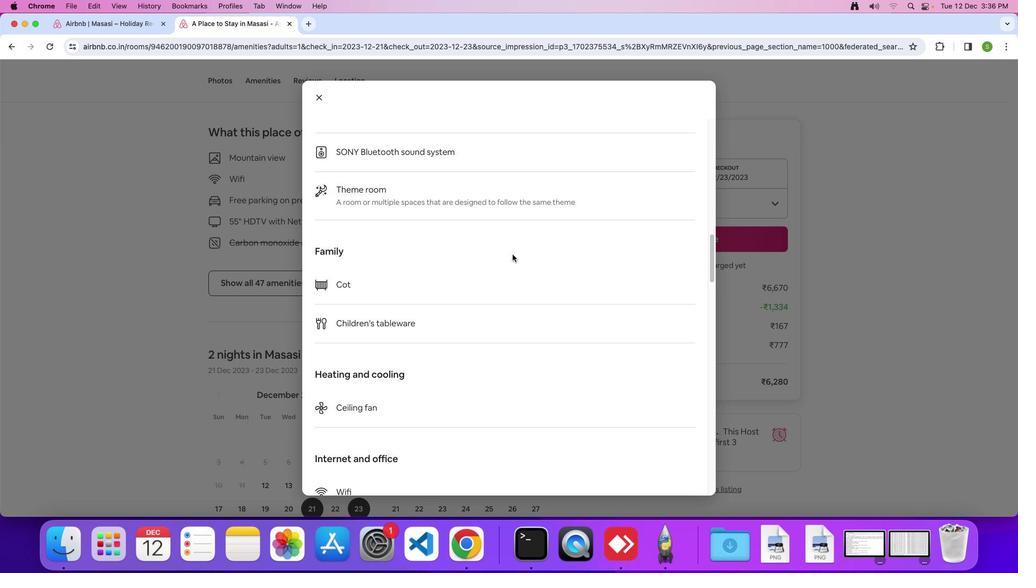 
Action: Mouse scrolled (513, 254) with delta (0, 0)
Screenshot: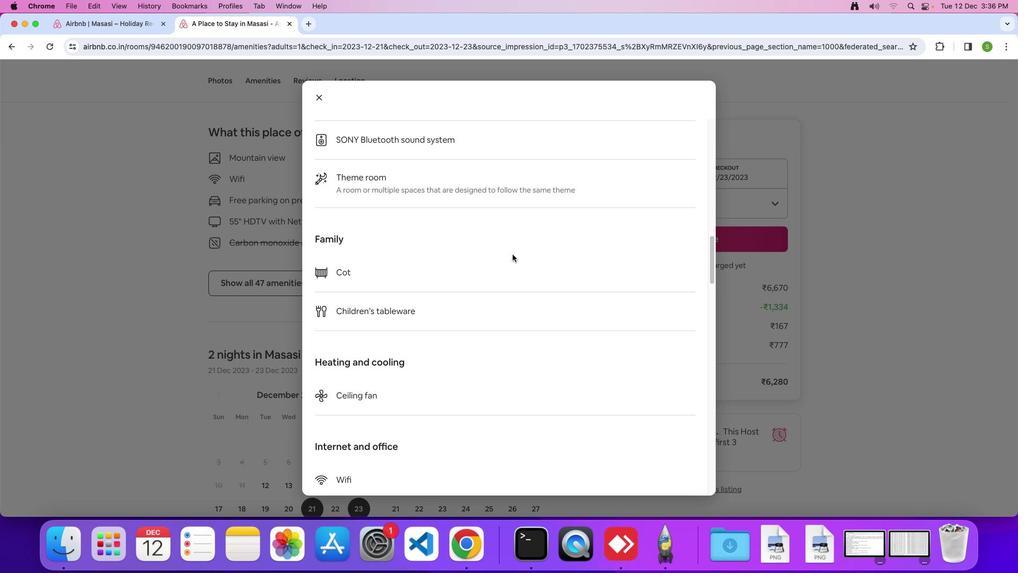 
Action: Mouse scrolled (513, 254) with delta (0, -1)
Screenshot: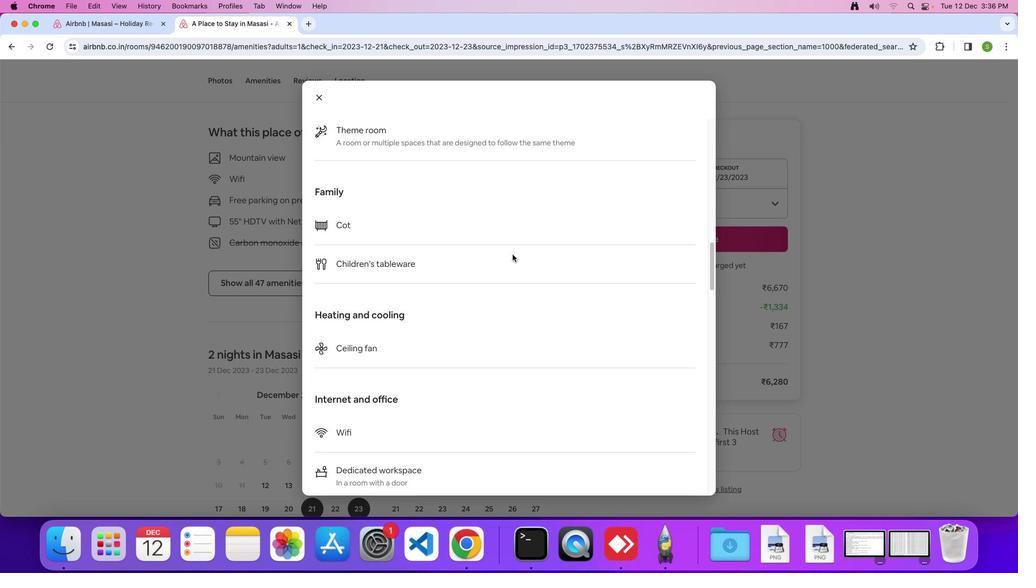 
Action: Mouse scrolled (513, 254) with delta (0, 0)
Screenshot: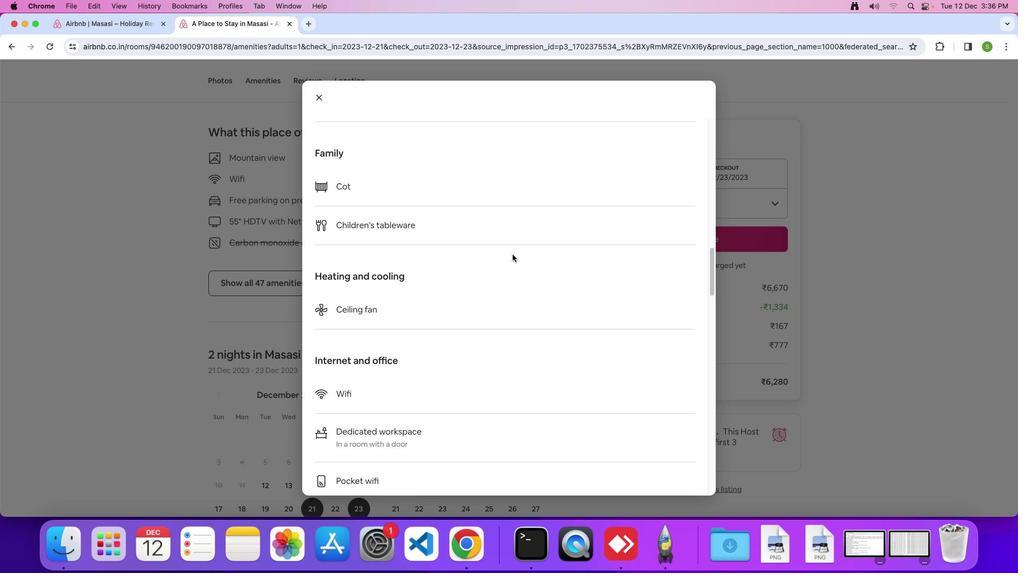 
Action: Mouse scrolled (513, 254) with delta (0, 0)
Screenshot: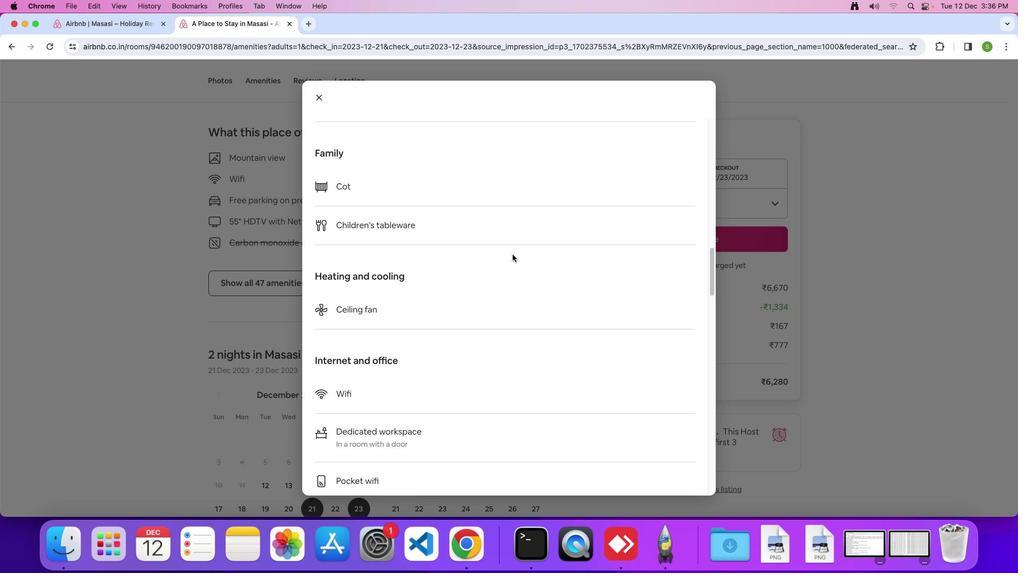 
Action: Mouse scrolled (513, 254) with delta (0, -1)
Screenshot: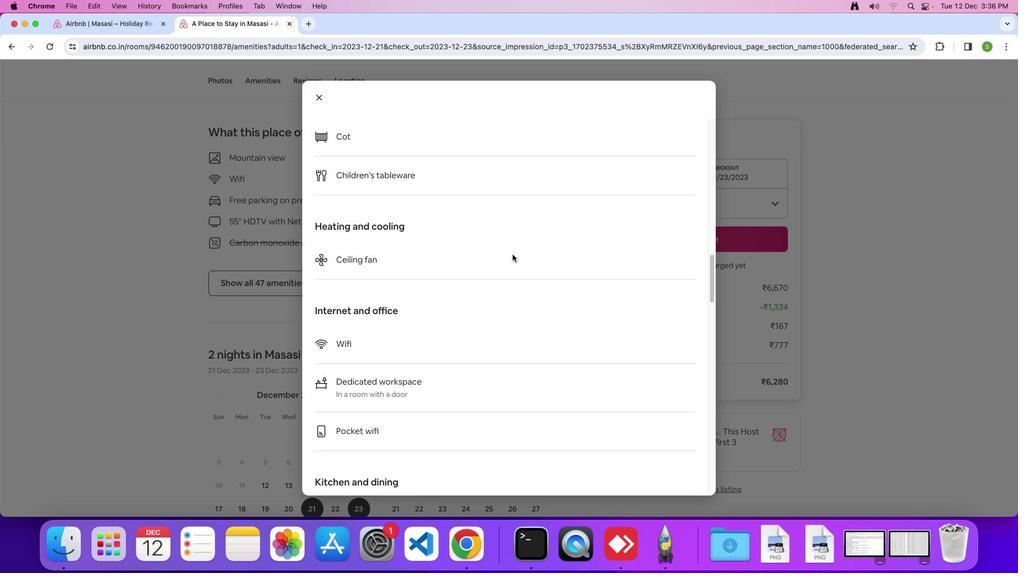 
Action: Mouse scrolled (513, 254) with delta (0, 0)
Screenshot: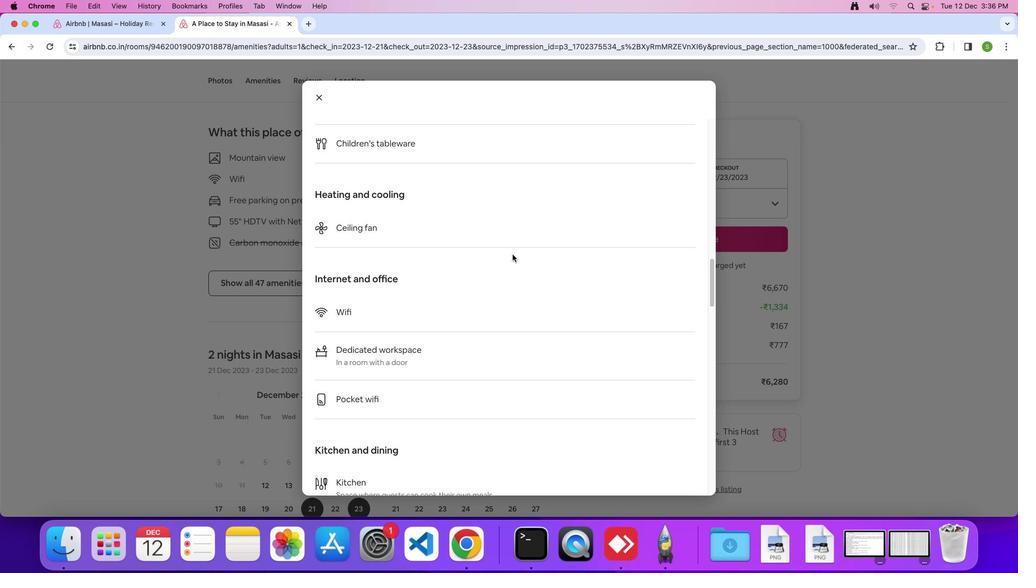 
Action: Mouse scrolled (513, 254) with delta (0, 0)
Screenshot: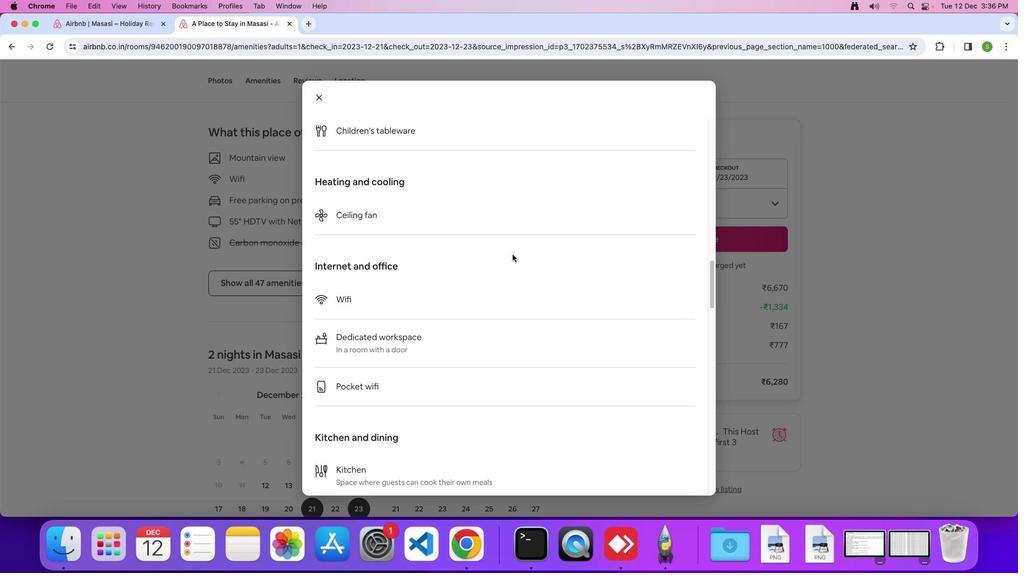 
Action: Mouse scrolled (513, 254) with delta (0, -1)
Screenshot: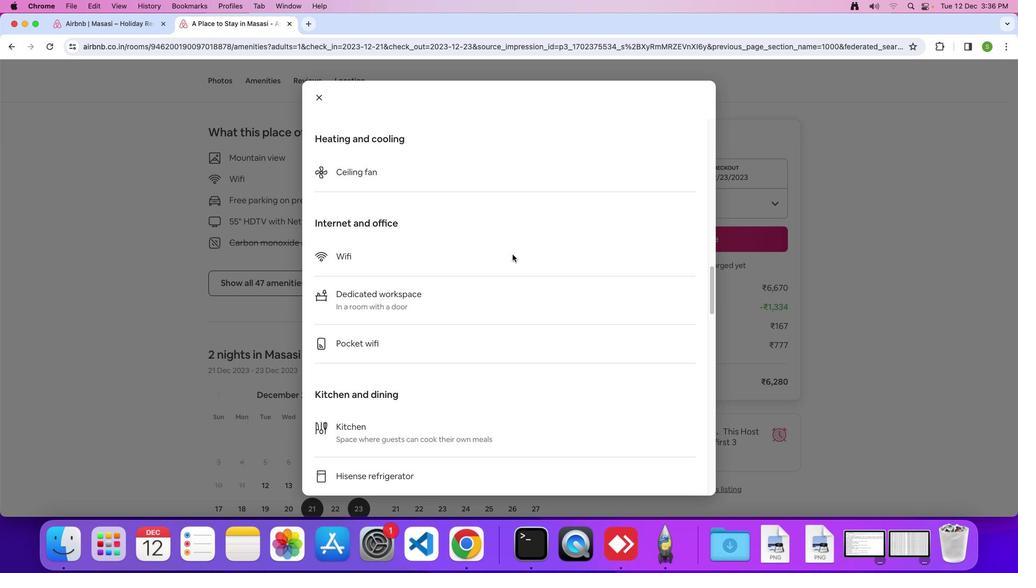 
Action: Mouse scrolled (513, 254) with delta (0, 0)
Screenshot: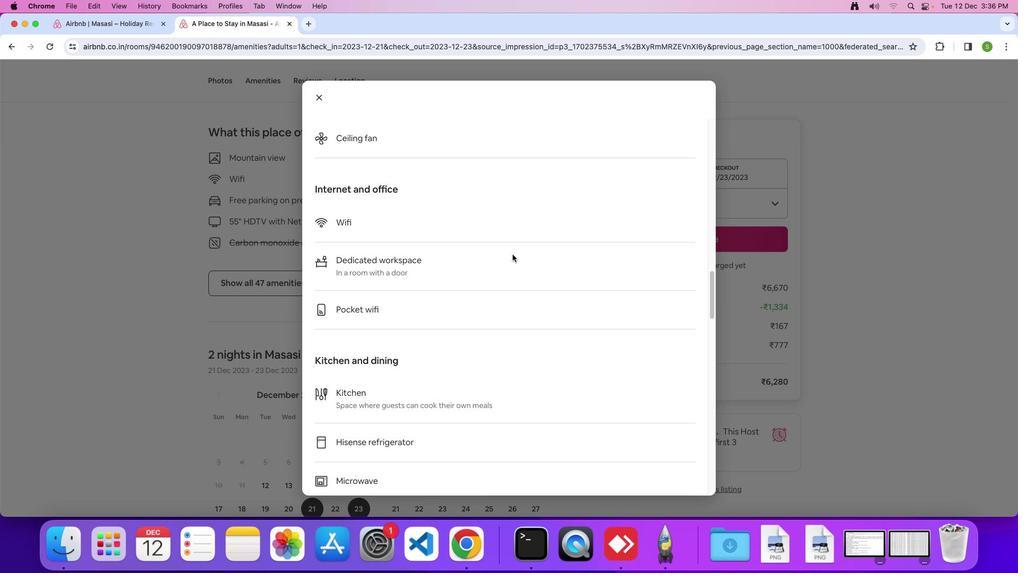 
Action: Mouse scrolled (513, 254) with delta (0, 0)
Screenshot: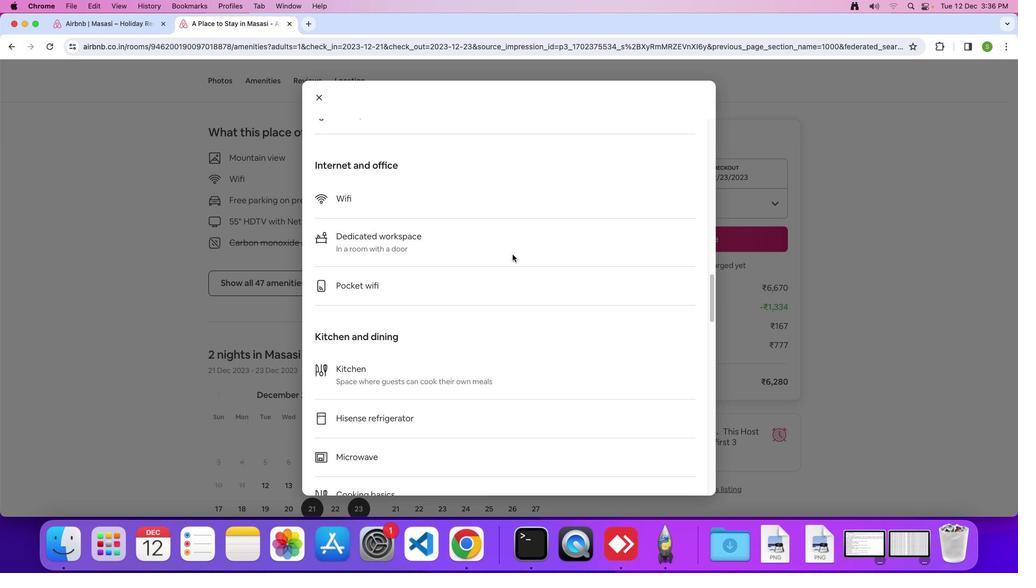 
Action: Mouse scrolled (513, 254) with delta (0, -1)
Screenshot: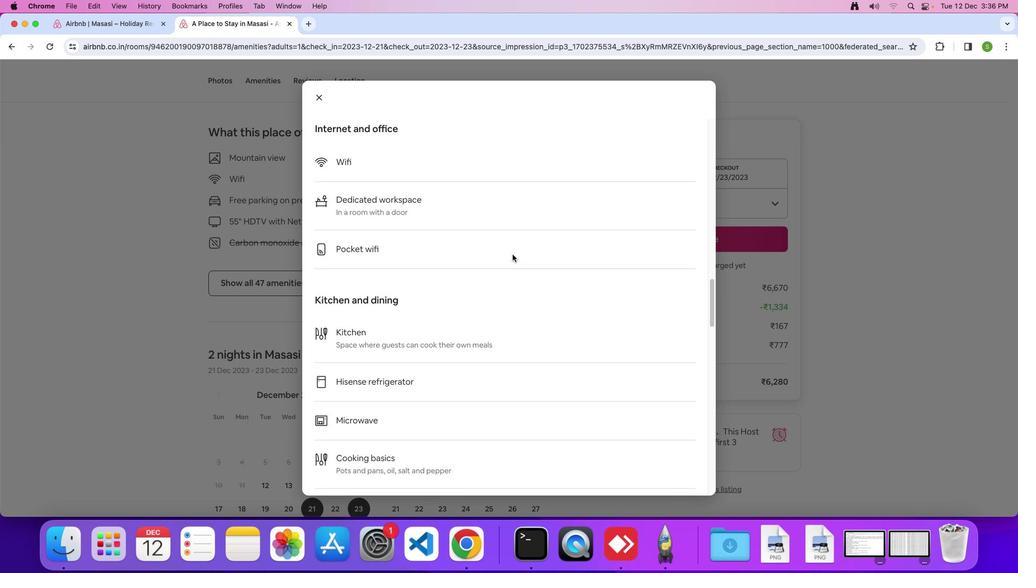 
Action: Mouse scrolled (513, 254) with delta (0, 0)
Screenshot: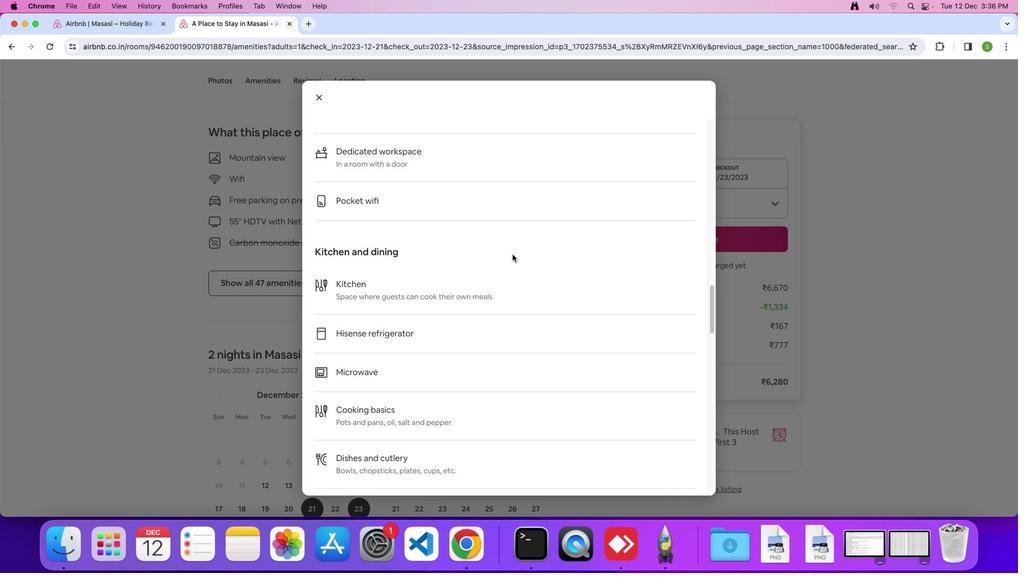 
Action: Mouse scrolled (513, 254) with delta (0, 0)
Screenshot: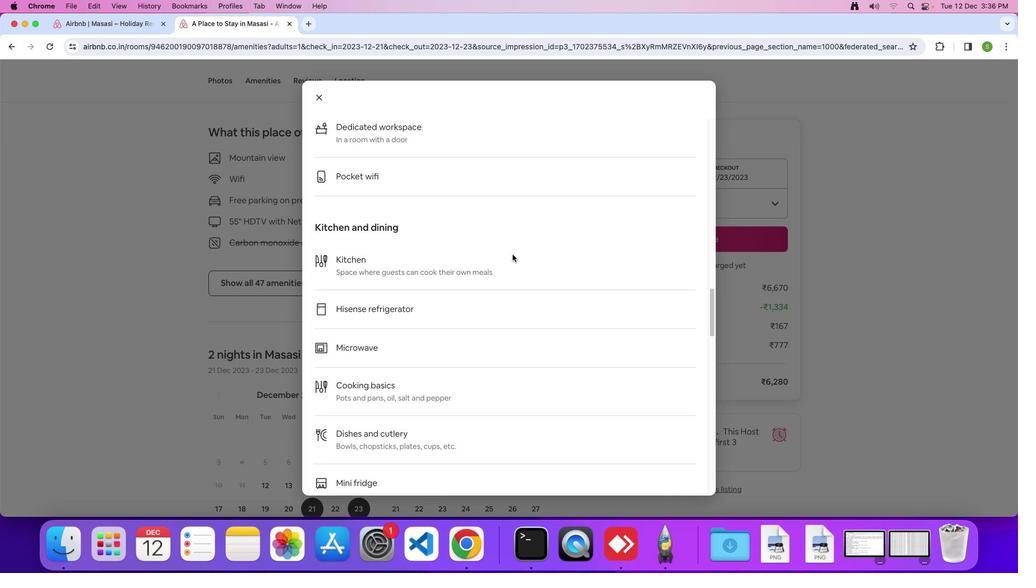 
Action: Mouse scrolled (513, 254) with delta (0, -1)
Screenshot: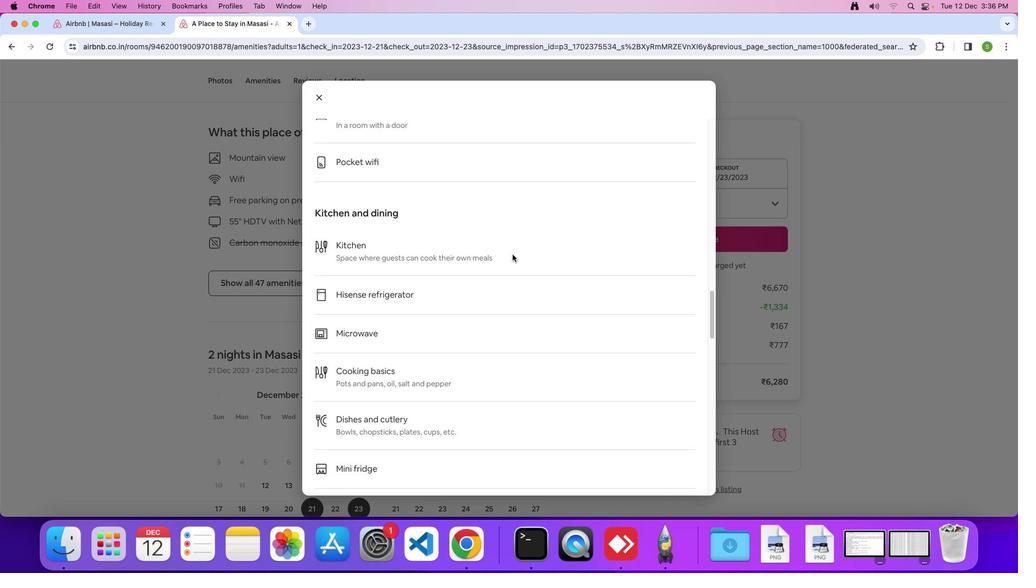 
Action: Mouse scrolled (513, 254) with delta (0, 0)
Screenshot: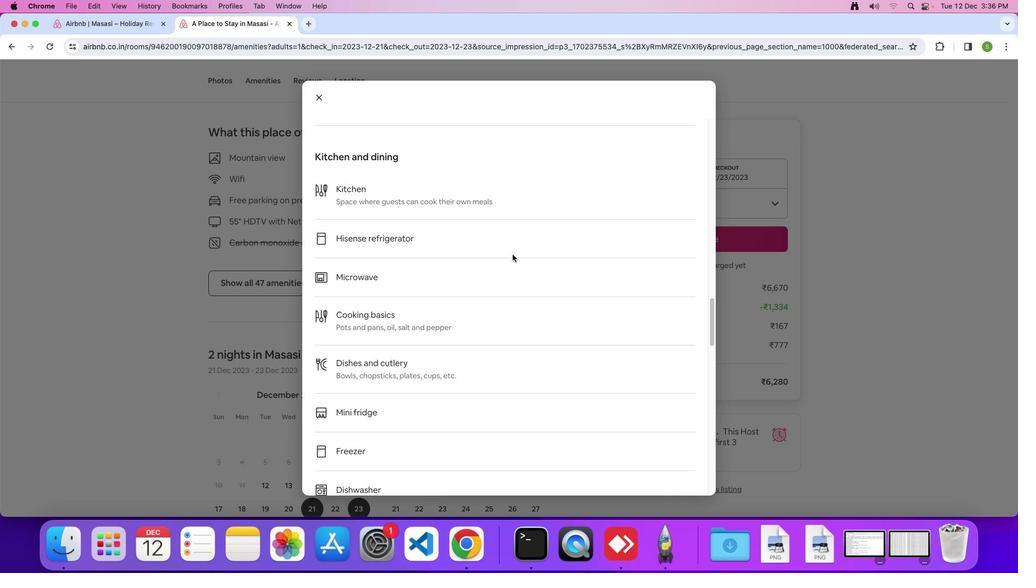 
Action: Mouse scrolled (513, 254) with delta (0, 0)
Screenshot: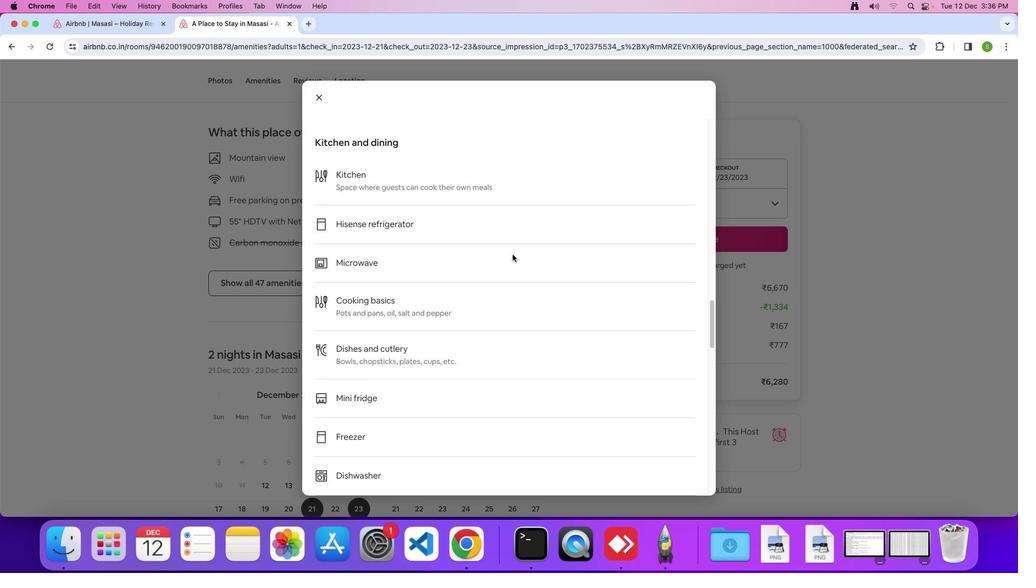 
Action: Mouse scrolled (513, 254) with delta (0, -1)
Screenshot: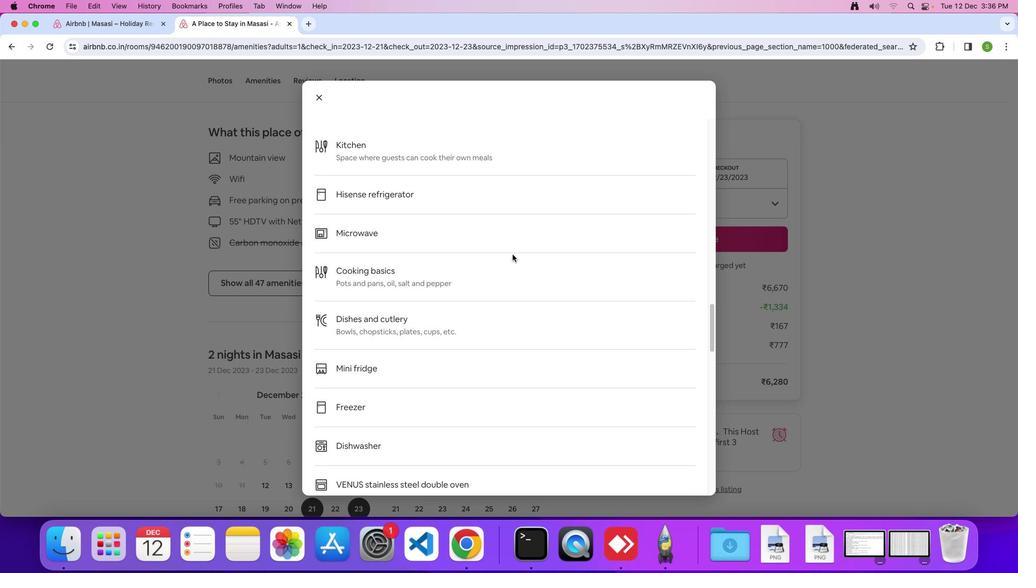 
Action: Mouse scrolled (513, 254) with delta (0, 0)
Screenshot: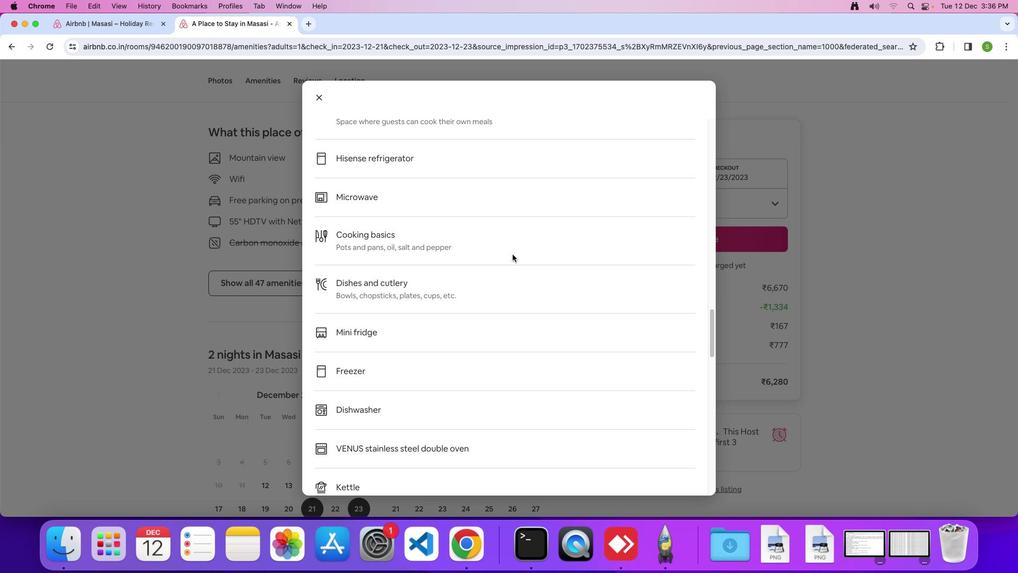 
Action: Mouse scrolled (513, 254) with delta (0, 0)
Screenshot: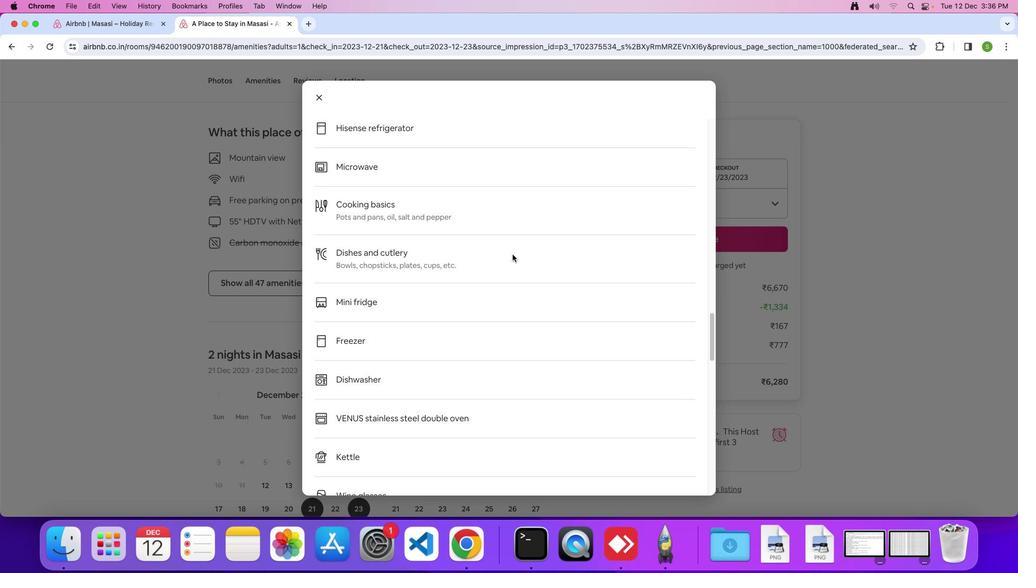 
Action: Mouse scrolled (513, 254) with delta (0, -1)
Screenshot: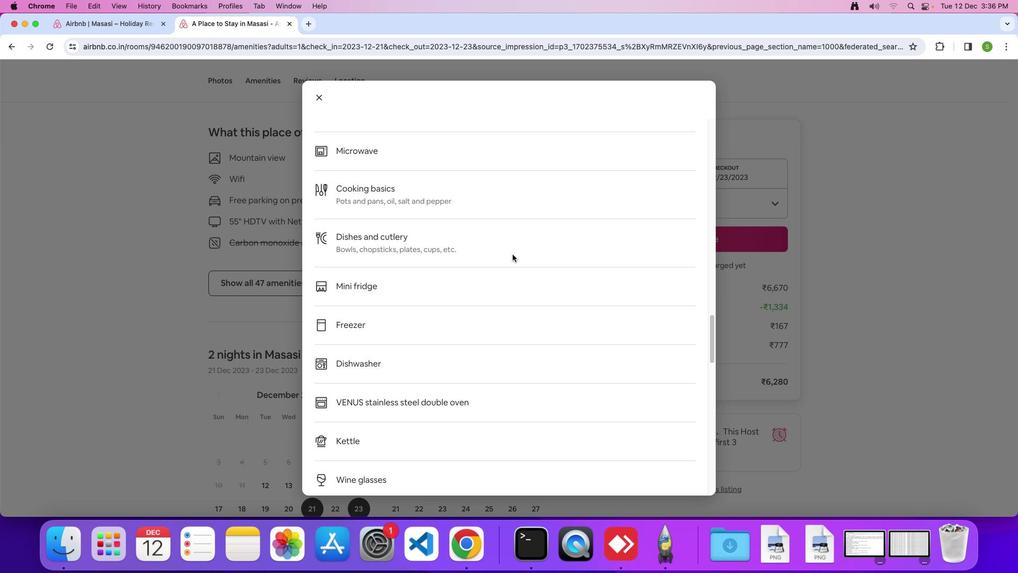 
Action: Mouse scrolled (513, 254) with delta (0, 0)
Screenshot: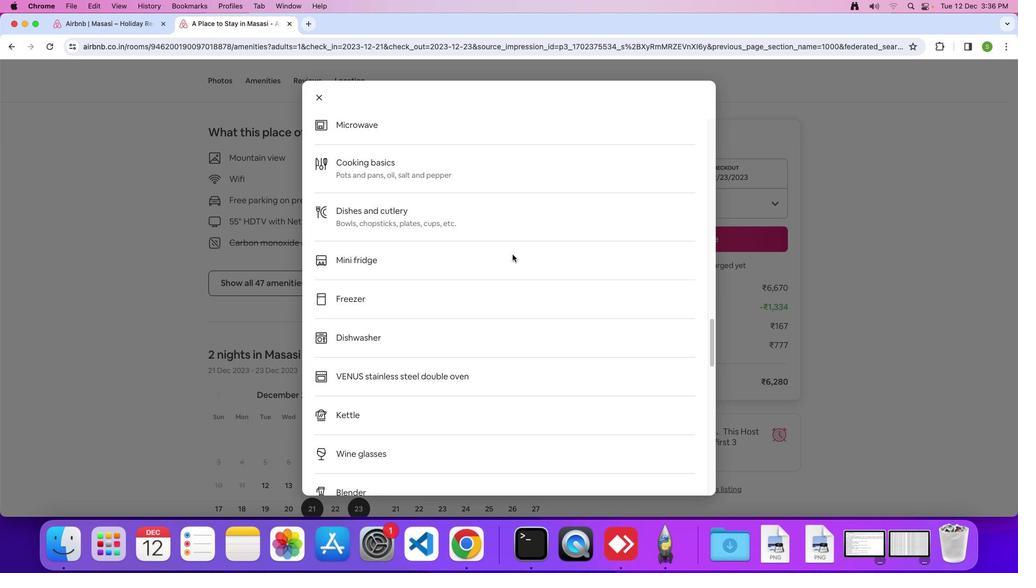 
Action: Mouse scrolled (513, 254) with delta (0, 0)
Screenshot: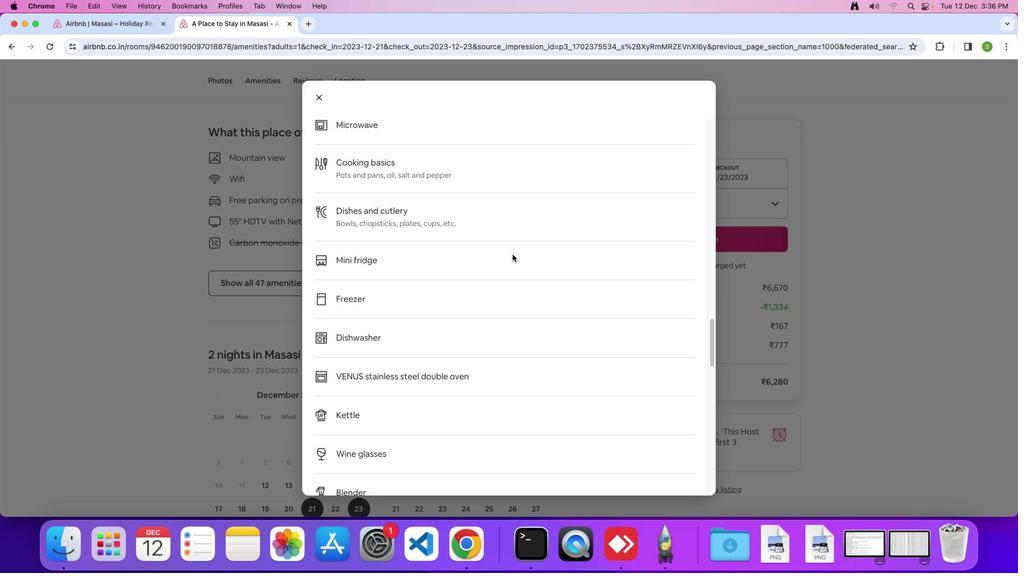 
Action: Mouse scrolled (513, 254) with delta (0, 0)
Screenshot: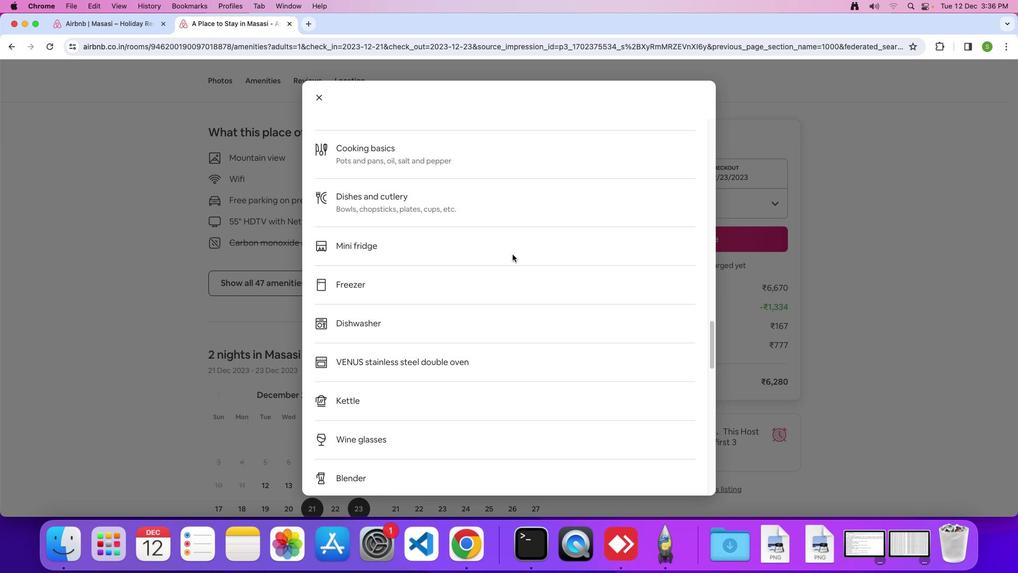 
Action: Mouse scrolled (513, 254) with delta (0, 0)
Screenshot: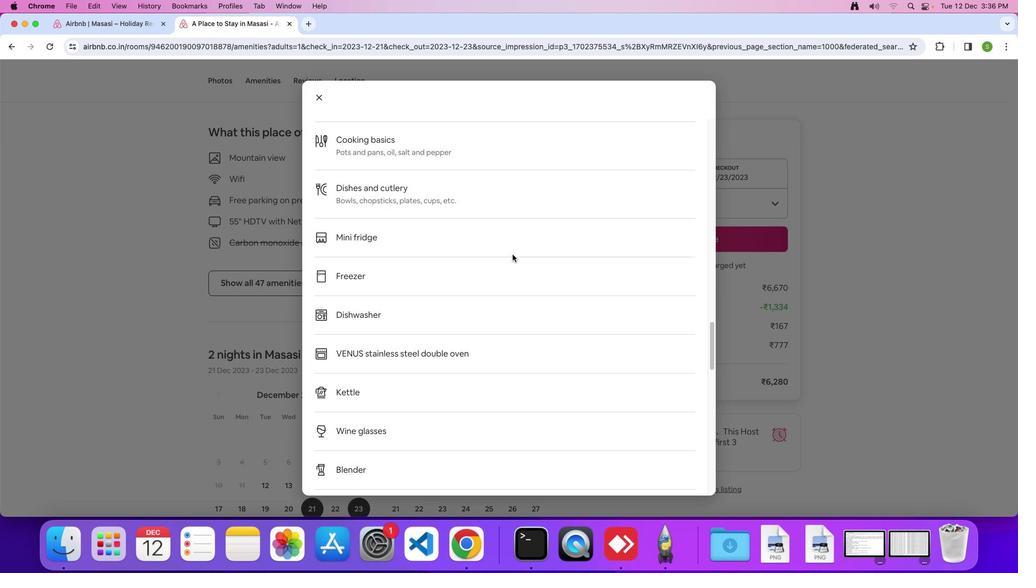 
Action: Mouse scrolled (513, 254) with delta (0, -1)
Screenshot: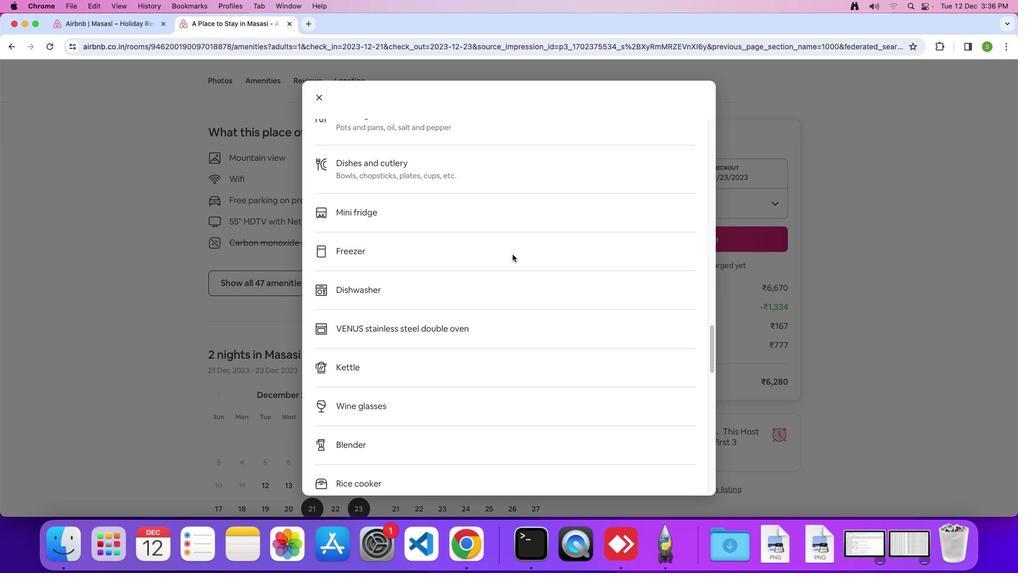 
Action: Mouse scrolled (513, 254) with delta (0, 0)
Screenshot: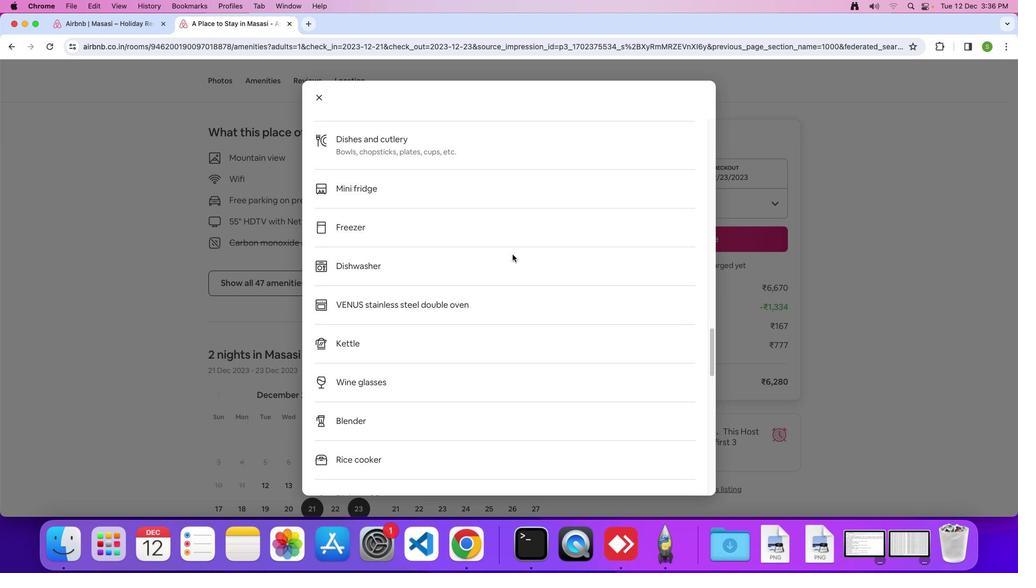 
Action: Mouse scrolled (513, 254) with delta (0, 0)
Screenshot: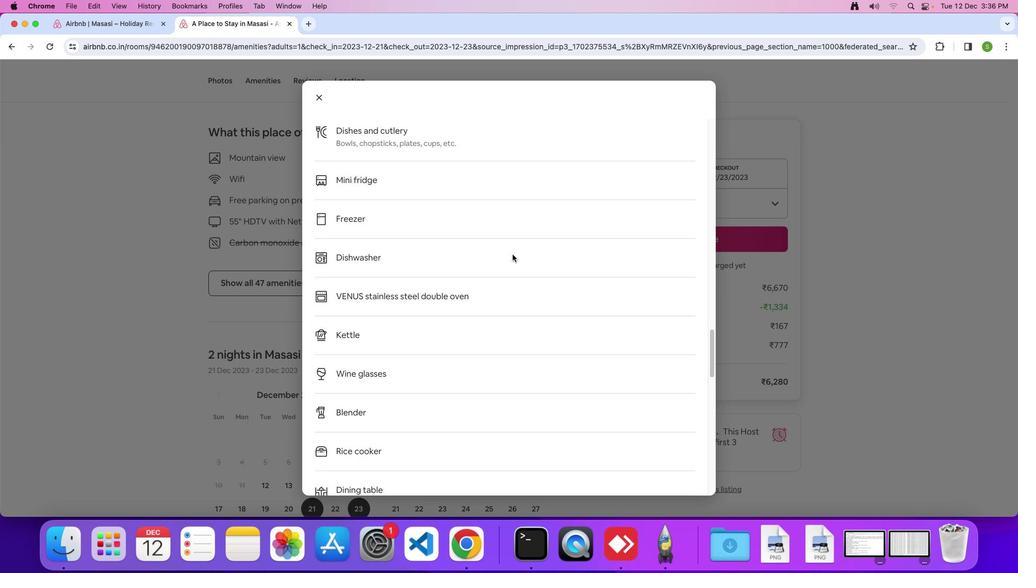 
Action: Mouse scrolled (513, 254) with delta (0, -1)
Screenshot: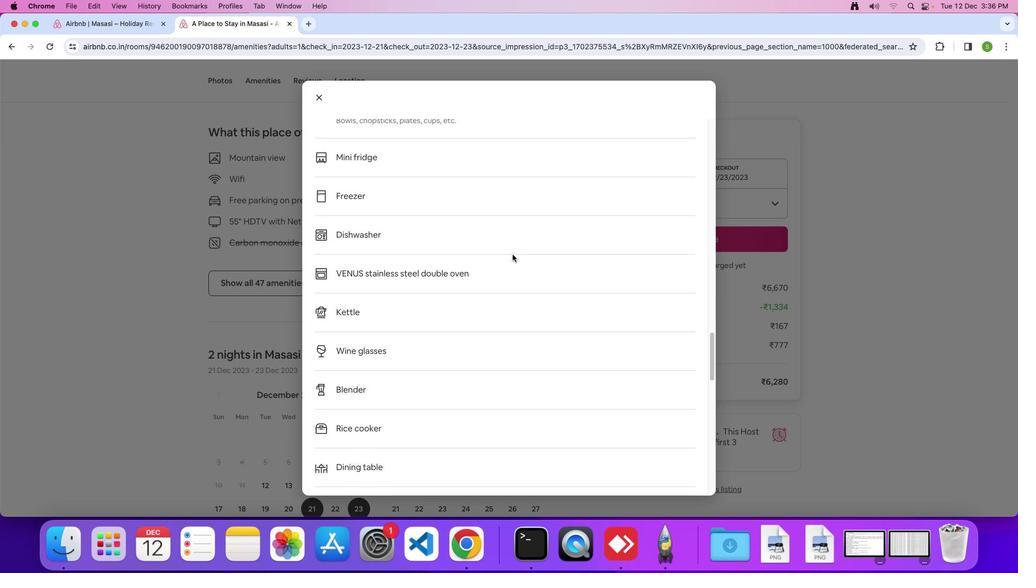 
Action: Mouse scrolled (513, 254) with delta (0, 0)
